 Task: Design a custom leaderboard for your chats most active users or top contributors.
Action: Mouse moved to (1094, 138)
Screenshot: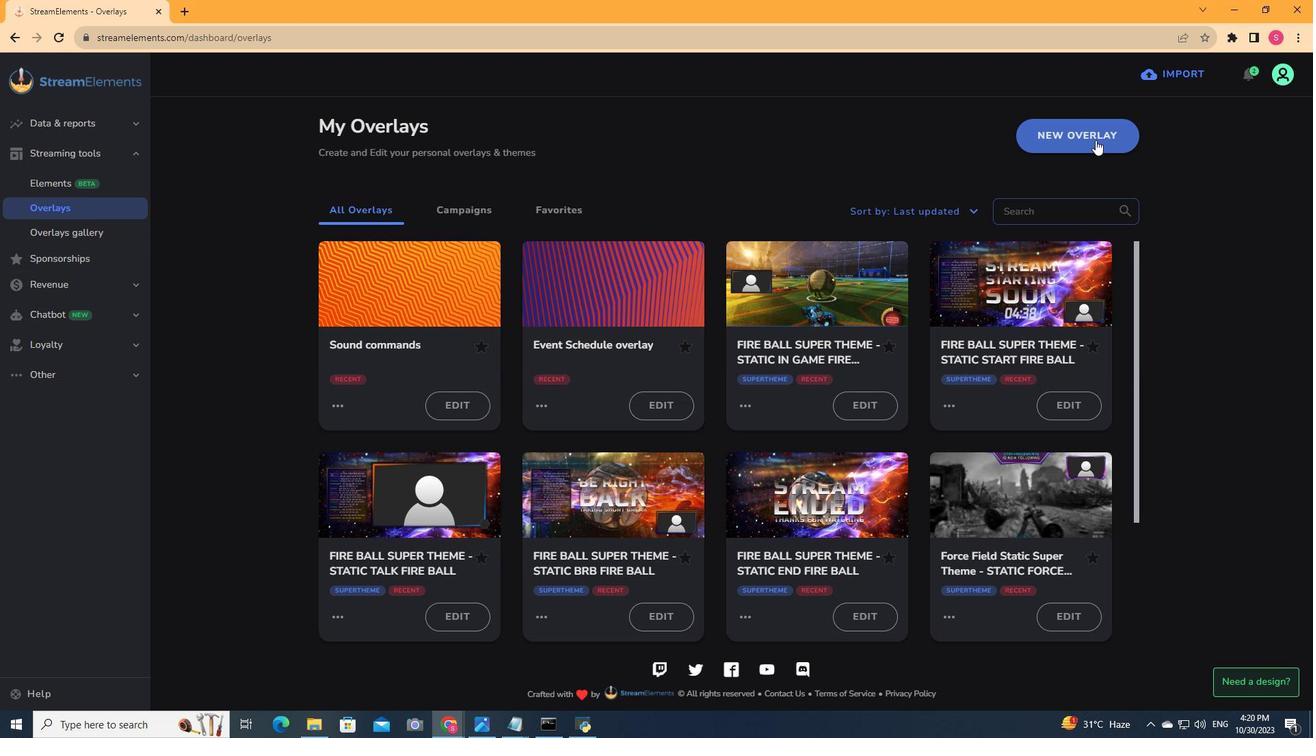 
Action: Mouse pressed left at (1094, 138)
Screenshot: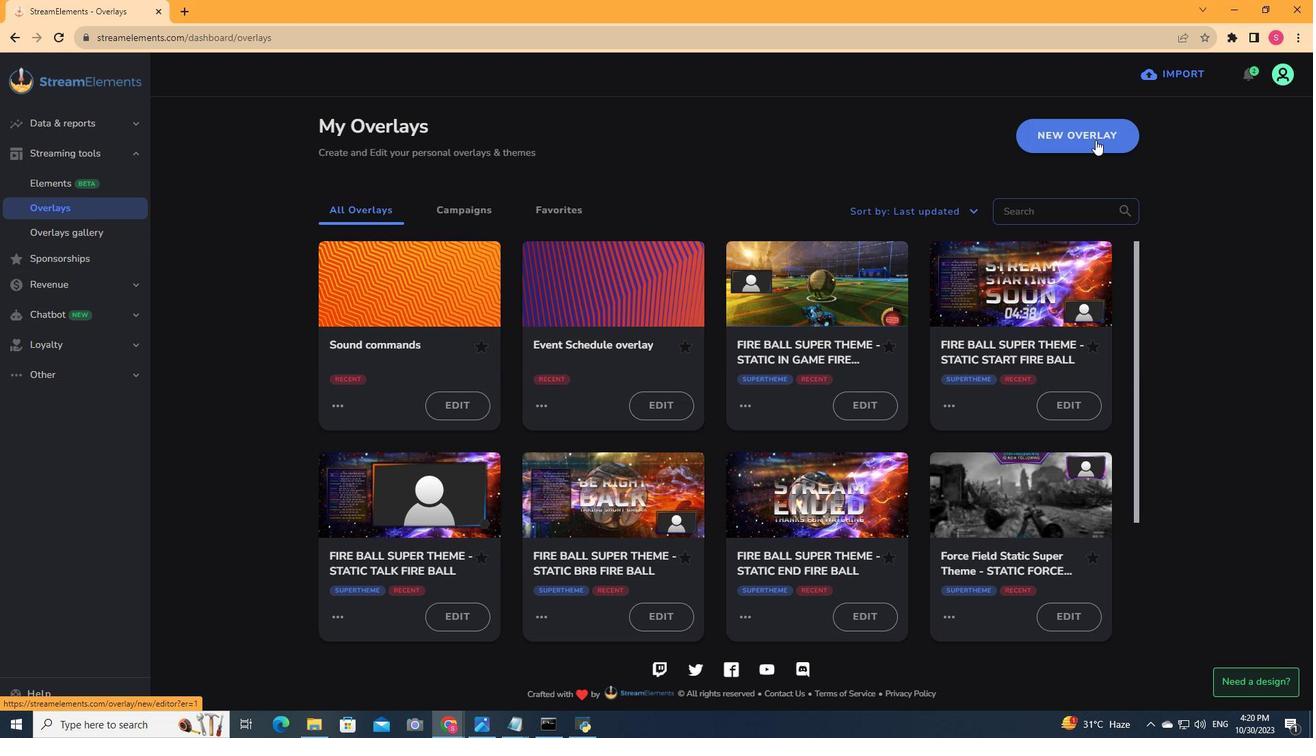 
Action: Mouse moved to (825, 431)
Screenshot: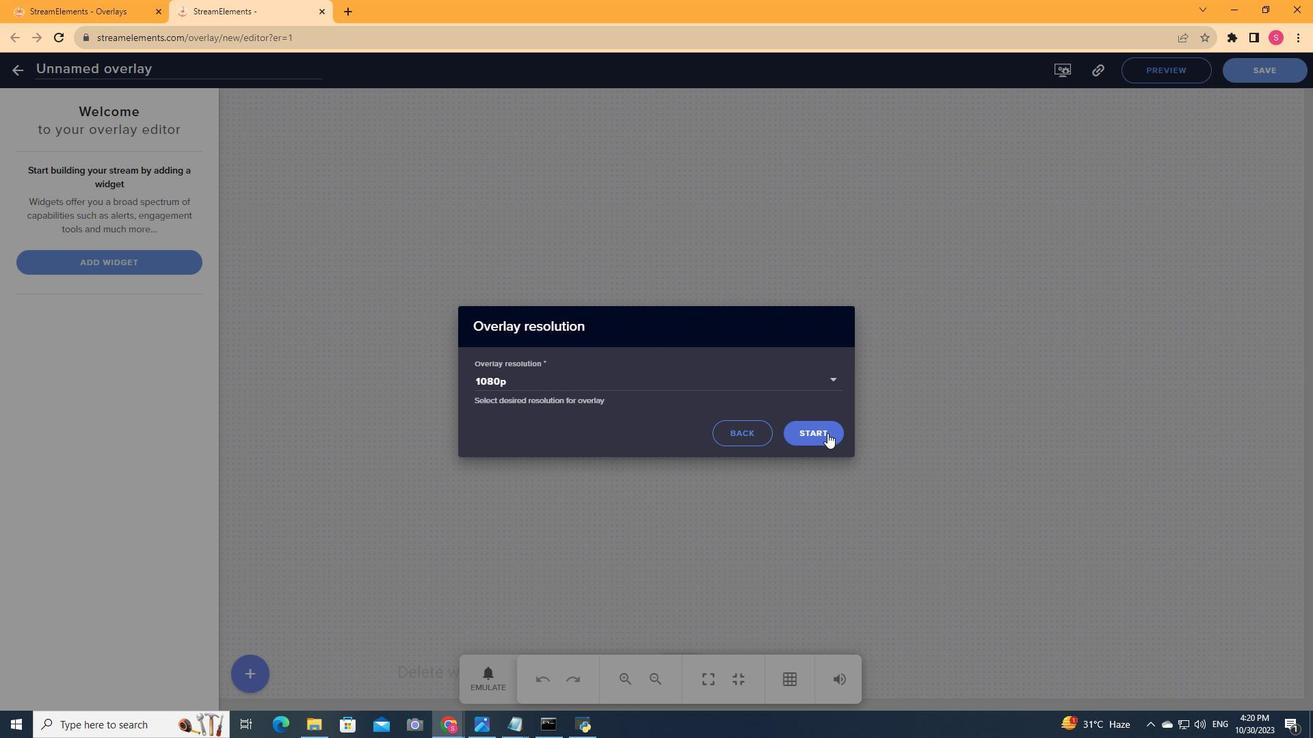 
Action: Mouse pressed left at (825, 431)
Screenshot: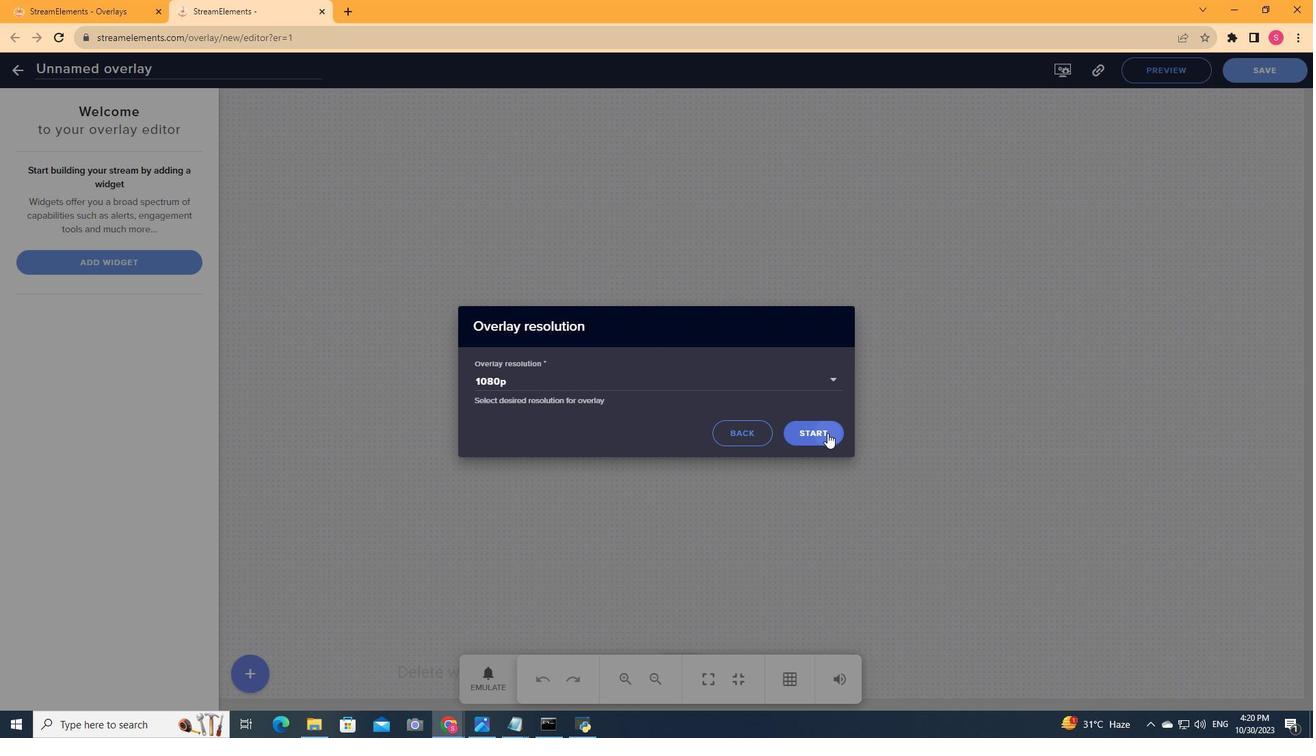 
Action: Mouse moved to (246, 669)
Screenshot: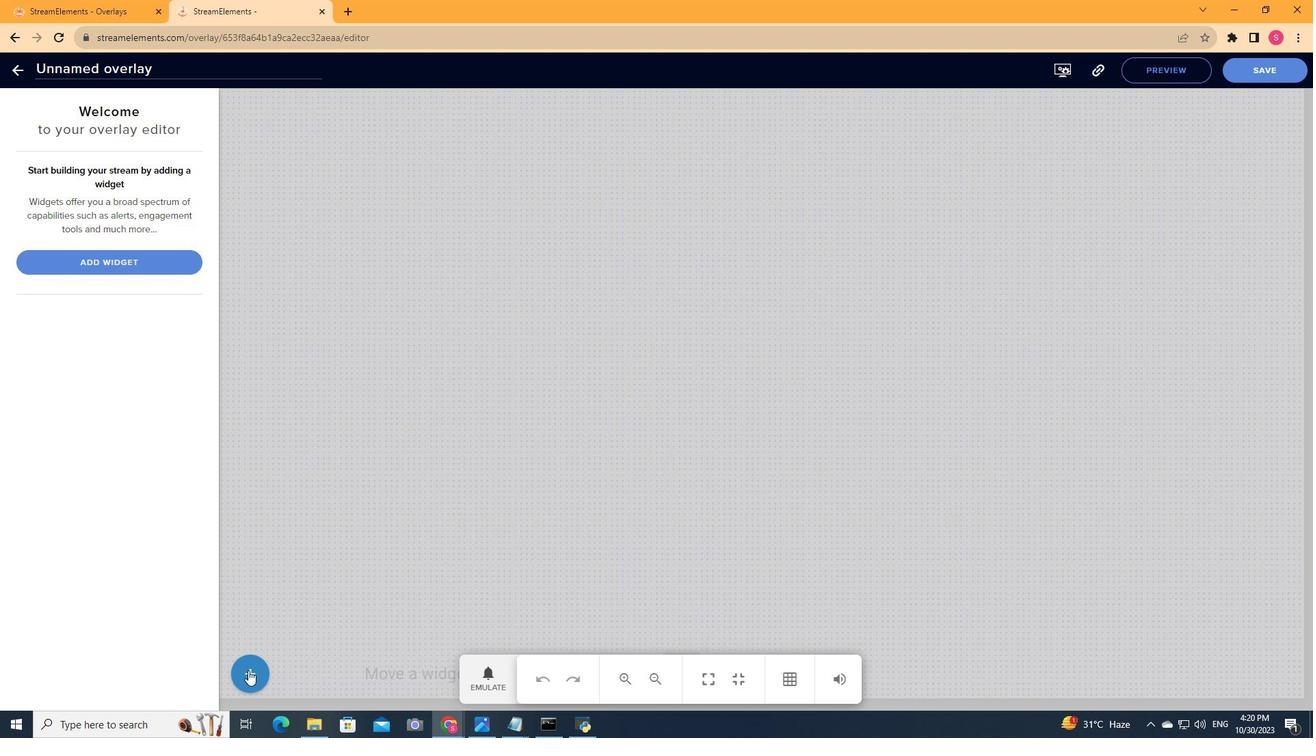 
Action: Mouse pressed left at (246, 669)
Screenshot: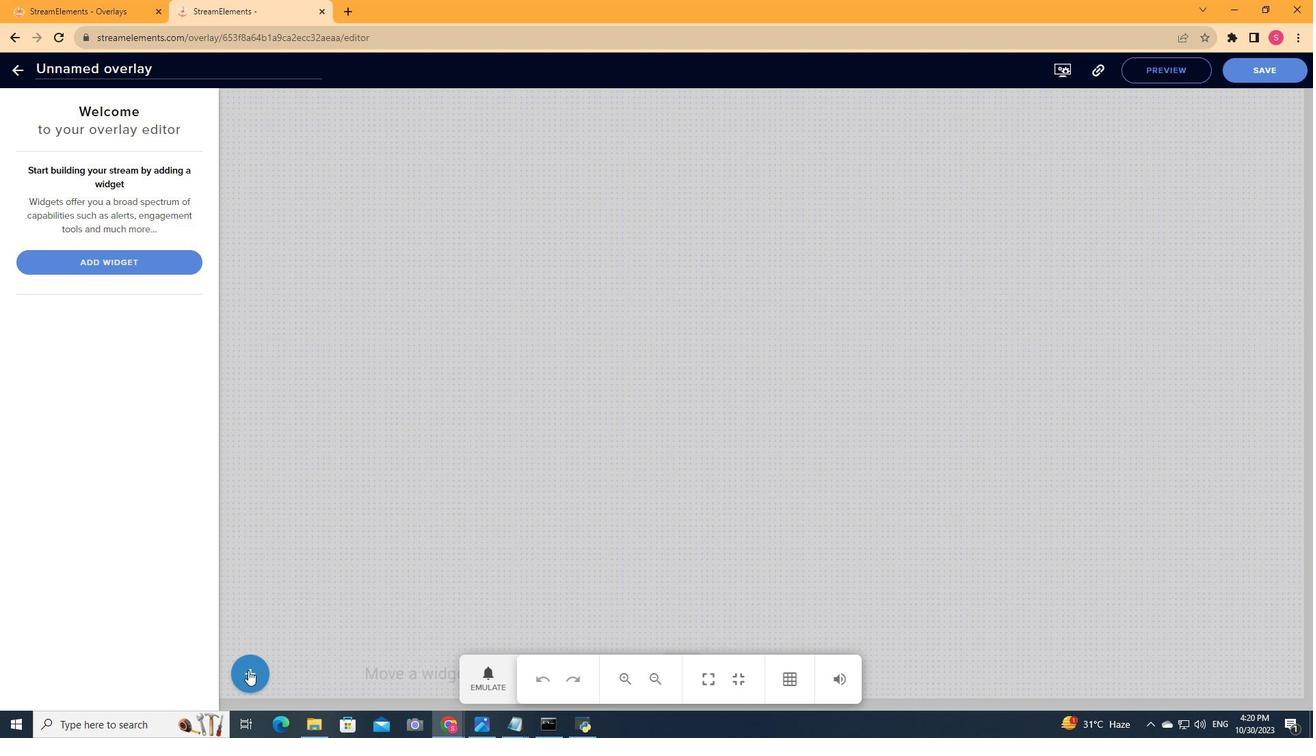 
Action: Mouse moved to (415, 619)
Screenshot: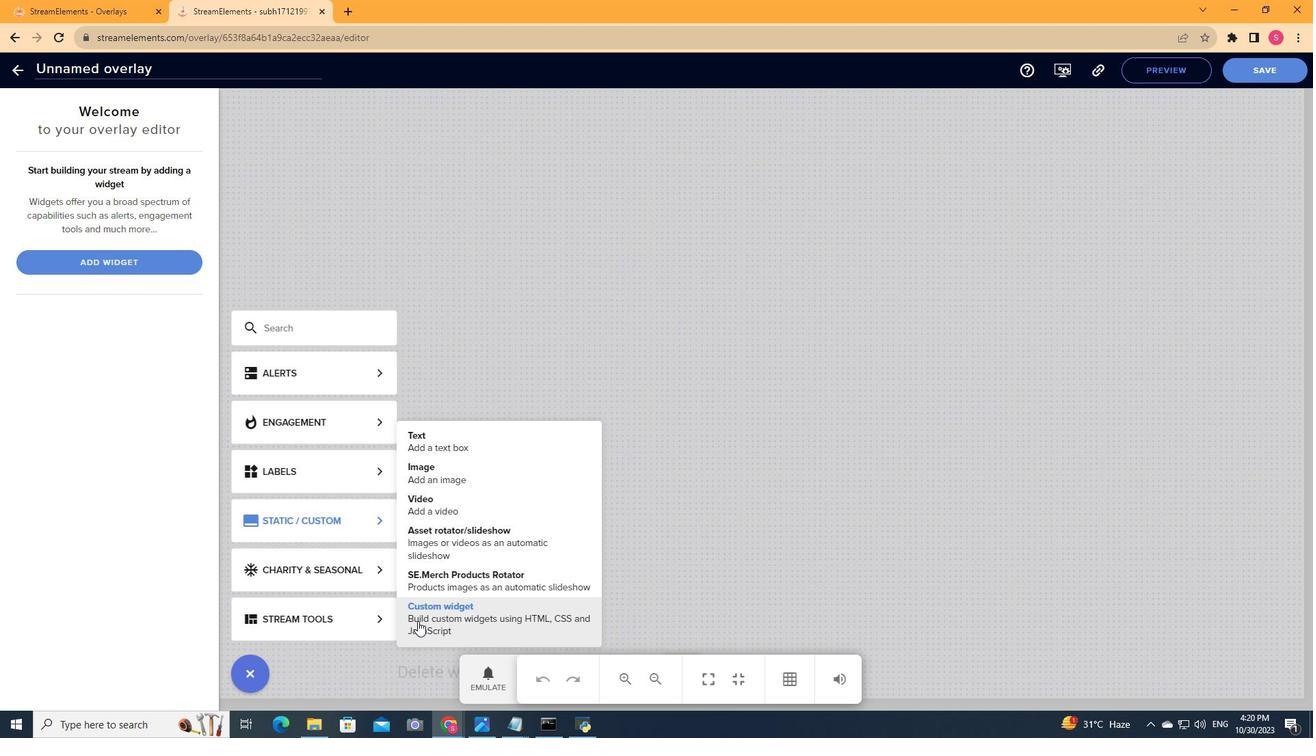 
Action: Mouse pressed left at (415, 619)
Screenshot: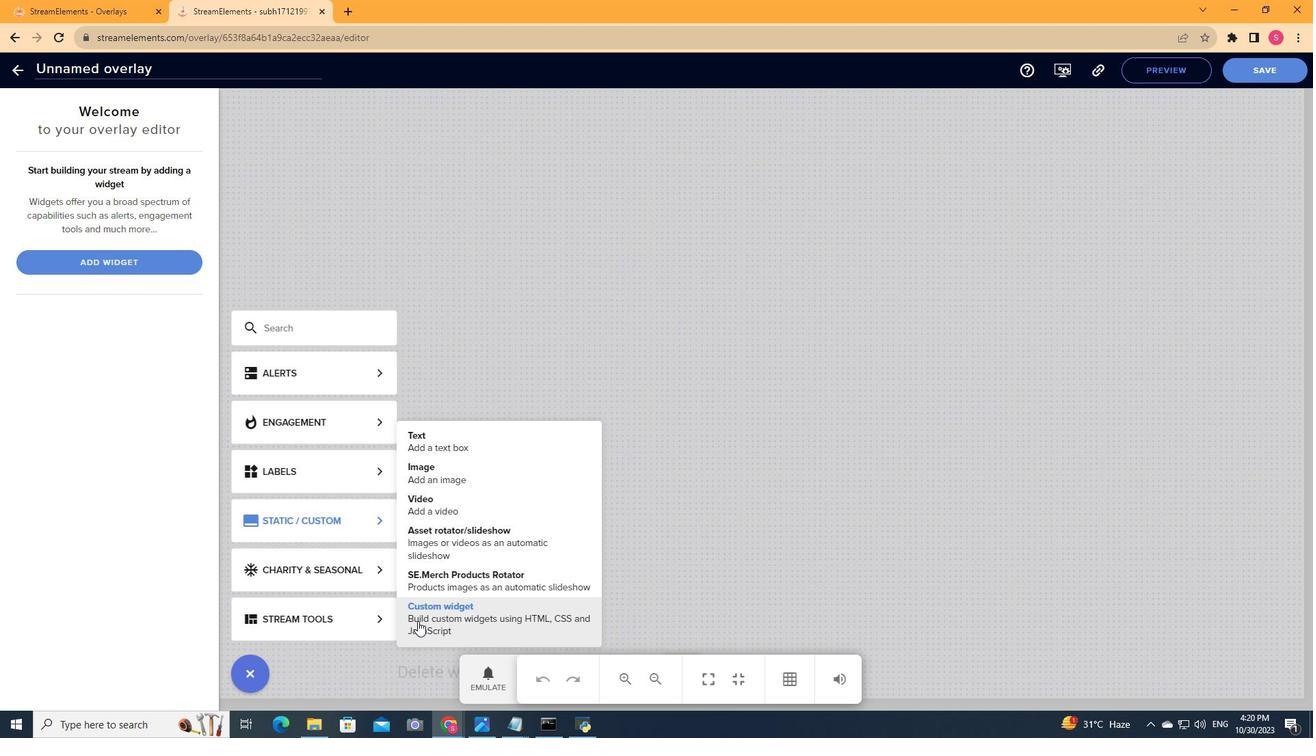 
Action: Mouse moved to (375, 187)
Screenshot: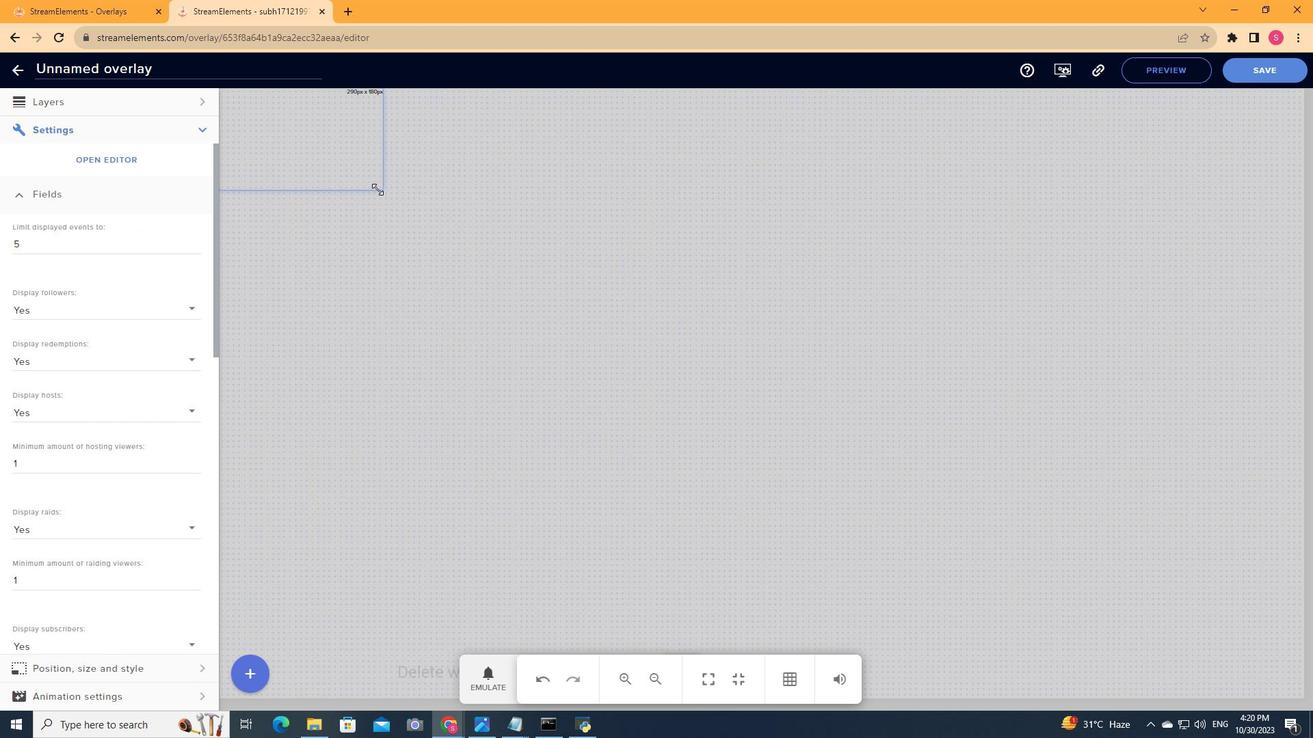 
Action: Mouse pressed left at (375, 187)
Screenshot: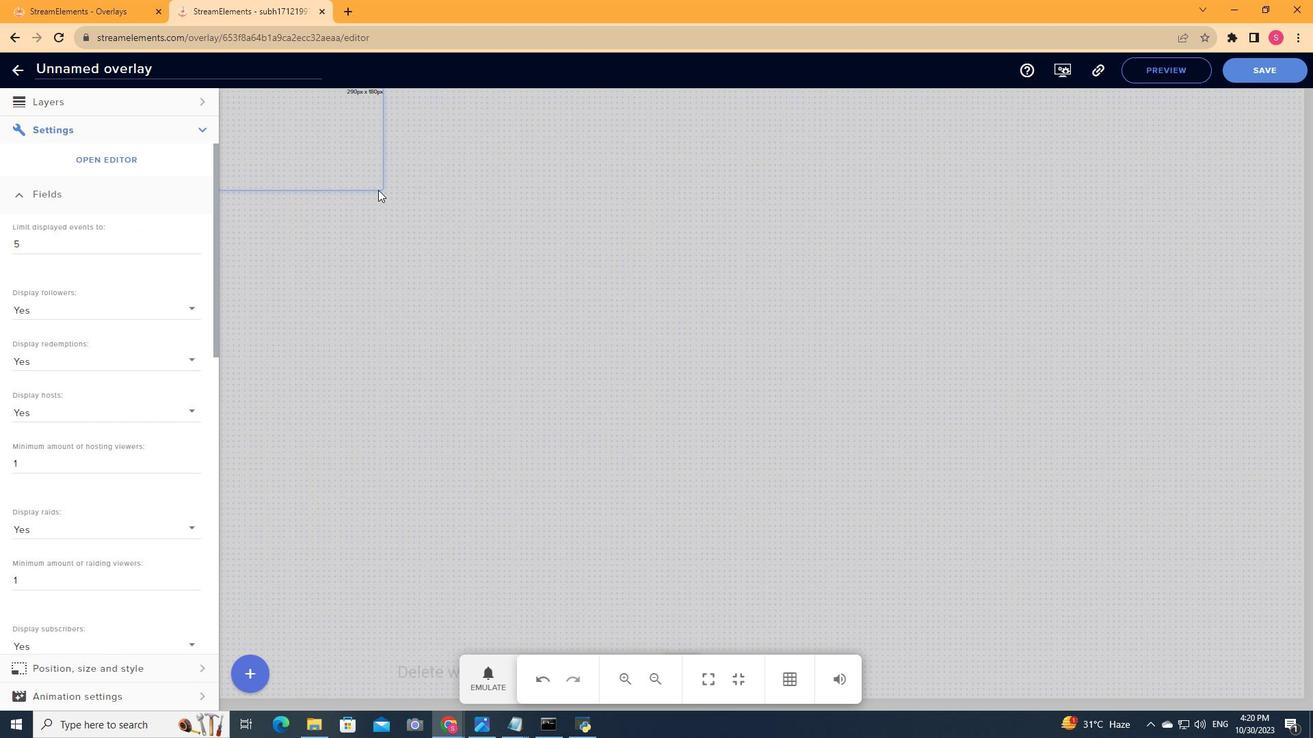 
Action: Mouse moved to (376, 315)
Screenshot: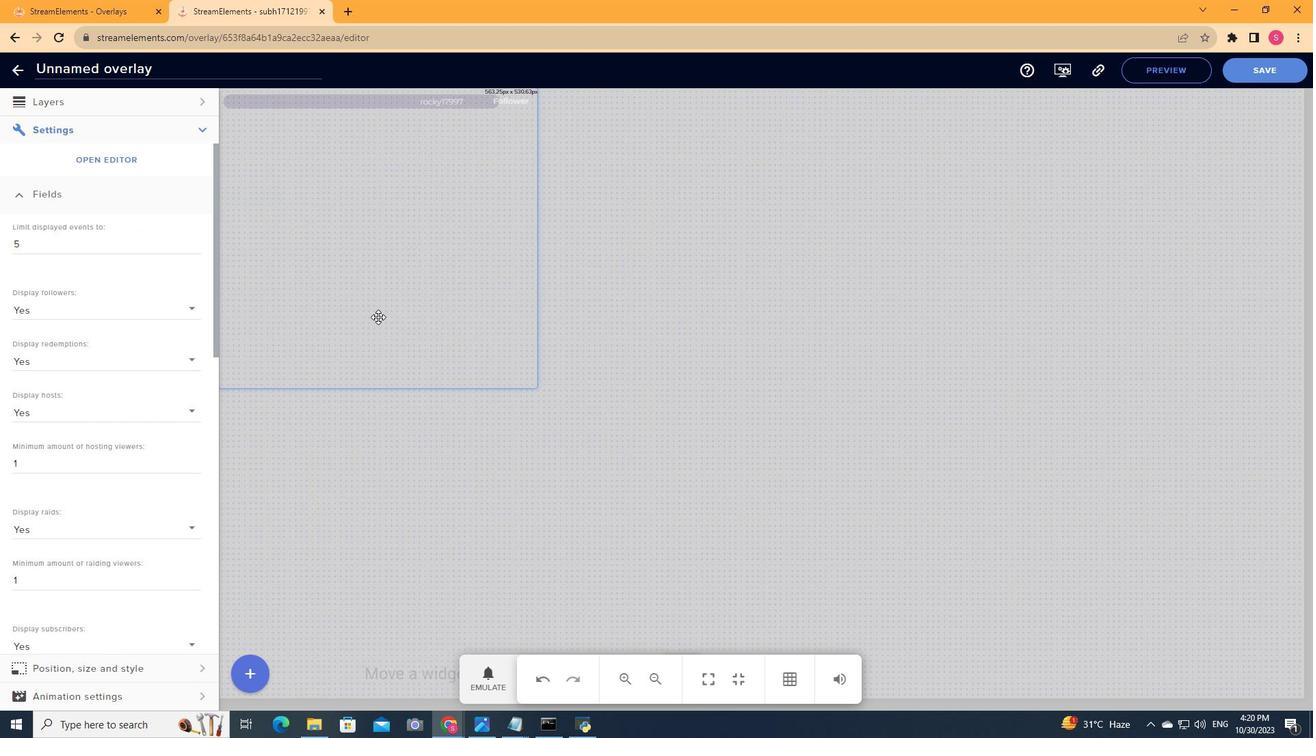
Action: Mouse pressed left at (376, 315)
Screenshot: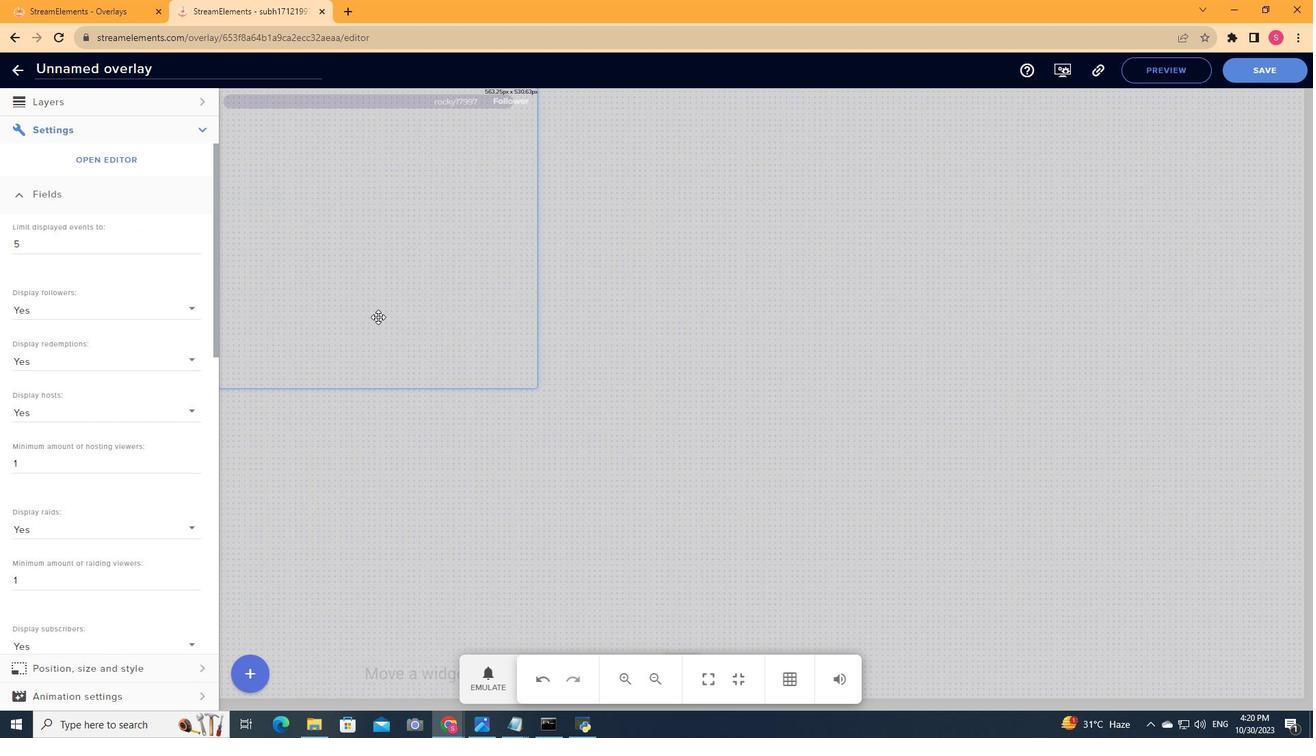 
Action: Mouse moved to (118, 154)
Screenshot: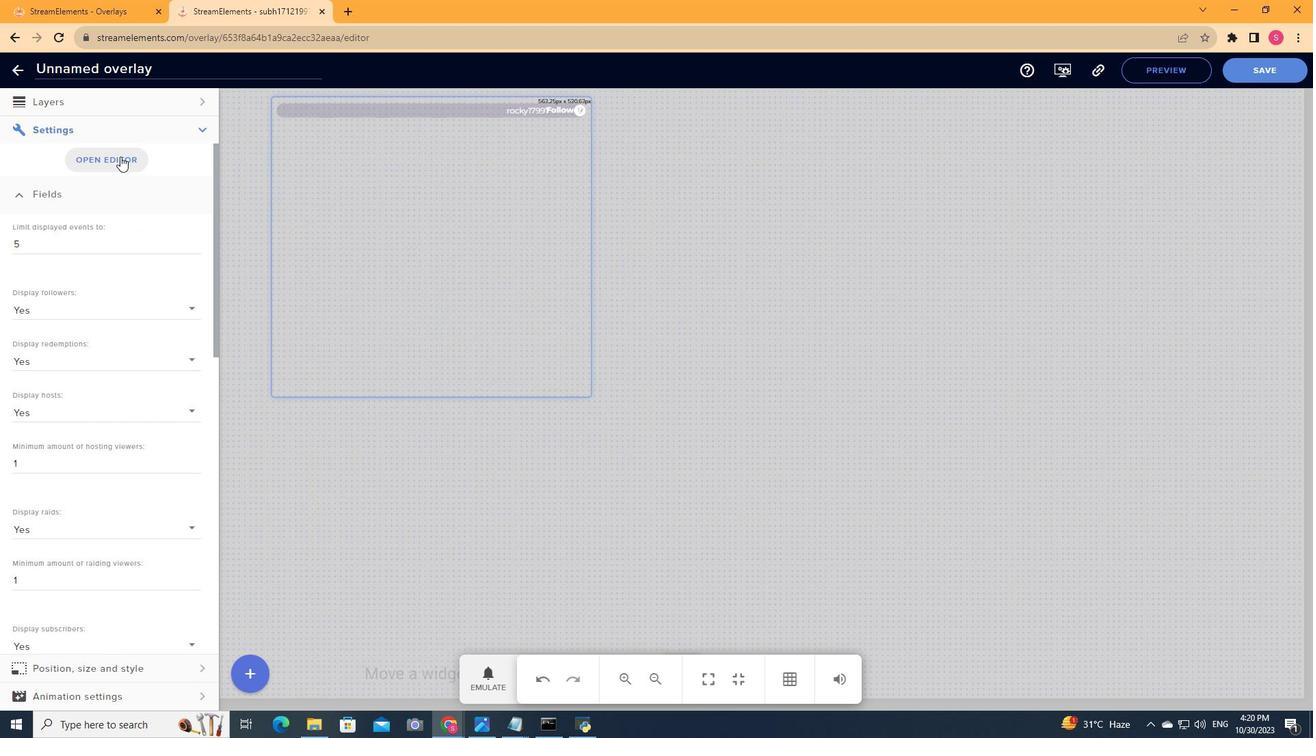 
Action: Mouse pressed left at (118, 154)
Screenshot: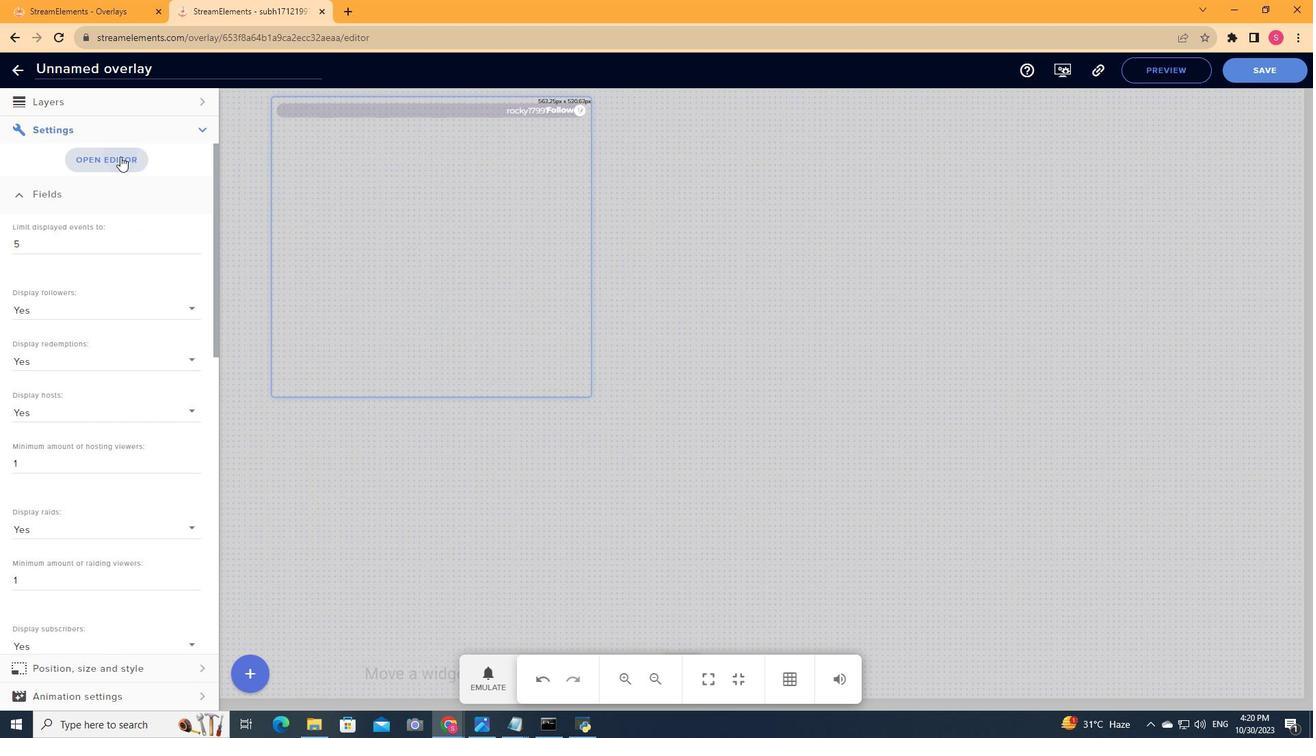 
Action: Mouse moved to (288, 678)
Screenshot: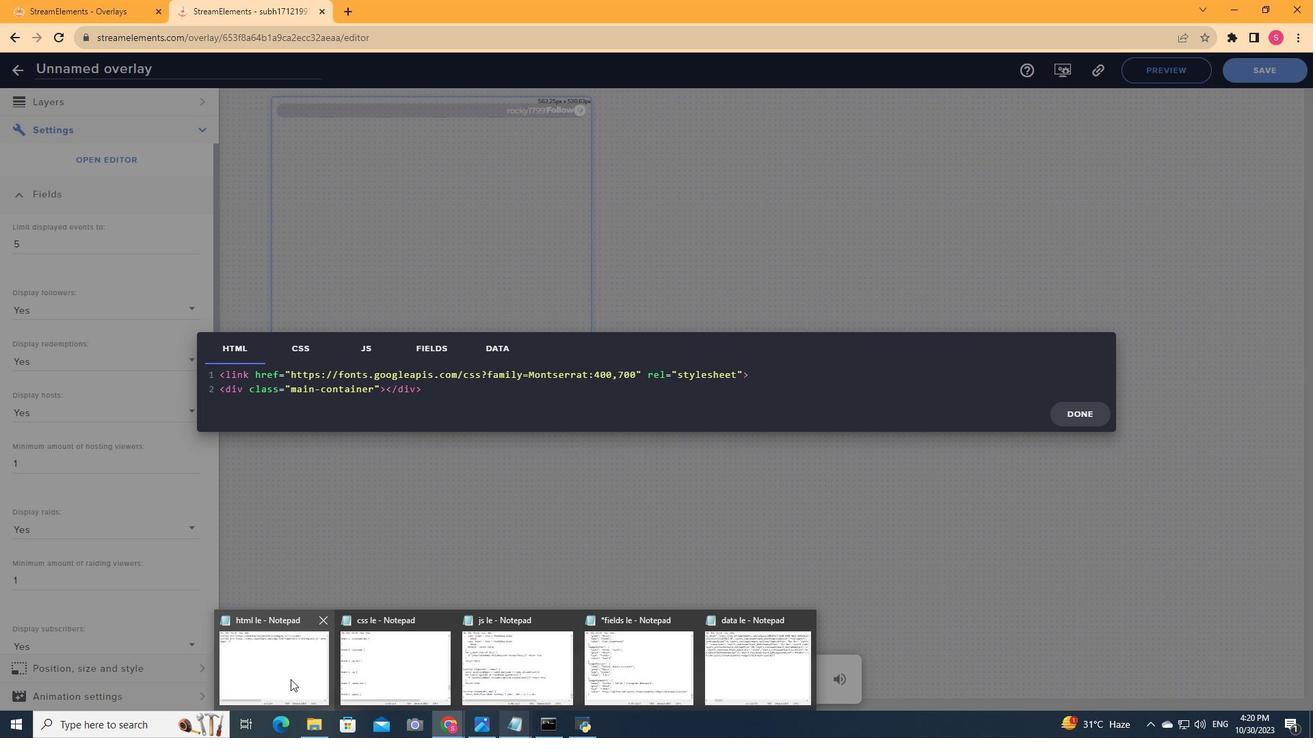
Action: Mouse pressed left at (288, 678)
Screenshot: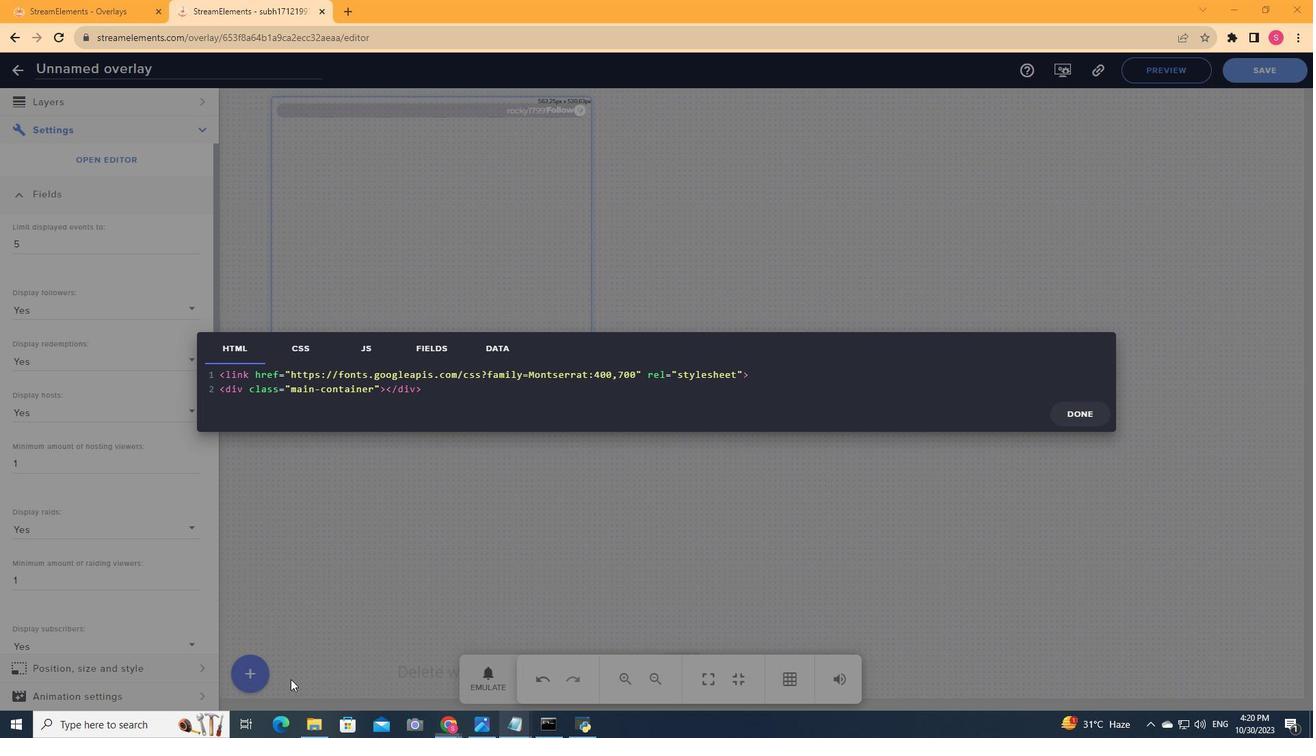 
Action: Mouse moved to (736, 310)
Screenshot: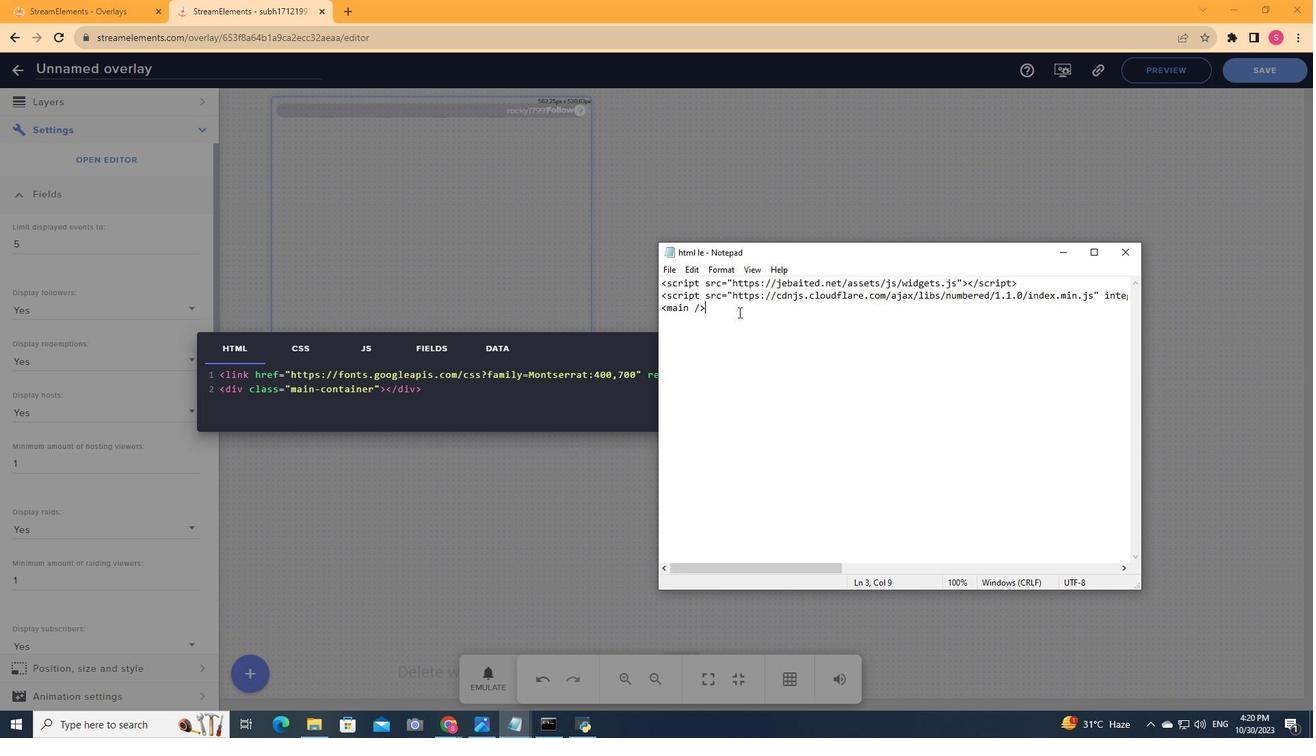
Action: Mouse pressed left at (736, 310)
Screenshot: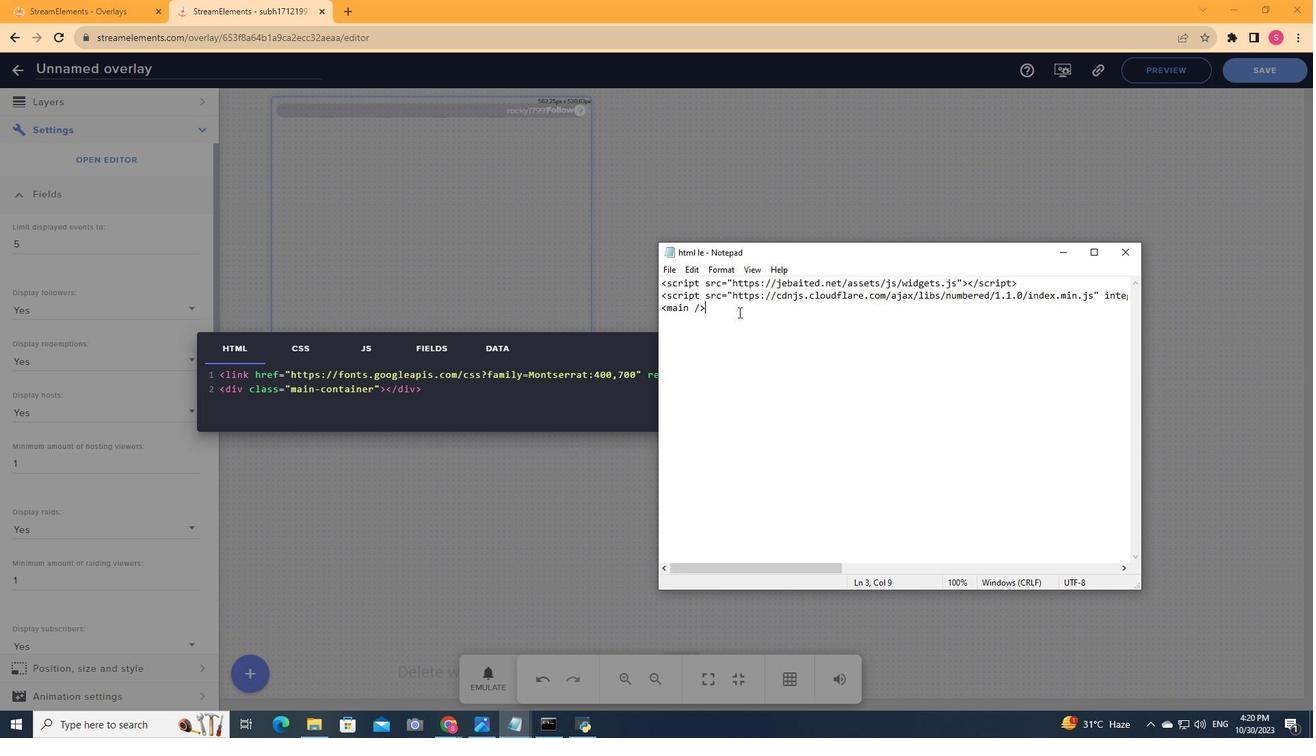 
Action: Key pressed ctrl+A<'\x03'><'\x03'>
Screenshot: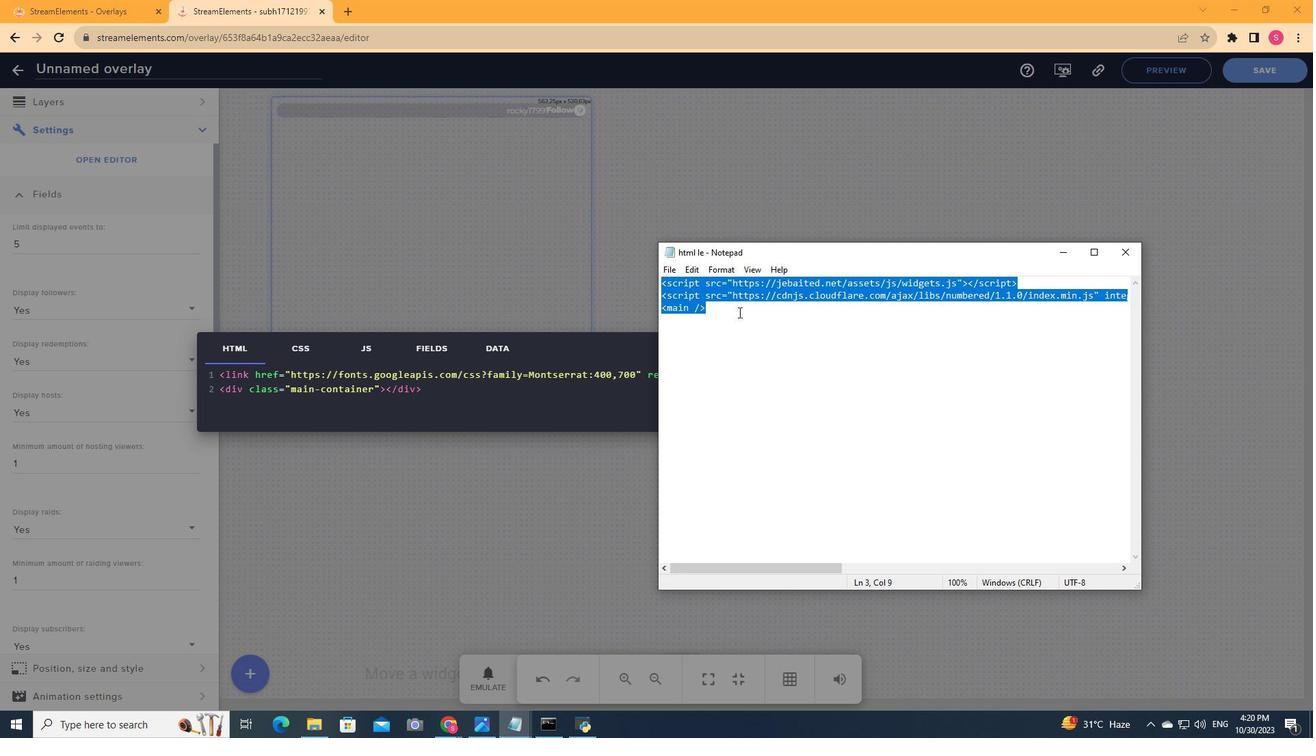 
Action: Mouse moved to (1061, 253)
Screenshot: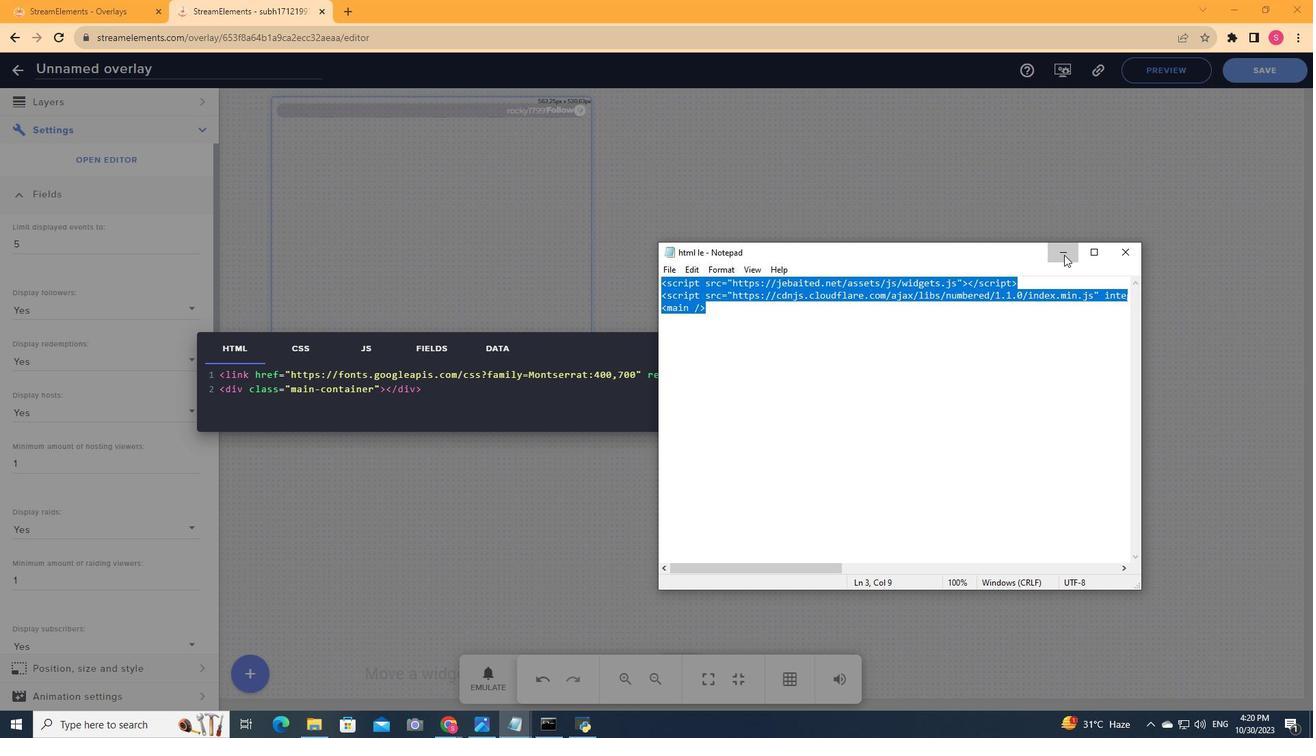 
Action: Mouse pressed left at (1061, 253)
Screenshot: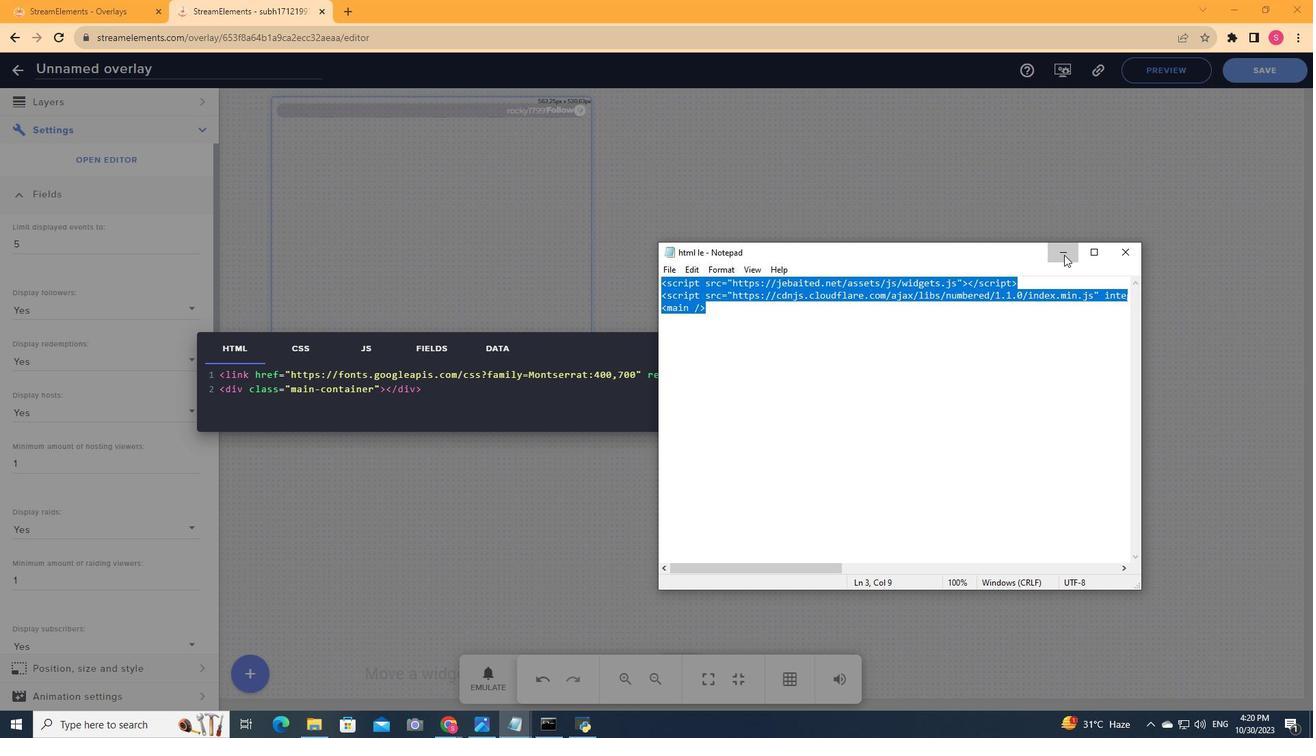 
Action: Mouse moved to (439, 387)
Screenshot: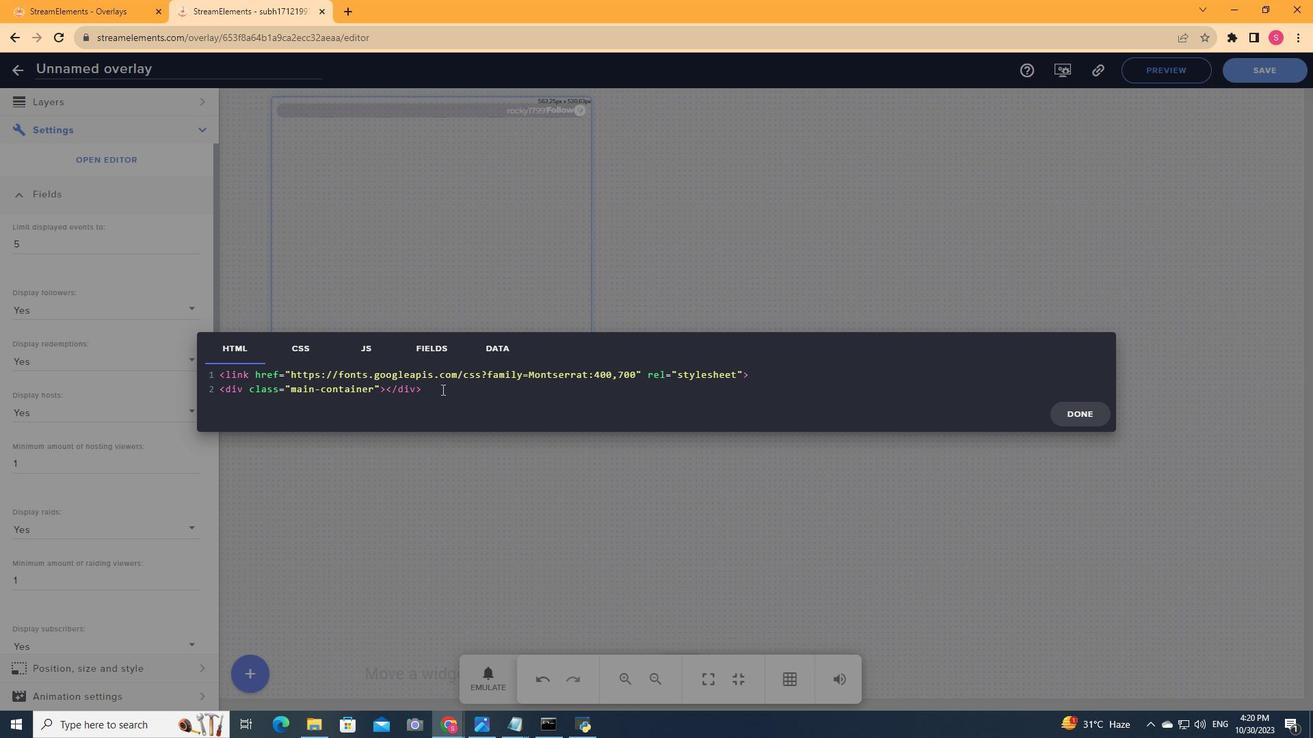 
Action: Mouse pressed left at (439, 387)
Screenshot: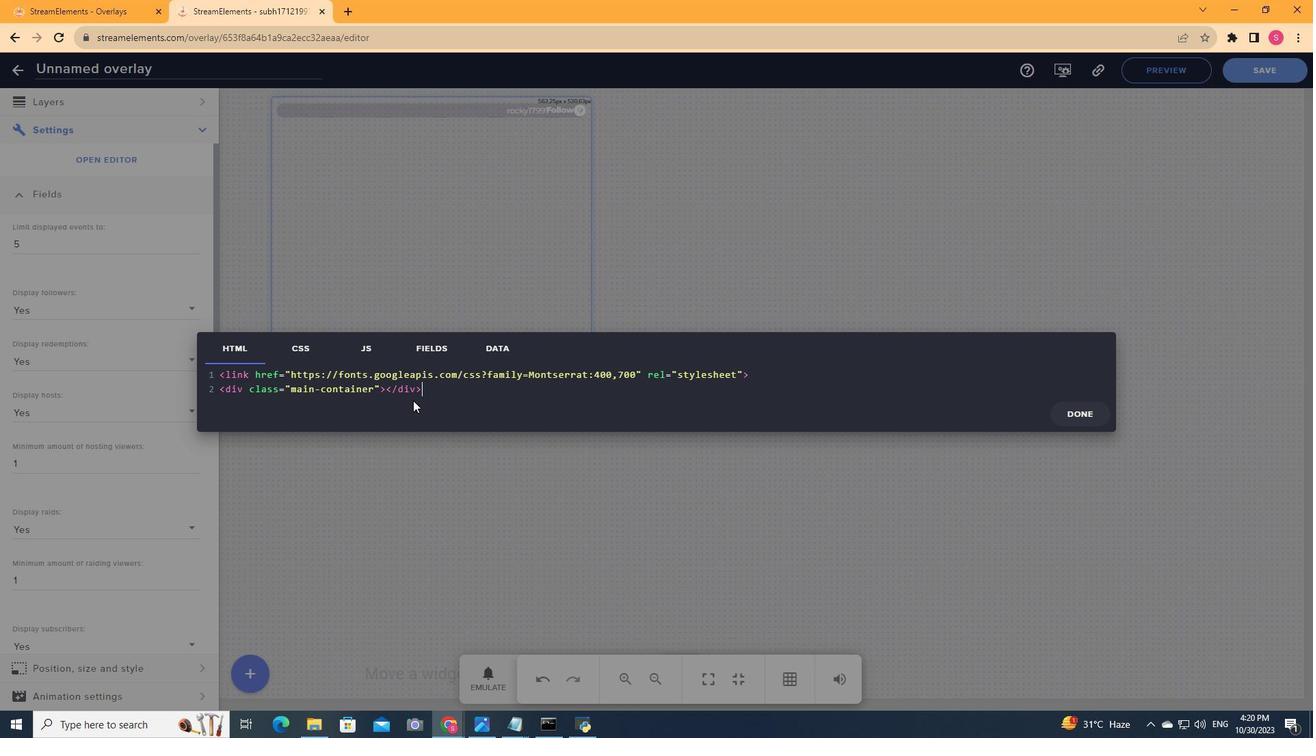 
Action: Mouse moved to (197, 363)
Screenshot: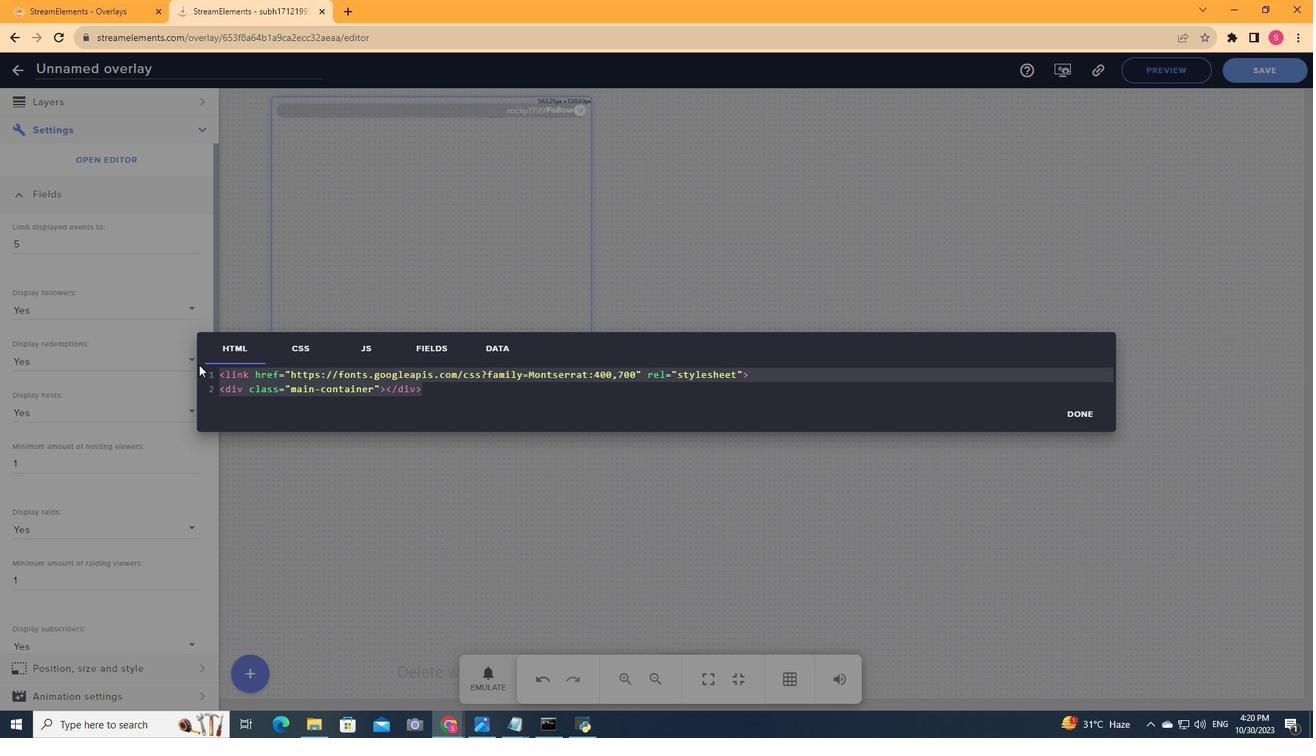 
Action: Key pressed ctrl+V
Screenshot: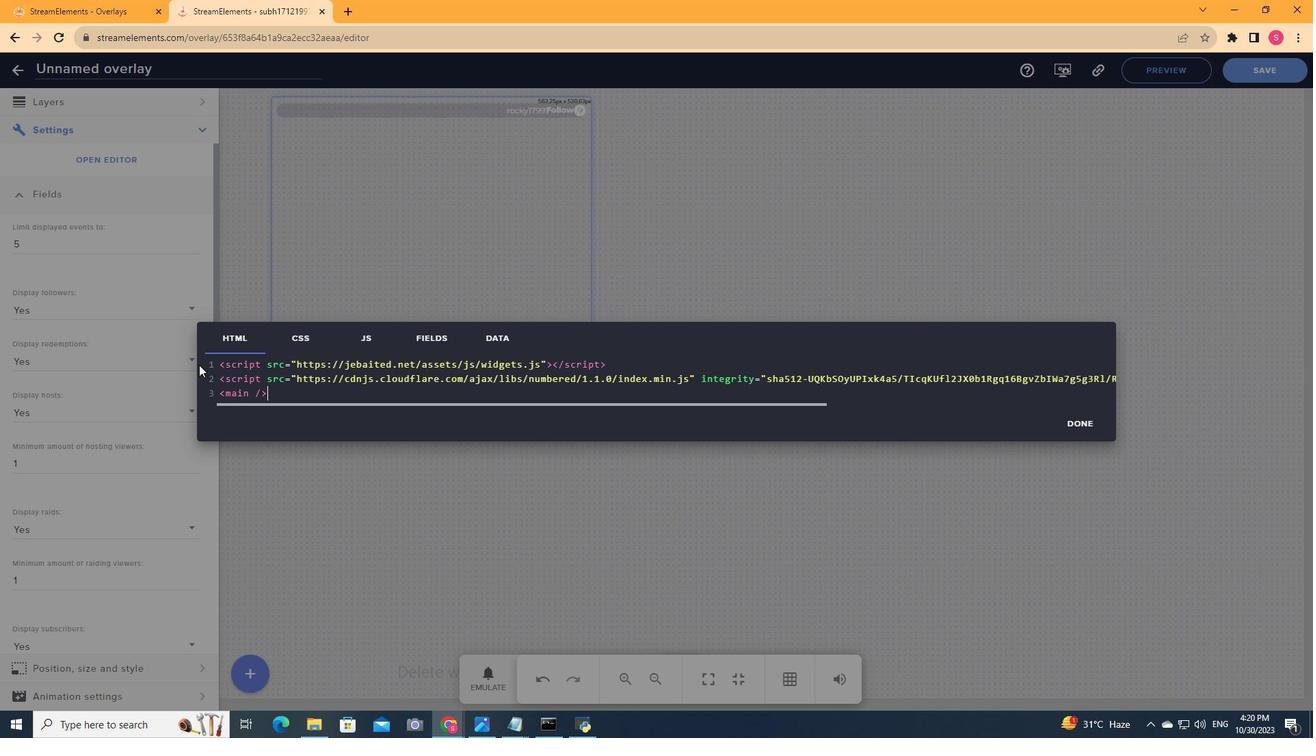 
Action: Mouse moved to (1092, 419)
Screenshot: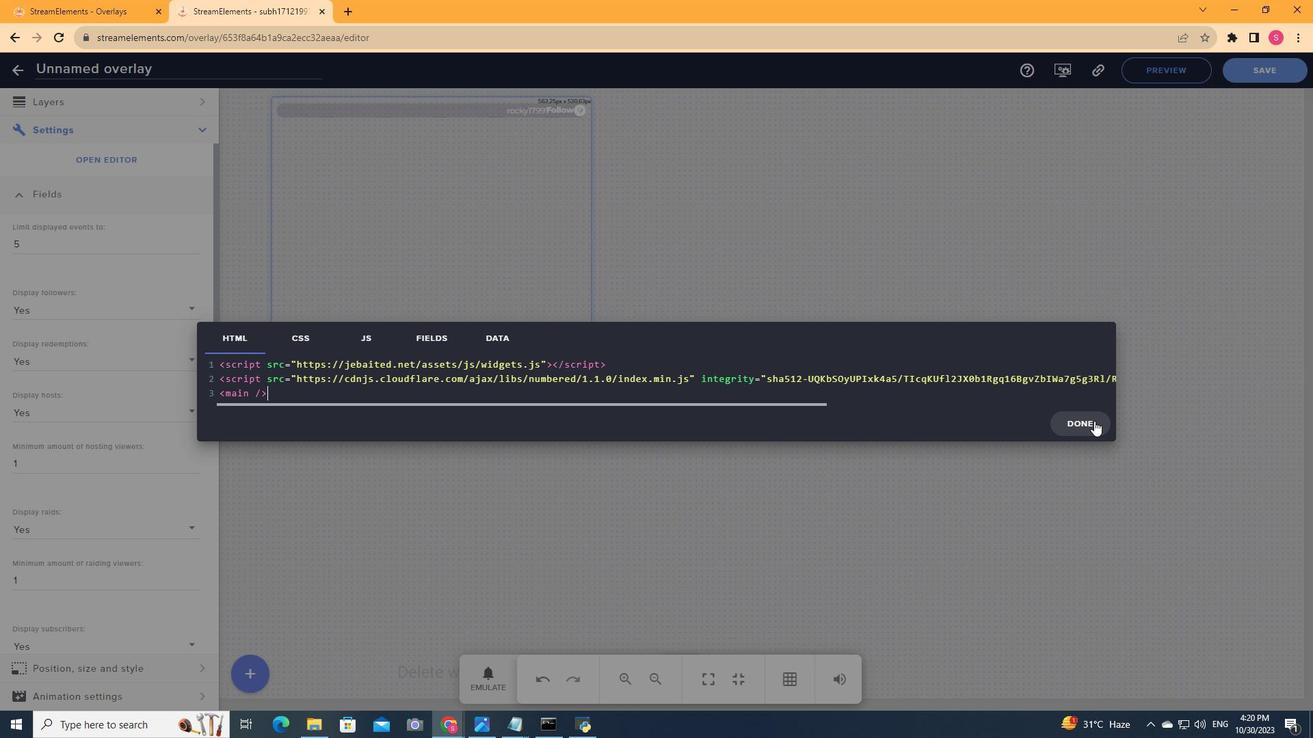 
Action: Mouse pressed left at (1092, 419)
Screenshot: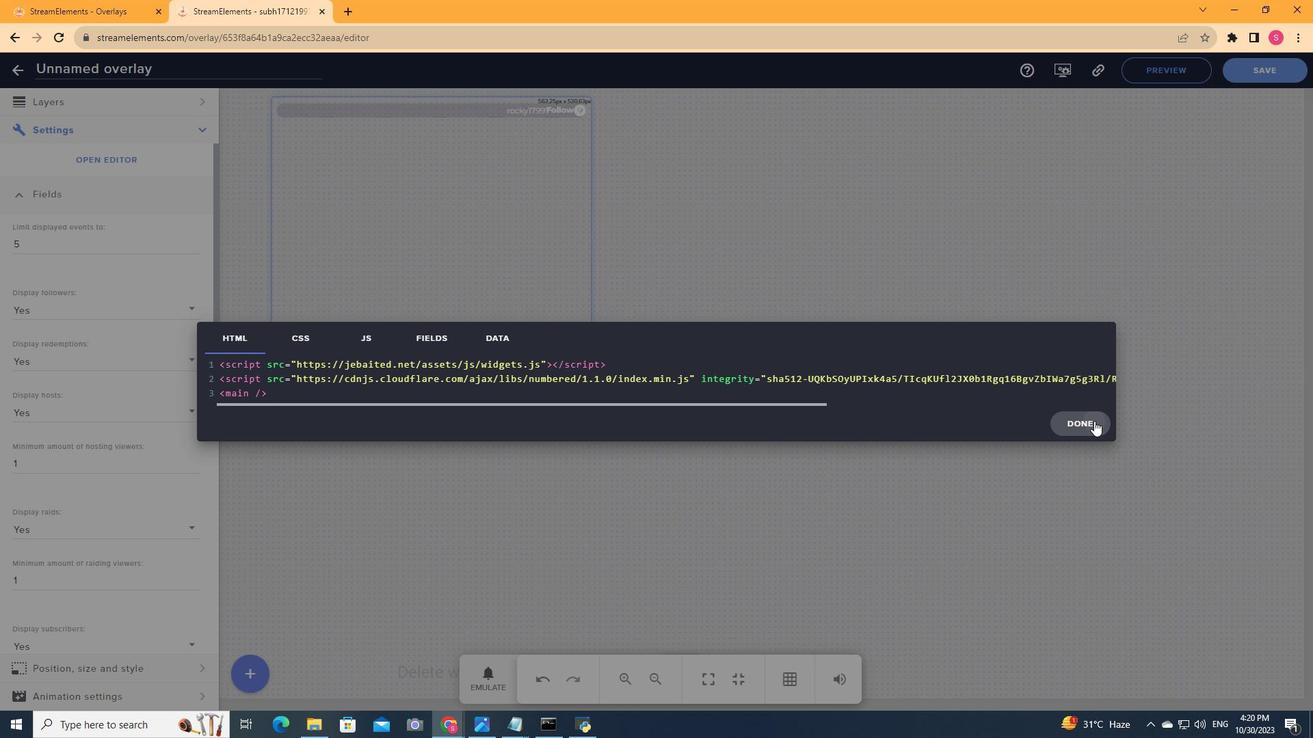 
Action: Mouse moved to (136, 158)
Screenshot: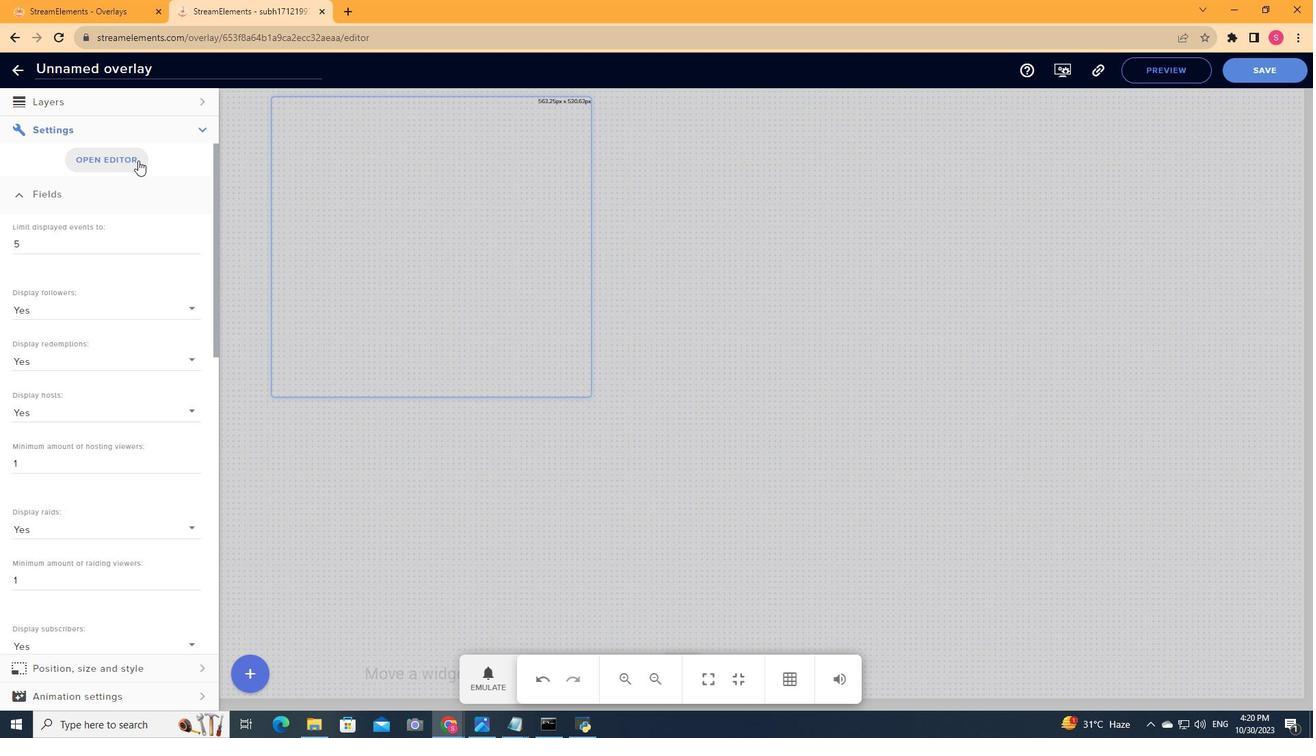 
Action: Mouse pressed left at (136, 158)
Screenshot: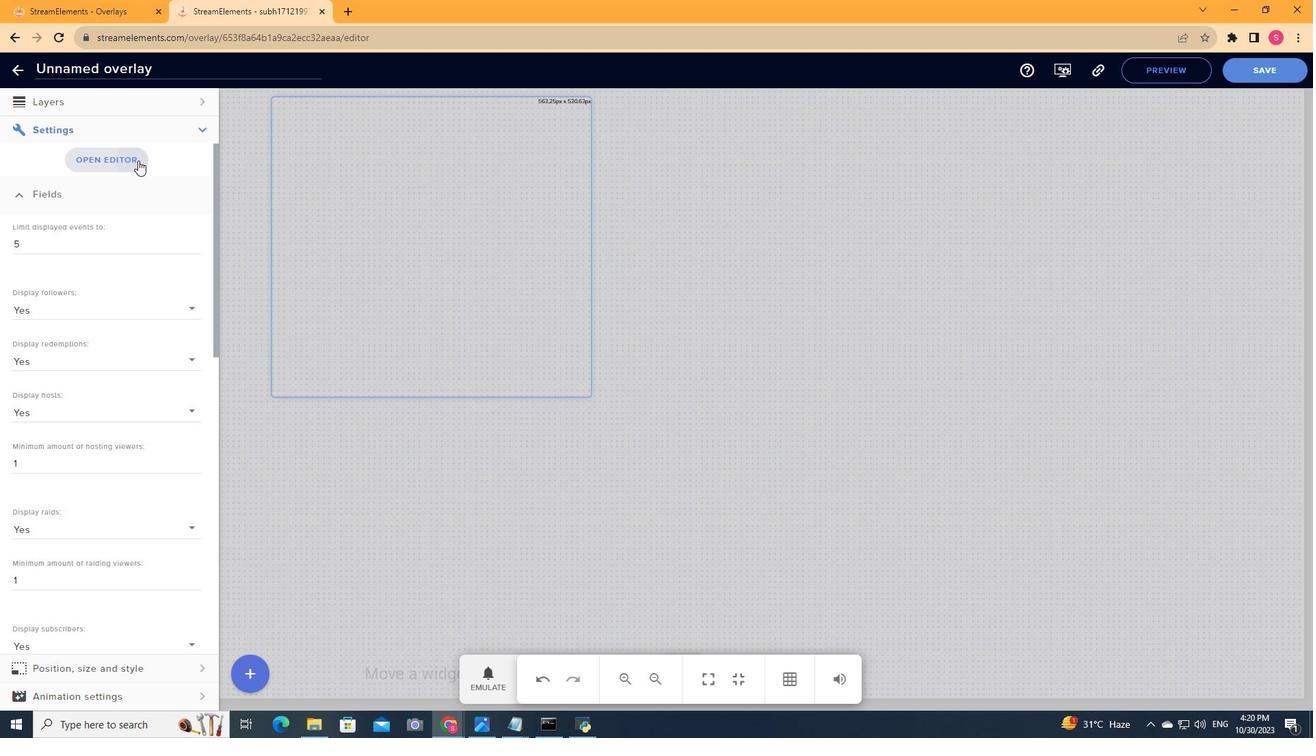 
Action: Mouse moved to (298, 333)
Screenshot: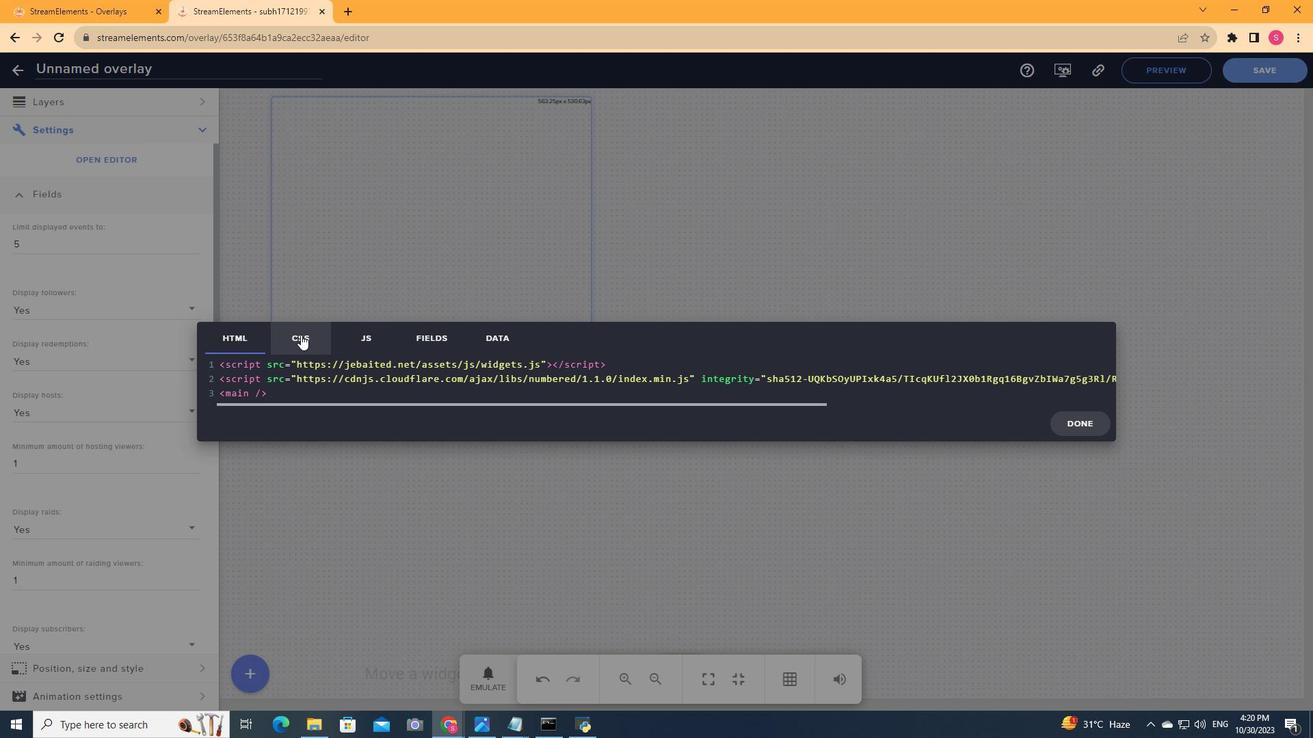 
Action: Mouse pressed left at (298, 333)
Screenshot: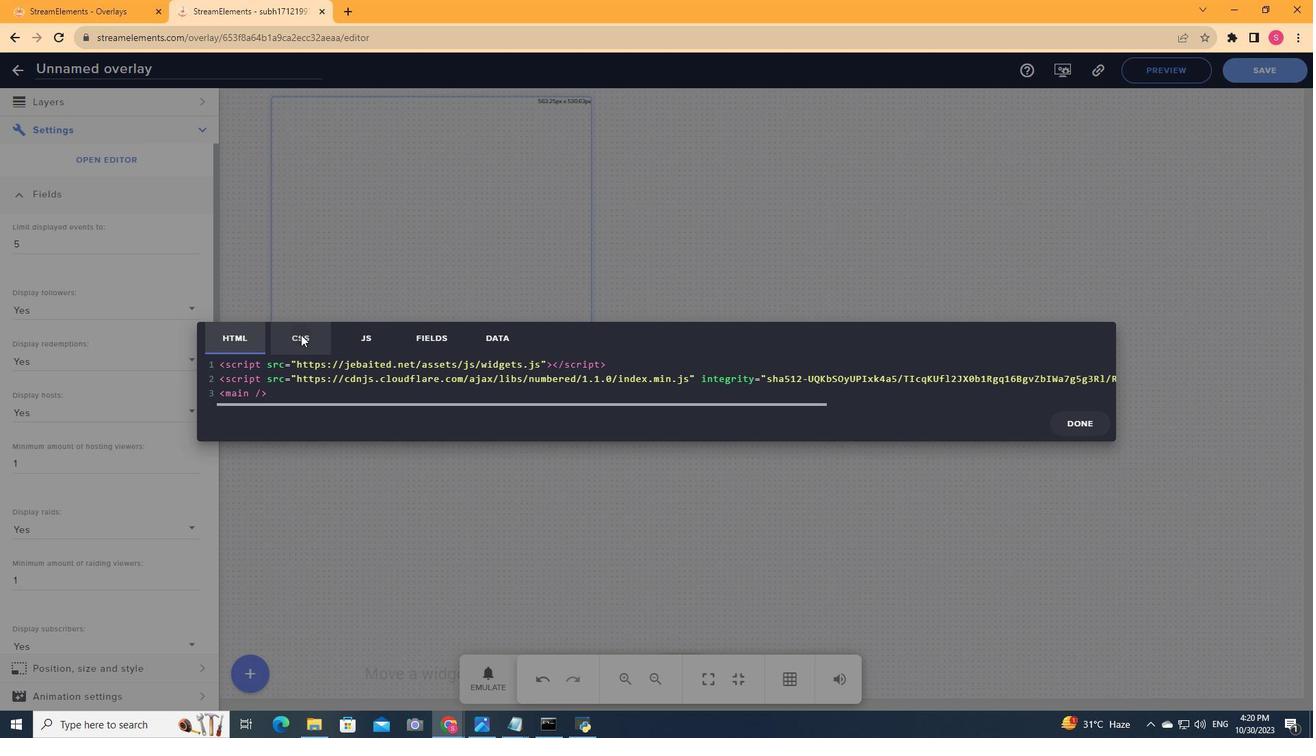 
Action: Mouse moved to (401, 668)
Screenshot: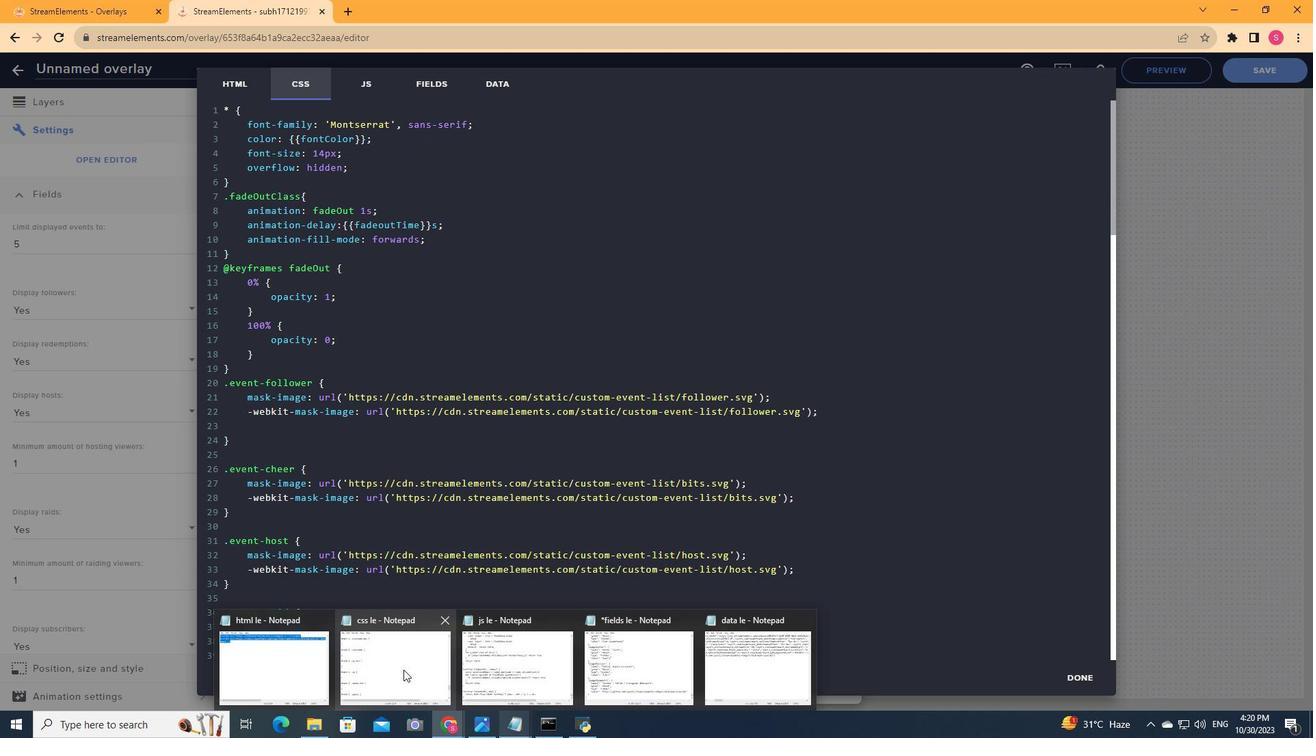 
Action: Mouse pressed left at (401, 668)
Screenshot: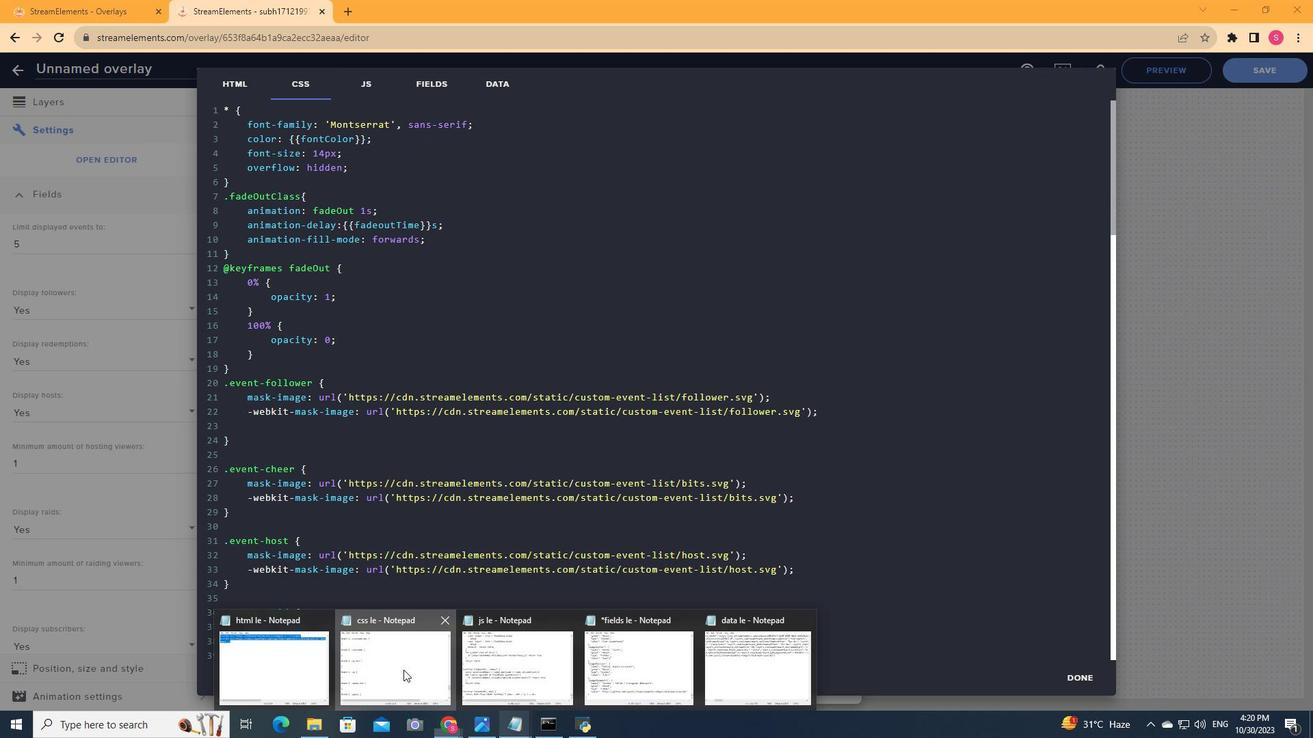 
Action: Mouse moved to (798, 427)
Screenshot: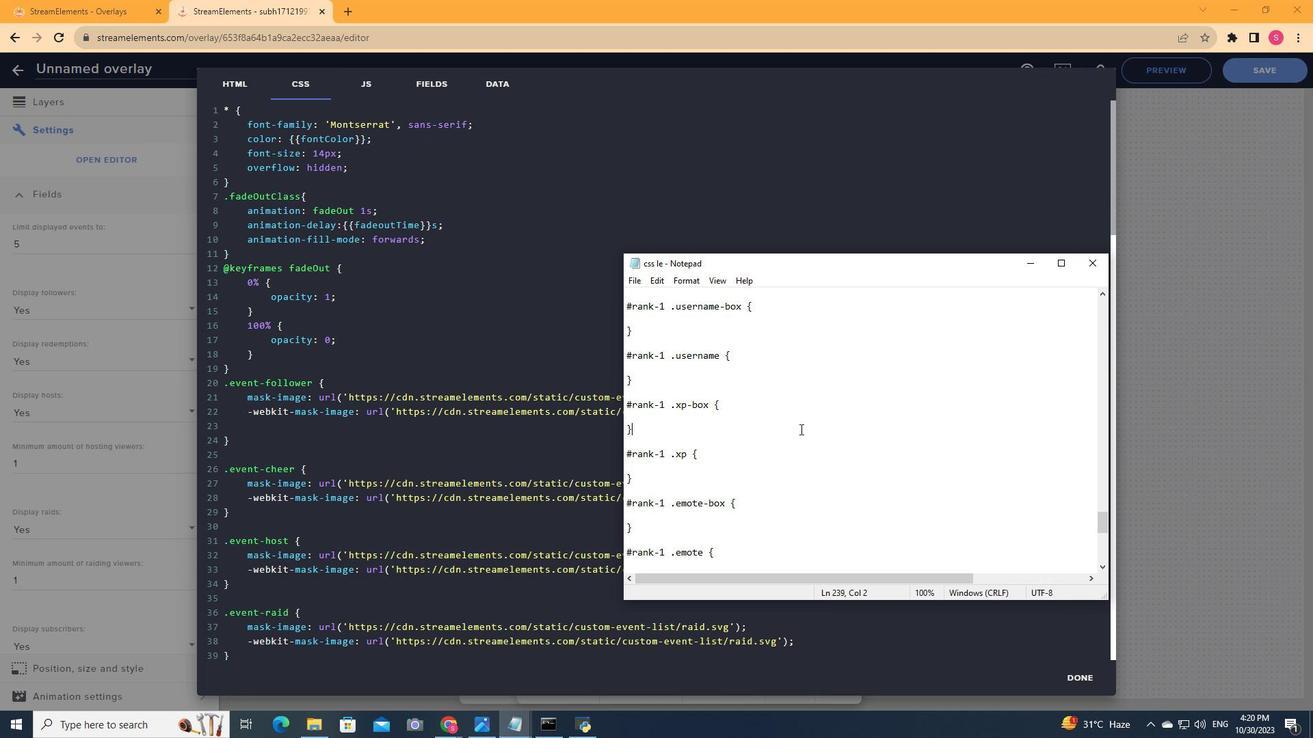 
Action: Mouse pressed left at (798, 427)
Screenshot: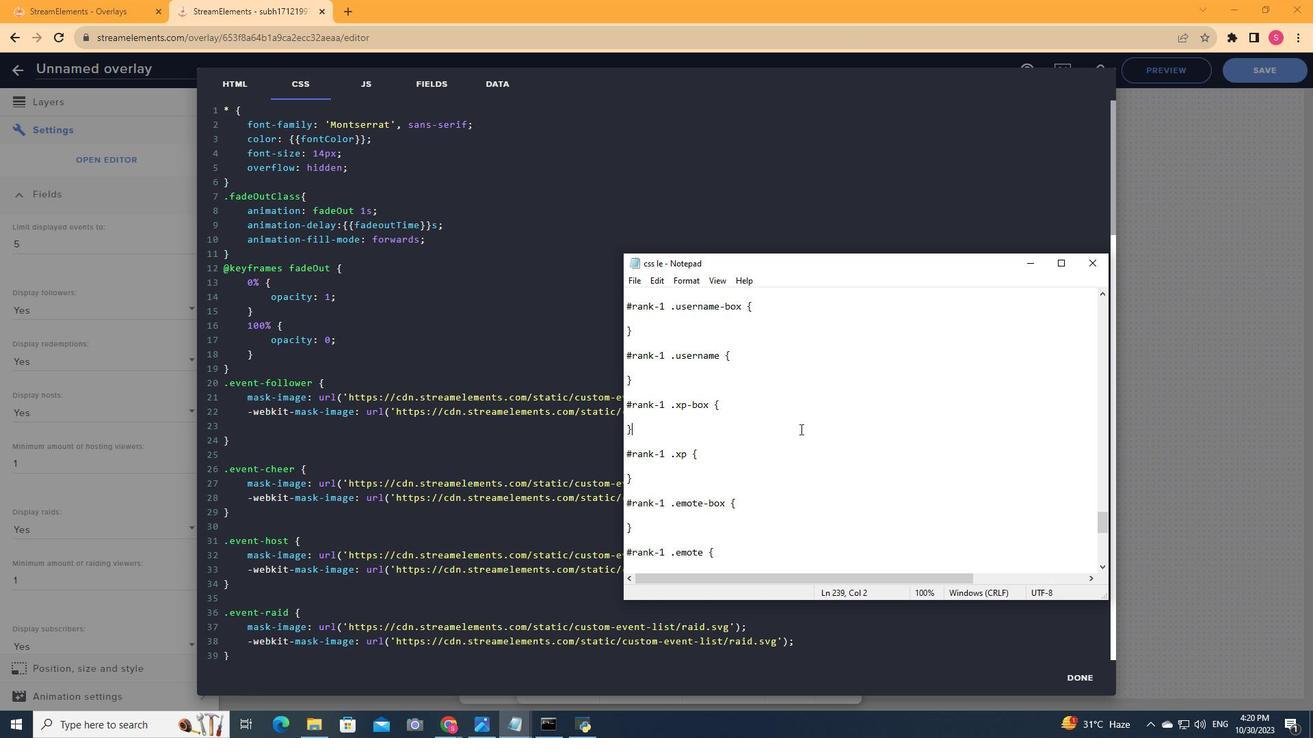 
Action: Key pressed ctrl+A<'\x03'>
Screenshot: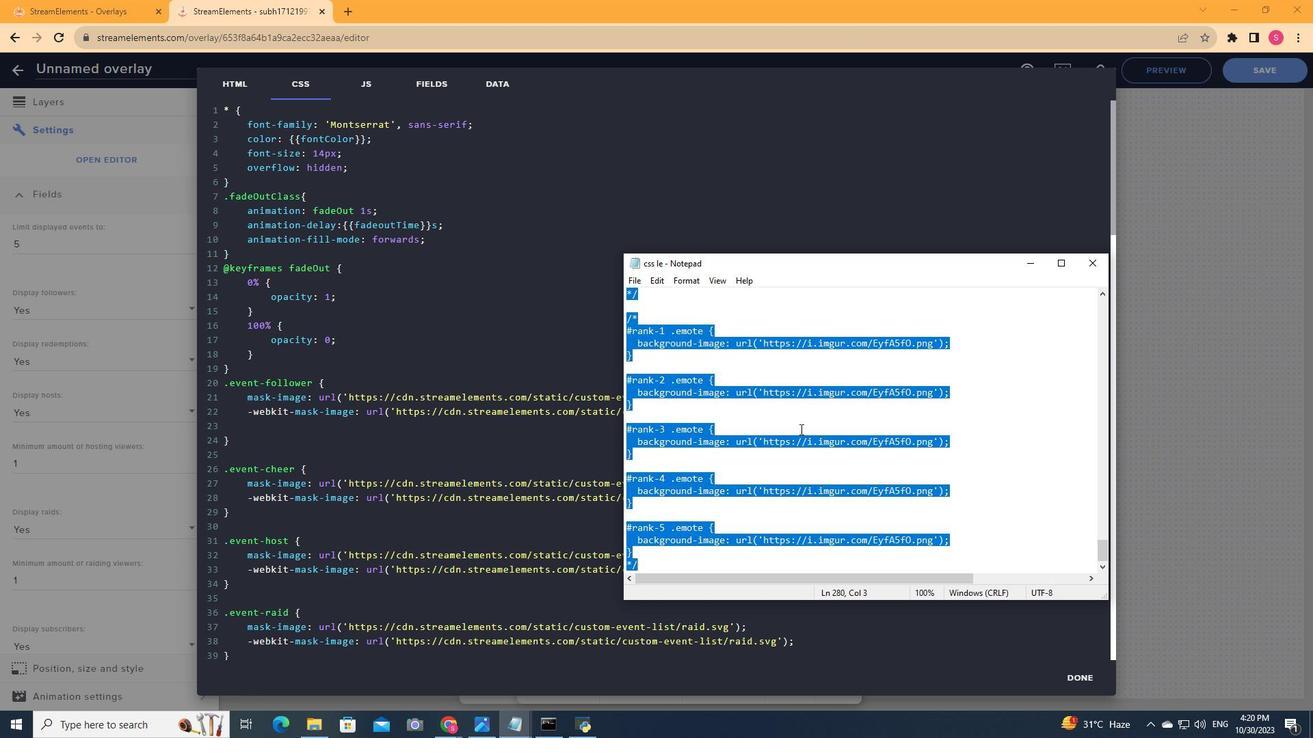 
Action: Mouse moved to (794, 428)
Screenshot: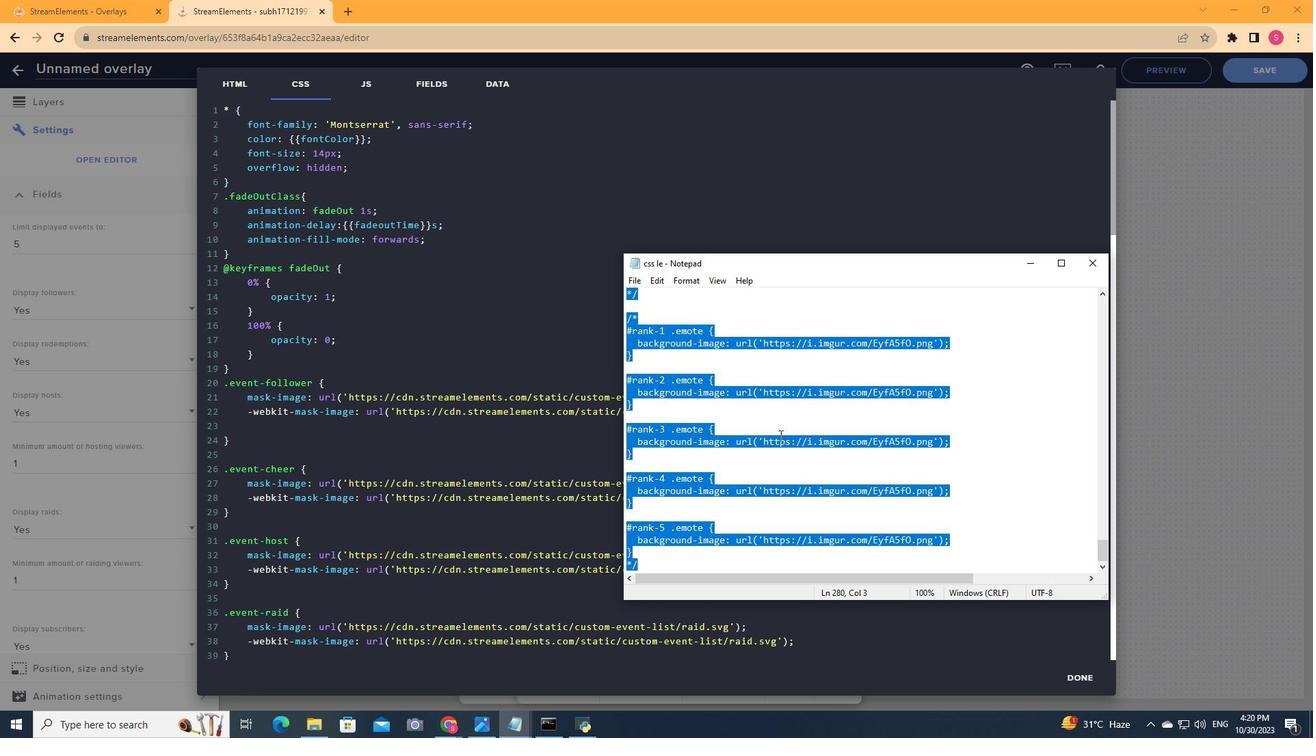 
Action: Key pressed <'\x03'>
Screenshot: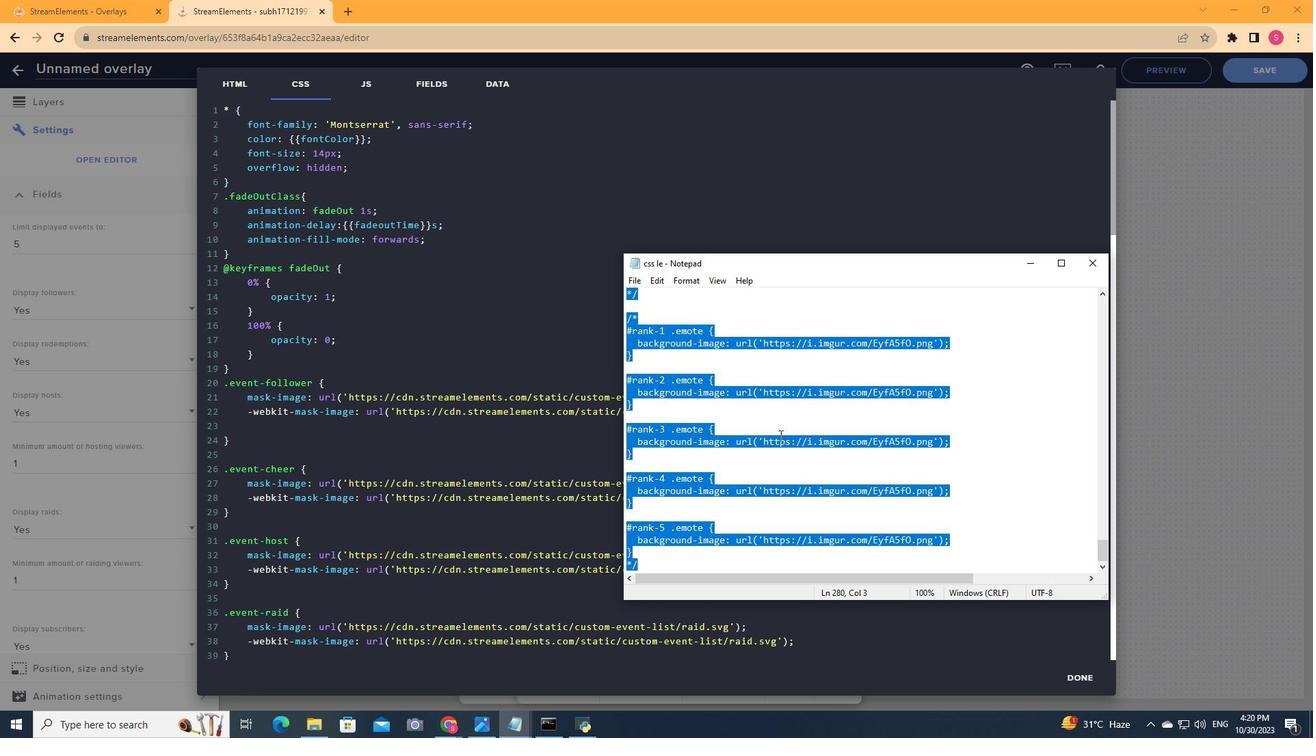 
Action: Mouse moved to (1028, 263)
Screenshot: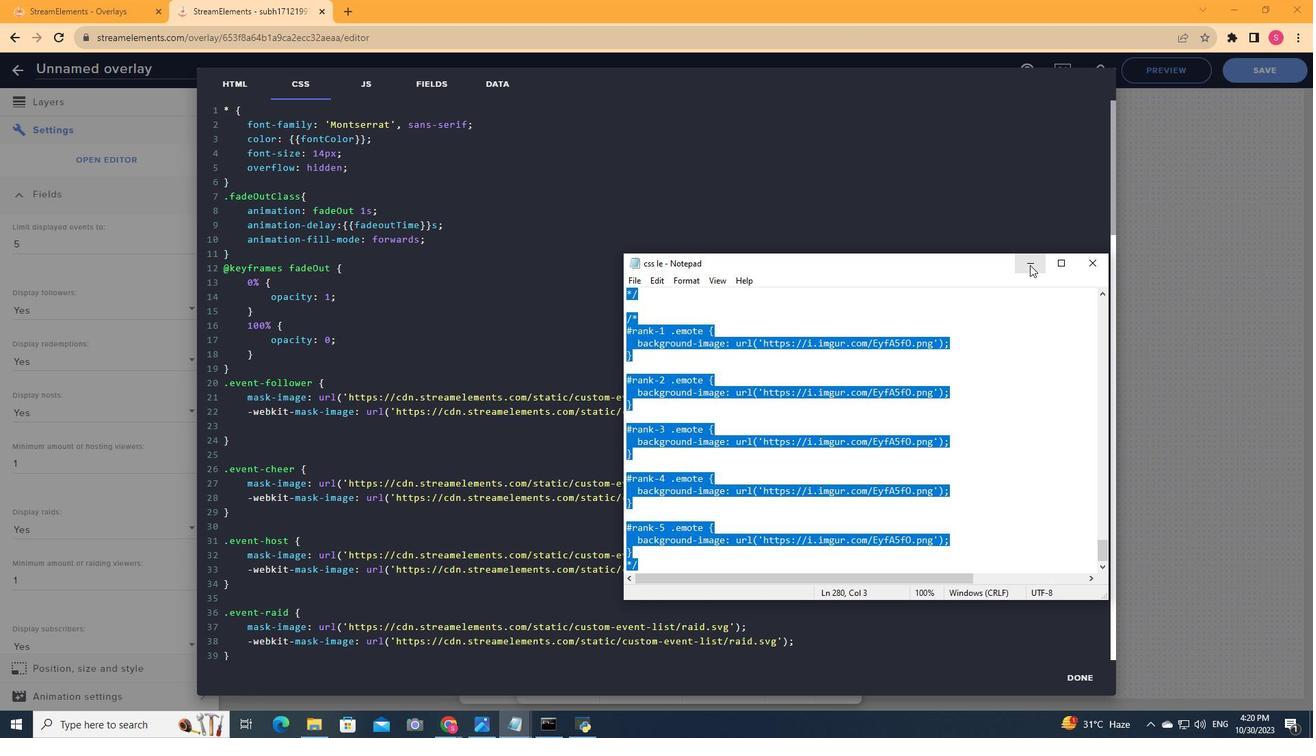 
Action: Mouse pressed left at (1028, 263)
Screenshot: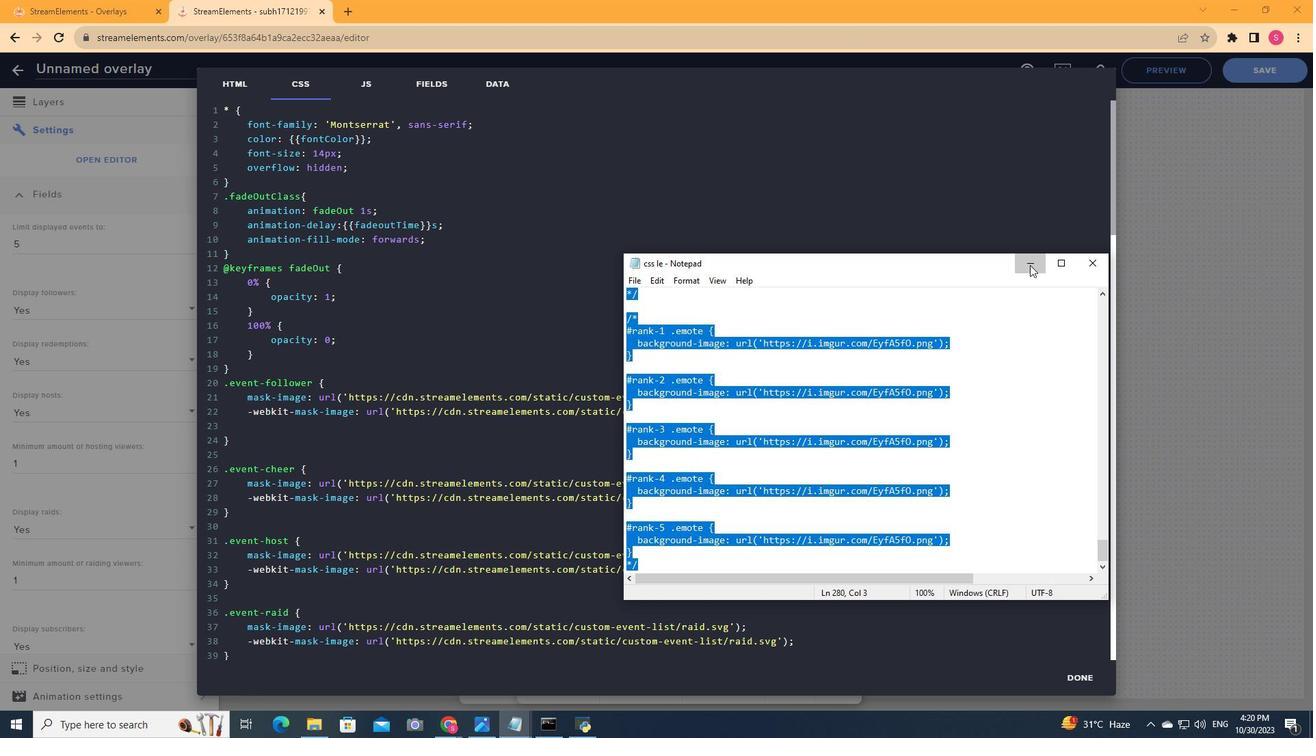 
Action: Mouse moved to (695, 282)
Screenshot: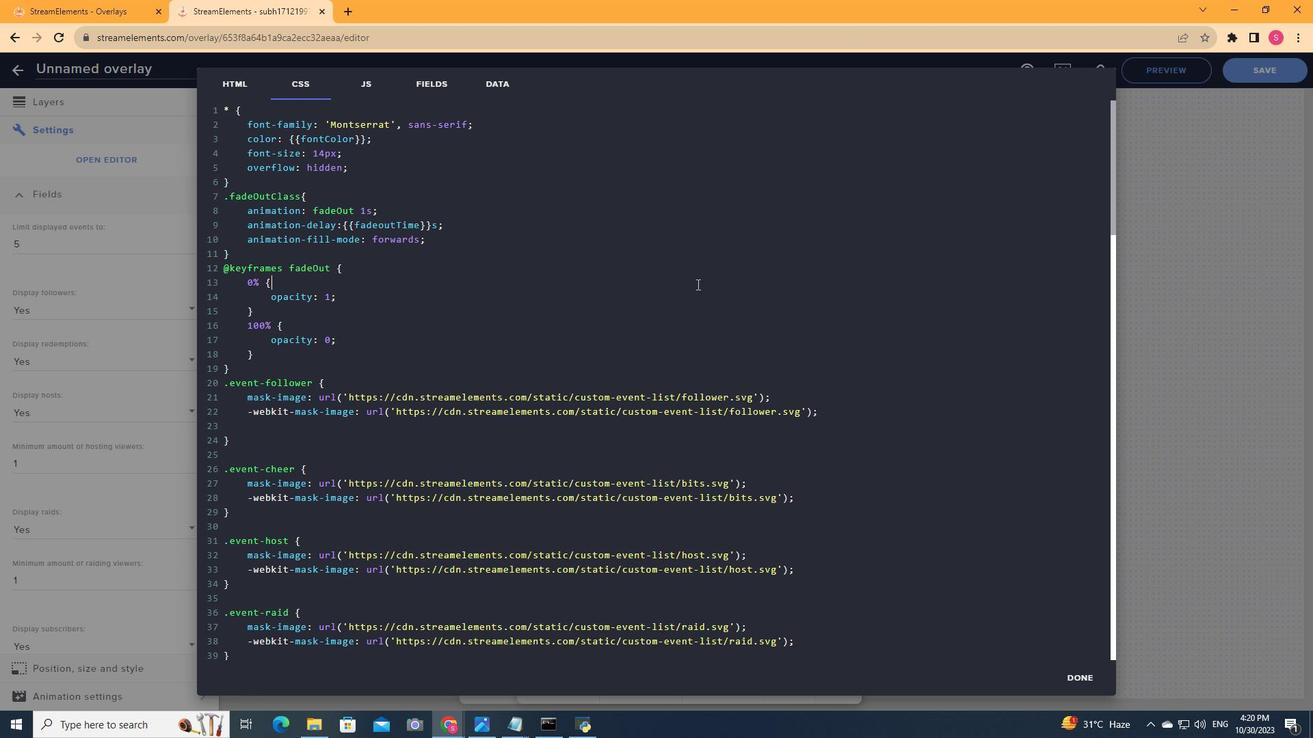 
Action: Mouse pressed left at (695, 282)
Screenshot: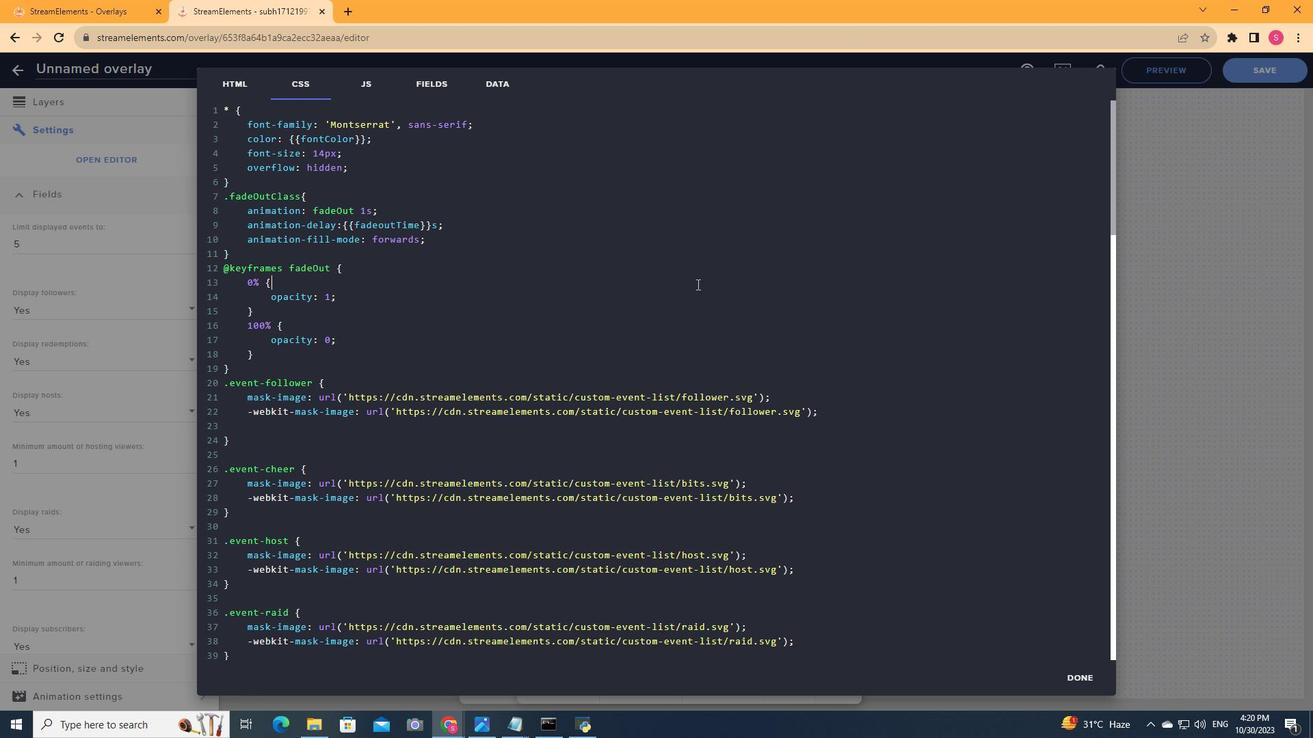 
Action: Key pressed ctrl+A<'\x16'>
Screenshot: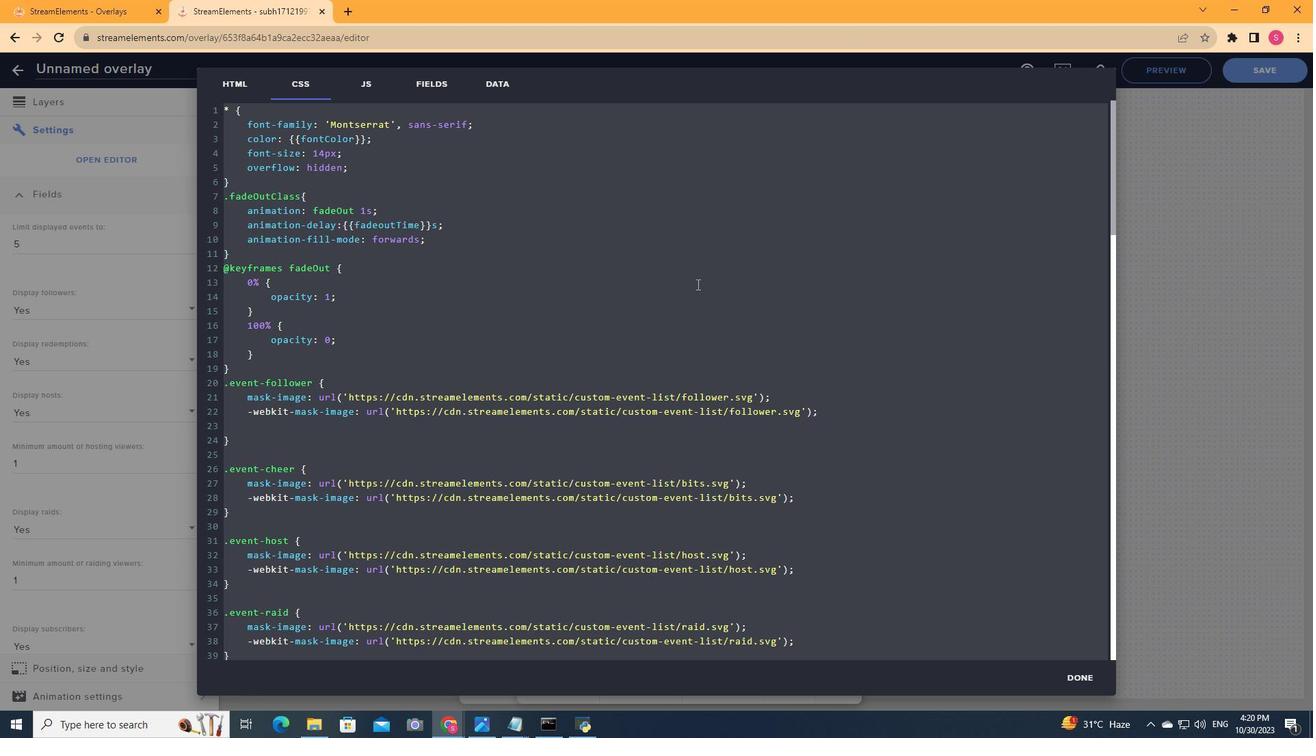 
Action: Mouse moved to (672, 290)
Screenshot: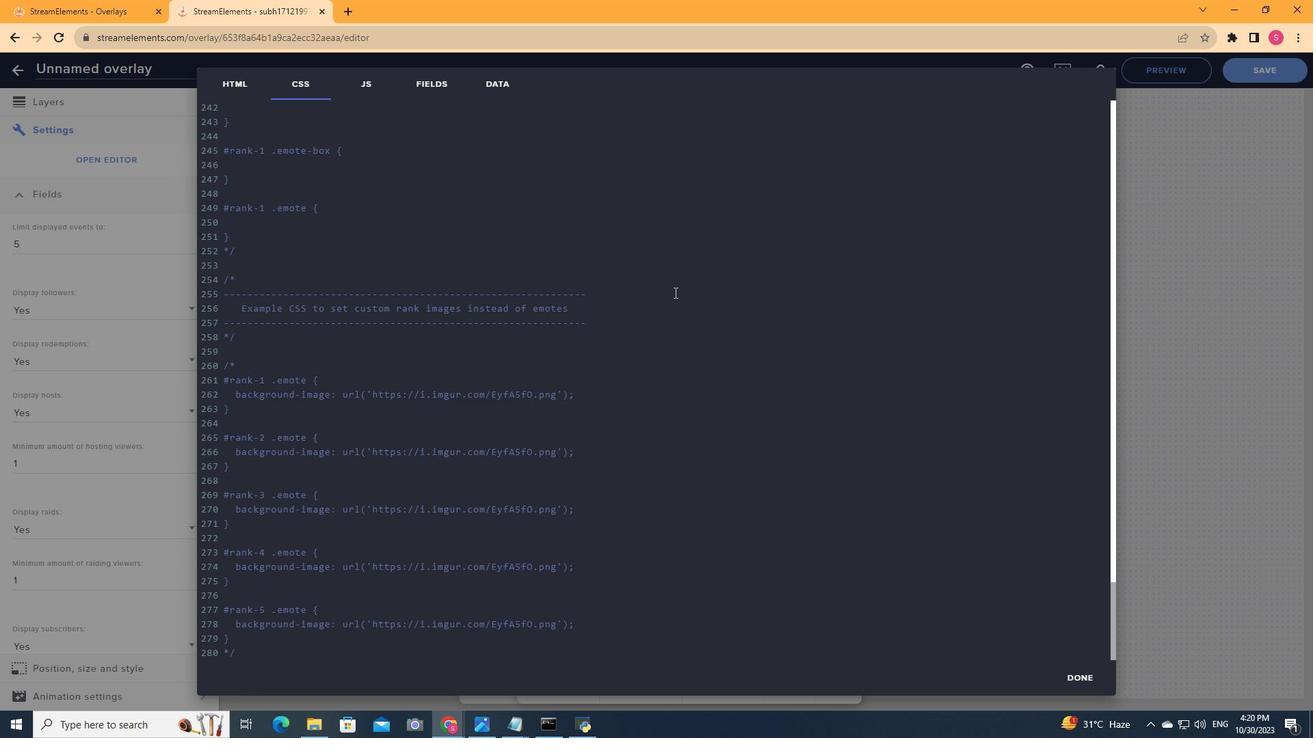 
Action: Mouse scrolled (672, 290) with delta (0, 0)
Screenshot: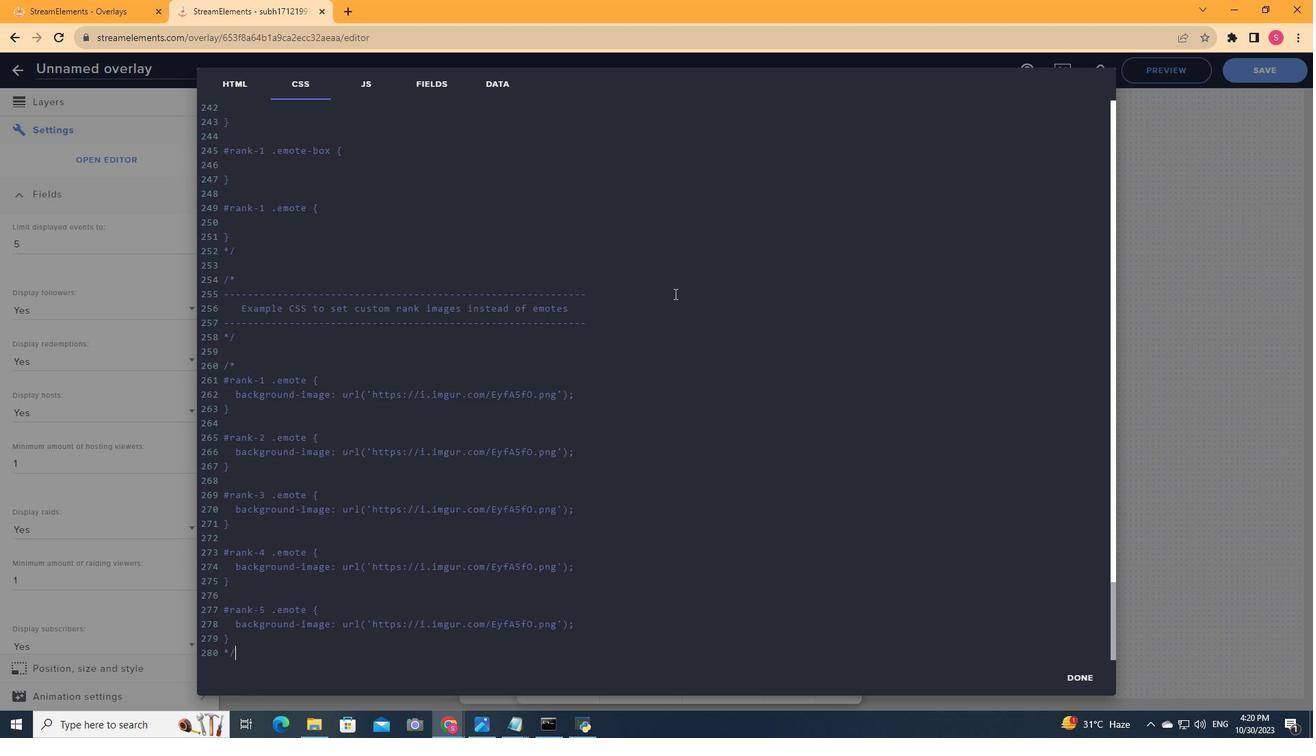 
Action: Mouse scrolled (672, 290) with delta (0, 0)
Screenshot: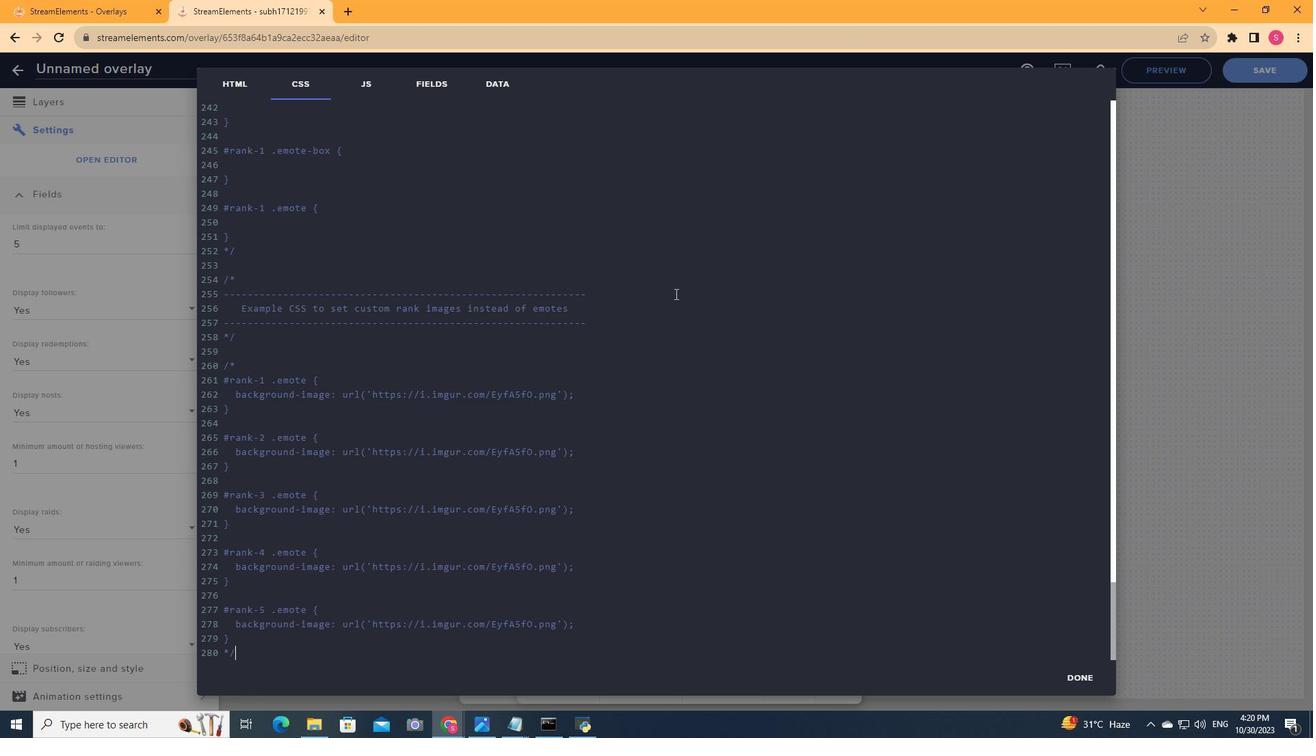 
Action: Mouse scrolled (672, 290) with delta (0, 0)
Screenshot: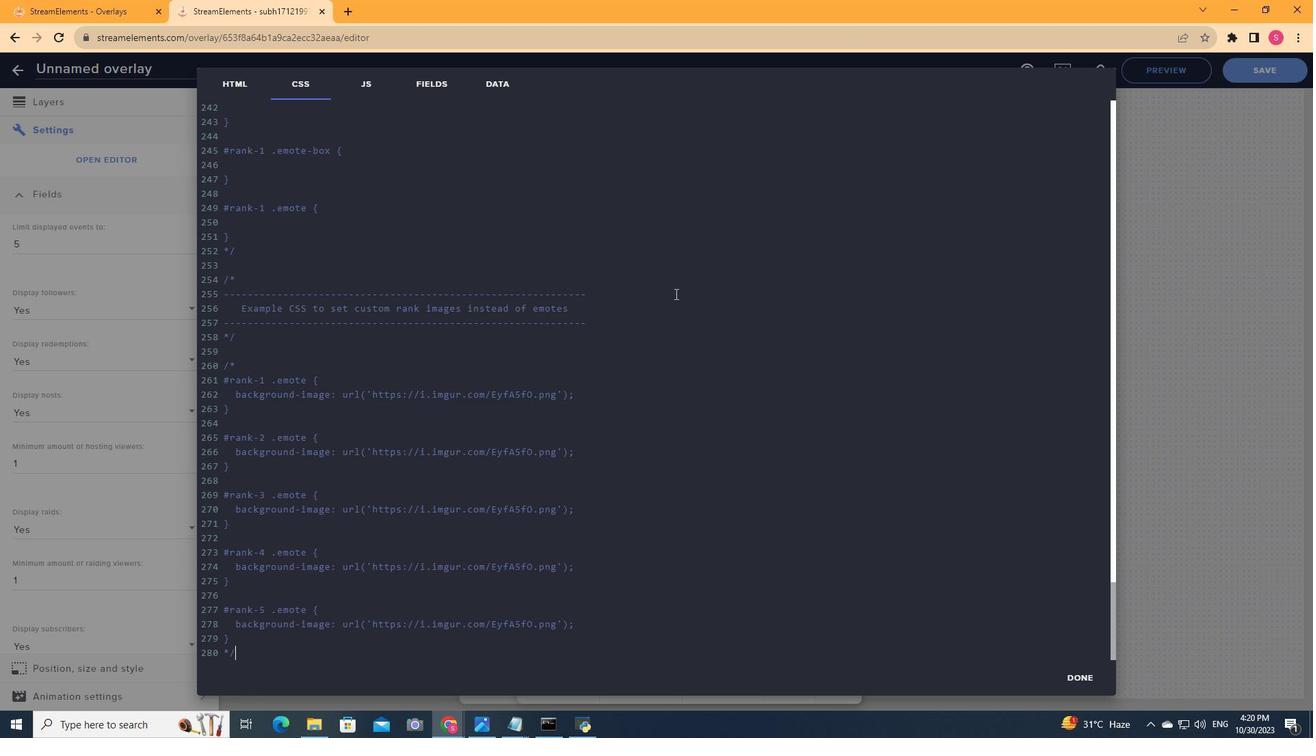 
Action: Mouse moved to (672, 292)
Screenshot: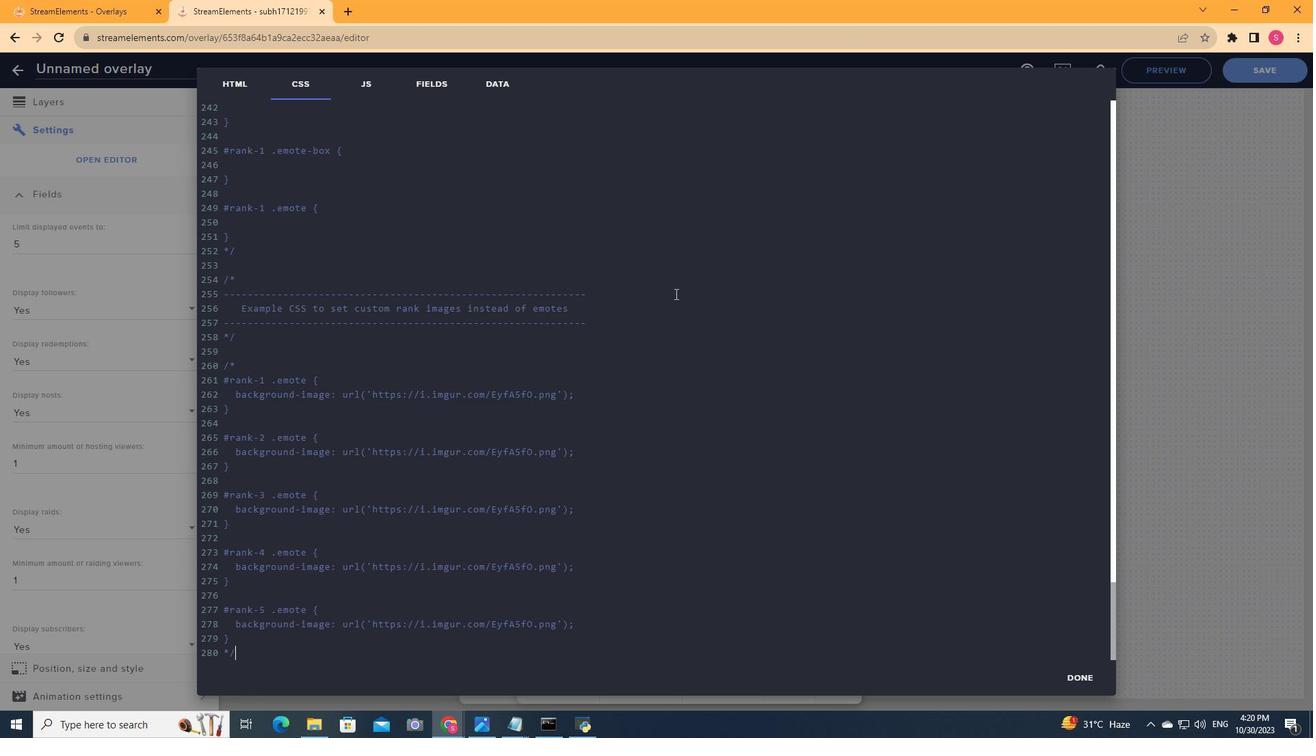 
Action: Mouse scrolled (672, 291) with delta (0, 0)
Screenshot: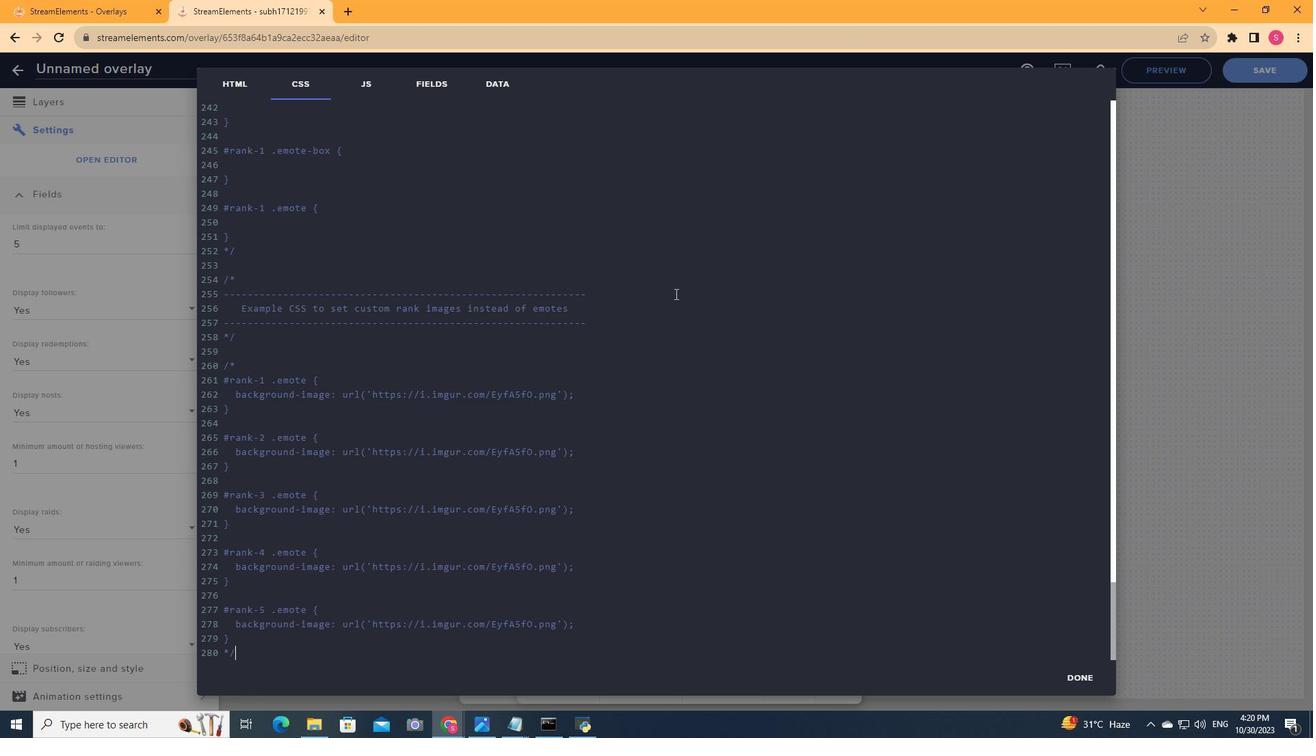 
Action: Mouse scrolled (672, 291) with delta (0, 0)
Screenshot: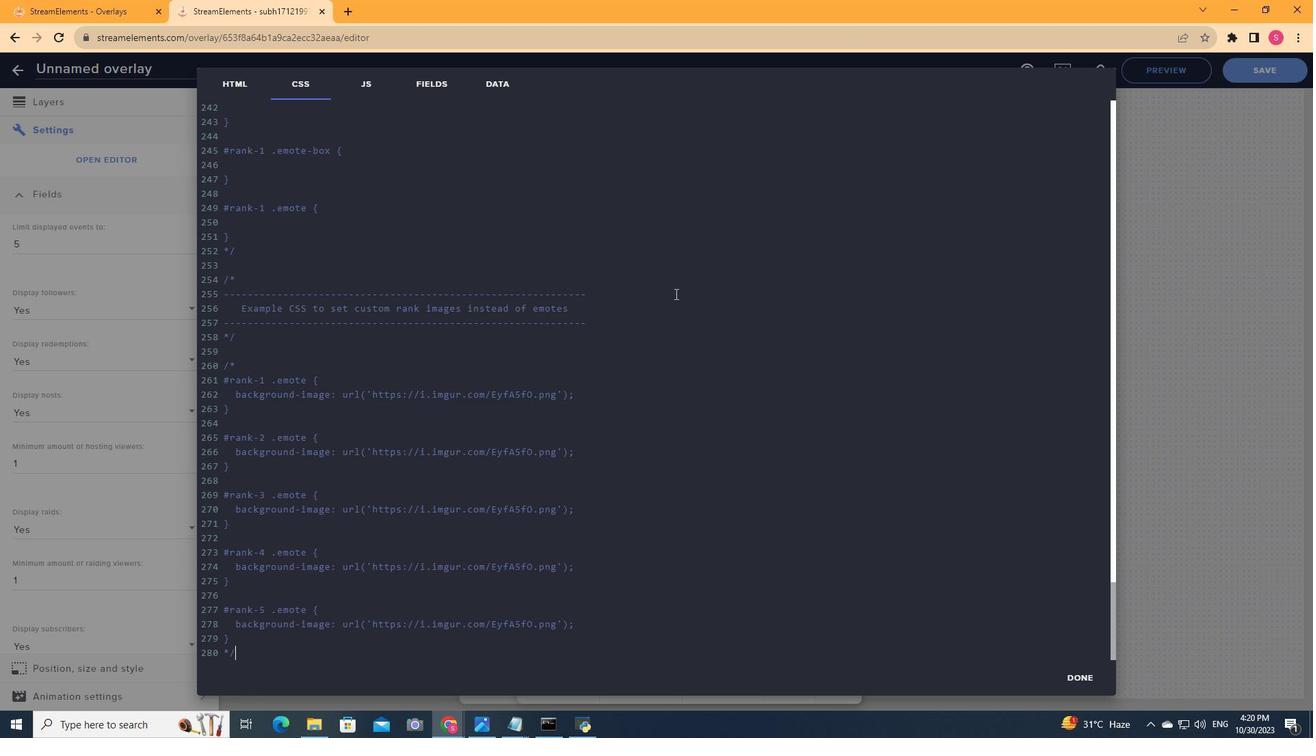 
Action: Mouse moved to (1111, 597)
Screenshot: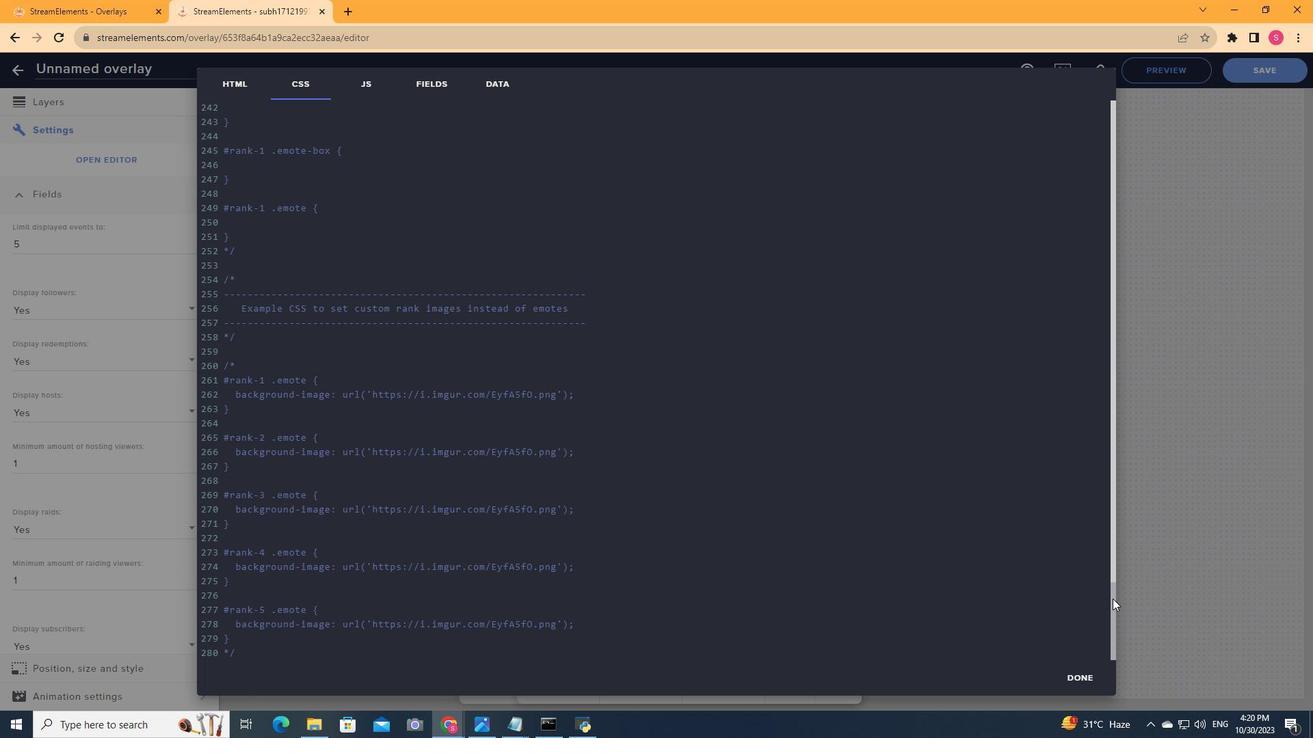 
Action: Mouse pressed left at (1111, 597)
Screenshot: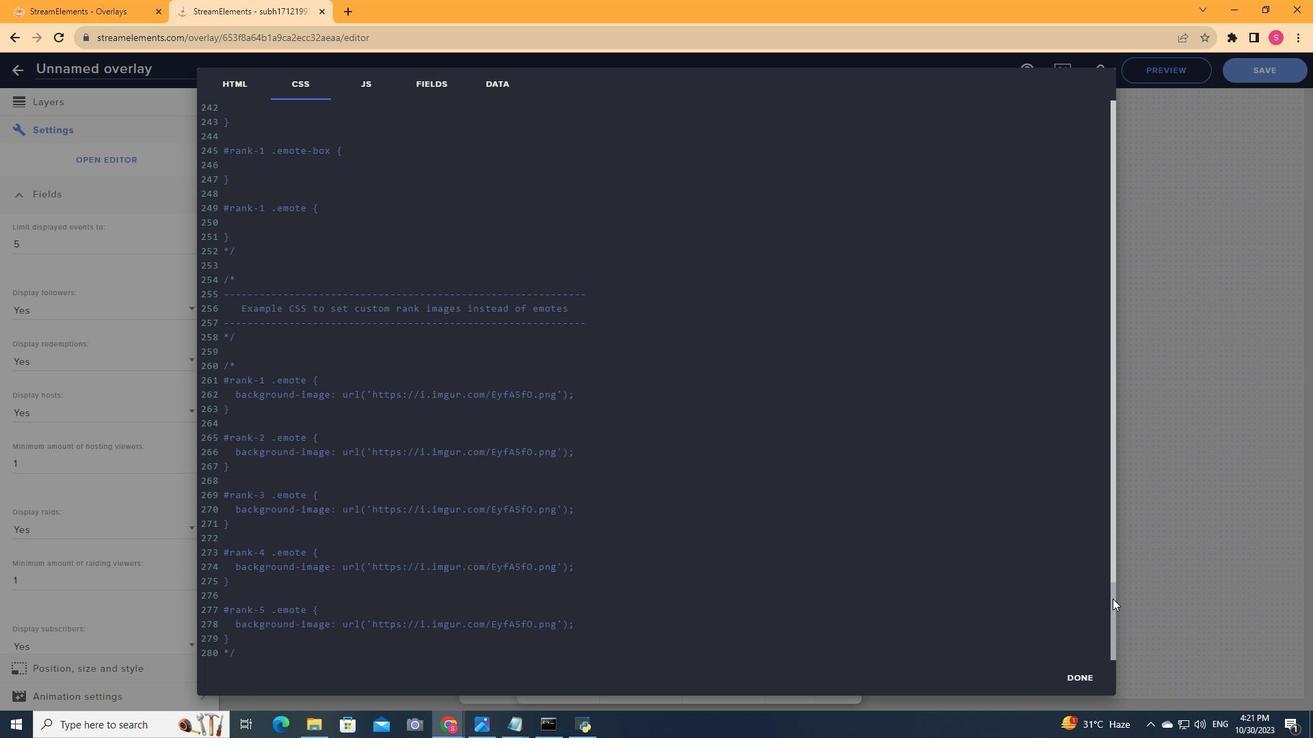 
Action: Mouse moved to (605, 353)
Screenshot: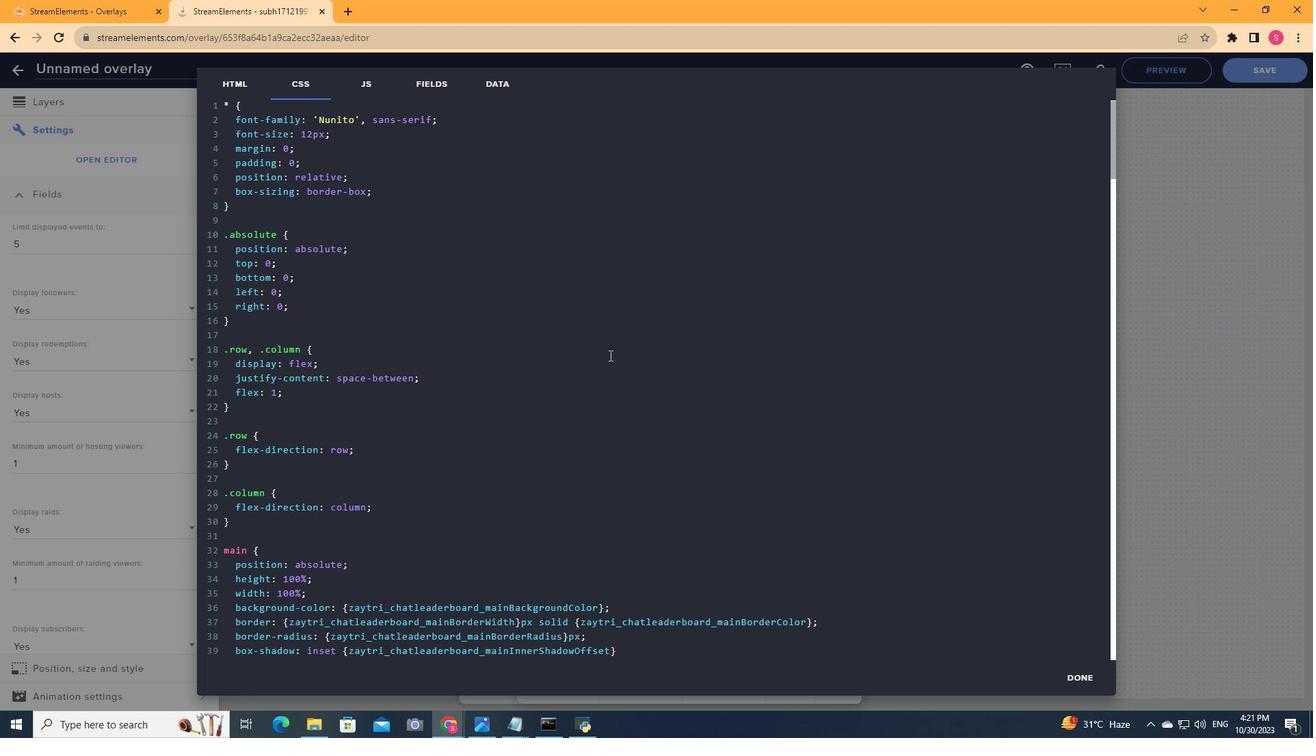 
Action: Mouse scrolled (605, 353) with delta (0, 0)
Screenshot: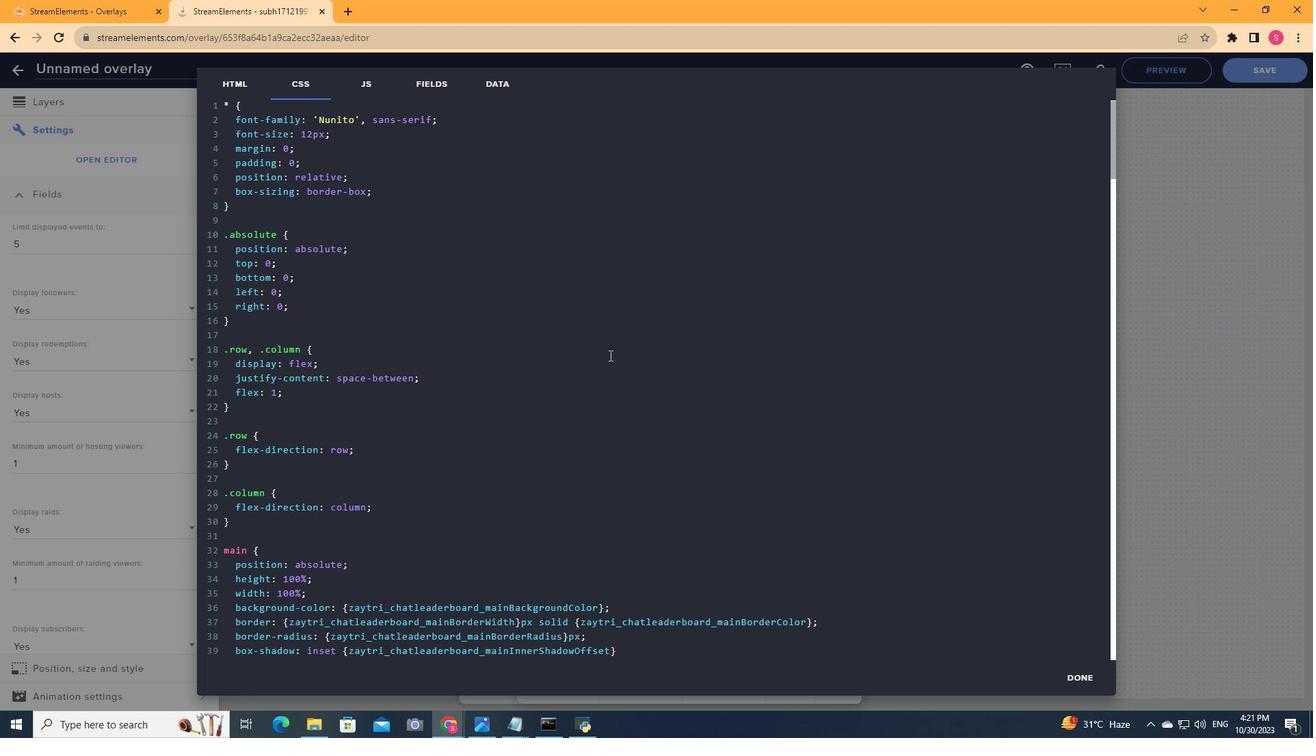
Action: Mouse moved to (606, 353)
Screenshot: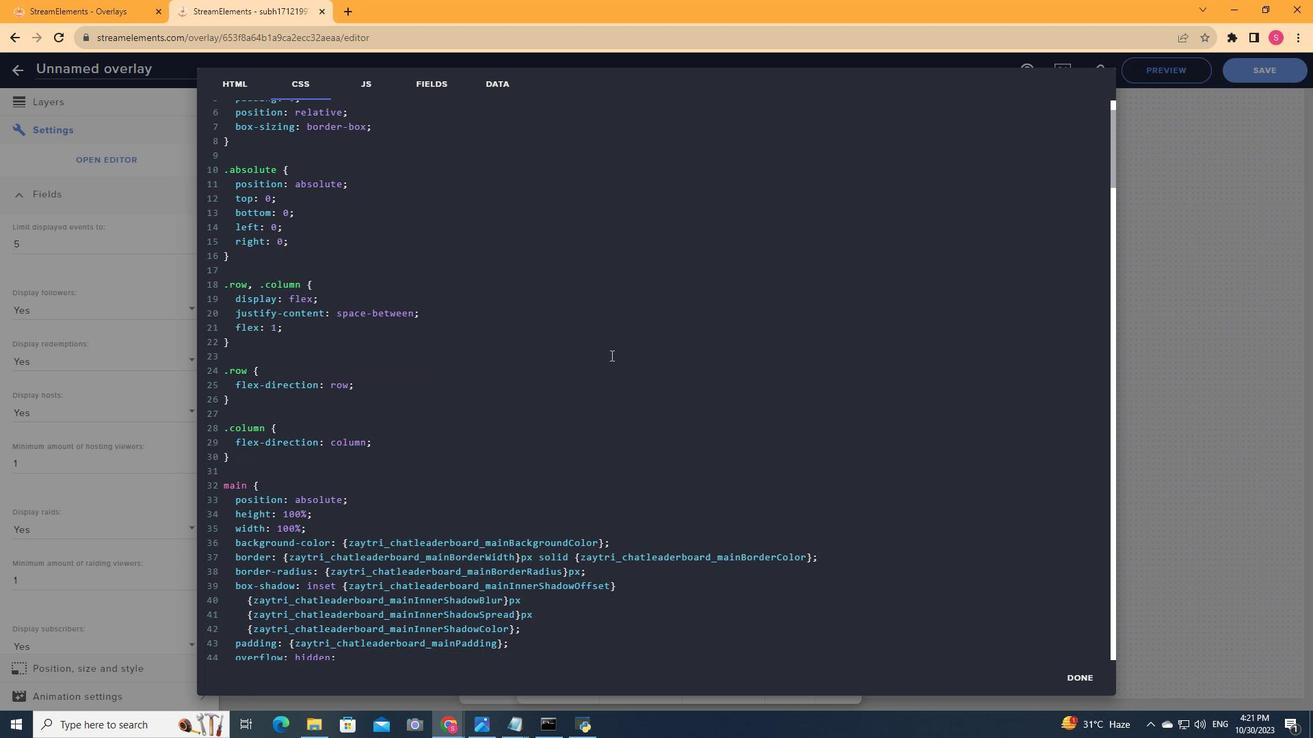 
Action: Mouse scrolled (606, 353) with delta (0, 0)
Screenshot: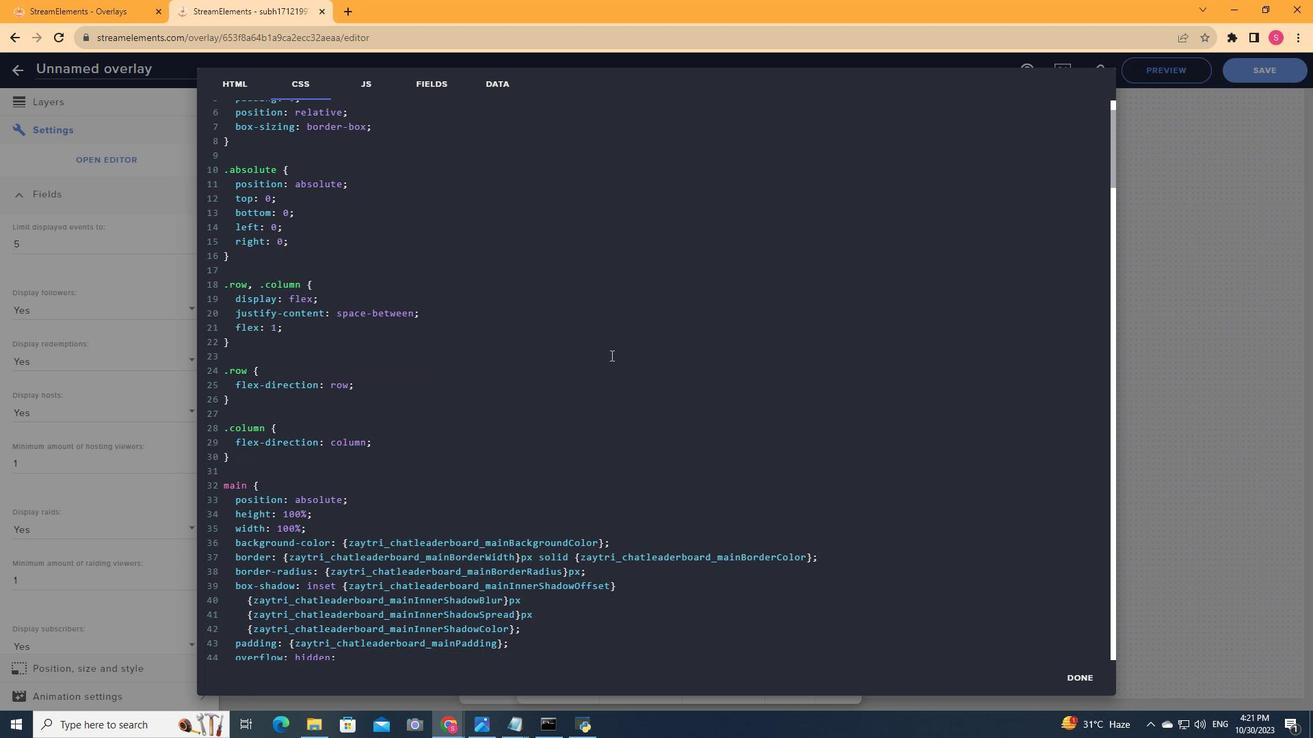 
Action: Mouse moved to (607, 353)
Screenshot: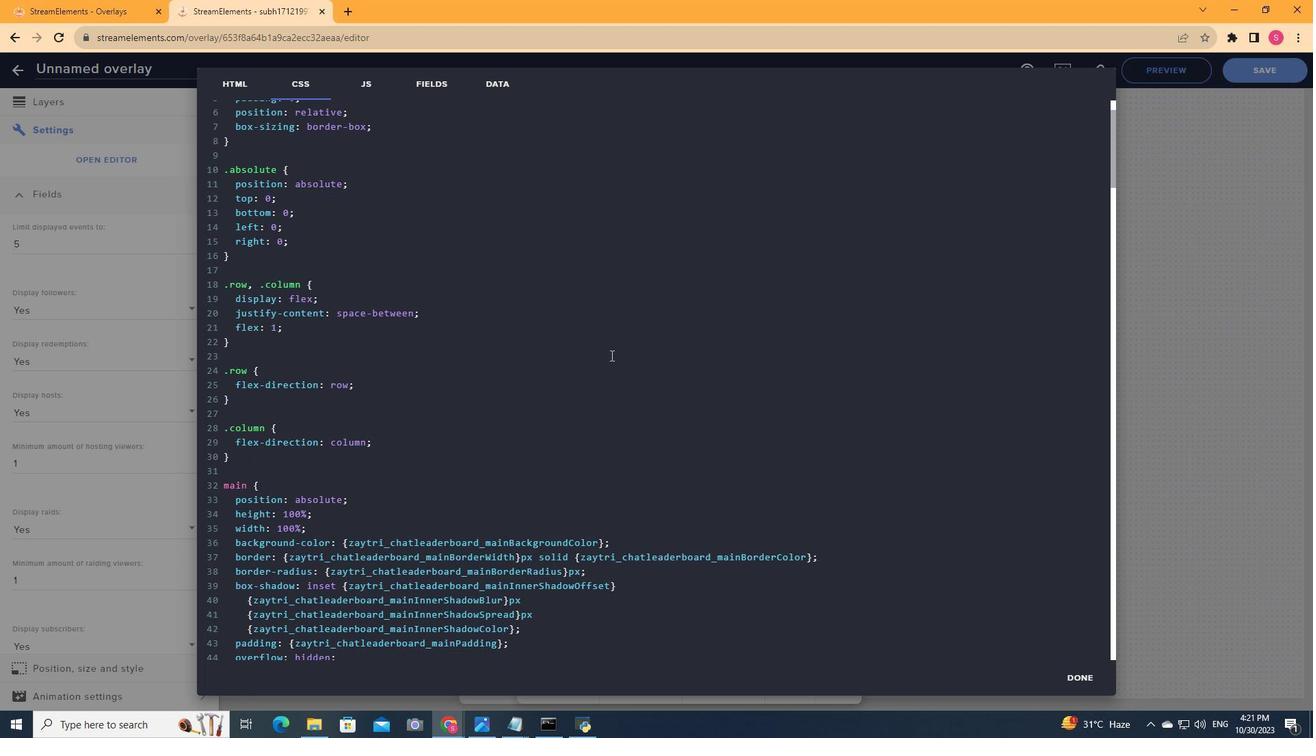 
Action: Mouse scrolled (607, 353) with delta (0, 0)
Screenshot: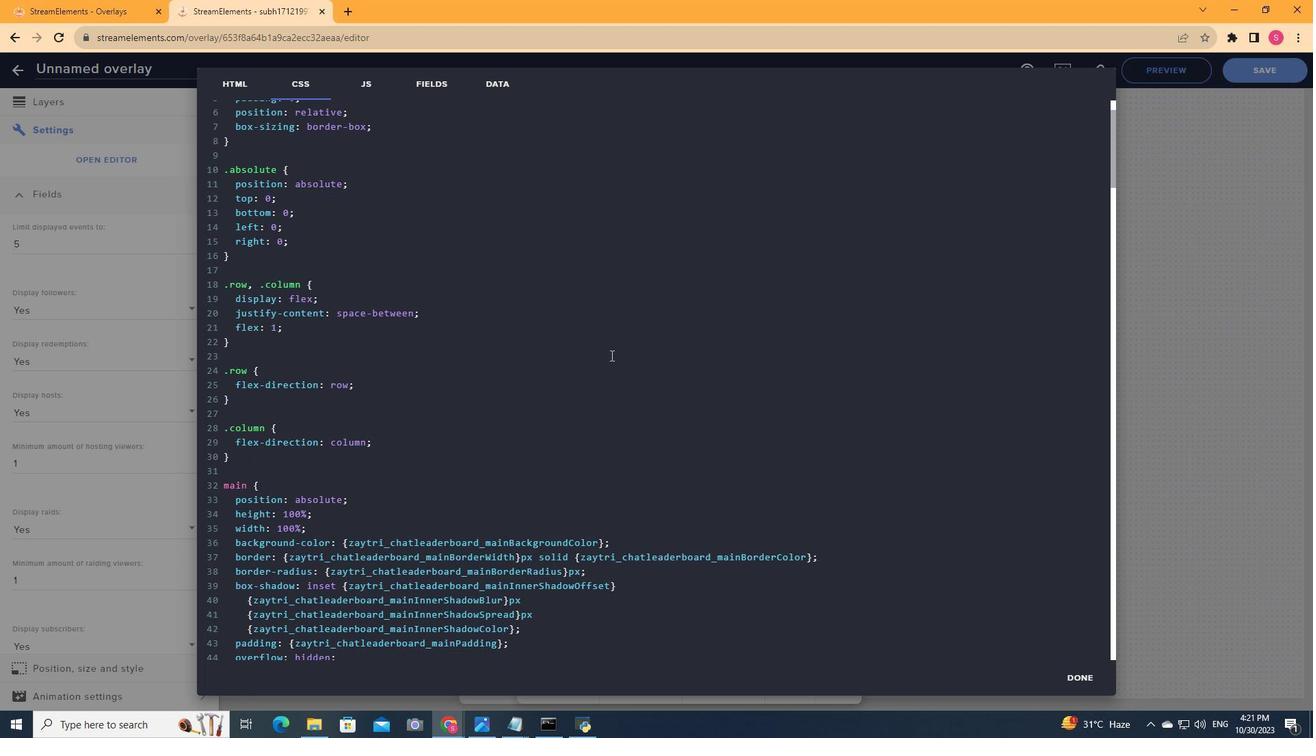 
Action: Mouse moved to (608, 353)
Screenshot: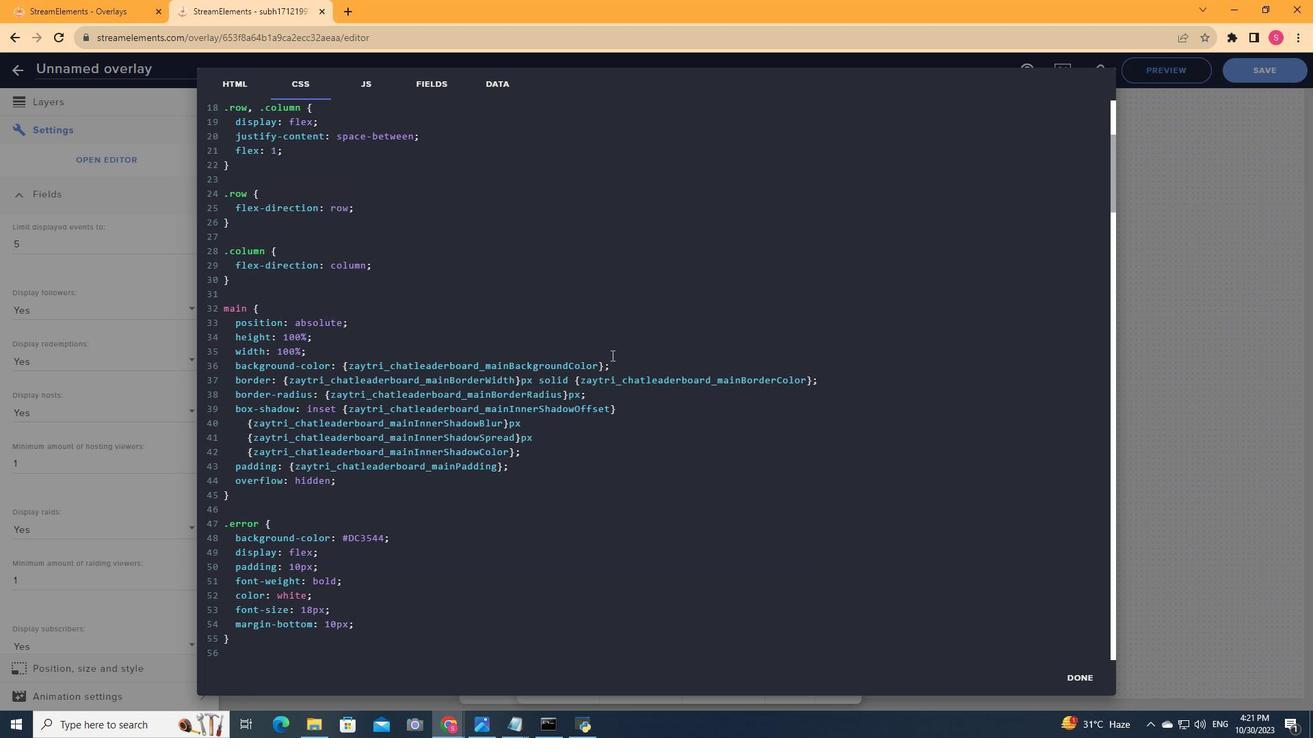 
Action: Mouse scrolled (608, 353) with delta (0, 0)
Screenshot: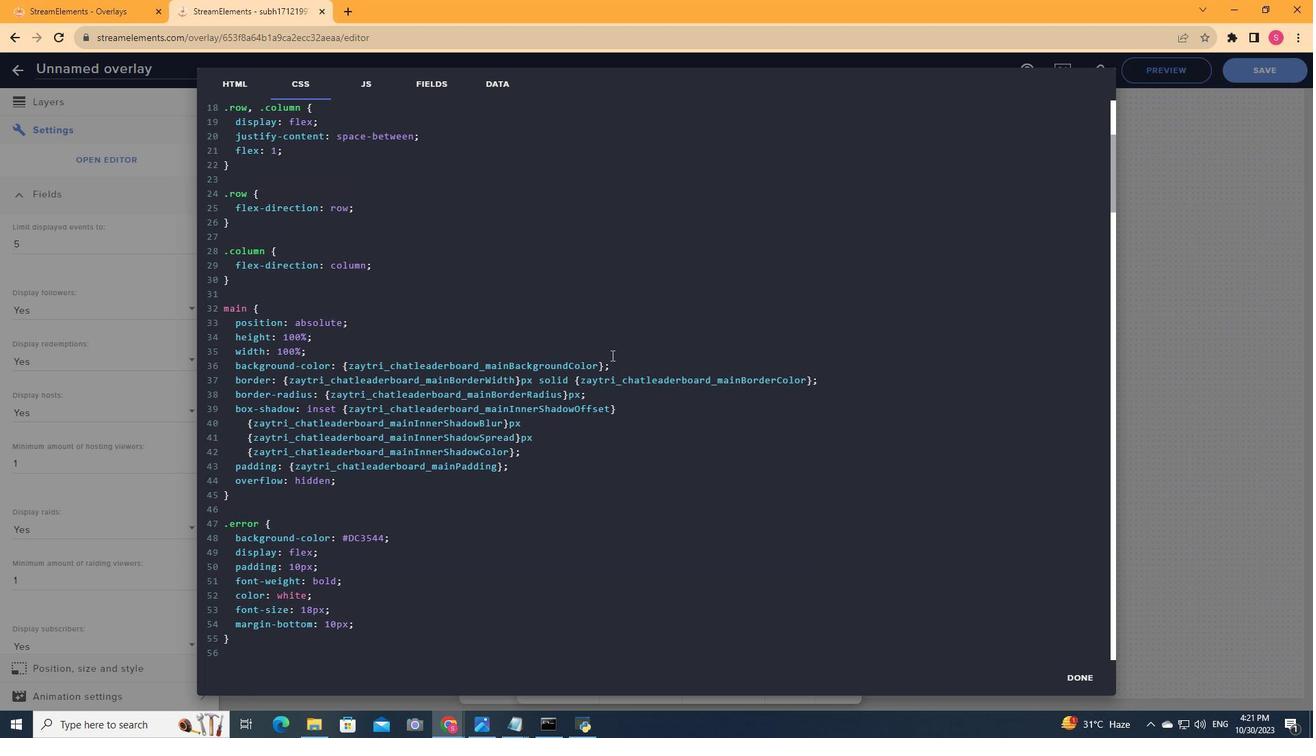 
Action: Mouse scrolled (608, 353) with delta (0, 0)
Screenshot: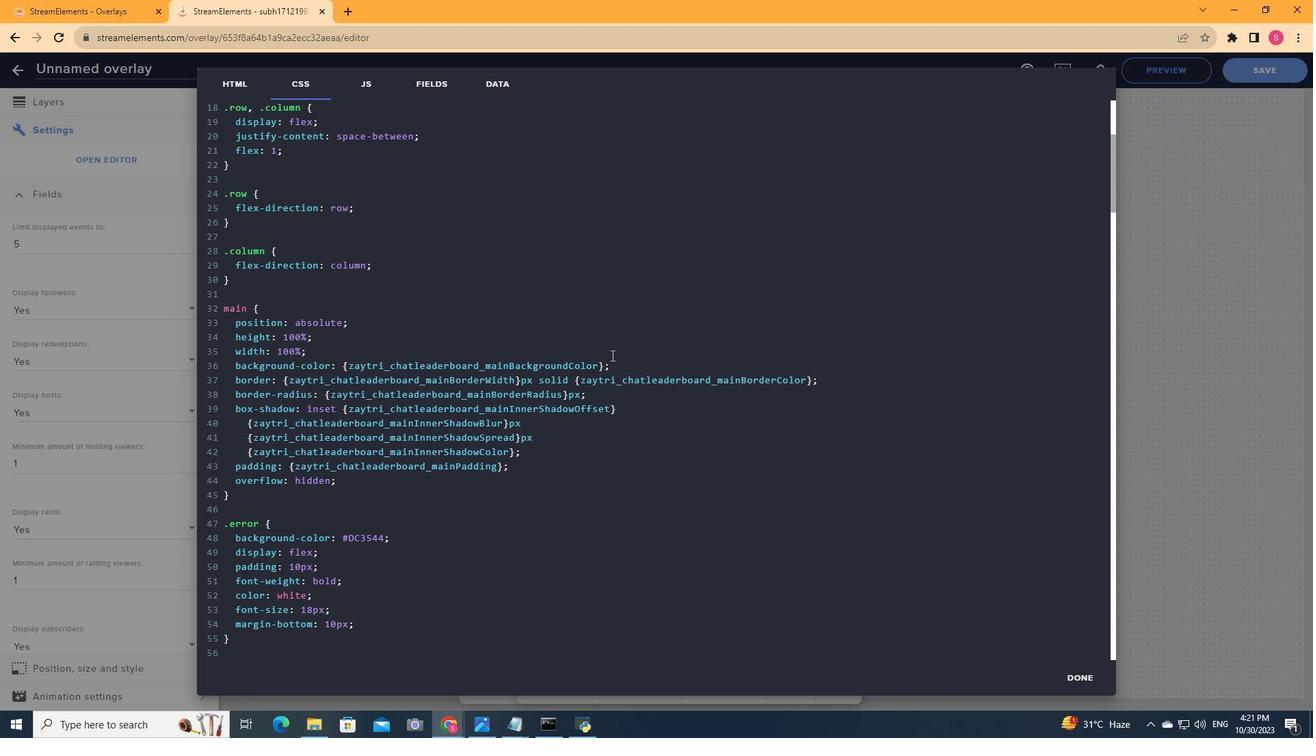 
Action: Mouse moved to (609, 353)
Screenshot: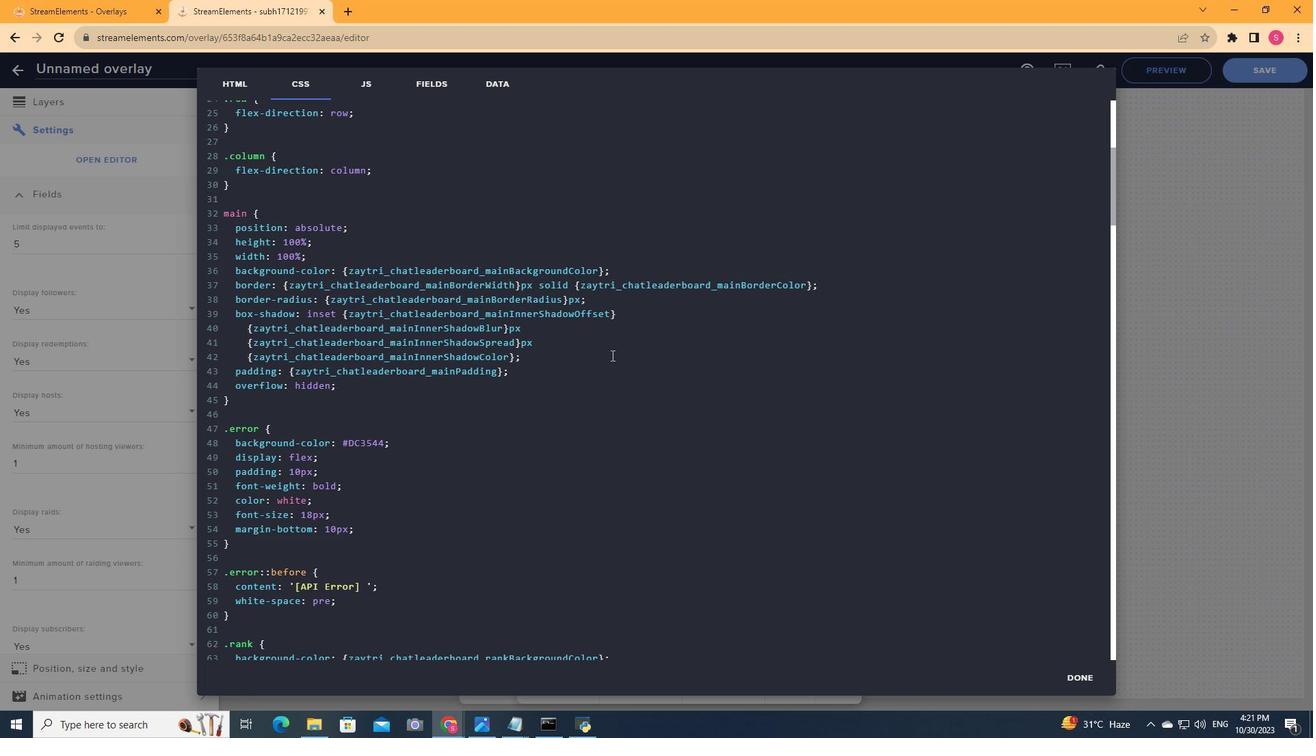 
Action: Mouse scrolled (609, 353) with delta (0, 0)
Screenshot: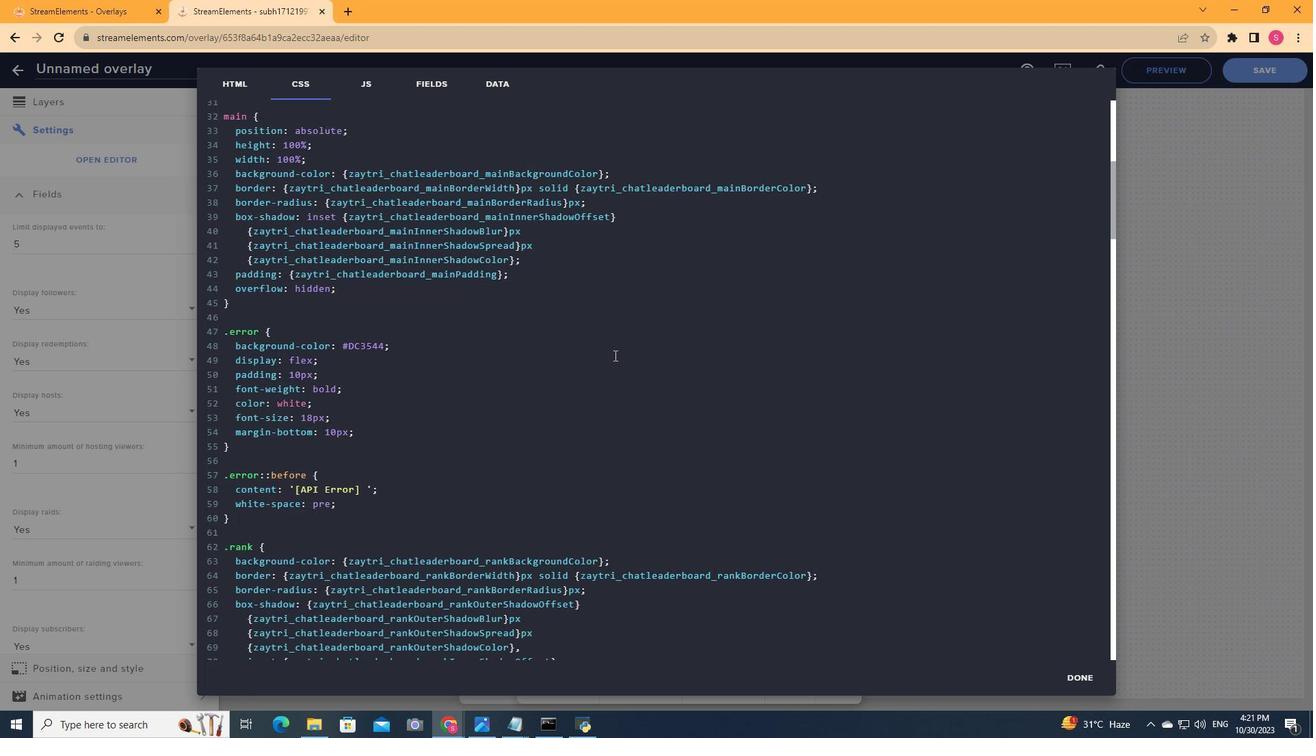 
Action: Mouse scrolled (609, 353) with delta (0, 0)
Screenshot: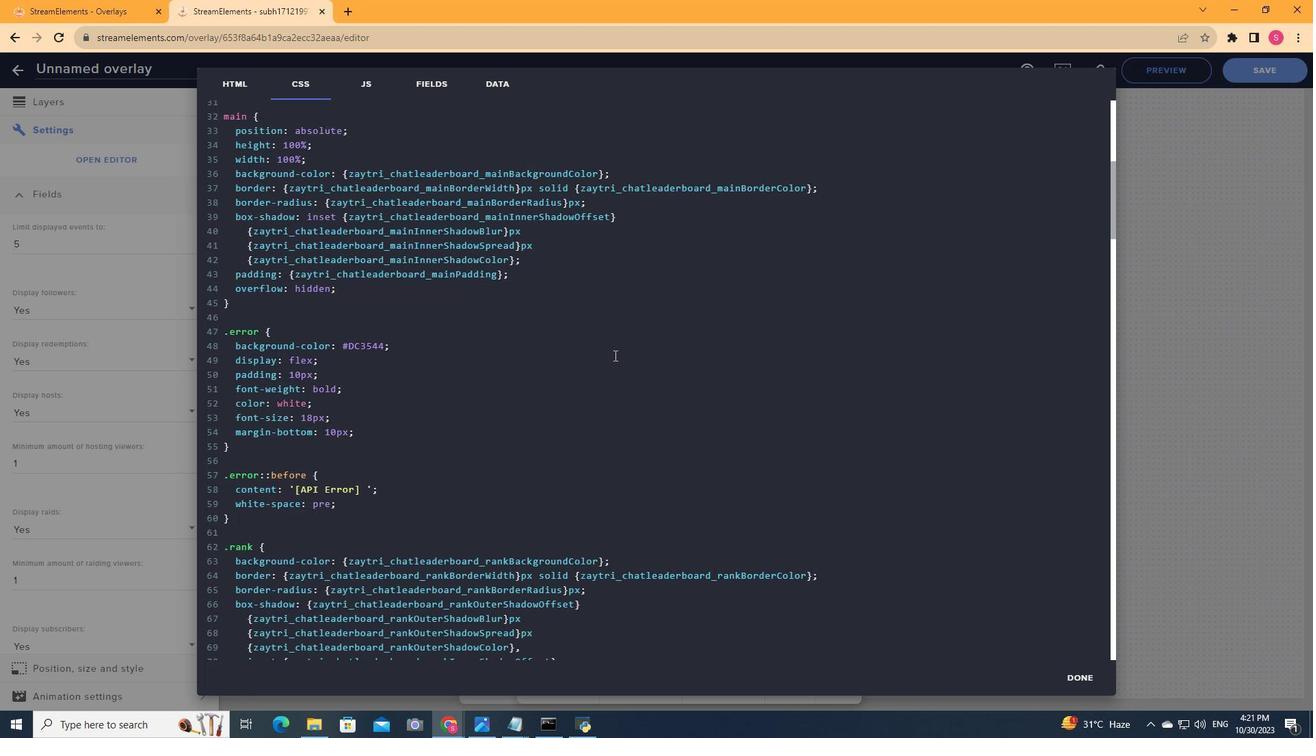 
Action: Mouse moved to (610, 353)
Screenshot: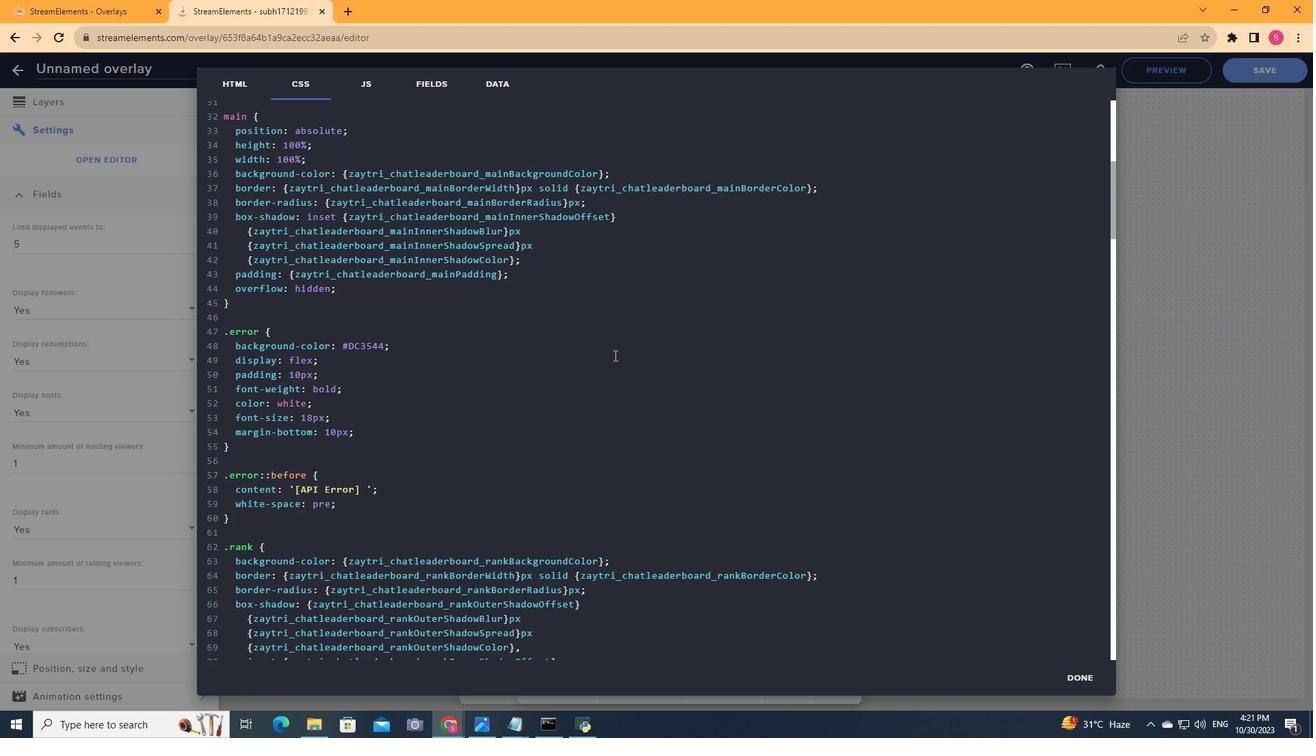 
Action: Mouse scrolled (610, 353) with delta (0, 0)
Screenshot: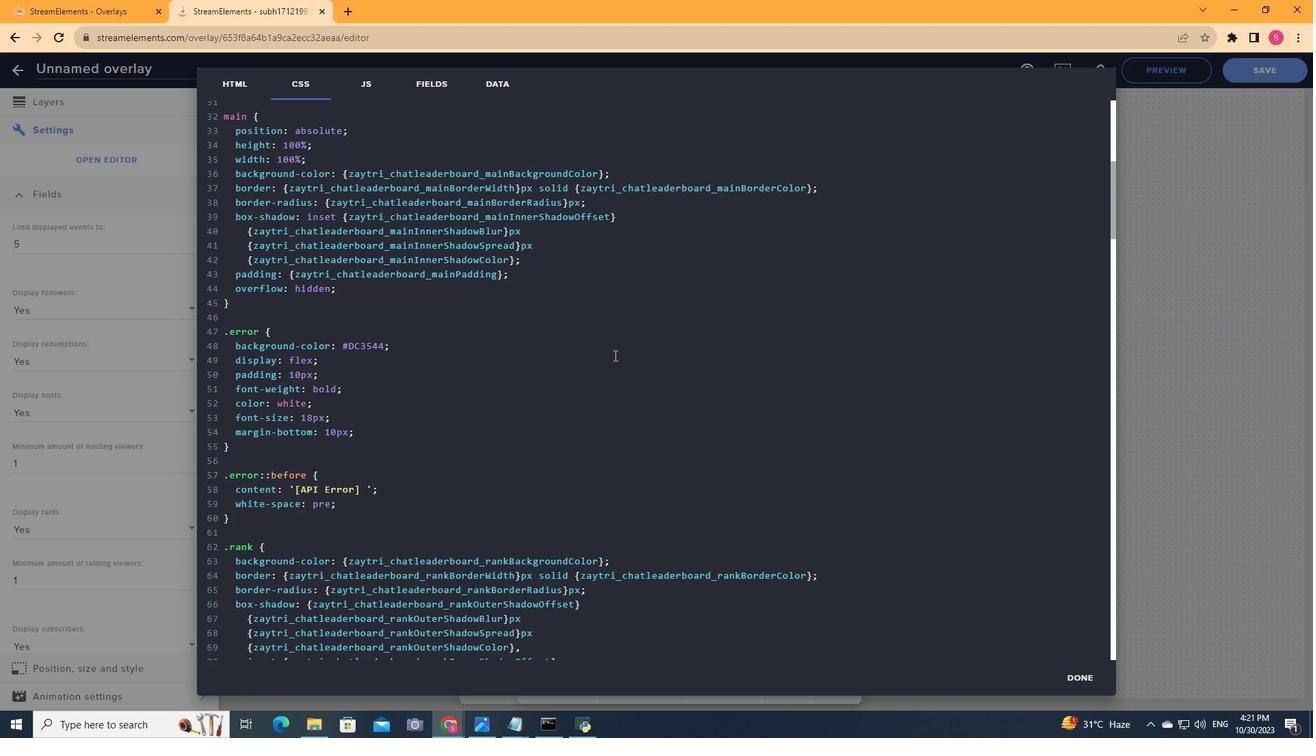 
Action: Mouse moved to (610, 353)
Screenshot: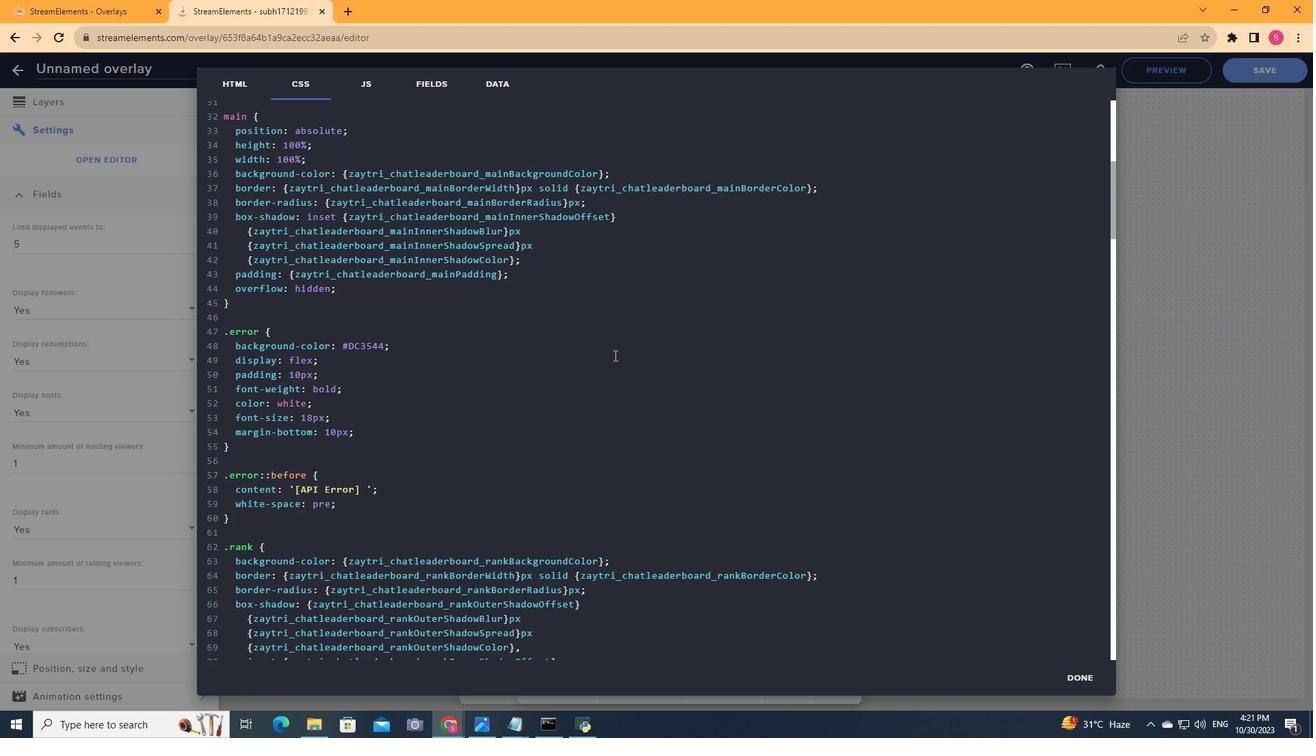 
Action: Mouse scrolled (610, 353) with delta (0, 0)
Screenshot: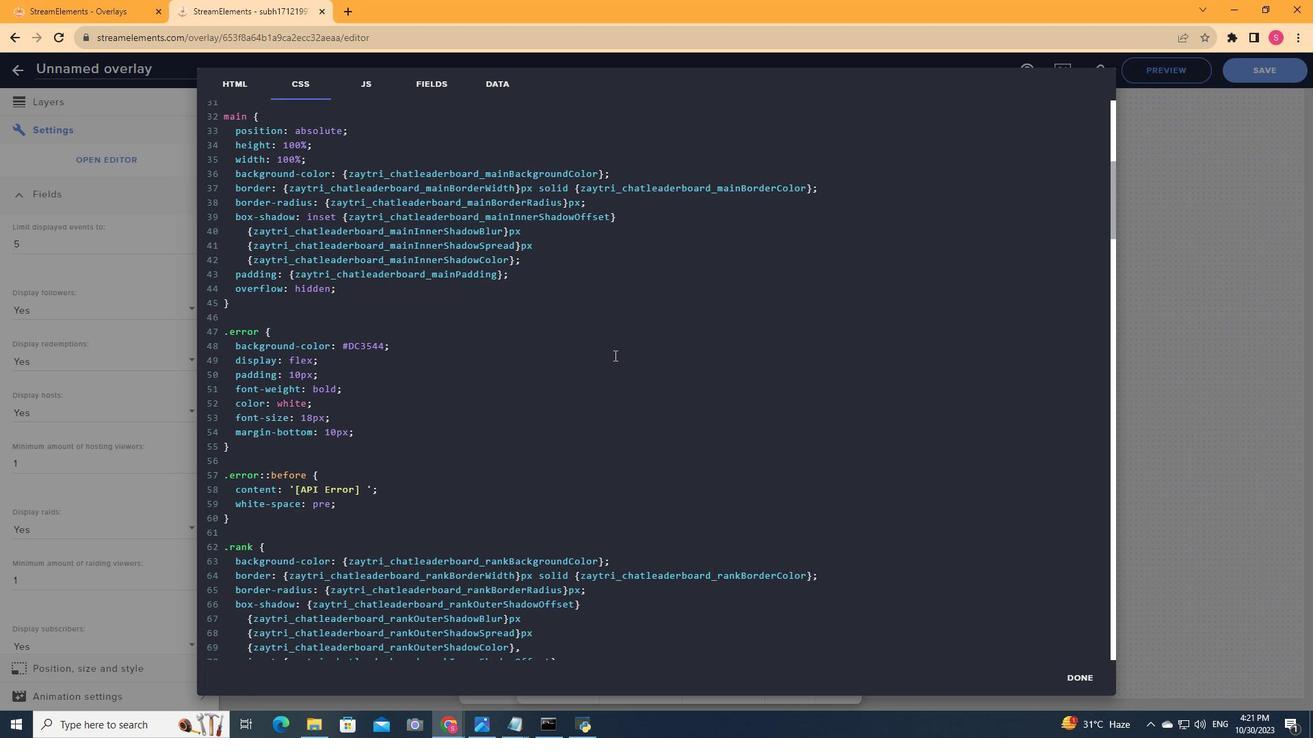
Action: Mouse scrolled (610, 353) with delta (0, 0)
Screenshot: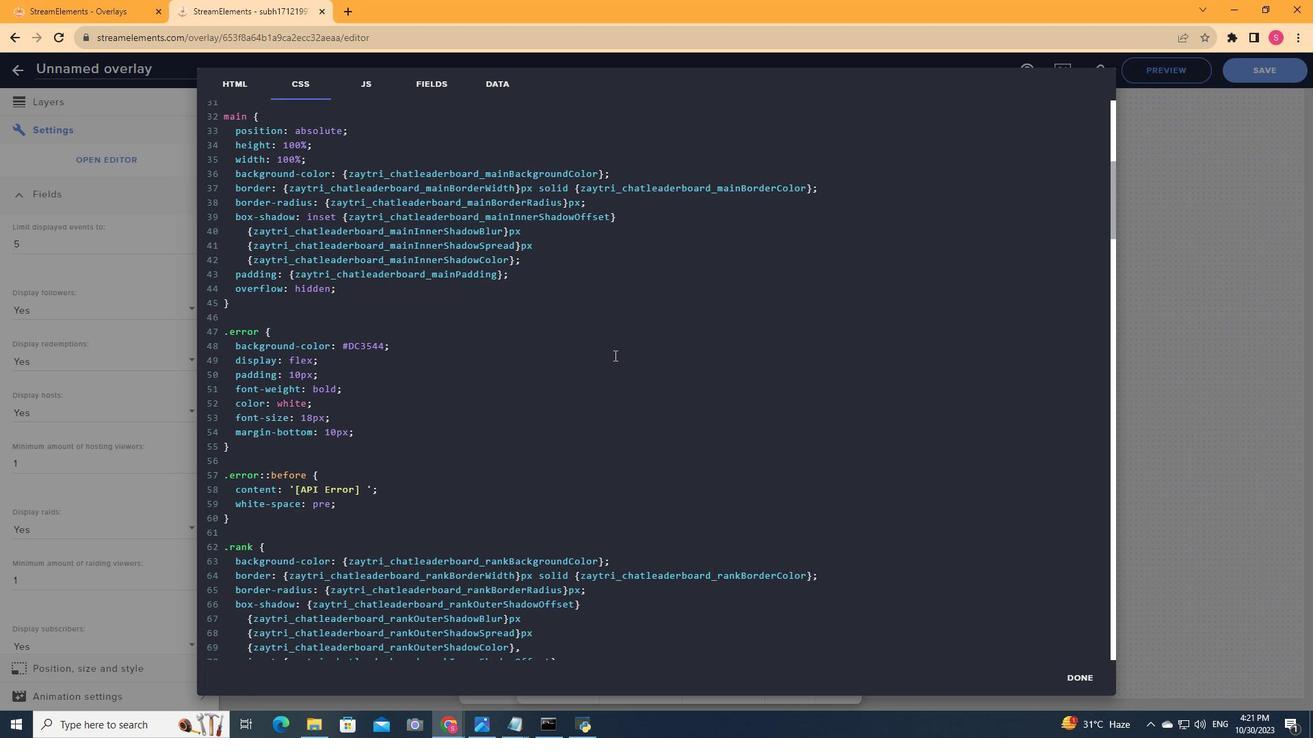 
Action: Mouse moved to (613, 353)
Screenshot: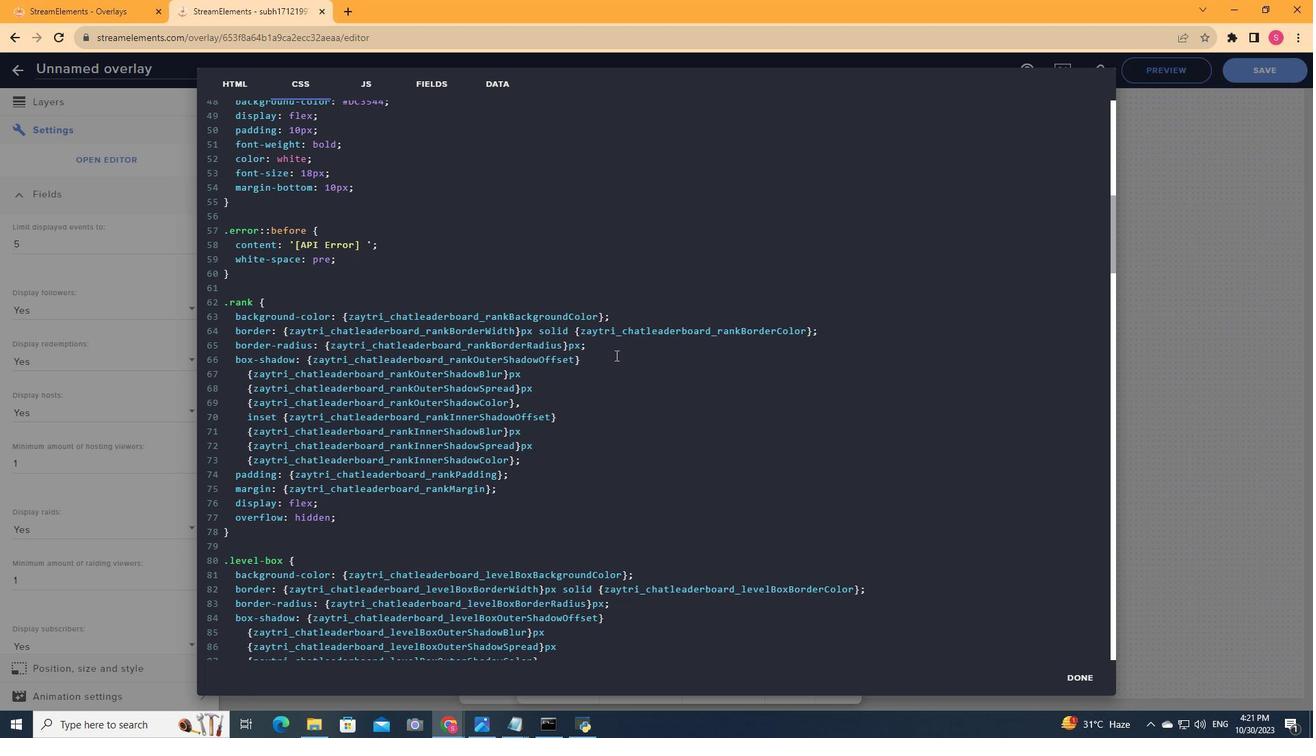 
Action: Mouse scrolled (613, 353) with delta (0, 0)
Screenshot: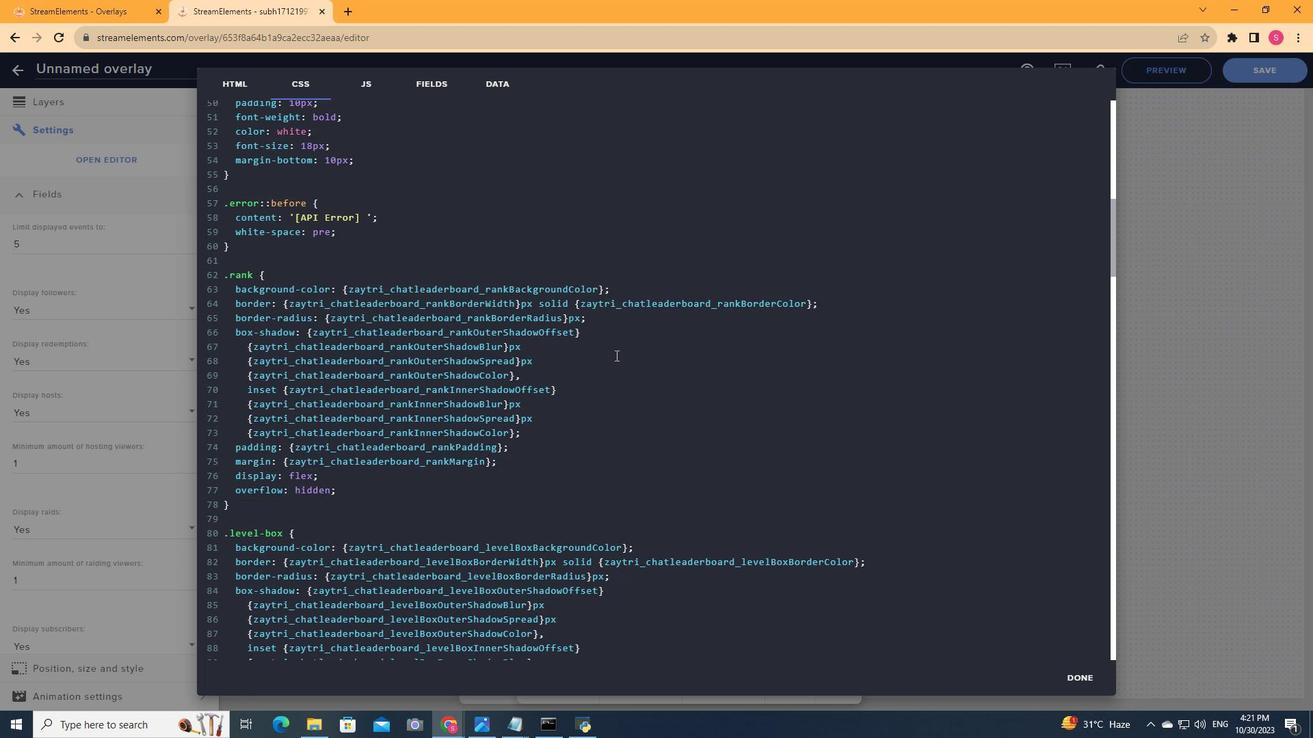 
Action: Mouse scrolled (613, 353) with delta (0, 0)
Screenshot: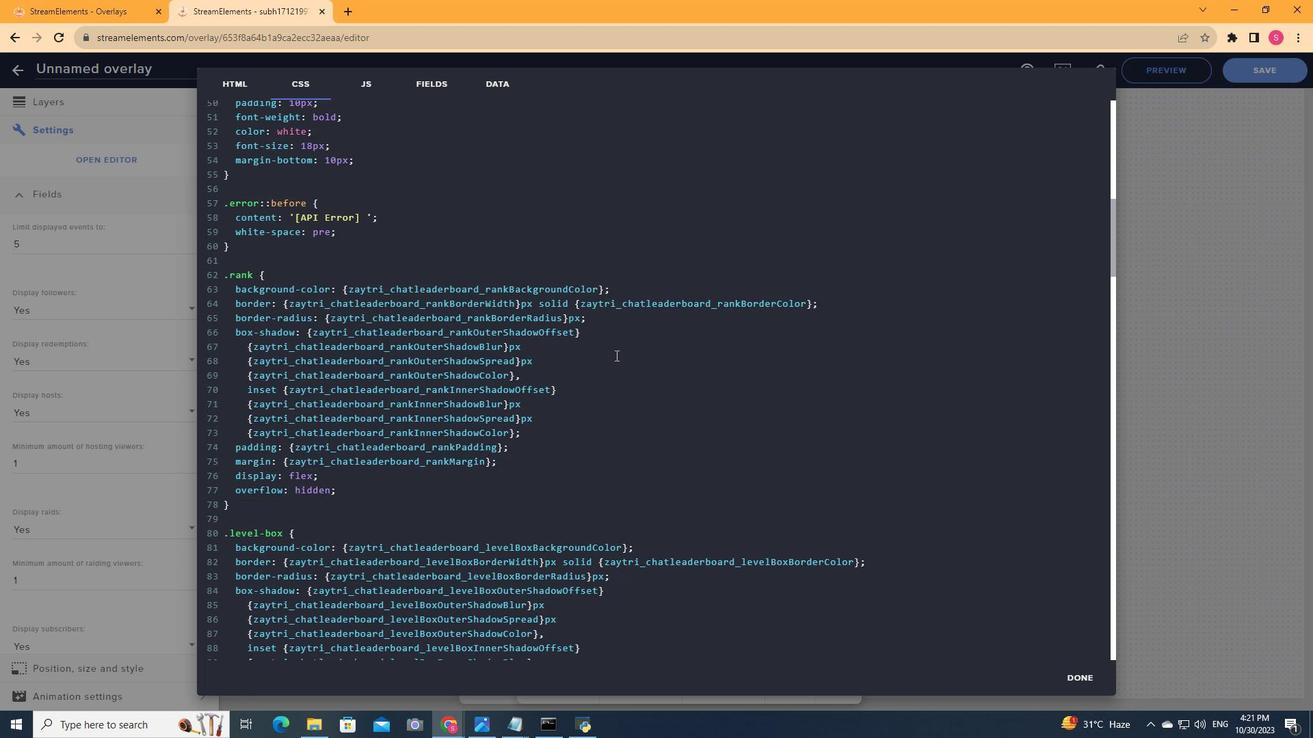 
Action: Mouse scrolled (613, 353) with delta (0, 0)
Screenshot: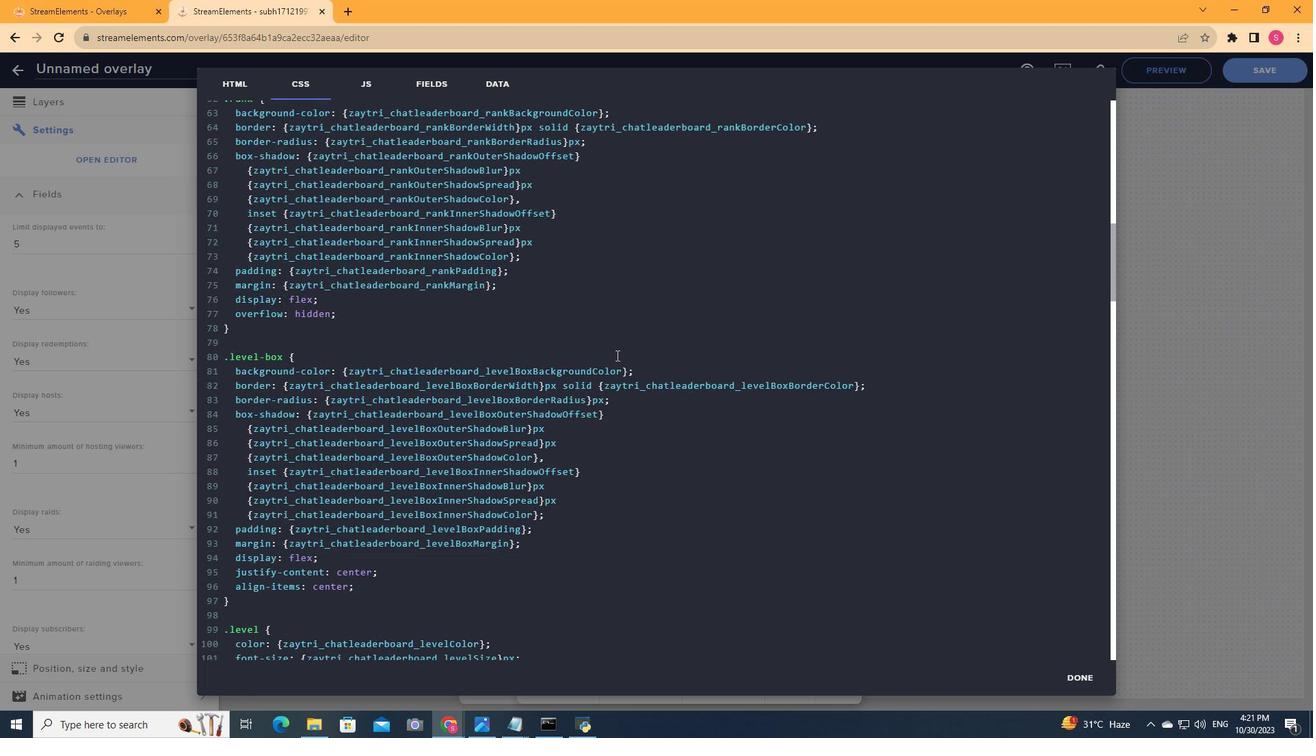 
Action: Mouse scrolled (613, 353) with delta (0, 0)
Screenshot: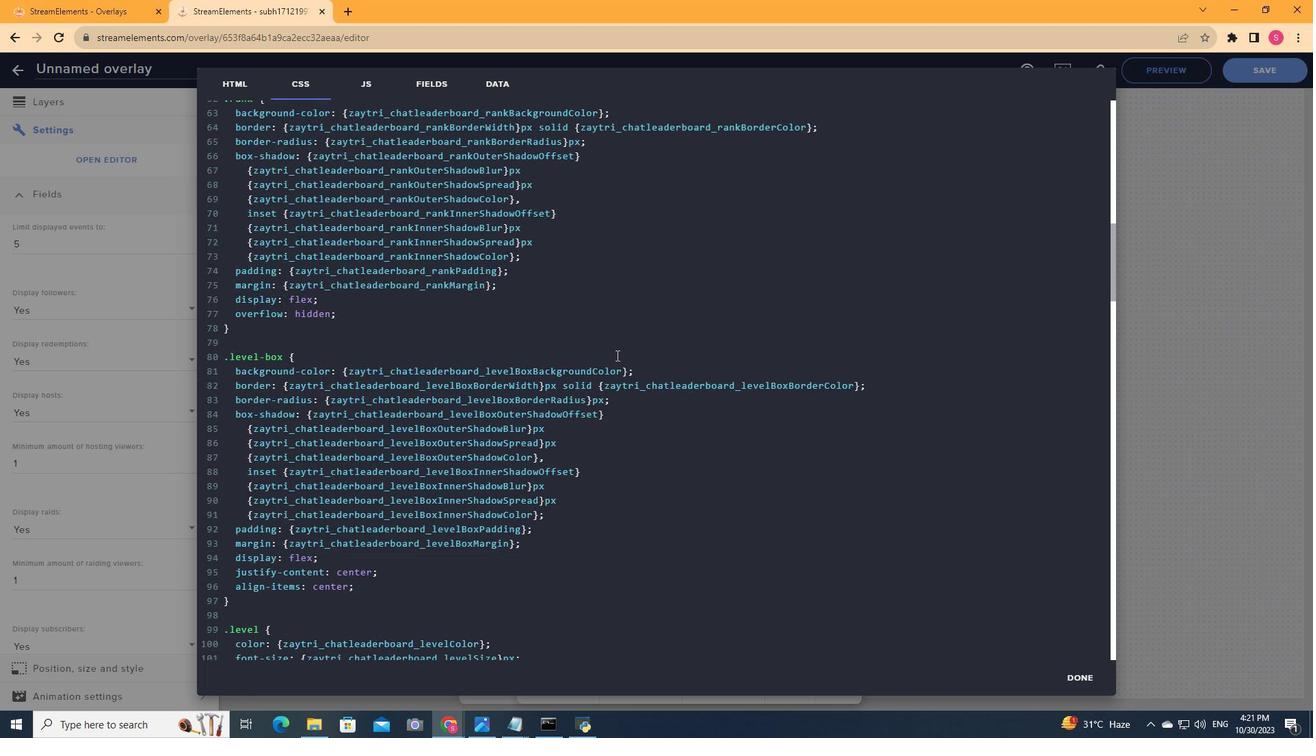 
Action: Mouse scrolled (613, 353) with delta (0, 0)
Screenshot: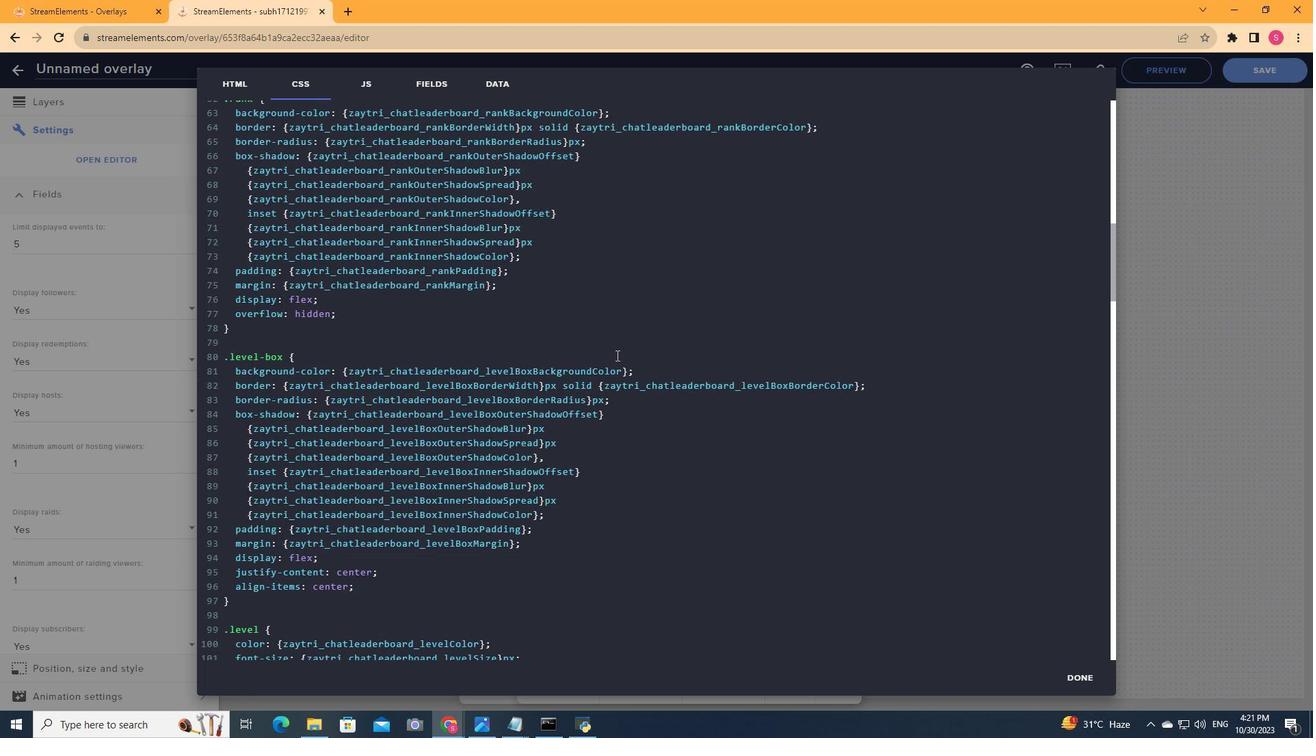 
Action: Mouse moved to (614, 353)
Screenshot: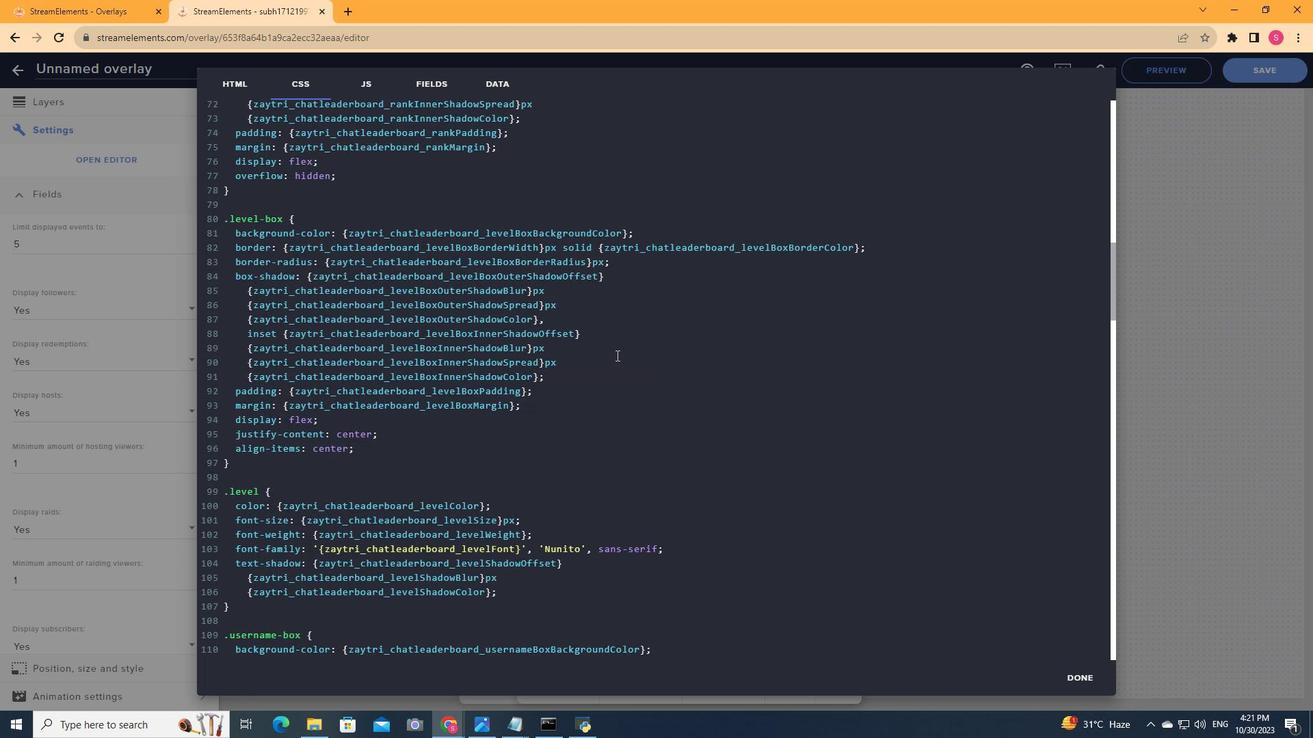 
Action: Mouse scrolled (614, 353) with delta (0, 0)
Screenshot: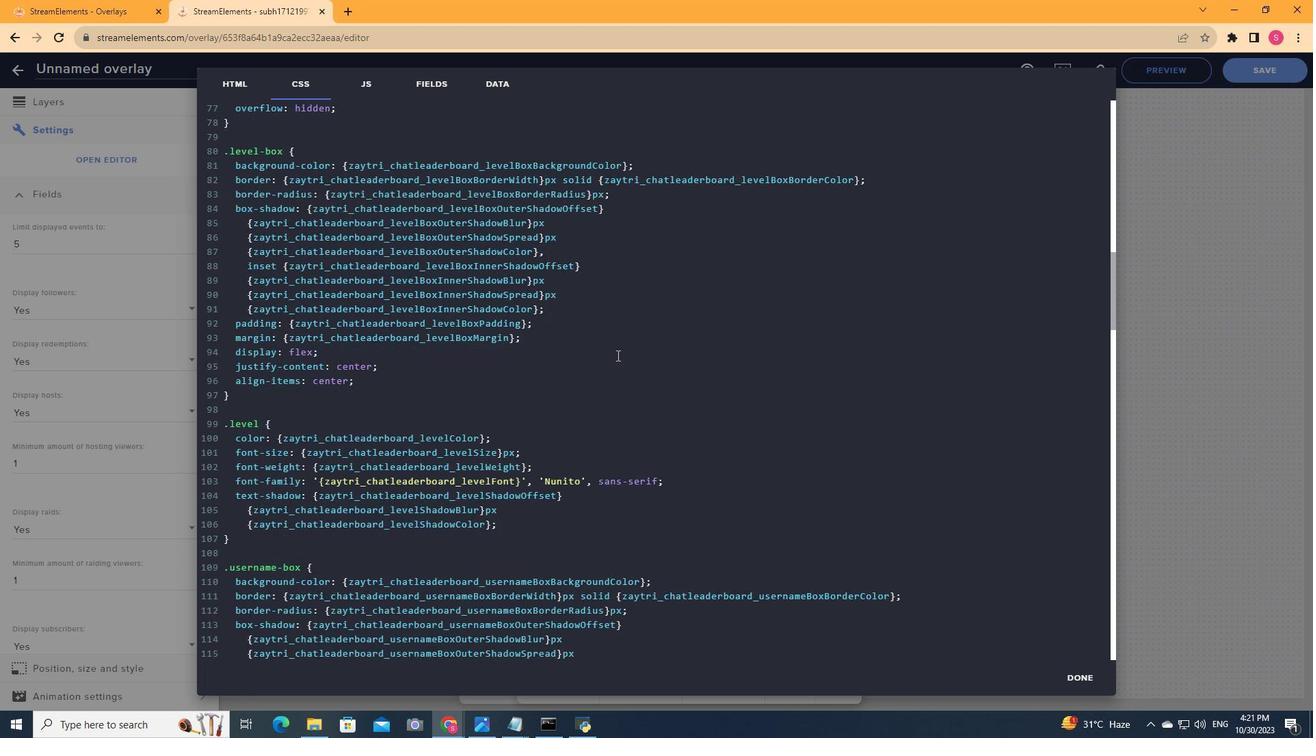 
Action: Mouse scrolled (614, 353) with delta (0, 0)
Screenshot: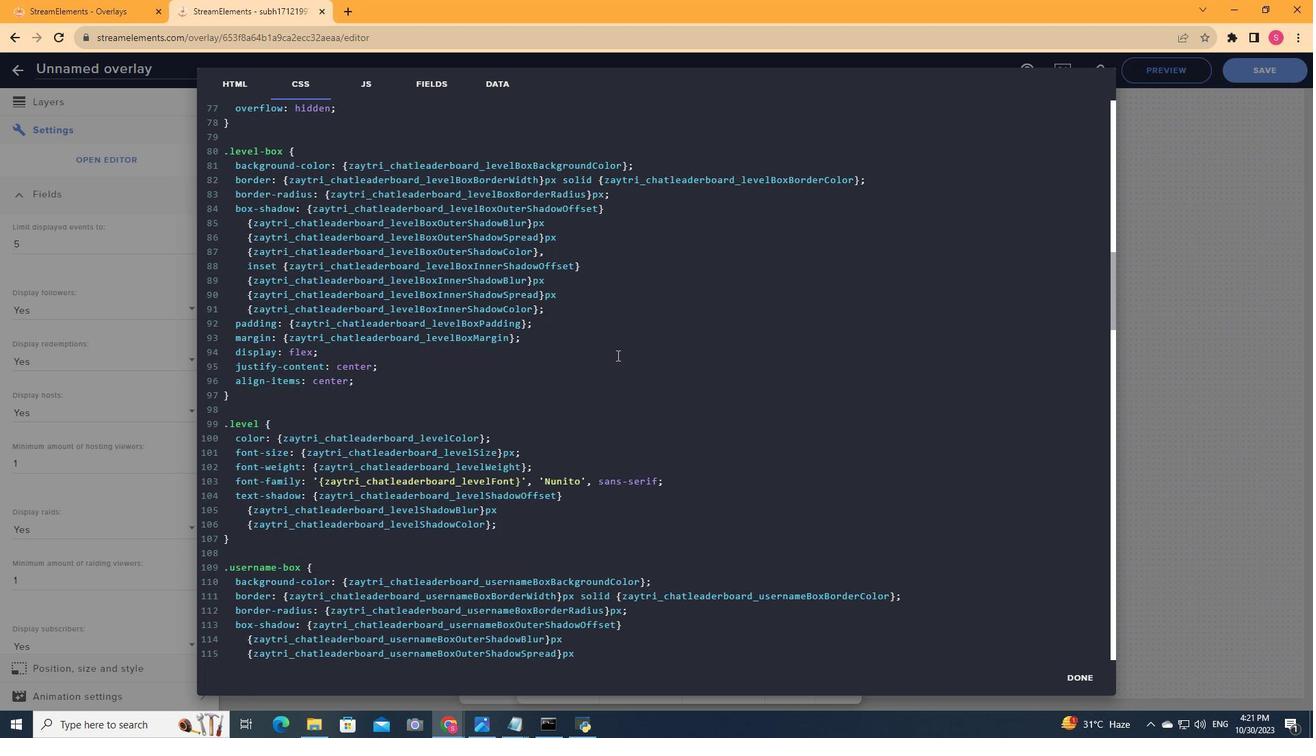 
Action: Mouse scrolled (614, 353) with delta (0, 0)
Screenshot: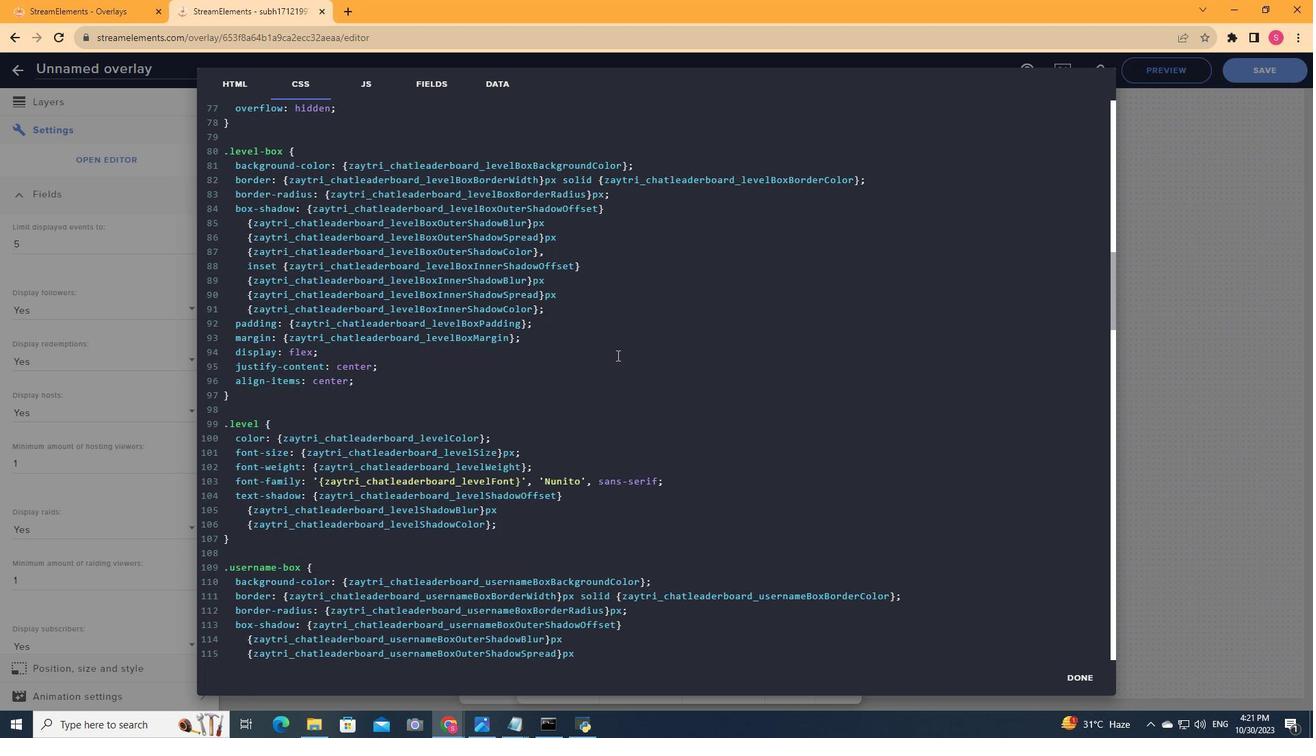 
Action: Mouse scrolled (614, 353) with delta (0, 0)
Screenshot: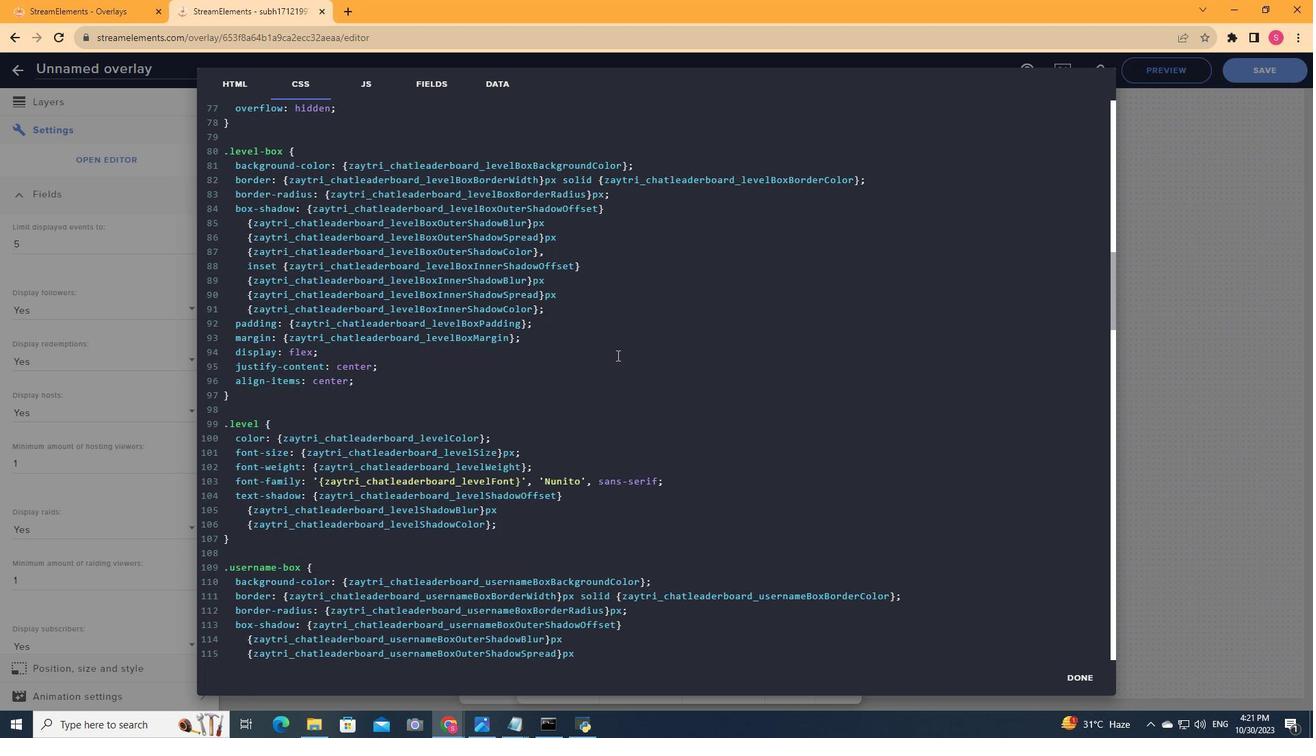
Action: Mouse scrolled (614, 353) with delta (0, 0)
Screenshot: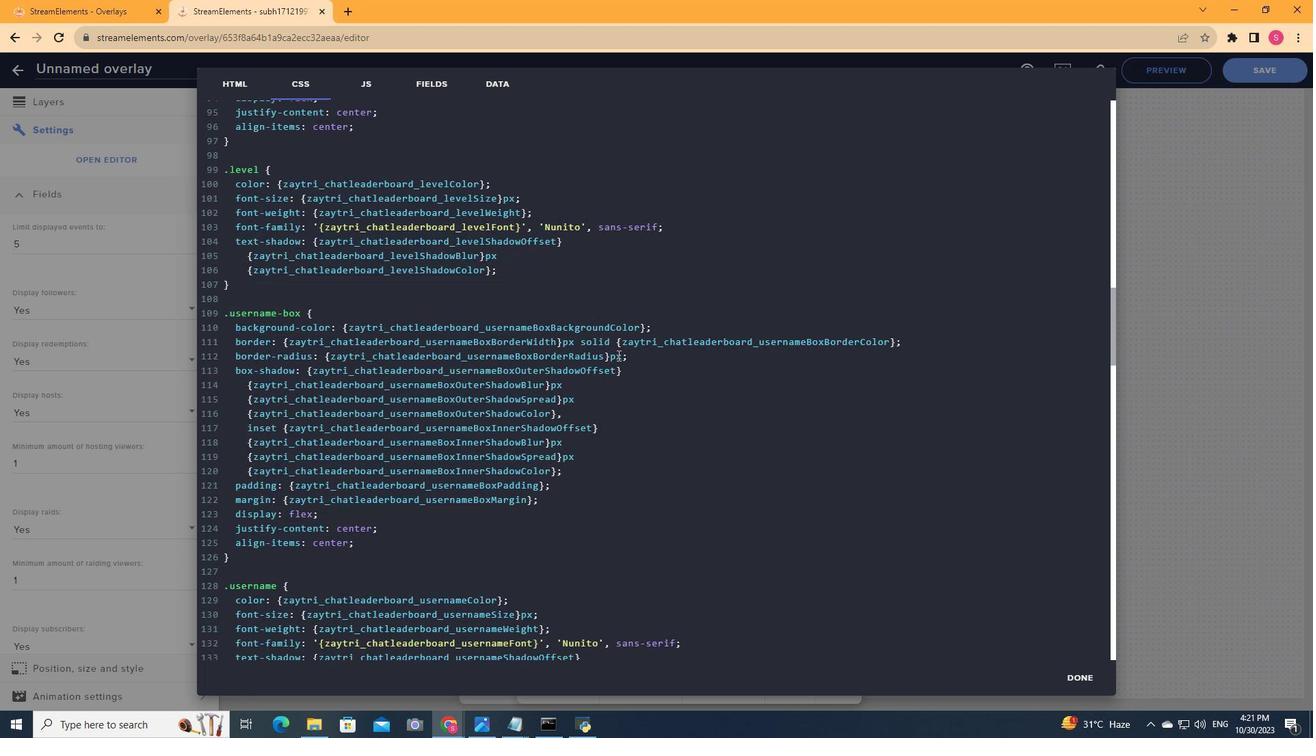 
Action: Mouse moved to (615, 353)
Screenshot: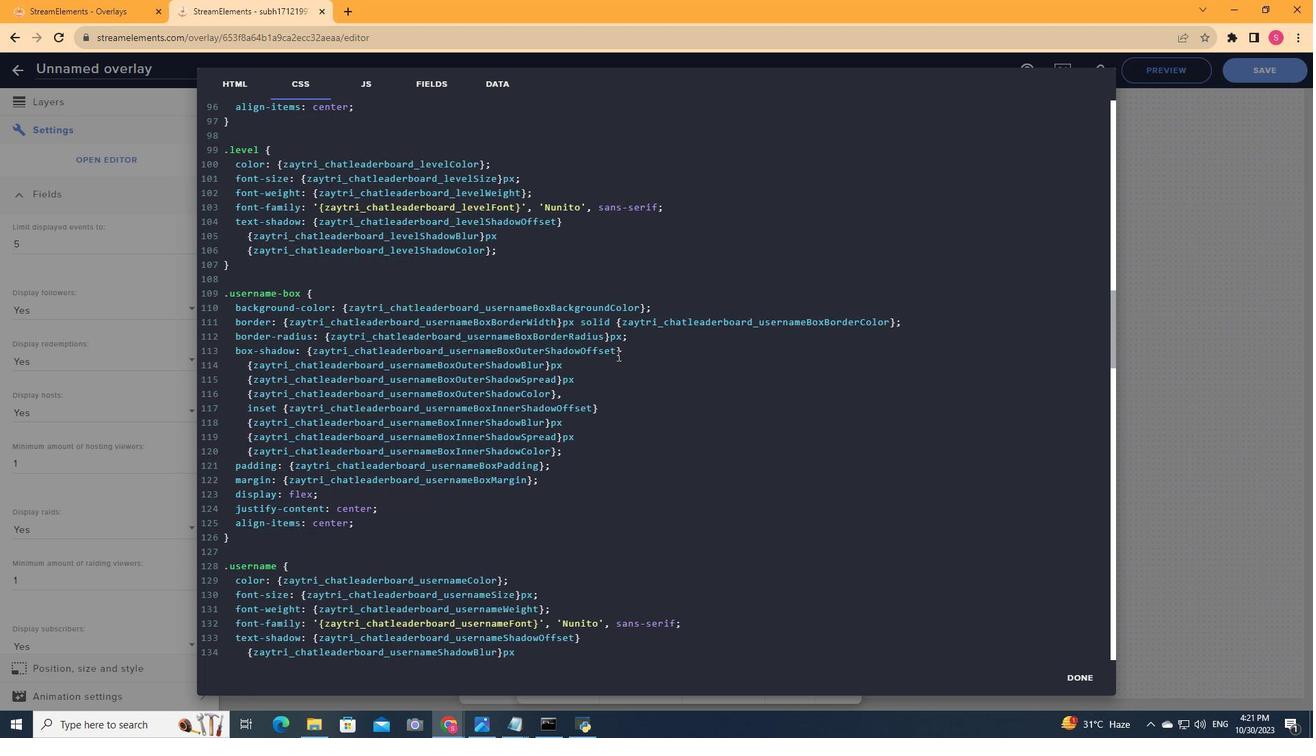 
Action: Mouse scrolled (615, 353) with delta (0, 0)
Screenshot: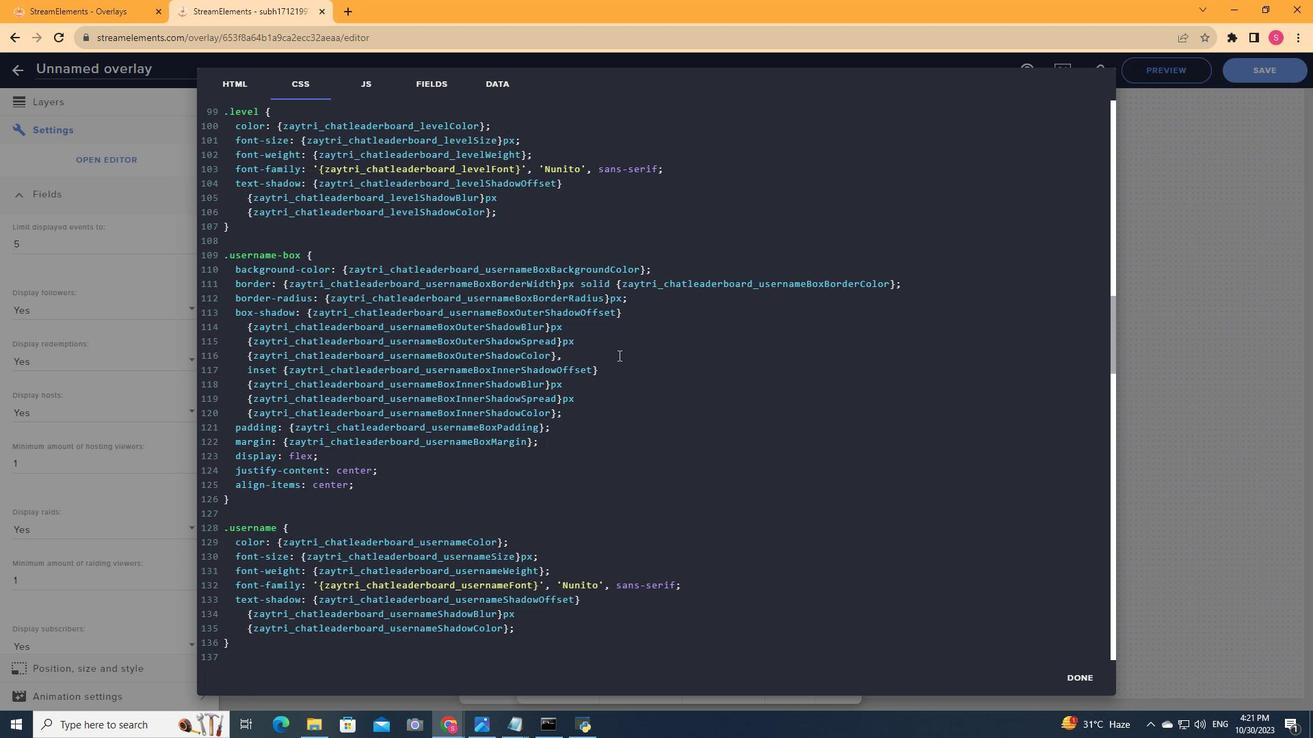 
Action: Mouse scrolled (615, 353) with delta (0, 0)
Screenshot: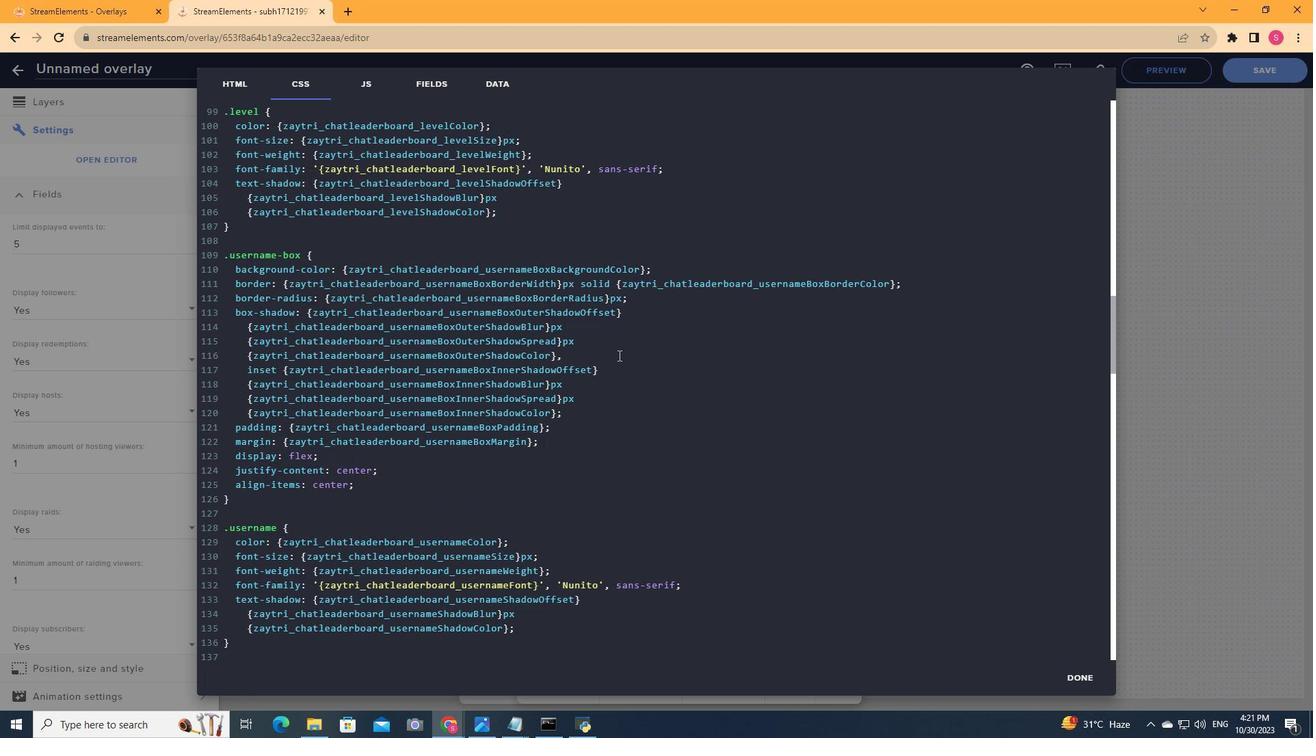 
Action: Mouse scrolled (615, 353) with delta (0, 0)
Screenshot: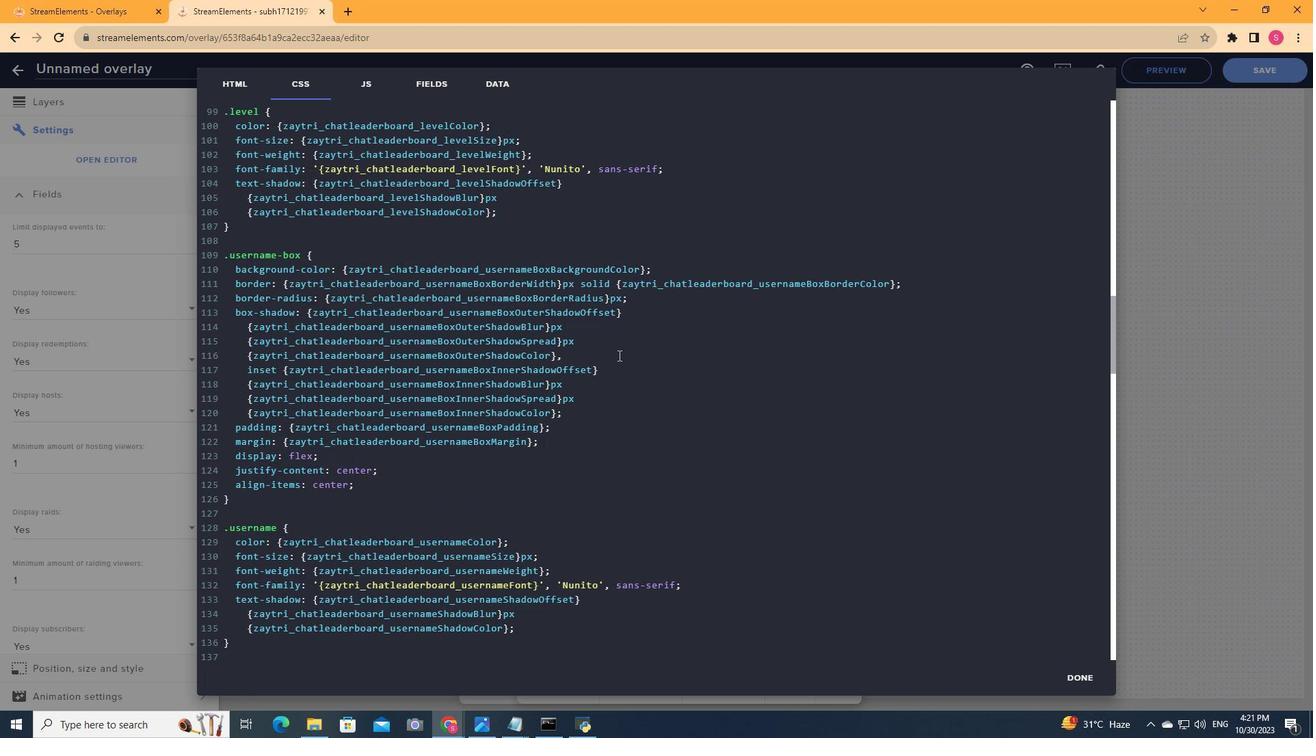 
Action: Mouse scrolled (615, 353) with delta (0, 0)
Screenshot: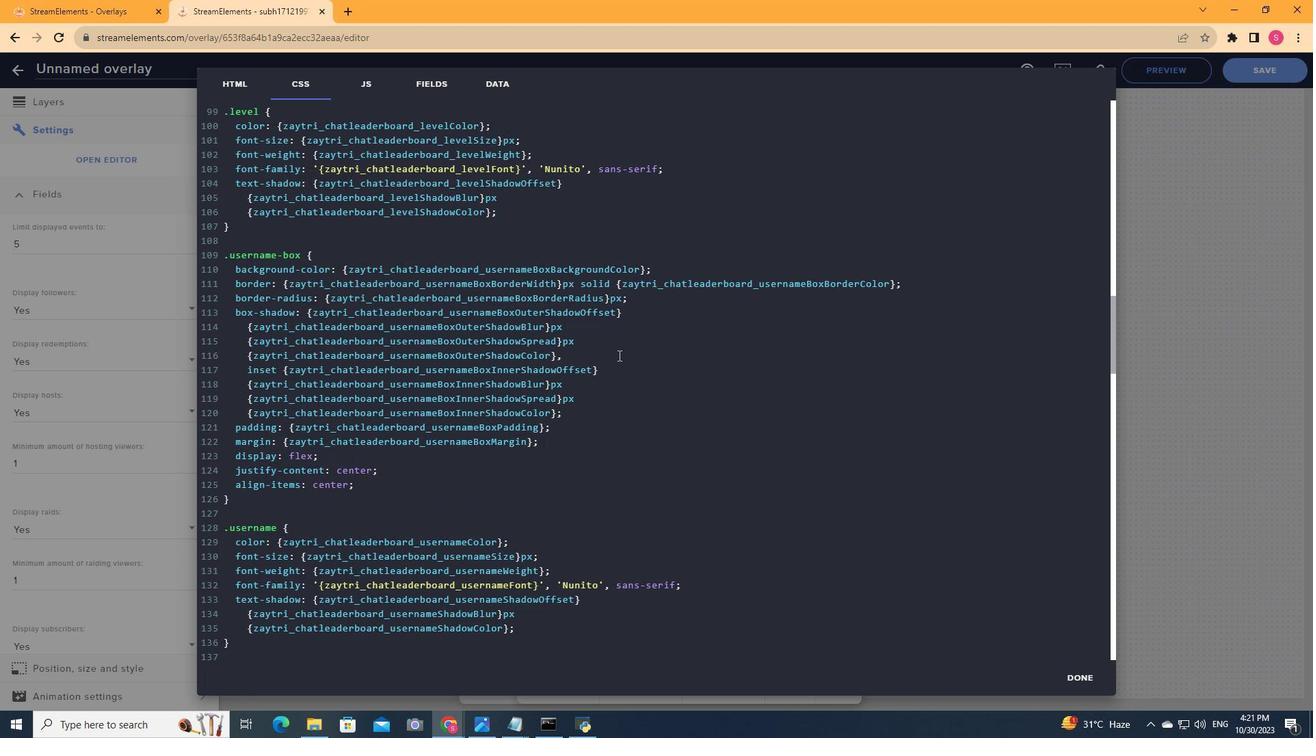 
Action: Mouse scrolled (615, 353) with delta (0, 0)
Screenshot: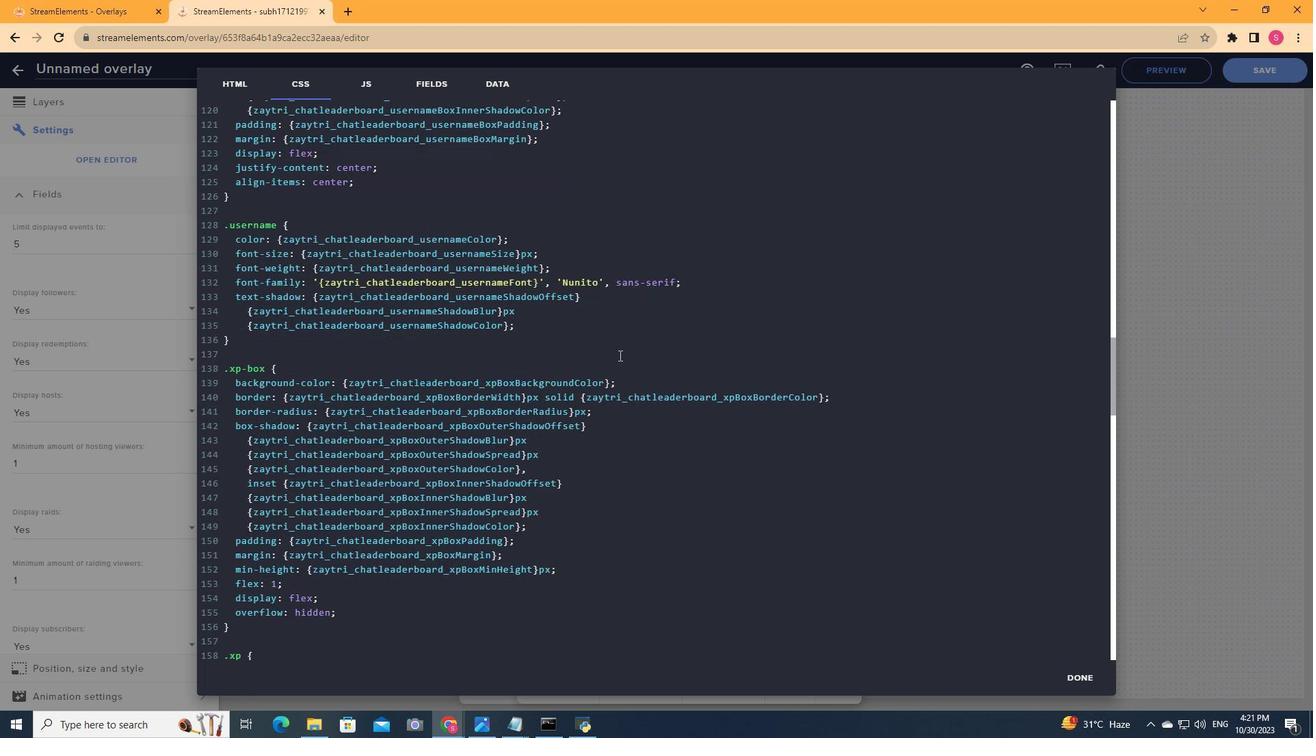 
Action: Mouse scrolled (615, 353) with delta (0, 0)
Screenshot: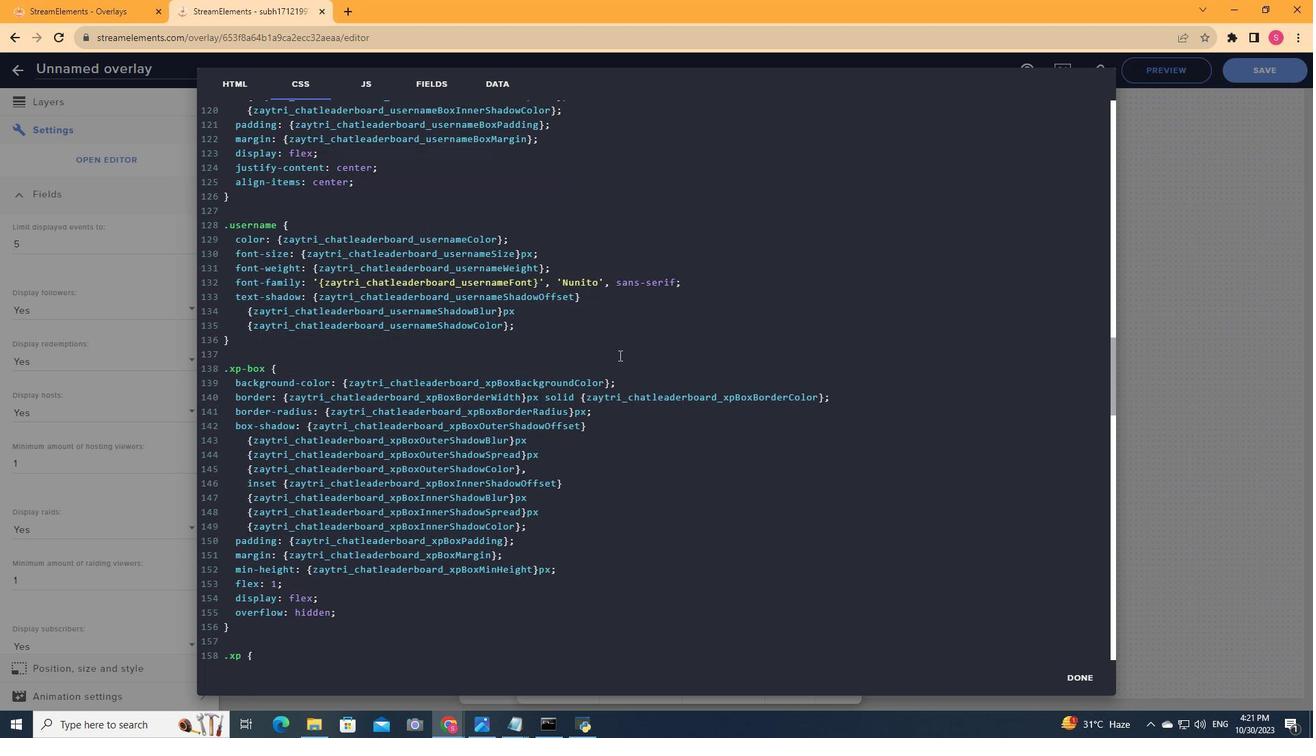 
Action: Mouse moved to (617, 353)
Screenshot: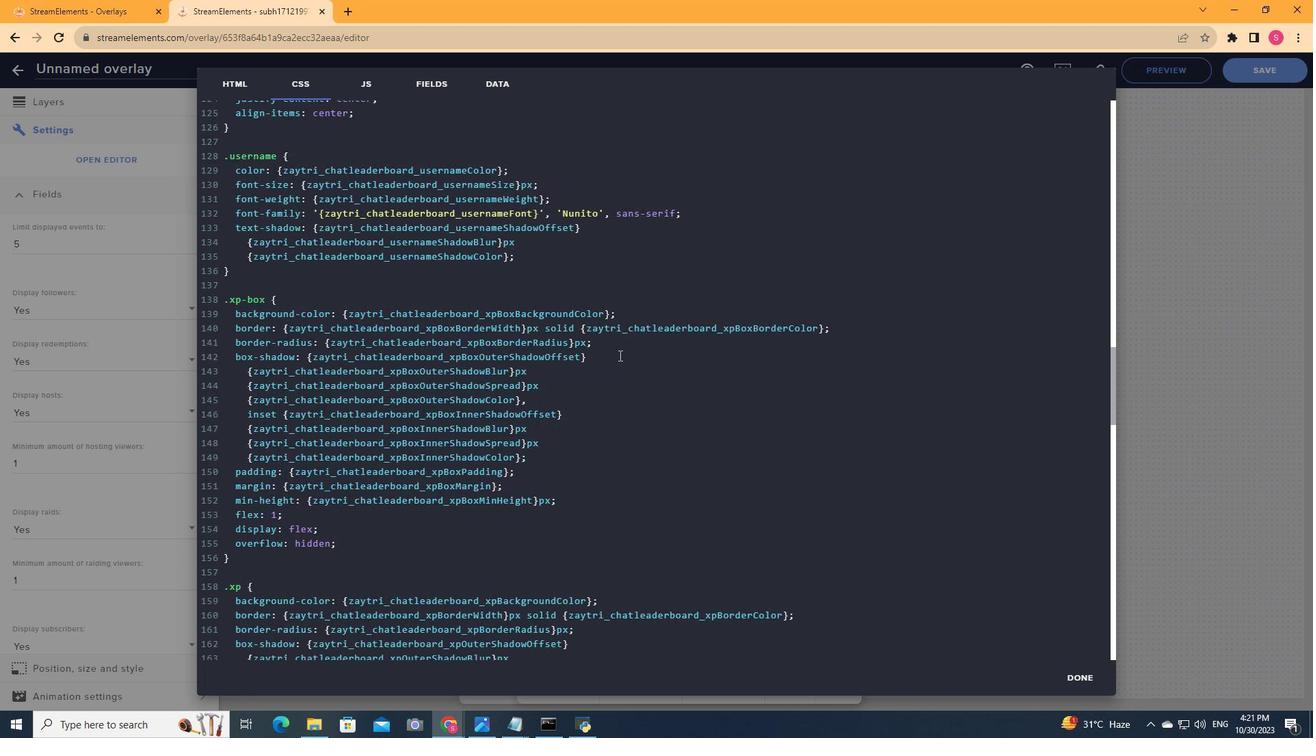 
Action: Mouse scrolled (617, 353) with delta (0, 0)
Screenshot: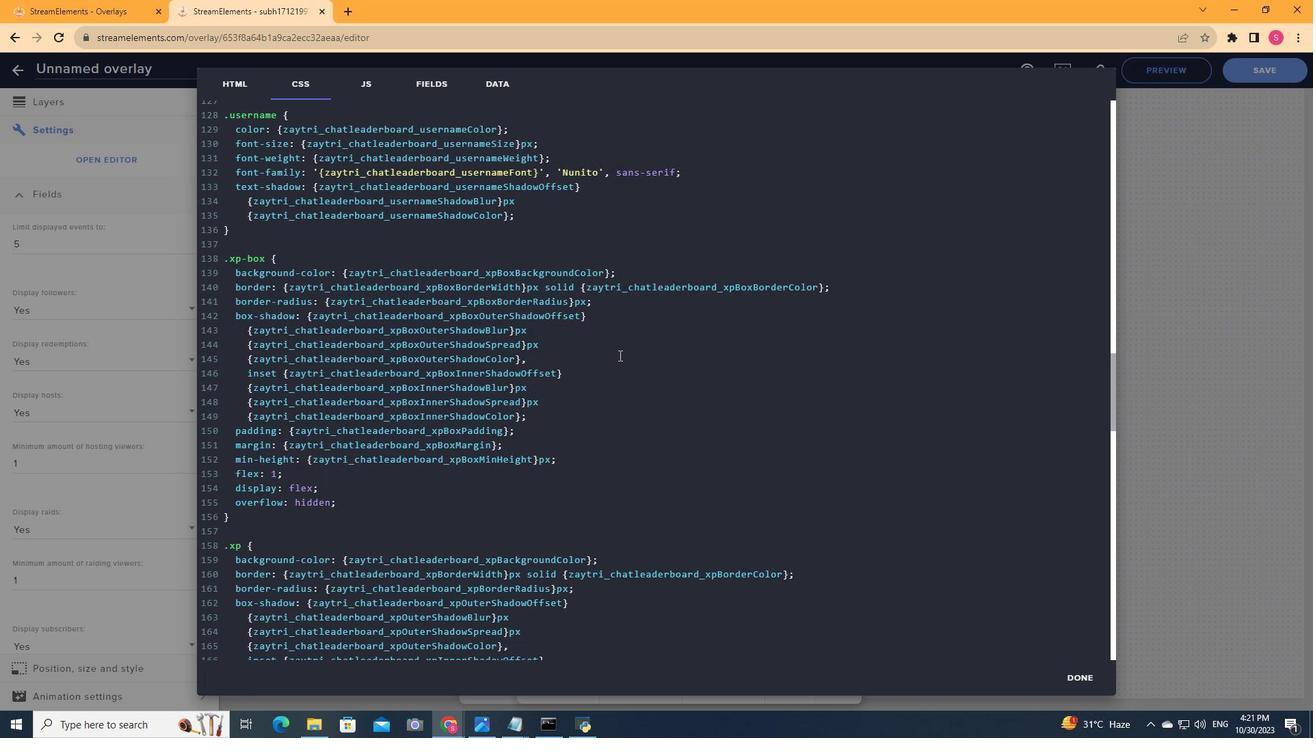 
Action: Mouse scrolled (617, 353) with delta (0, 0)
Screenshot: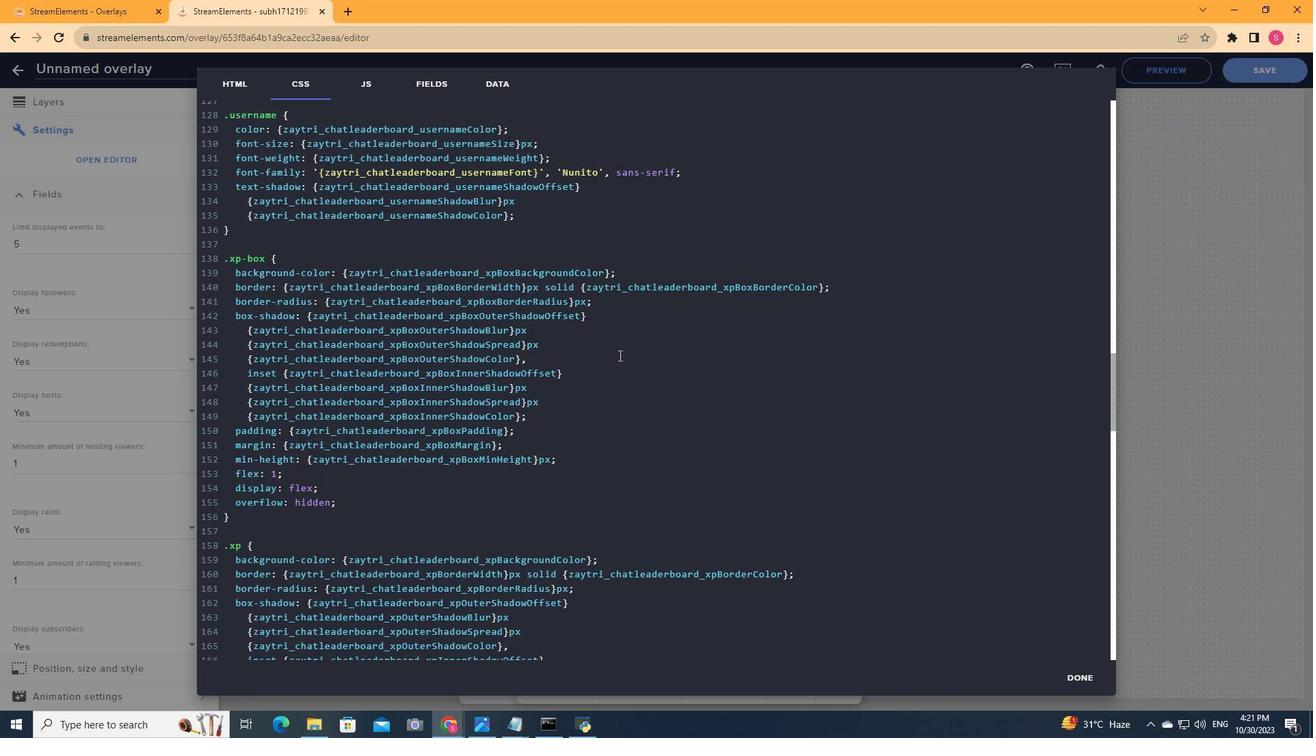 
Action: Mouse scrolled (617, 353) with delta (0, 0)
Screenshot: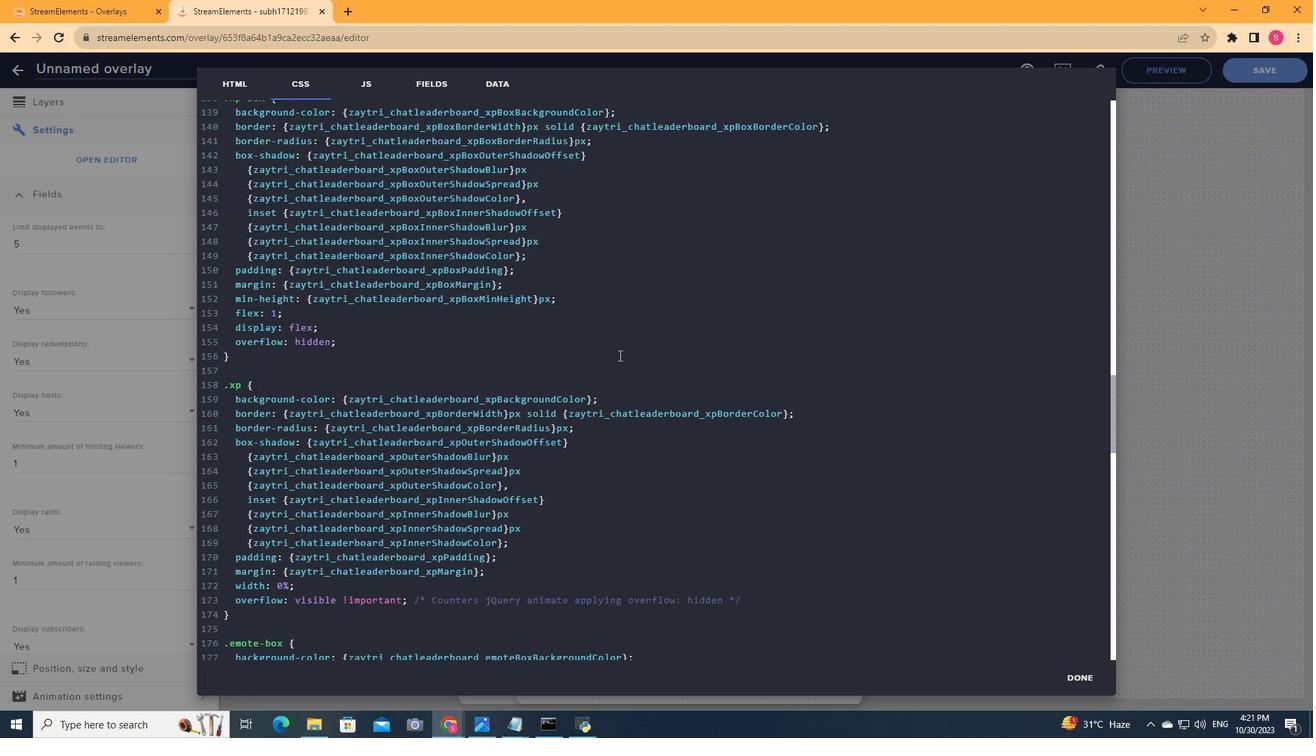 
Action: Mouse scrolled (617, 353) with delta (0, 0)
Screenshot: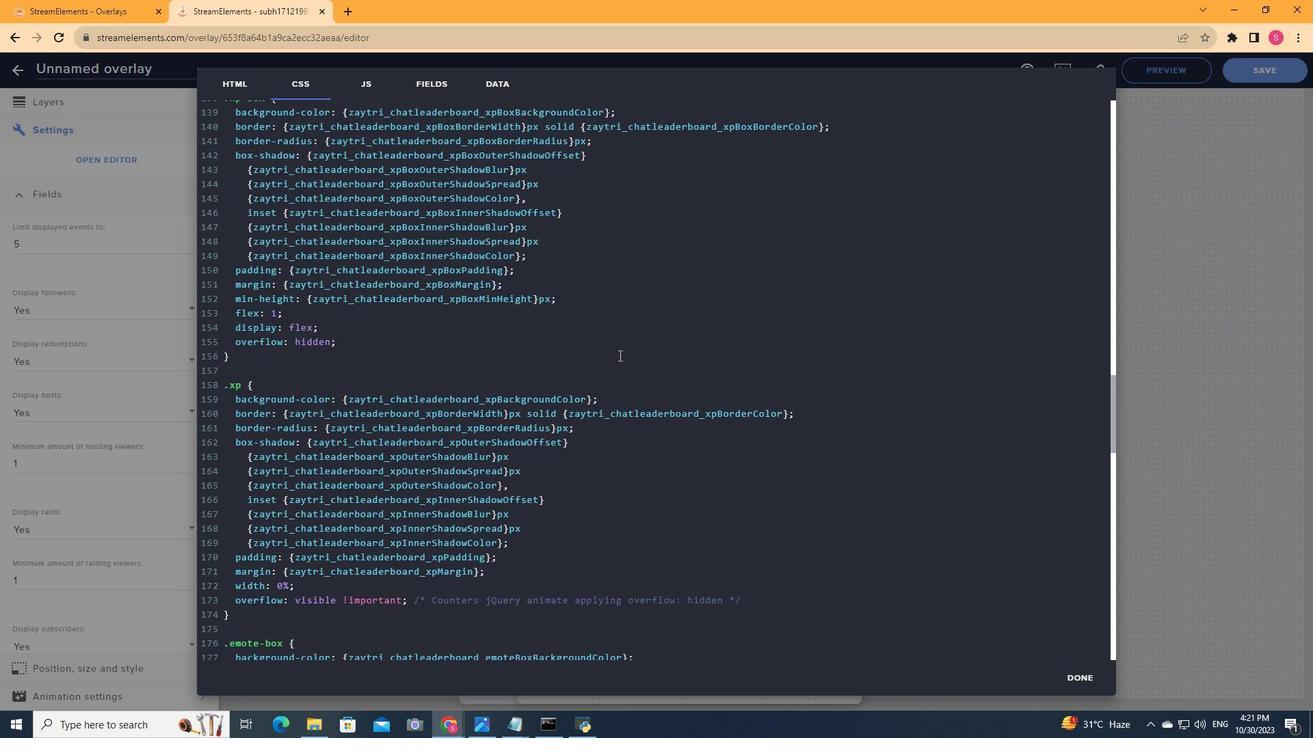
Action: Mouse moved to (618, 353)
Screenshot: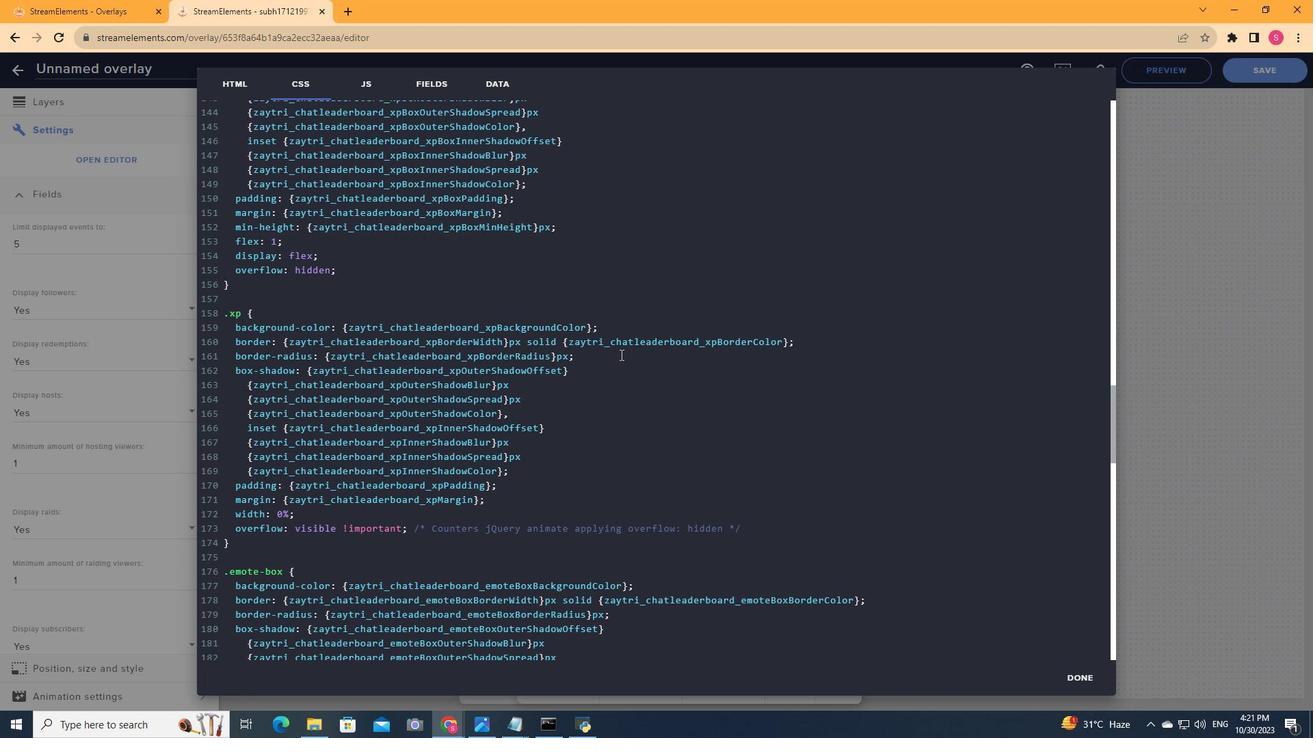 
Action: Mouse scrolled (618, 352) with delta (0, 0)
Screenshot: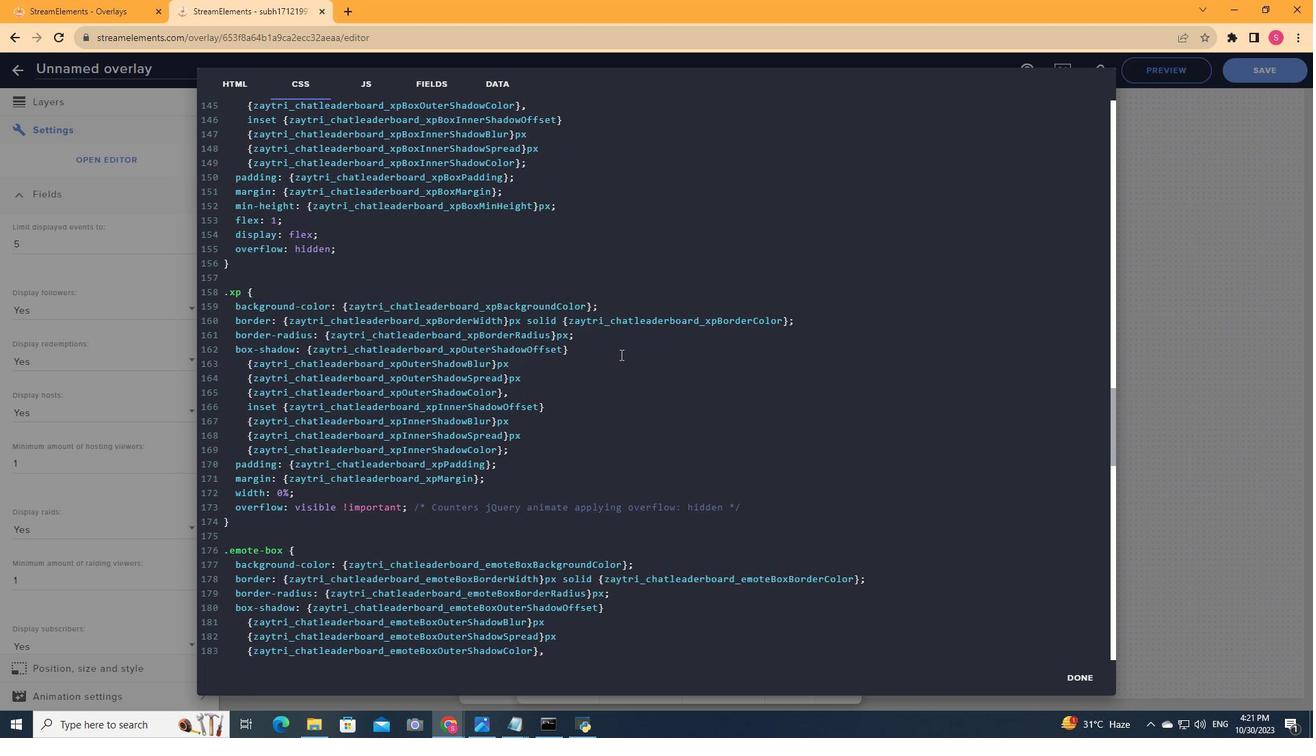
Action: Mouse scrolled (618, 352) with delta (0, 0)
Screenshot: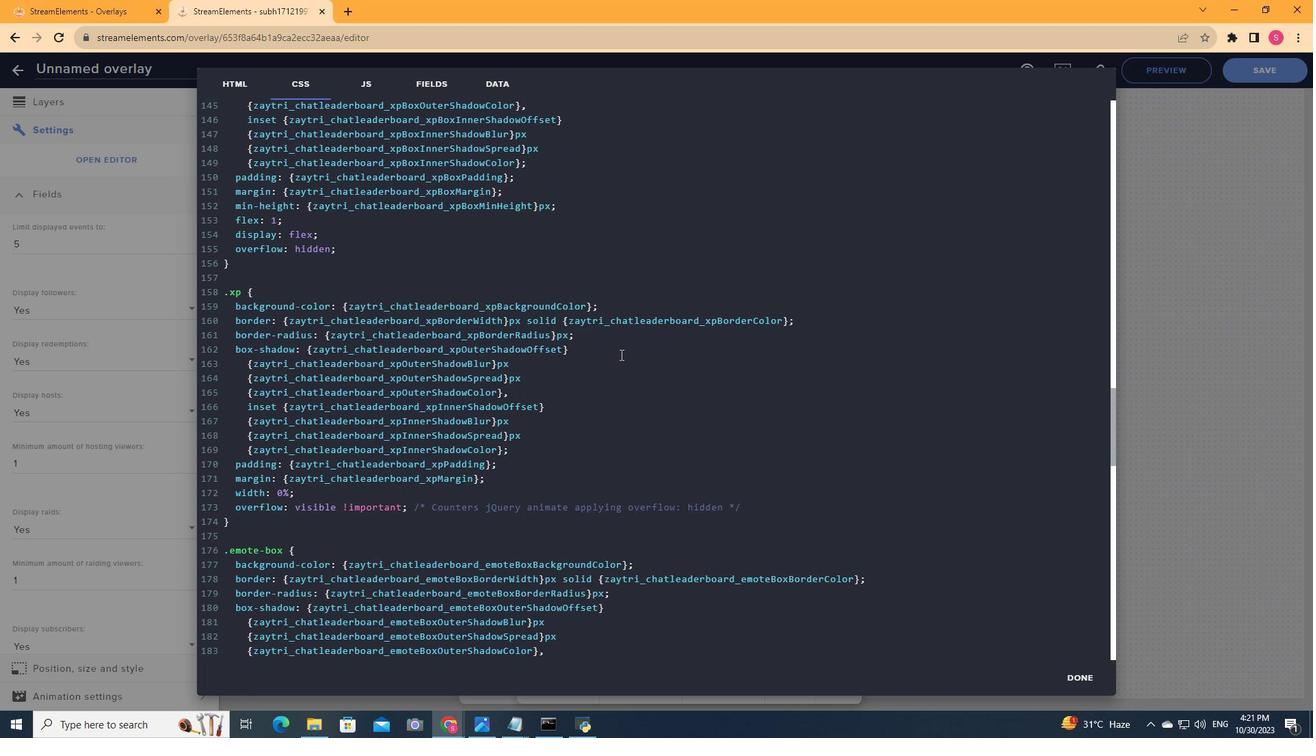
Action: Mouse scrolled (618, 352) with delta (0, 0)
Screenshot: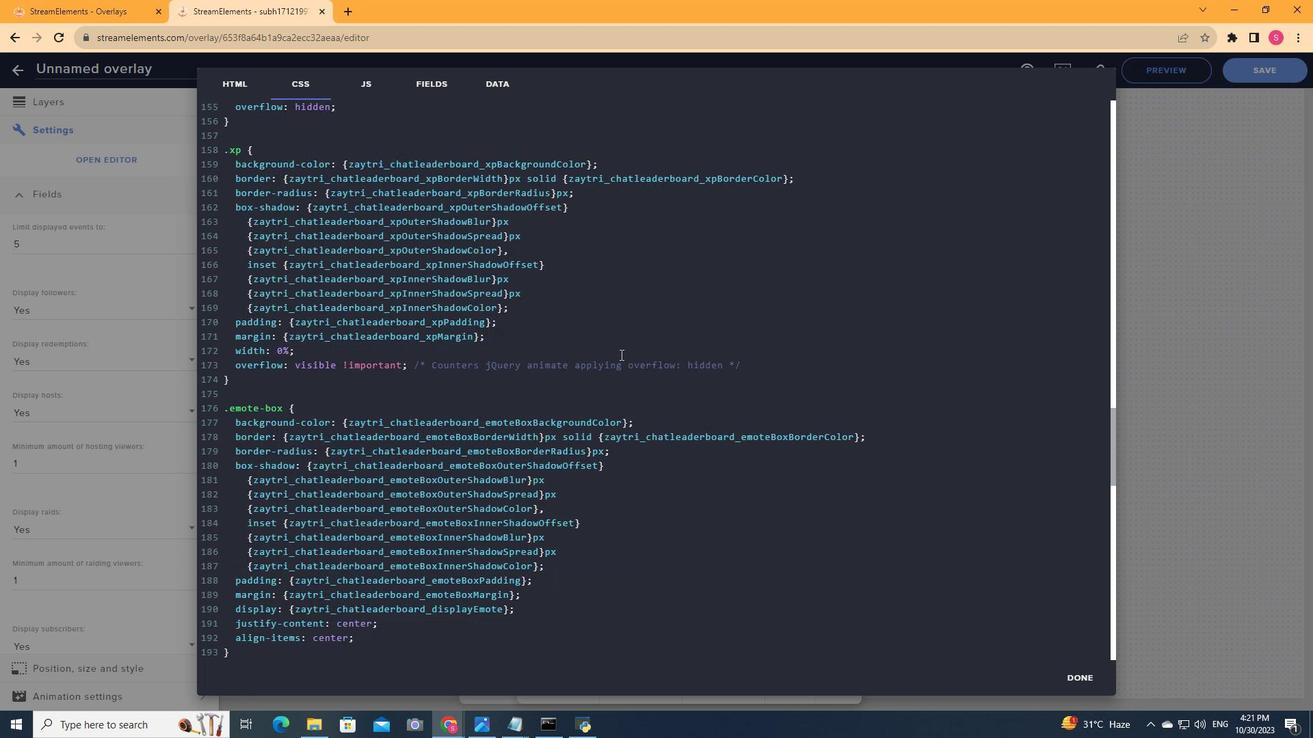 
Action: Mouse scrolled (618, 352) with delta (0, 0)
Screenshot: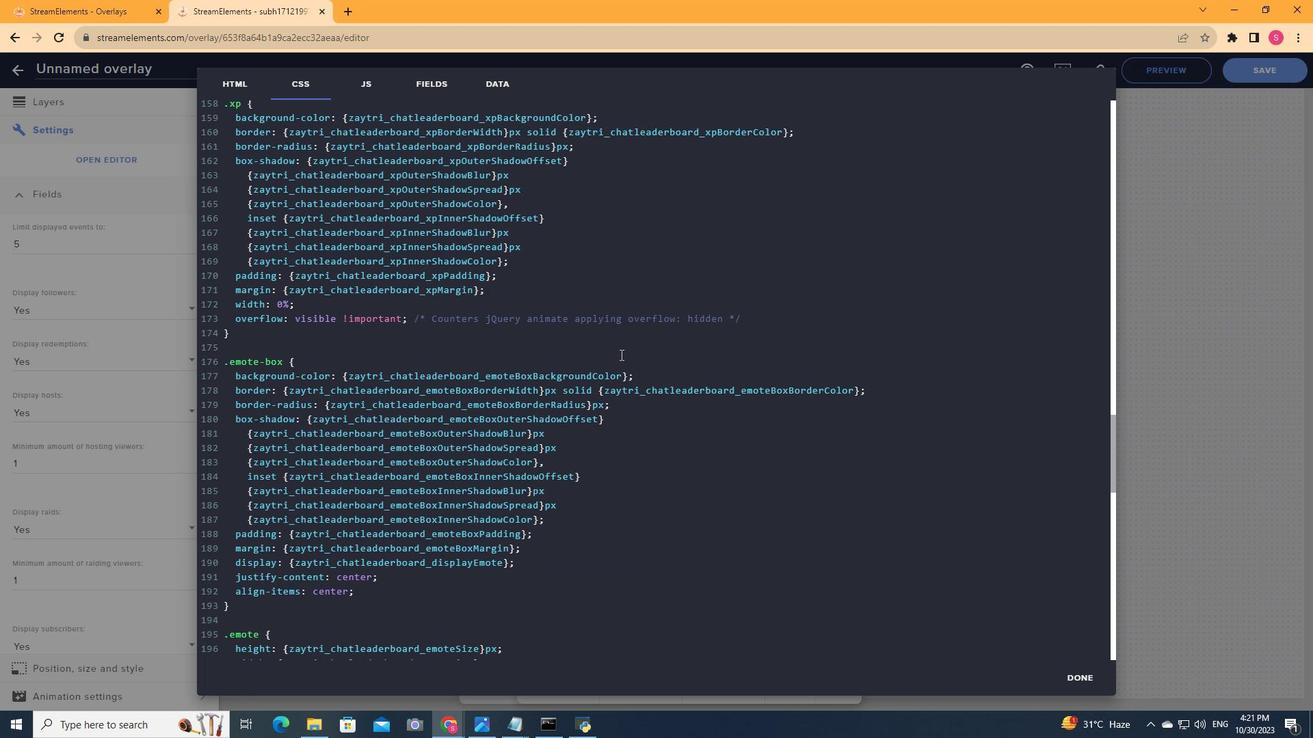 
Action: Mouse scrolled (618, 352) with delta (0, 0)
Screenshot: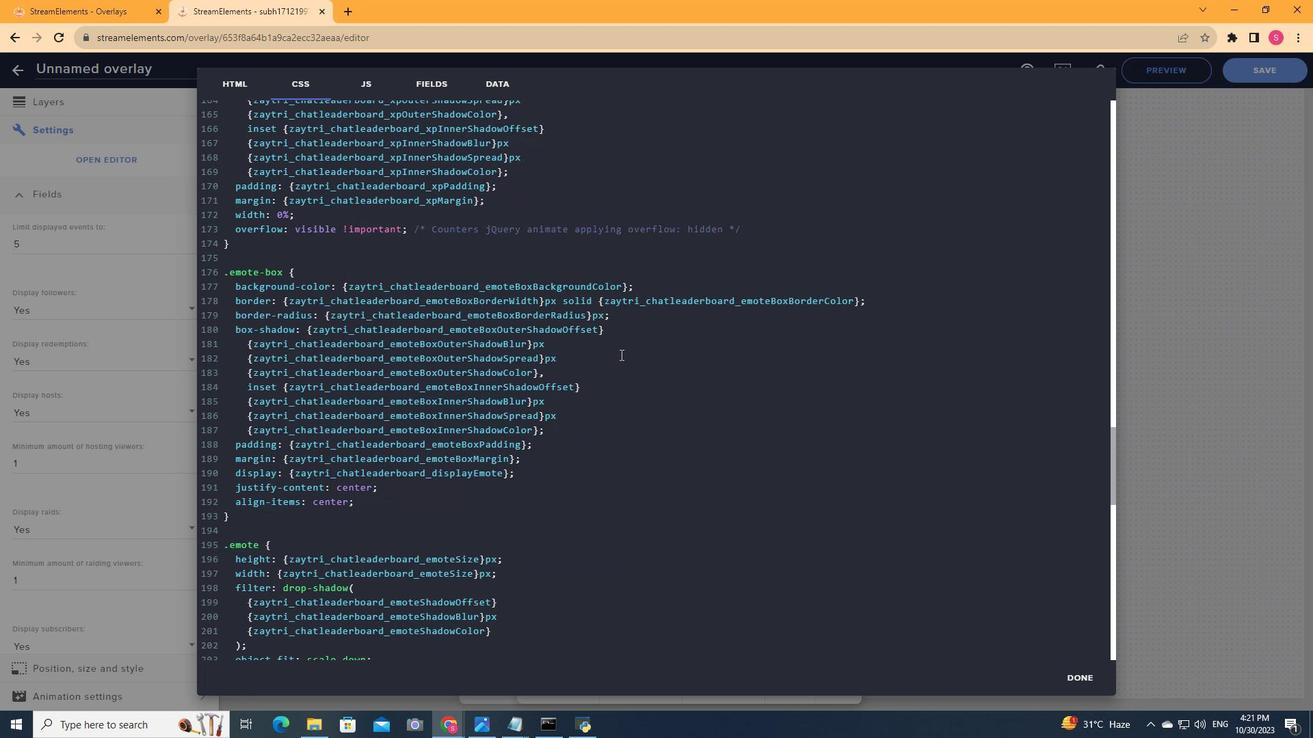 
Action: Mouse scrolled (618, 352) with delta (0, 0)
Screenshot: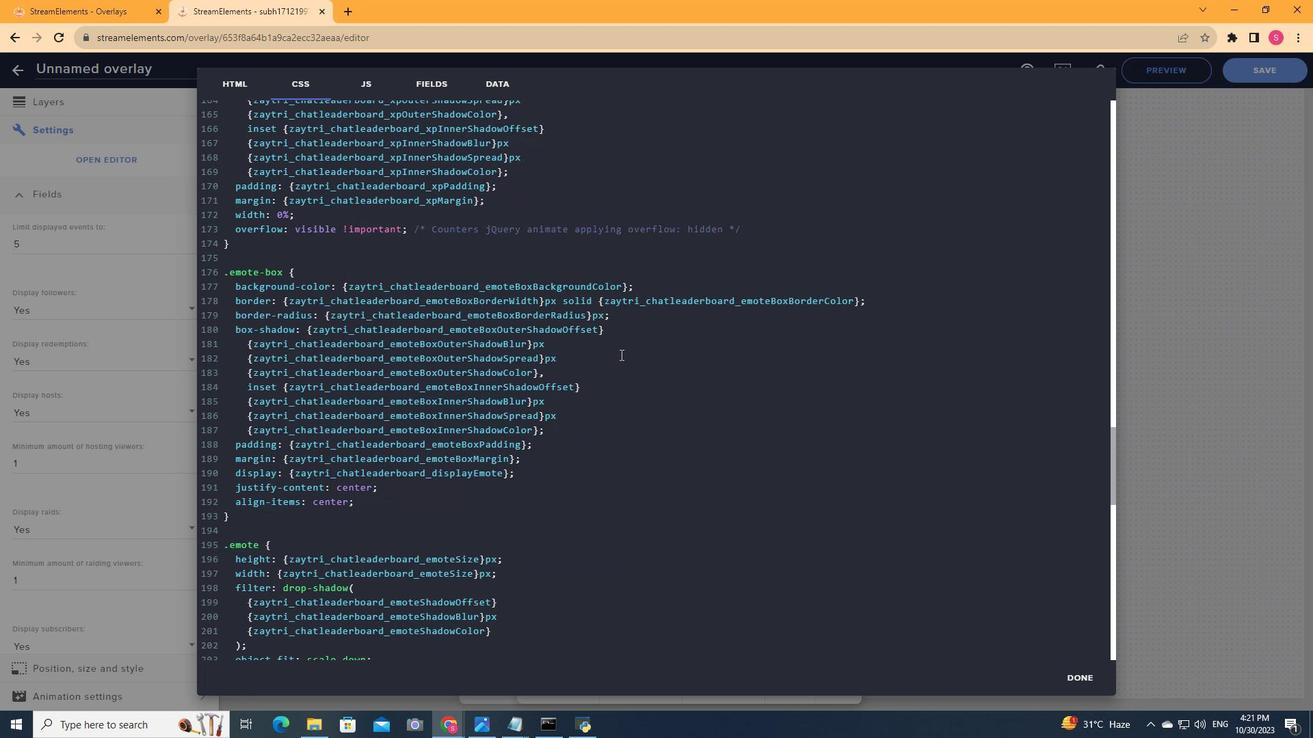 
Action: Mouse scrolled (618, 352) with delta (0, 0)
Screenshot: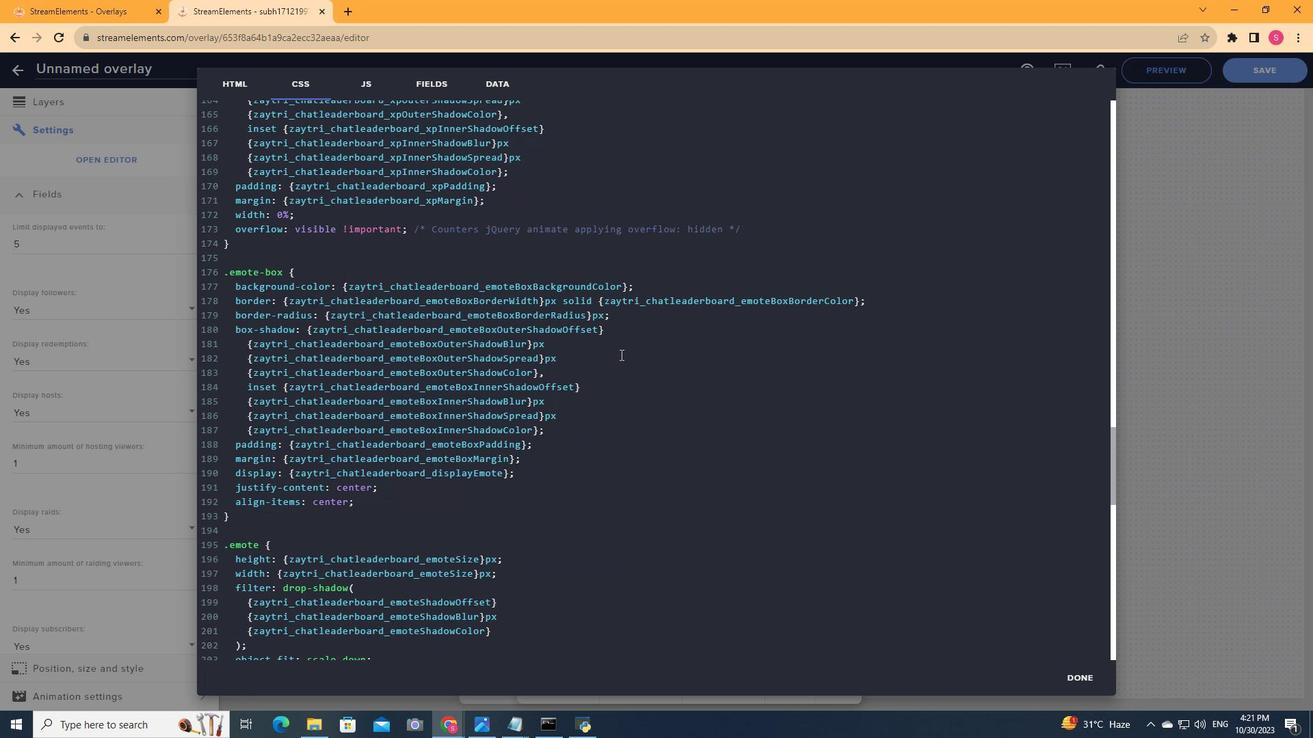 
Action: Mouse scrolled (618, 352) with delta (0, 0)
Screenshot: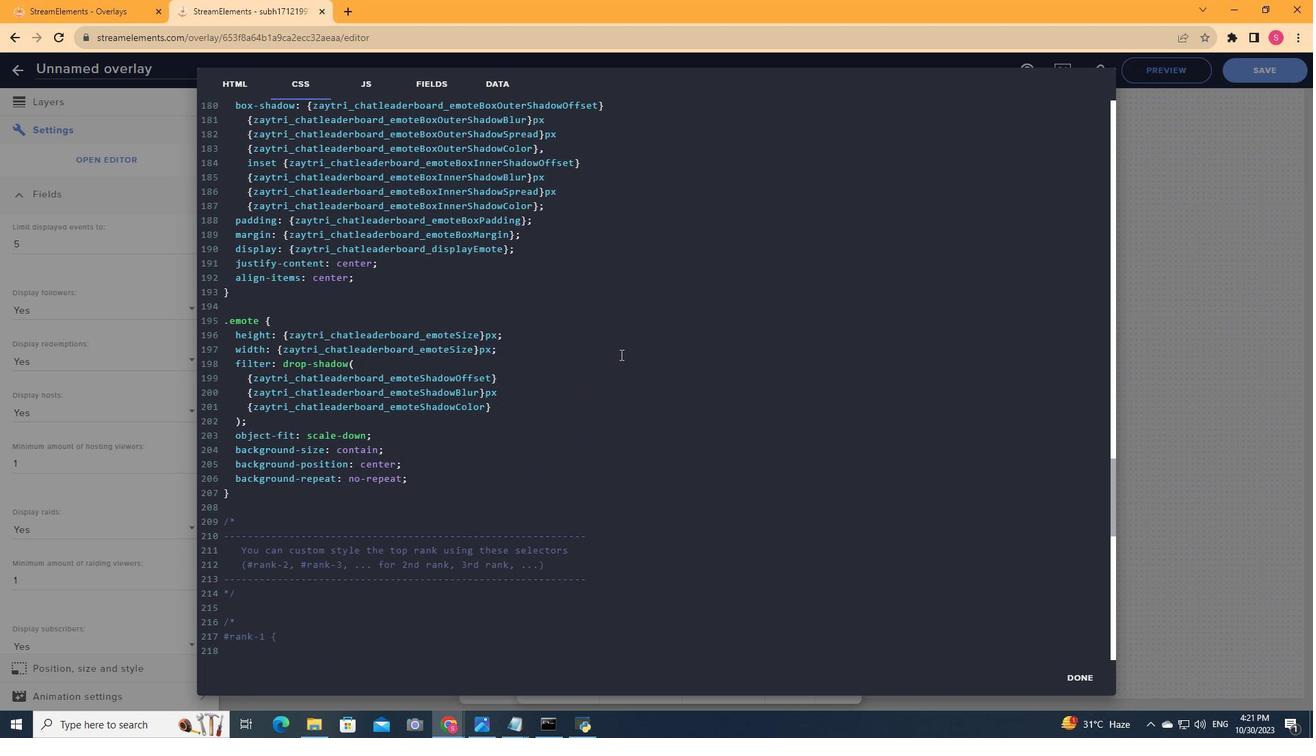 
Action: Mouse scrolled (618, 352) with delta (0, 0)
Screenshot: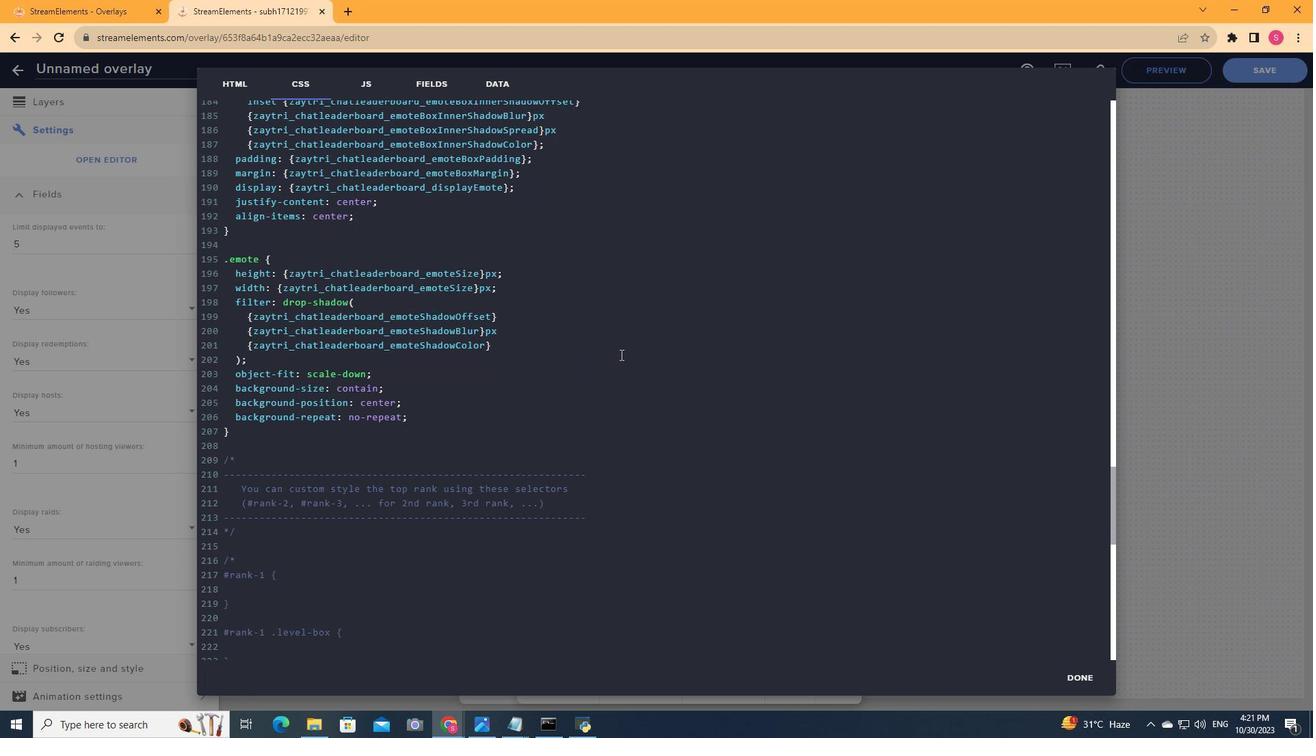 
Action: Mouse scrolled (618, 352) with delta (0, 0)
Screenshot: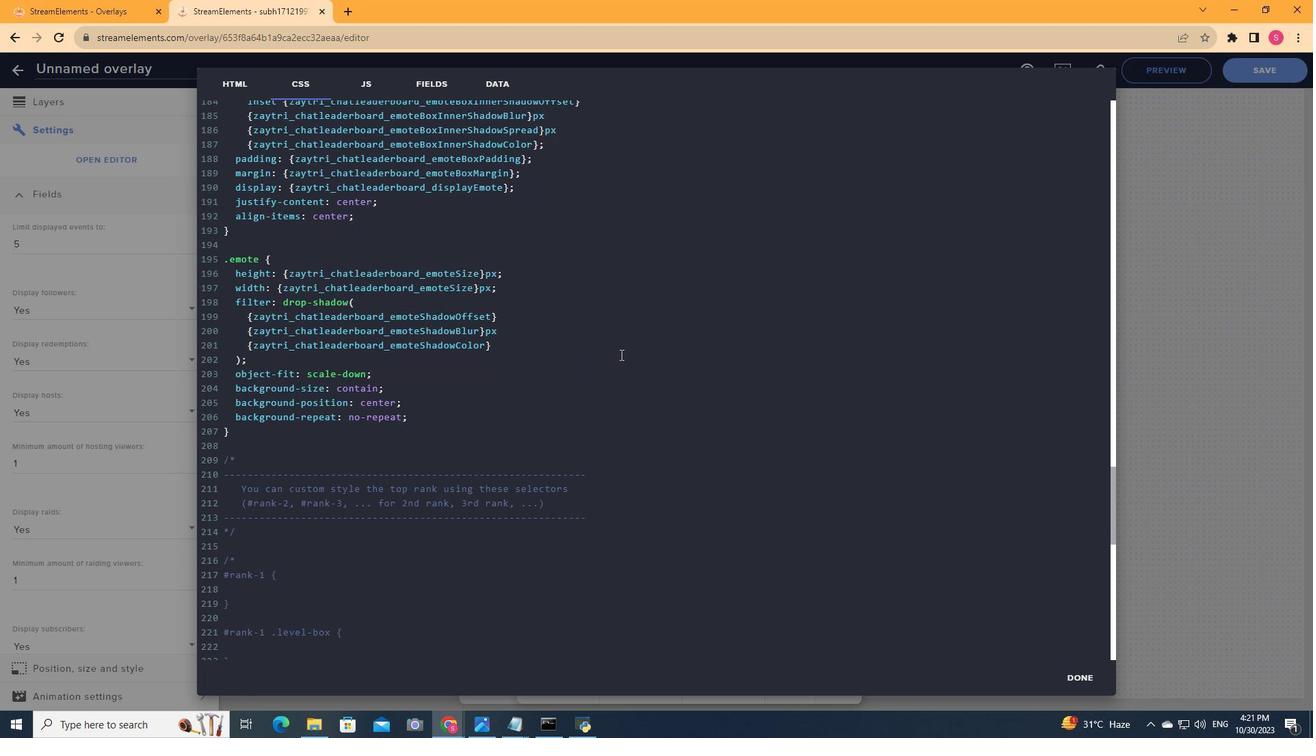 
Action: Mouse scrolled (618, 352) with delta (0, 0)
Screenshot: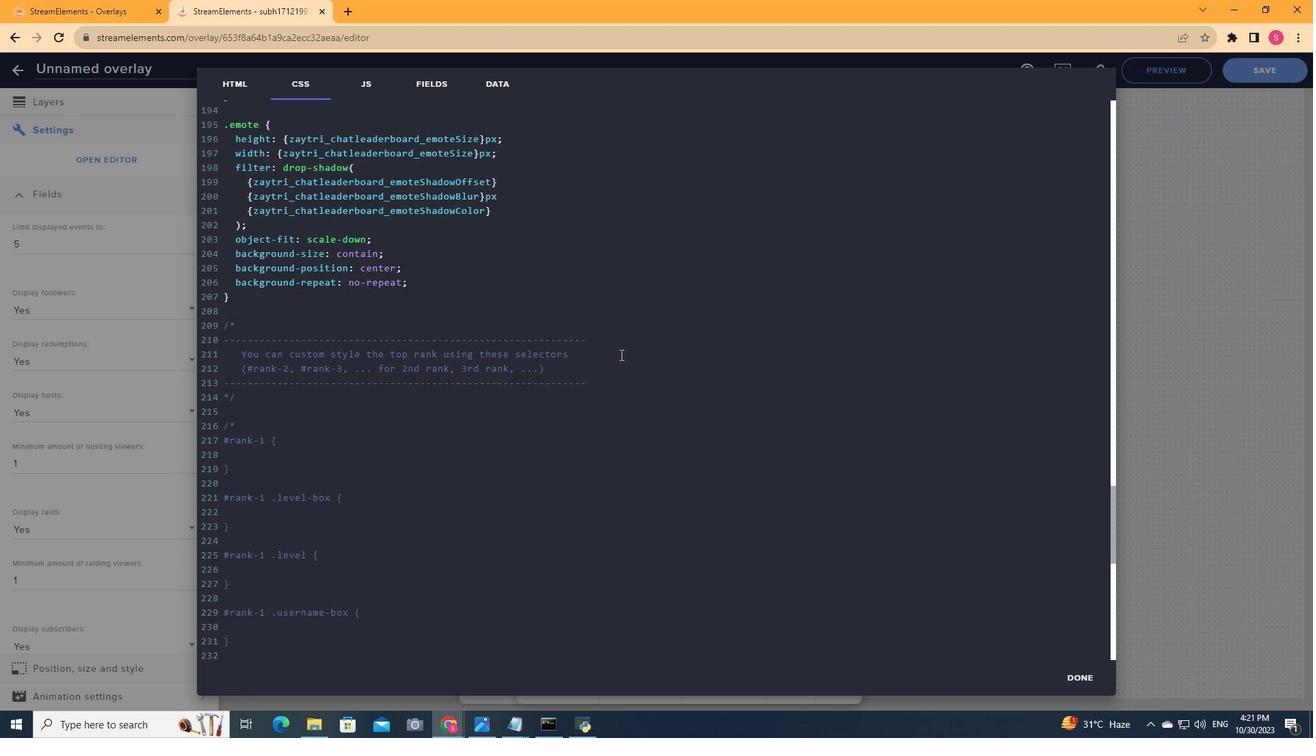
Action: Mouse scrolled (618, 352) with delta (0, 0)
Screenshot: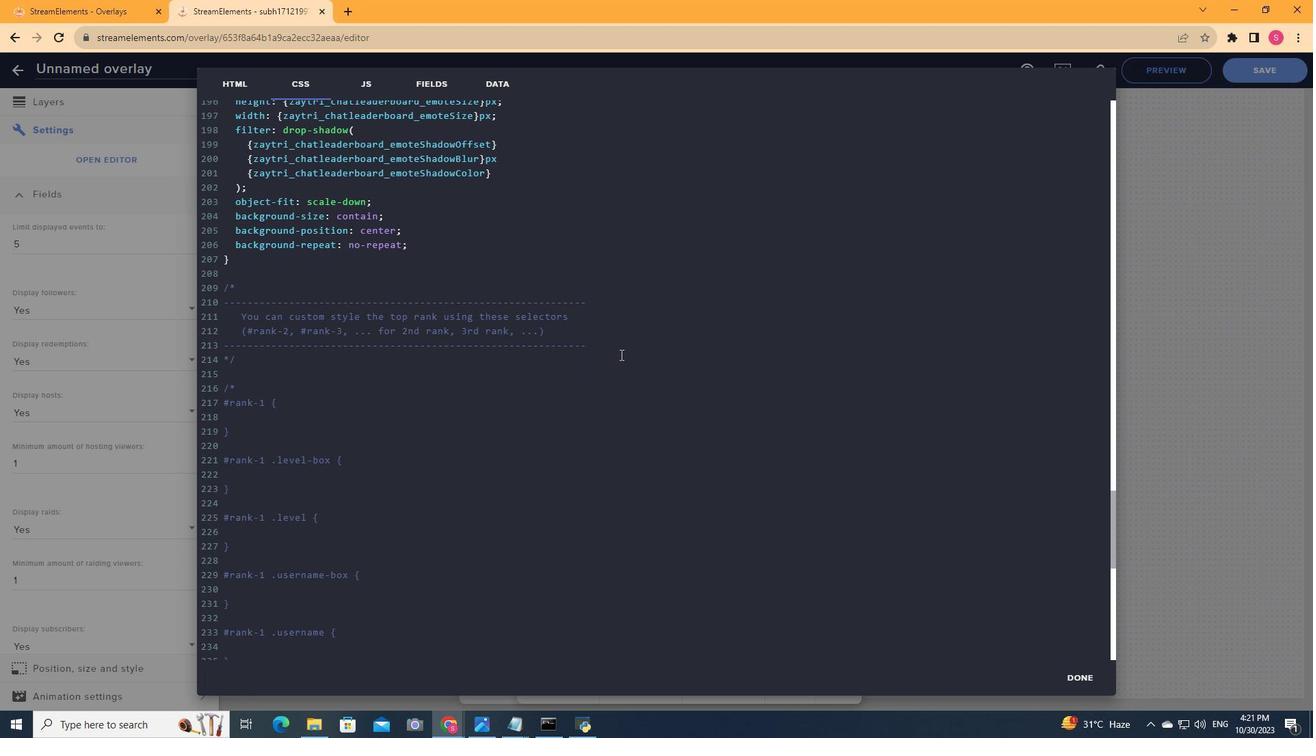
Action: Mouse scrolled (618, 352) with delta (0, 0)
Screenshot: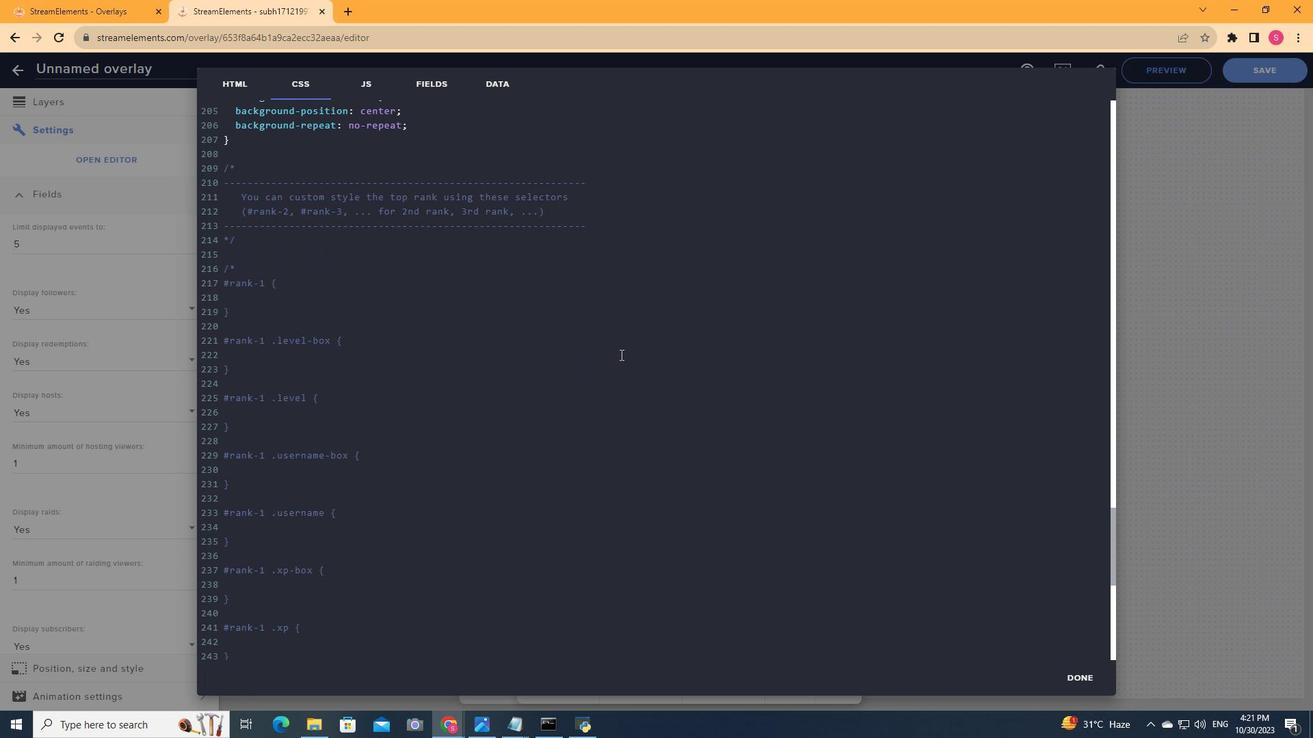 
Action: Mouse scrolled (618, 352) with delta (0, 0)
Screenshot: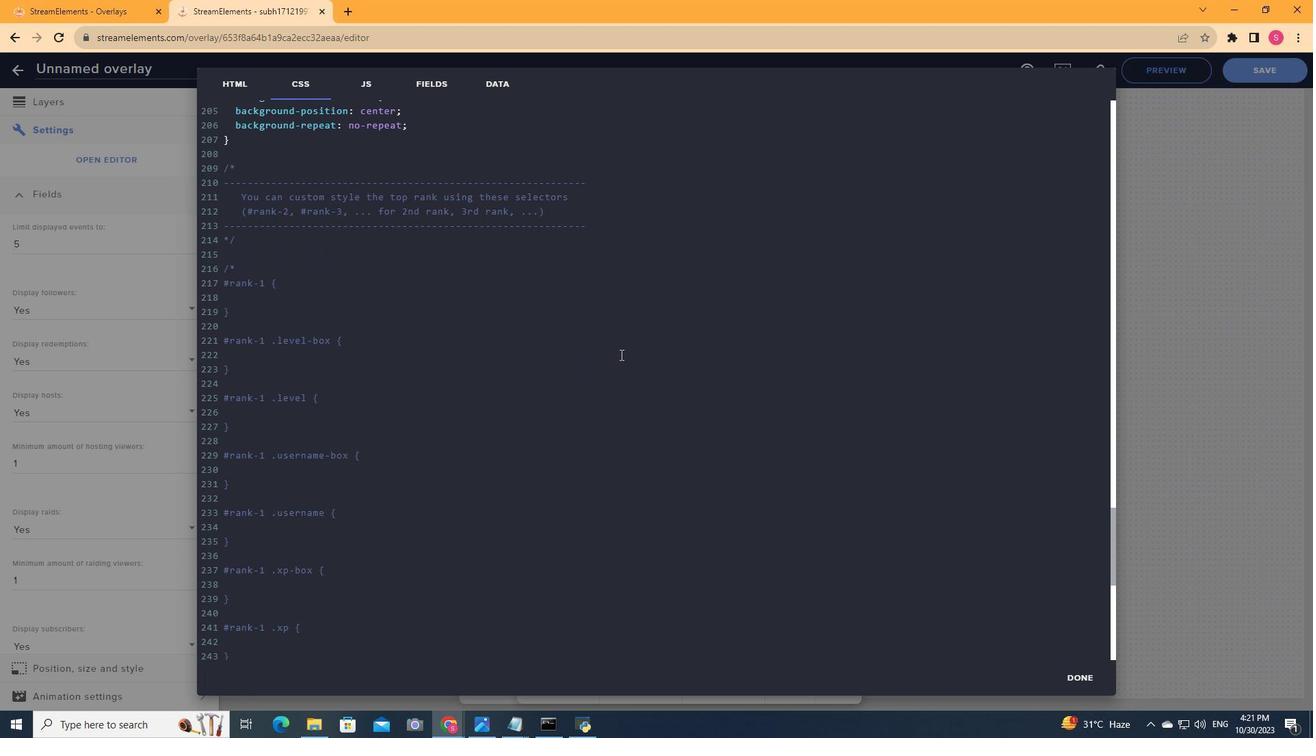 
Action: Mouse scrolled (618, 352) with delta (0, 0)
Screenshot: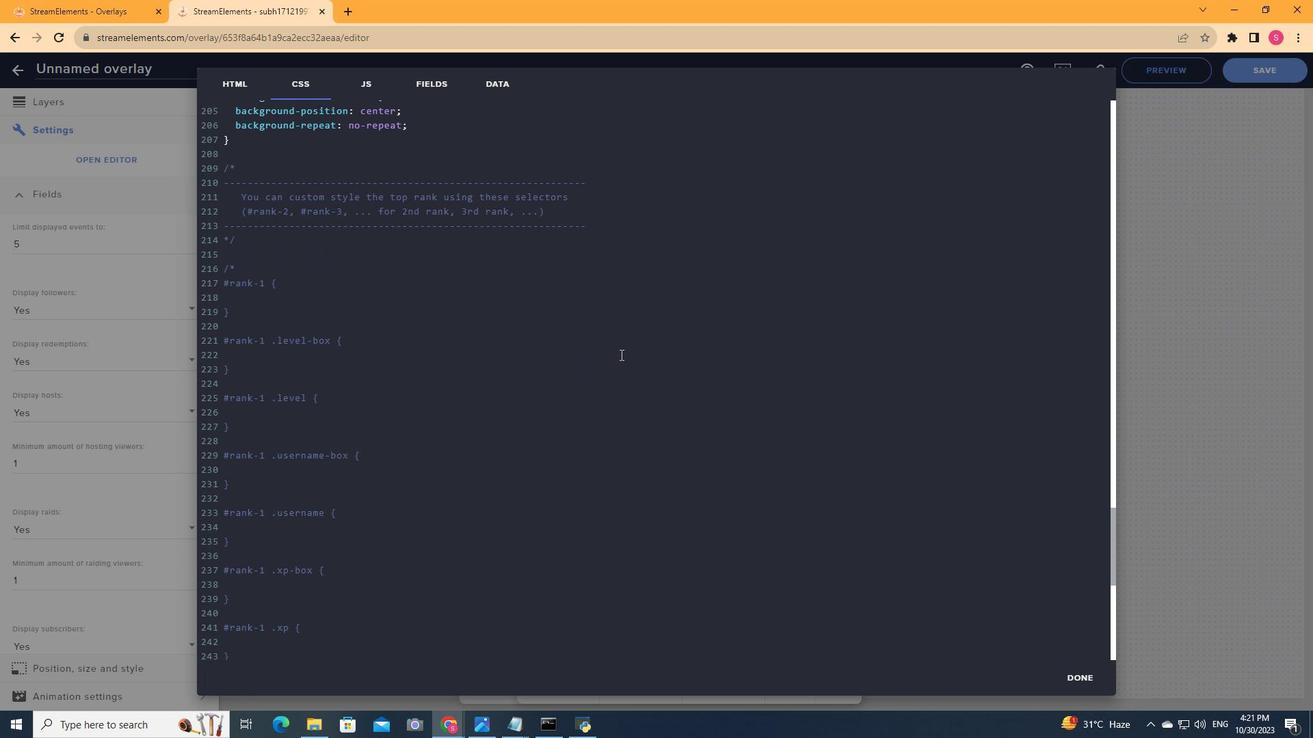 
Action: Mouse scrolled (618, 352) with delta (0, 0)
Screenshot: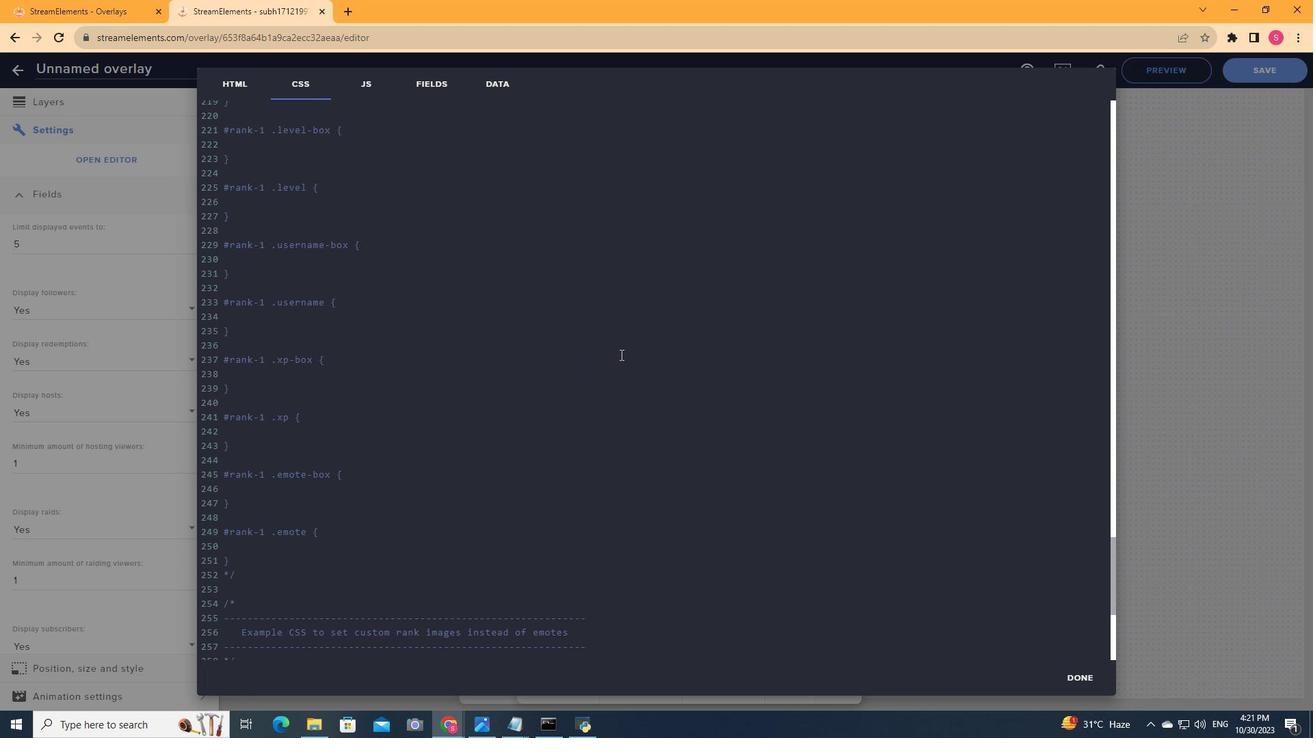 
Action: Mouse scrolled (618, 352) with delta (0, 0)
Screenshot: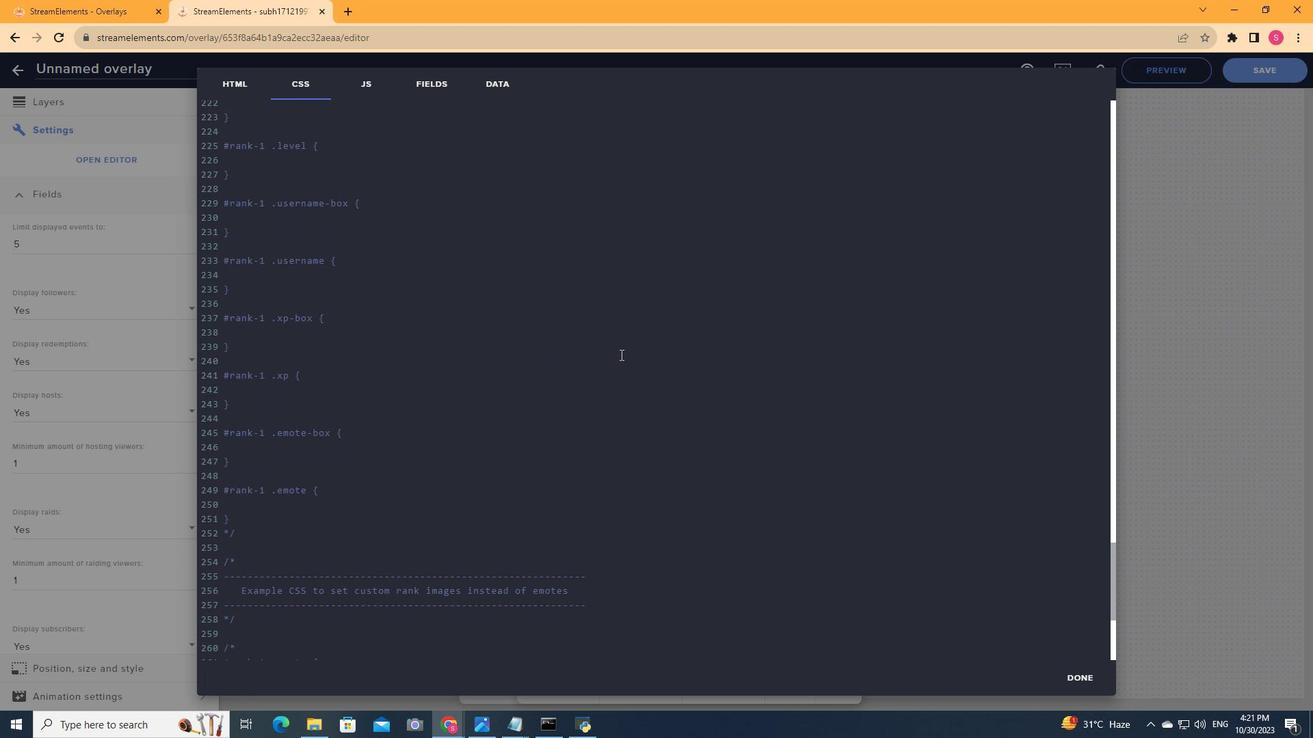 
Action: Mouse scrolled (618, 352) with delta (0, 0)
Screenshot: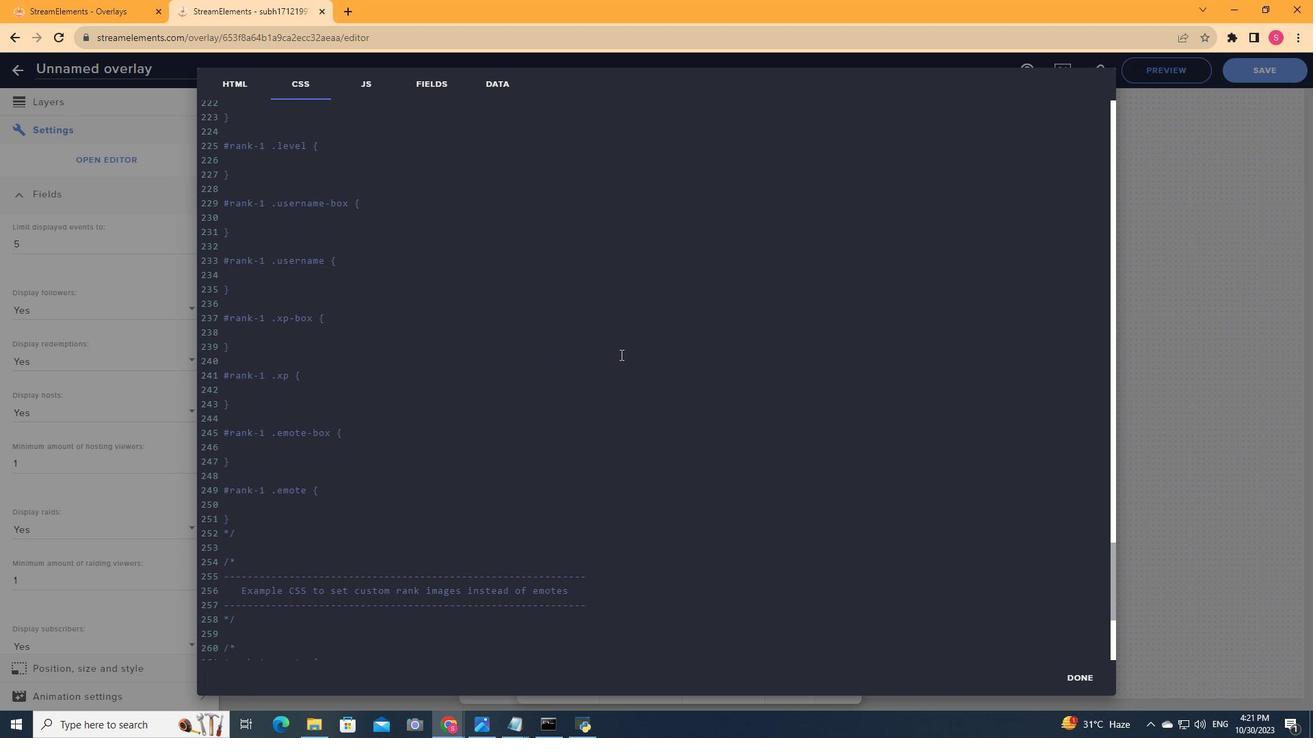 
Action: Mouse scrolled (618, 352) with delta (0, 0)
Screenshot: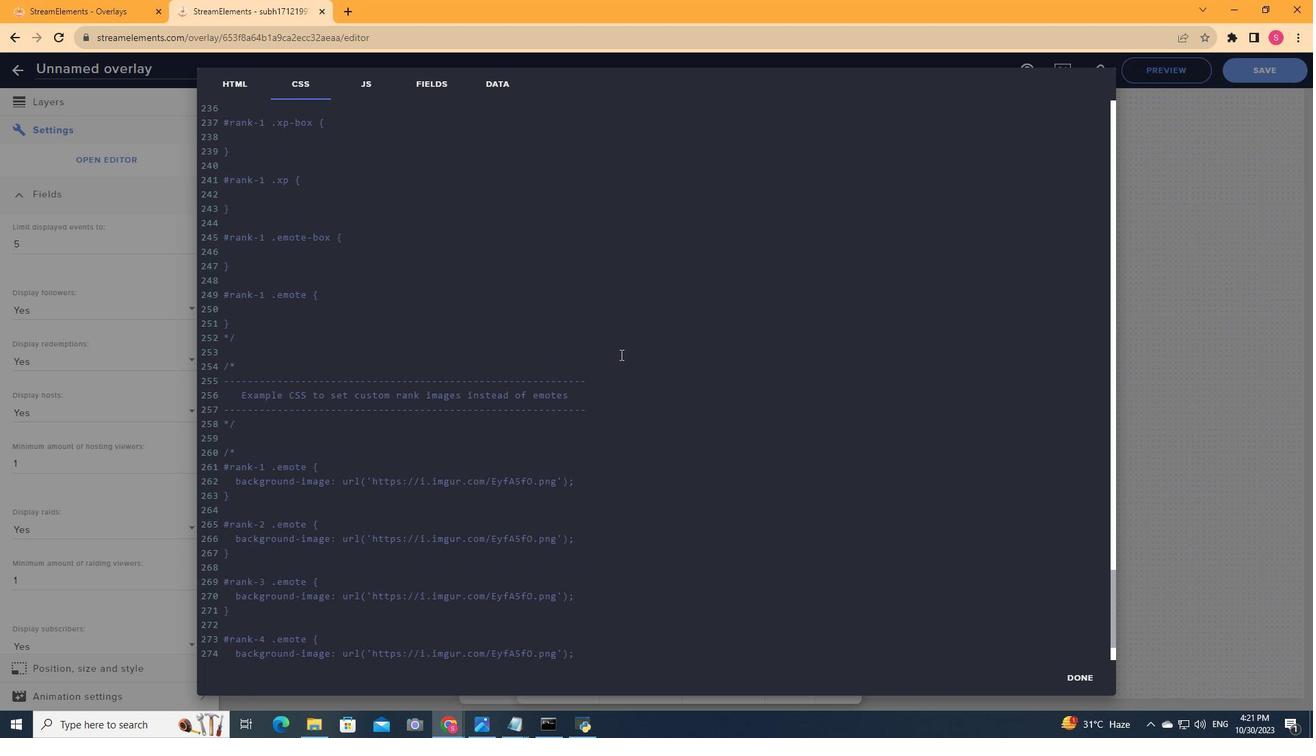
Action: Mouse scrolled (618, 352) with delta (0, 0)
Screenshot: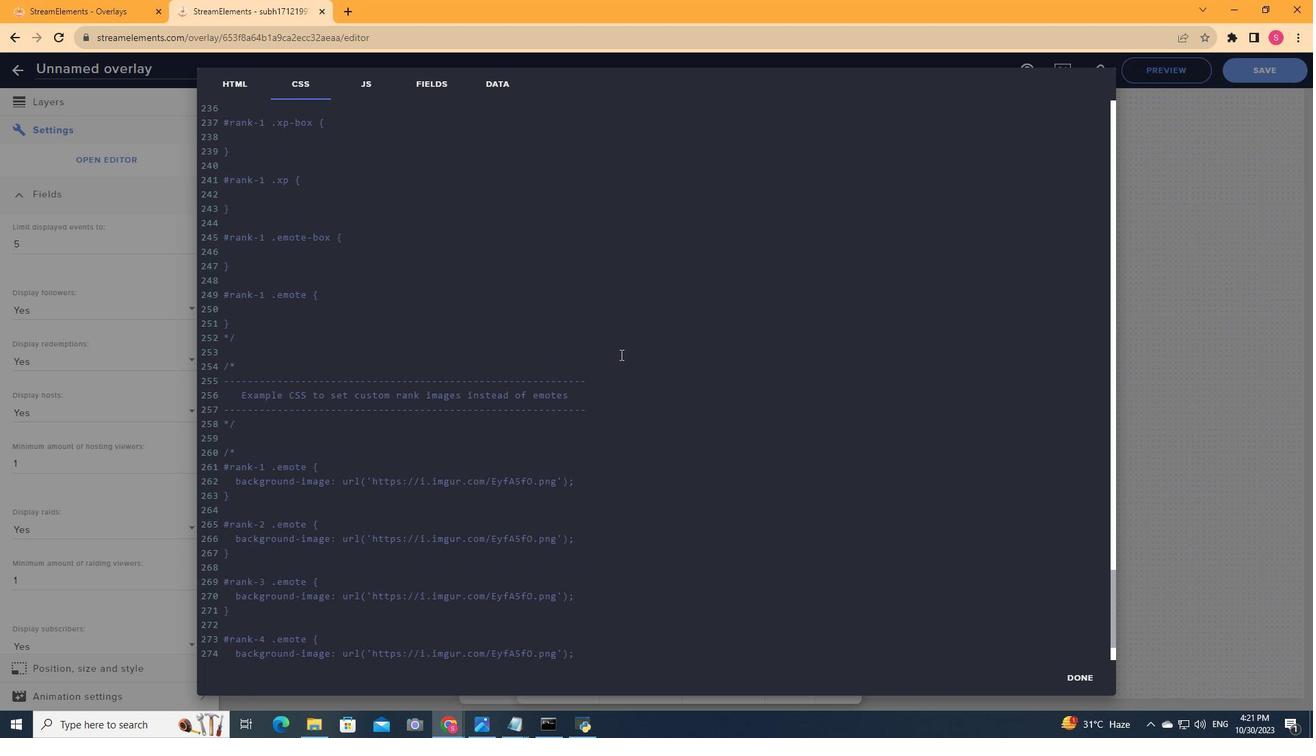 
Action: Mouse scrolled (618, 352) with delta (0, 0)
Screenshot: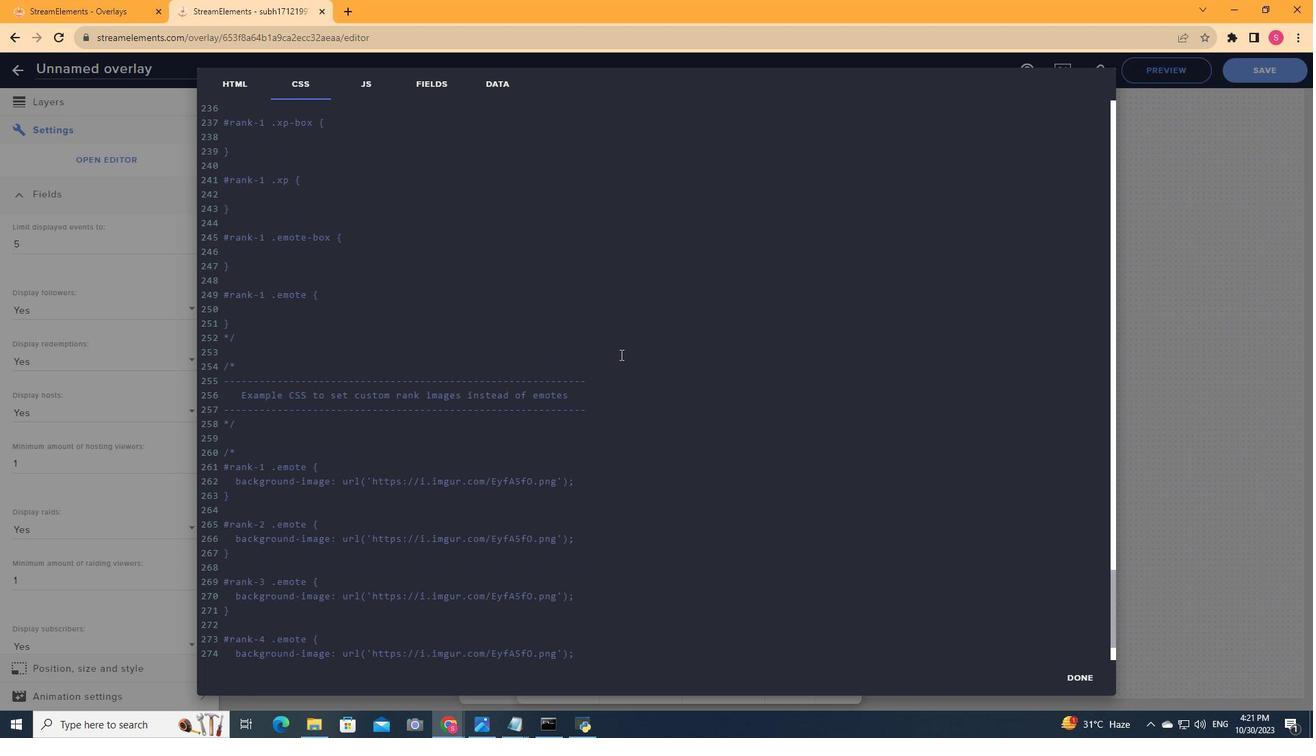 
Action: Mouse scrolled (618, 352) with delta (0, 0)
Screenshot: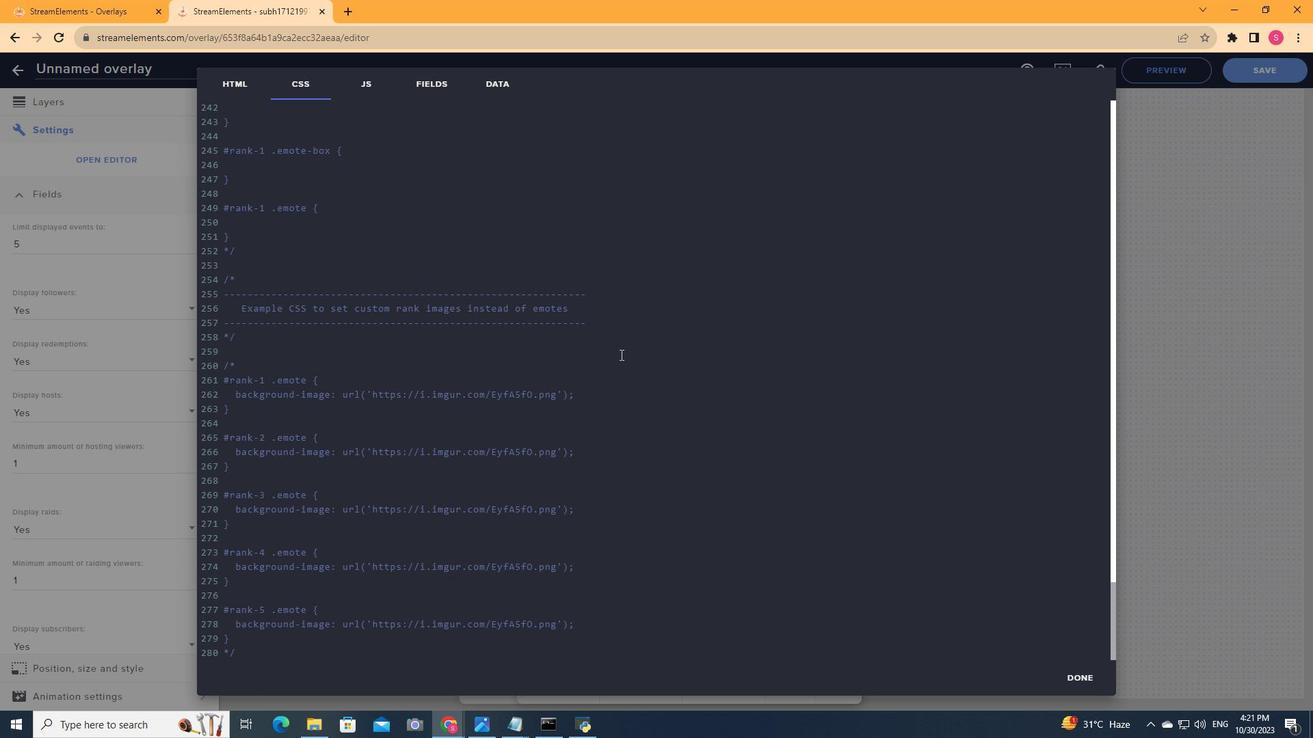 
Action: Mouse scrolled (618, 352) with delta (0, 0)
Screenshot: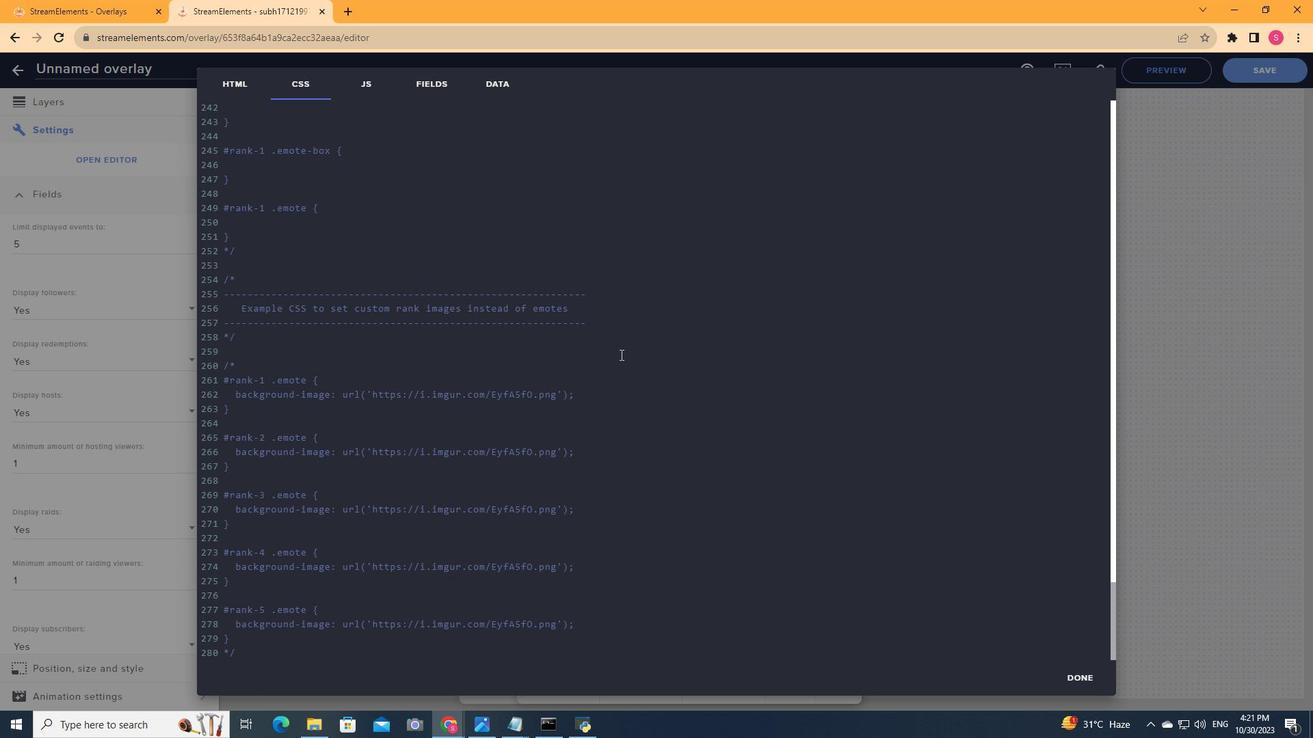 
Action: Mouse scrolled (618, 352) with delta (0, 0)
Screenshot: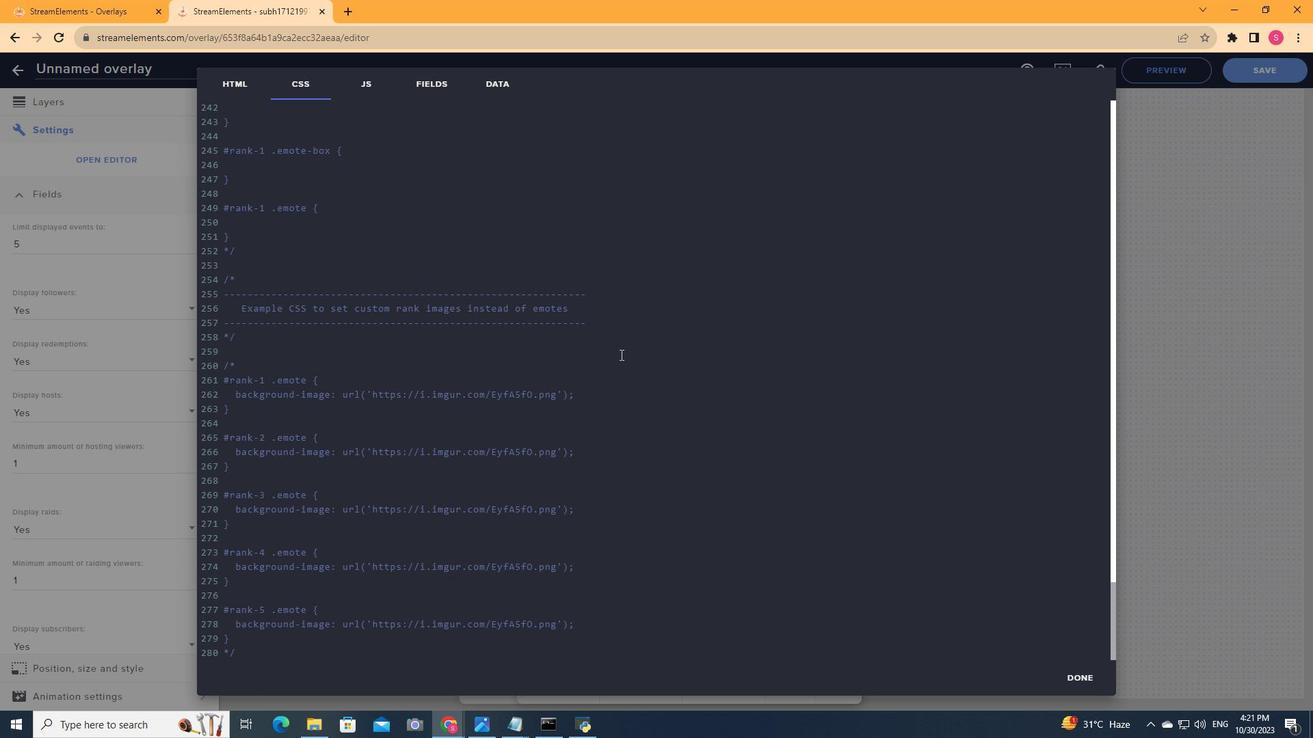 
Action: Mouse scrolled (618, 352) with delta (0, 0)
Screenshot: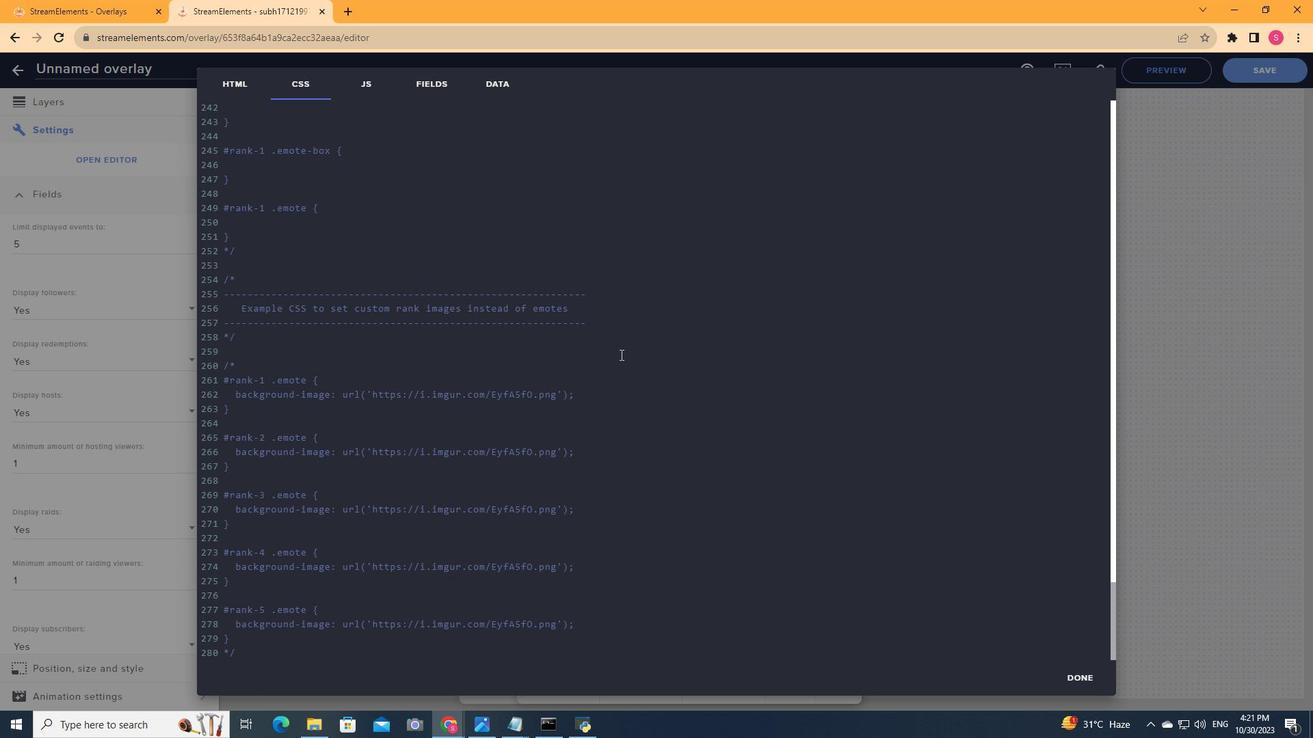 
Action: Mouse scrolled (618, 352) with delta (0, 0)
Screenshot: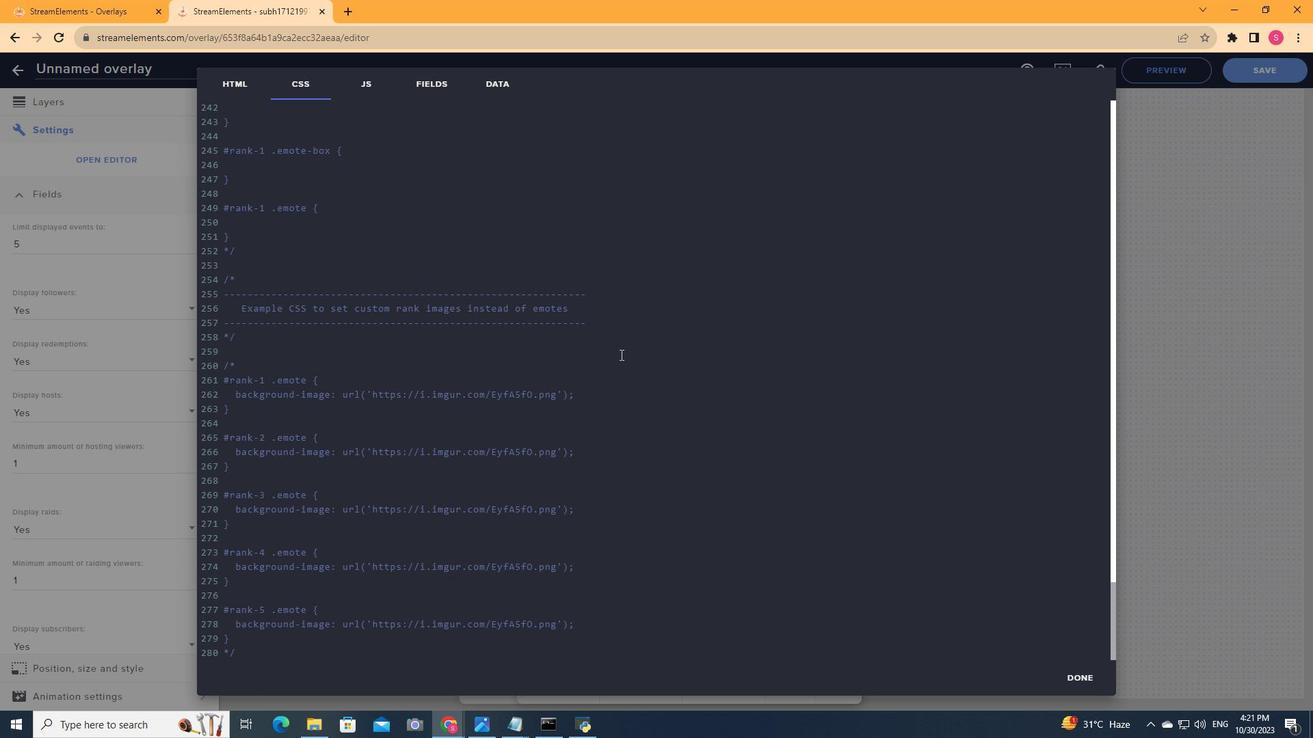 
Action: Mouse scrolled (618, 352) with delta (0, 0)
Screenshot: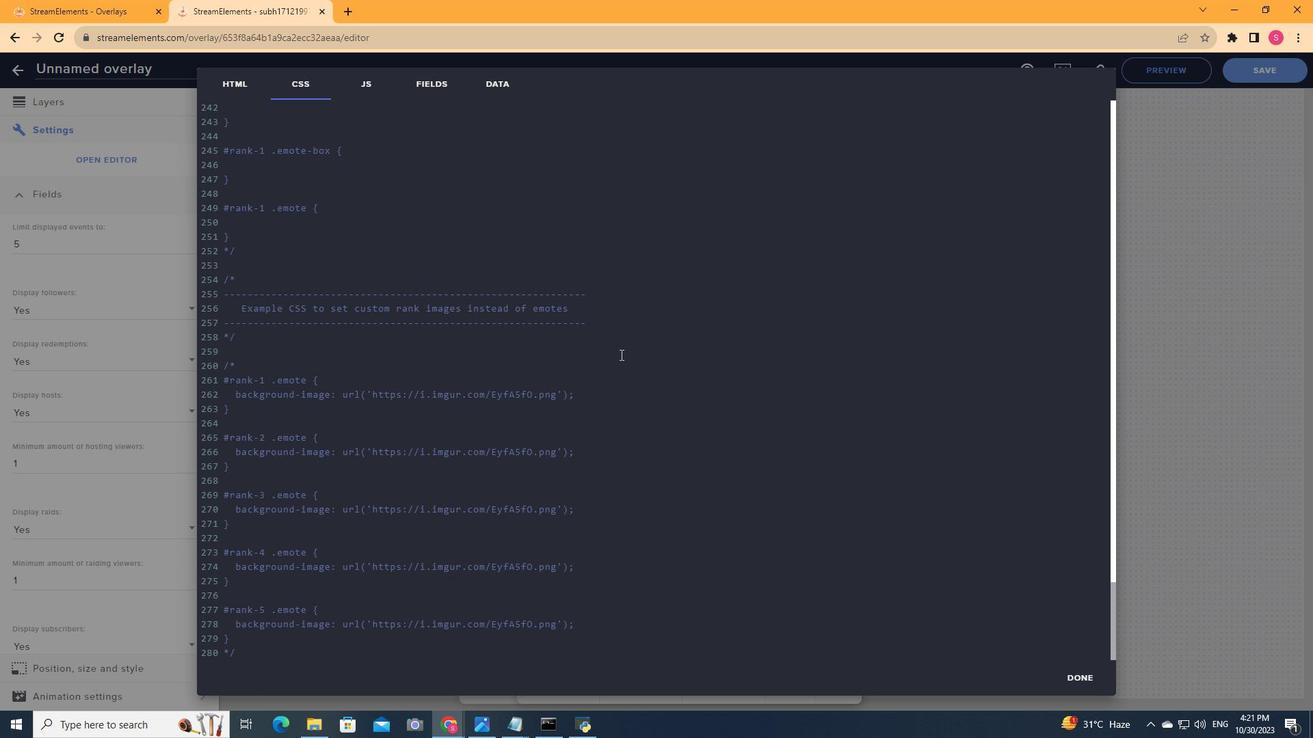 
Action: Mouse scrolled (618, 352) with delta (0, 0)
Screenshot: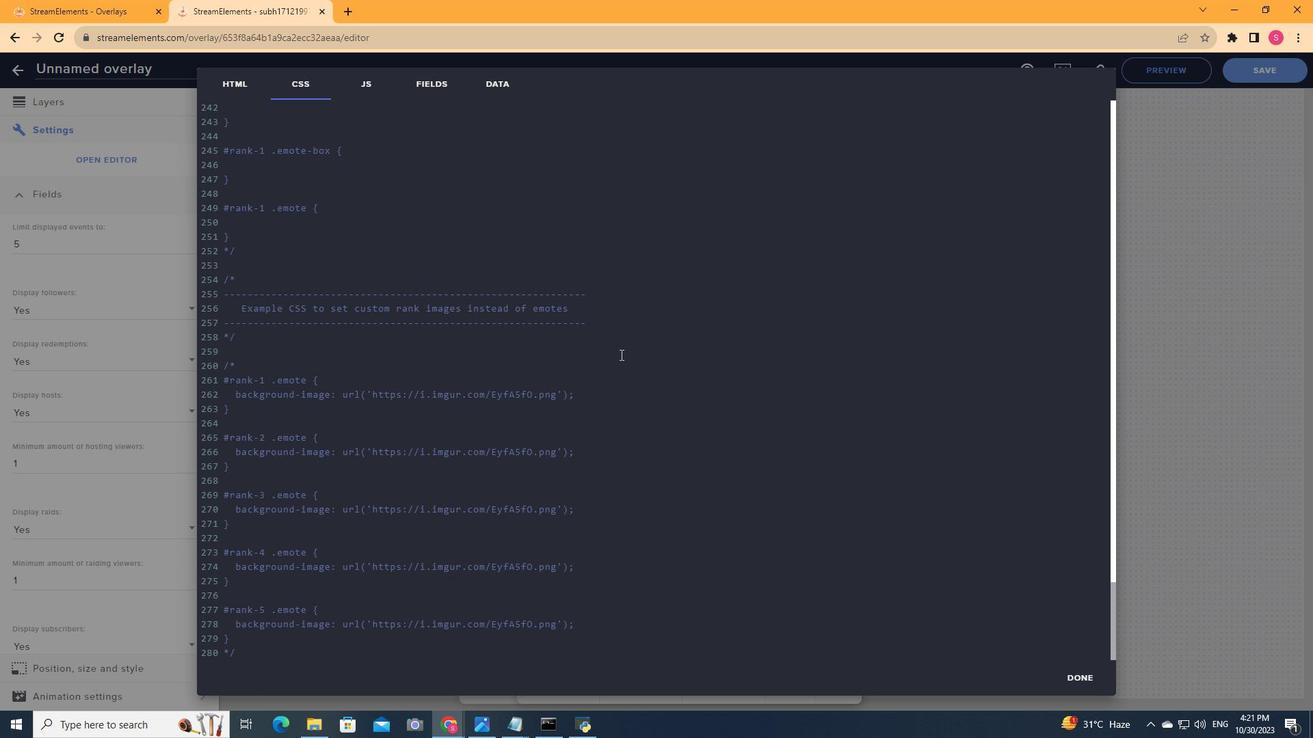 
Action: Mouse scrolled (618, 352) with delta (0, 0)
Screenshot: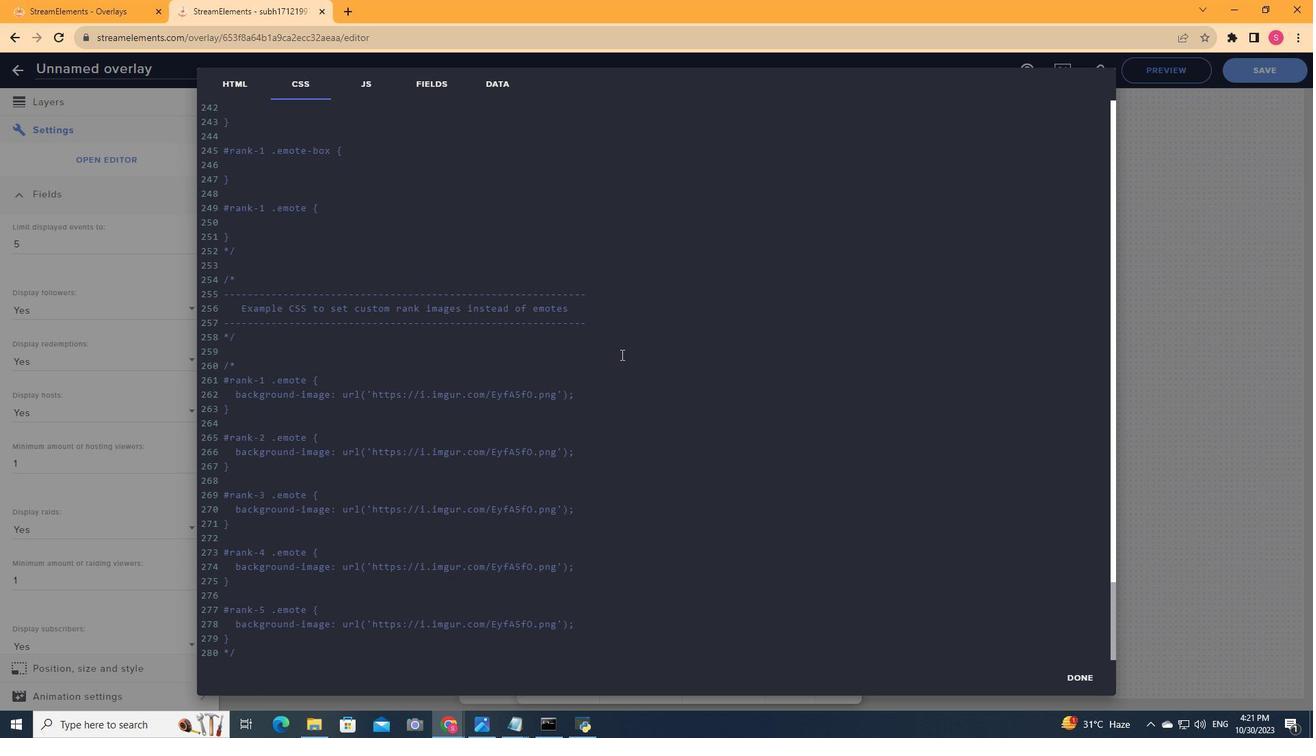 
Action: Mouse scrolled (618, 352) with delta (0, 0)
Screenshot: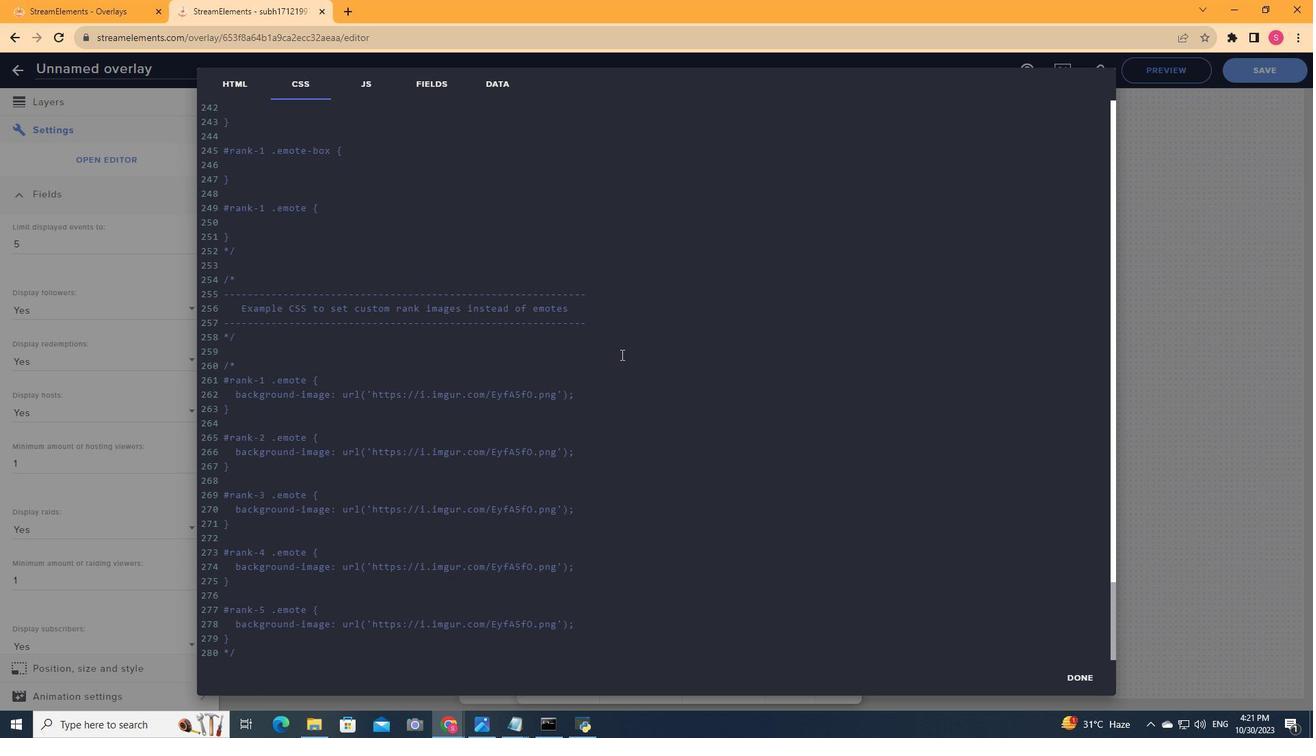 
Action: Mouse scrolled (618, 352) with delta (0, 0)
Screenshot: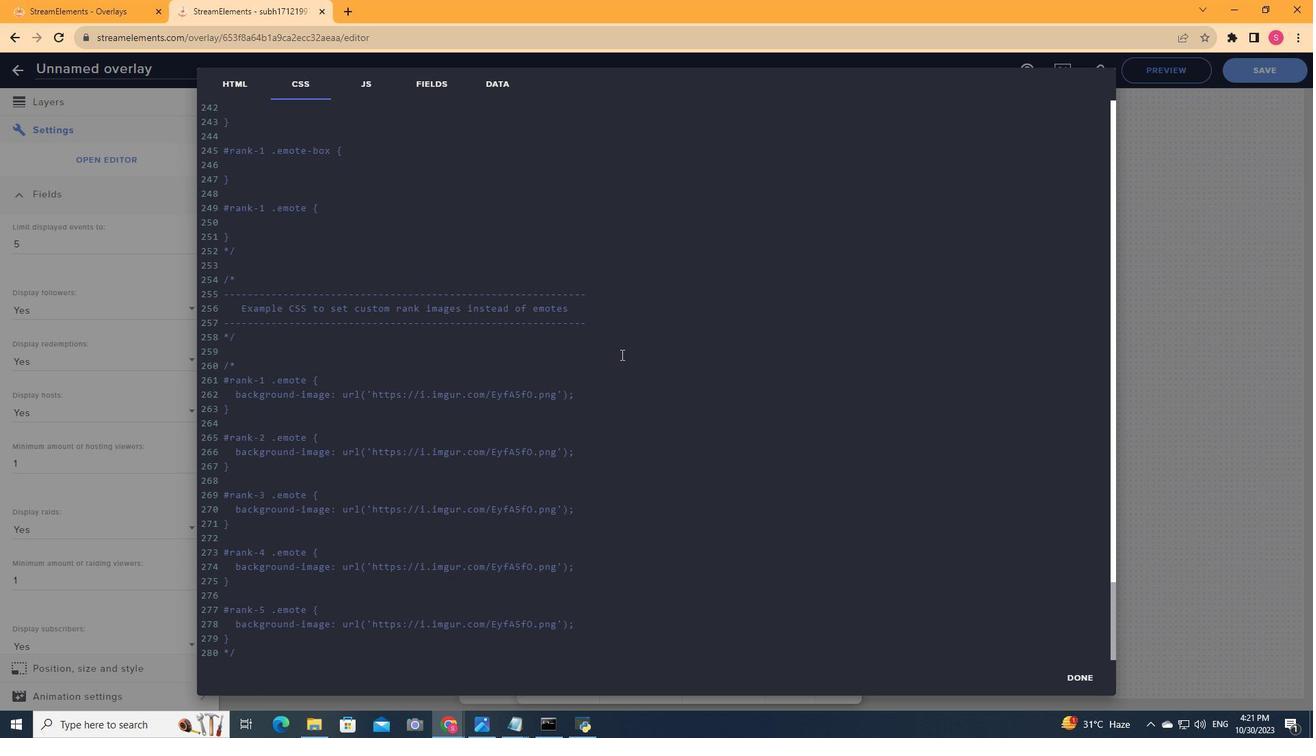 
Action: Mouse moved to (1068, 666)
Screenshot: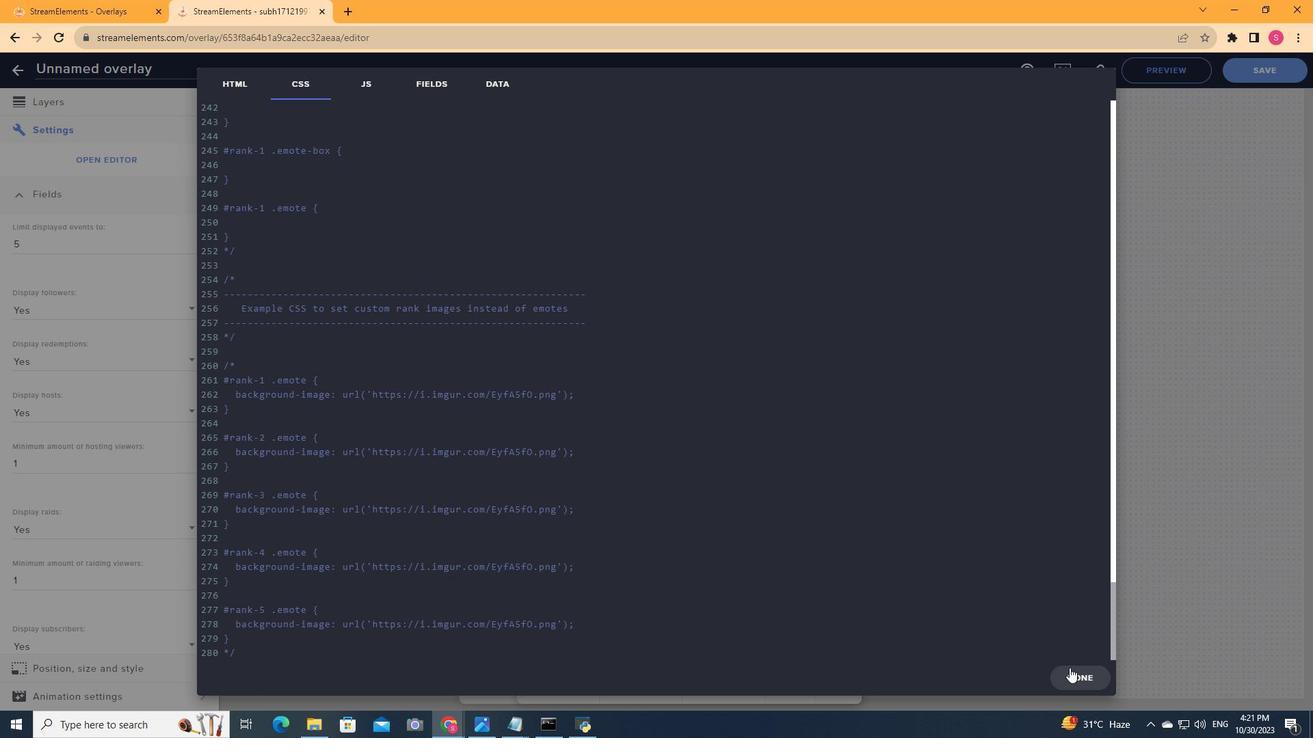 
Action: Mouse pressed left at (1068, 666)
Screenshot: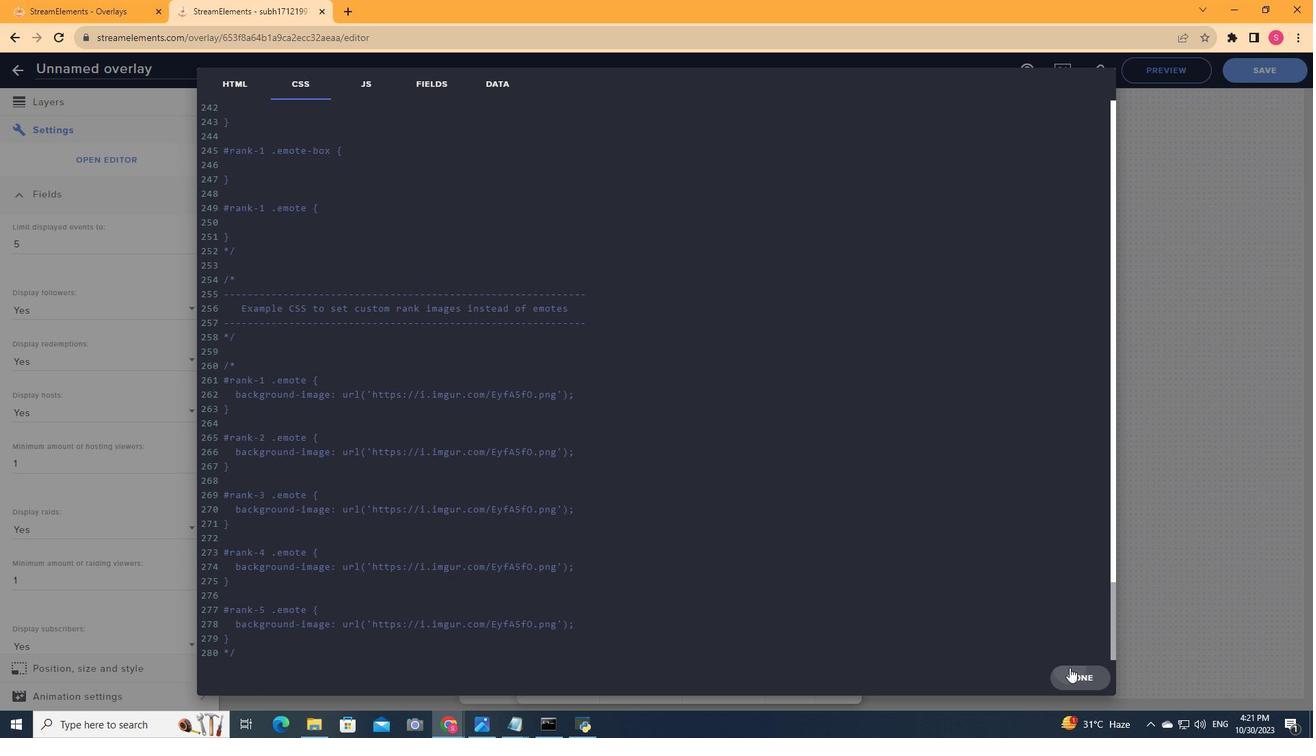 
Action: Mouse moved to (114, 155)
Screenshot: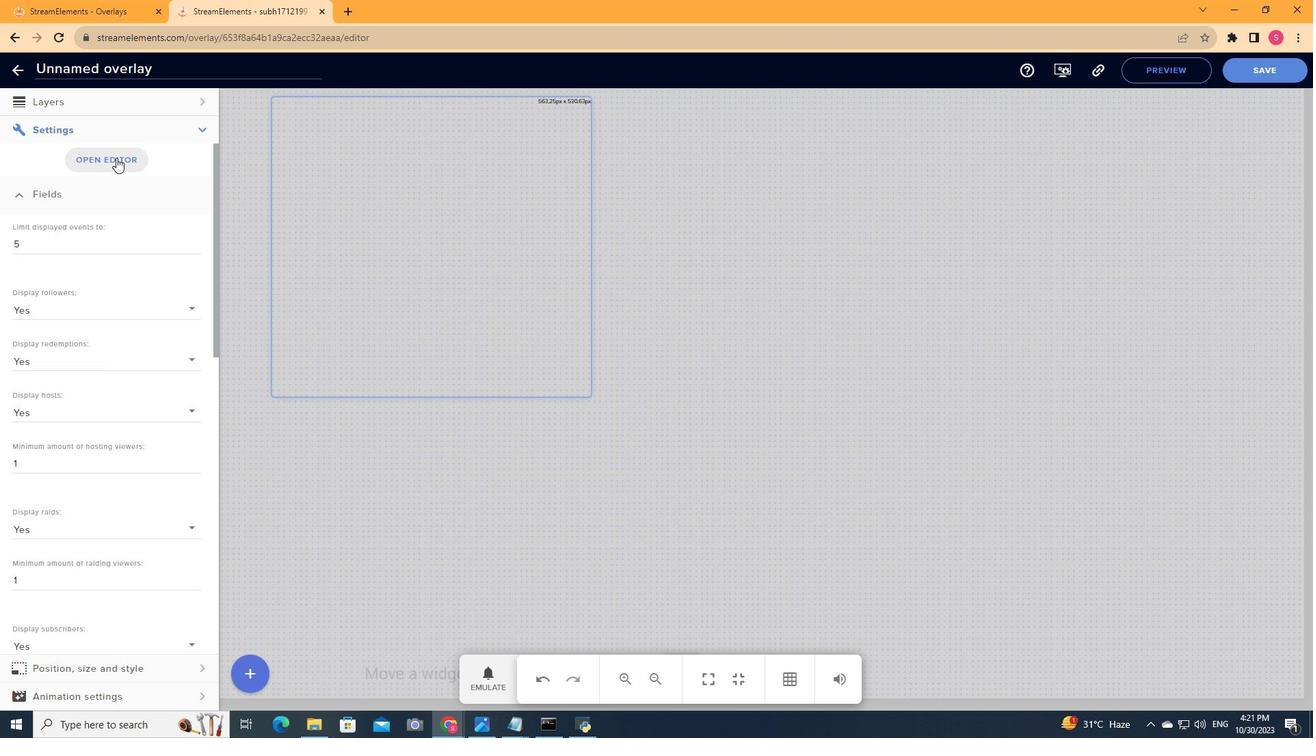 
Action: Mouse pressed left at (114, 155)
Screenshot: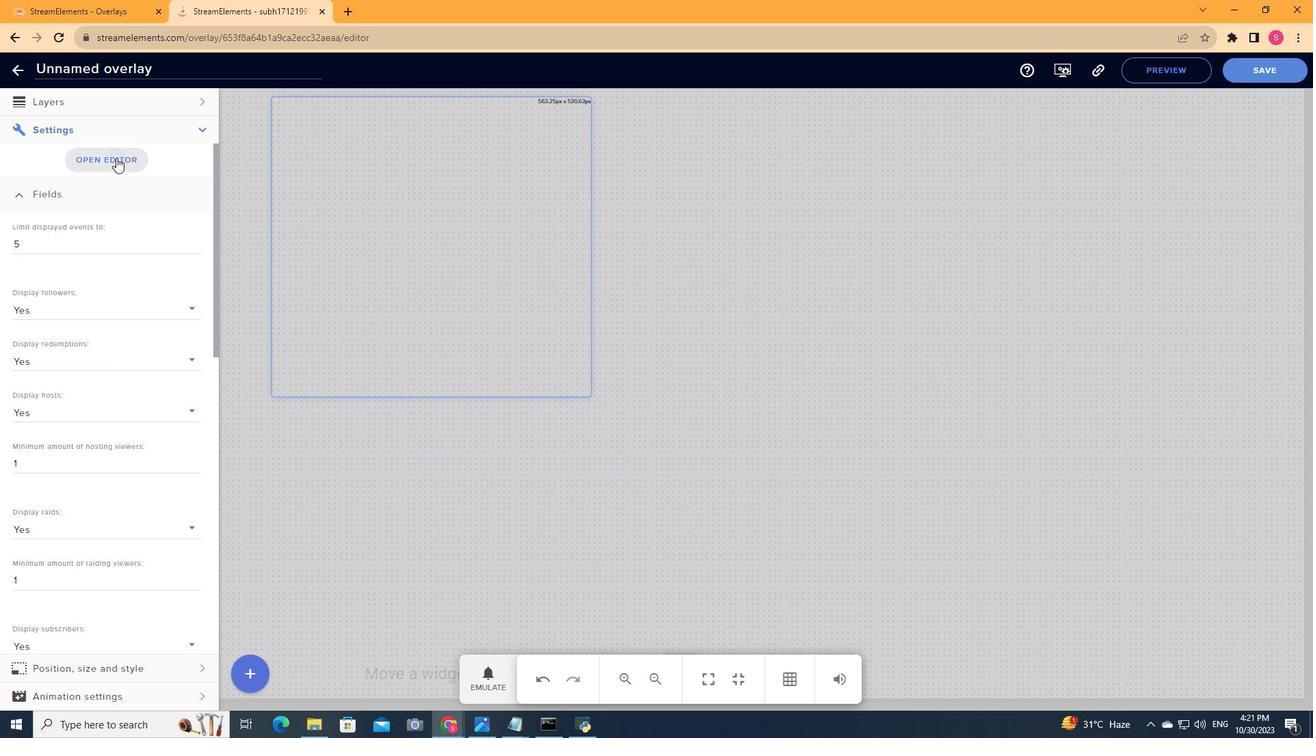
Action: Mouse moved to (367, 337)
Screenshot: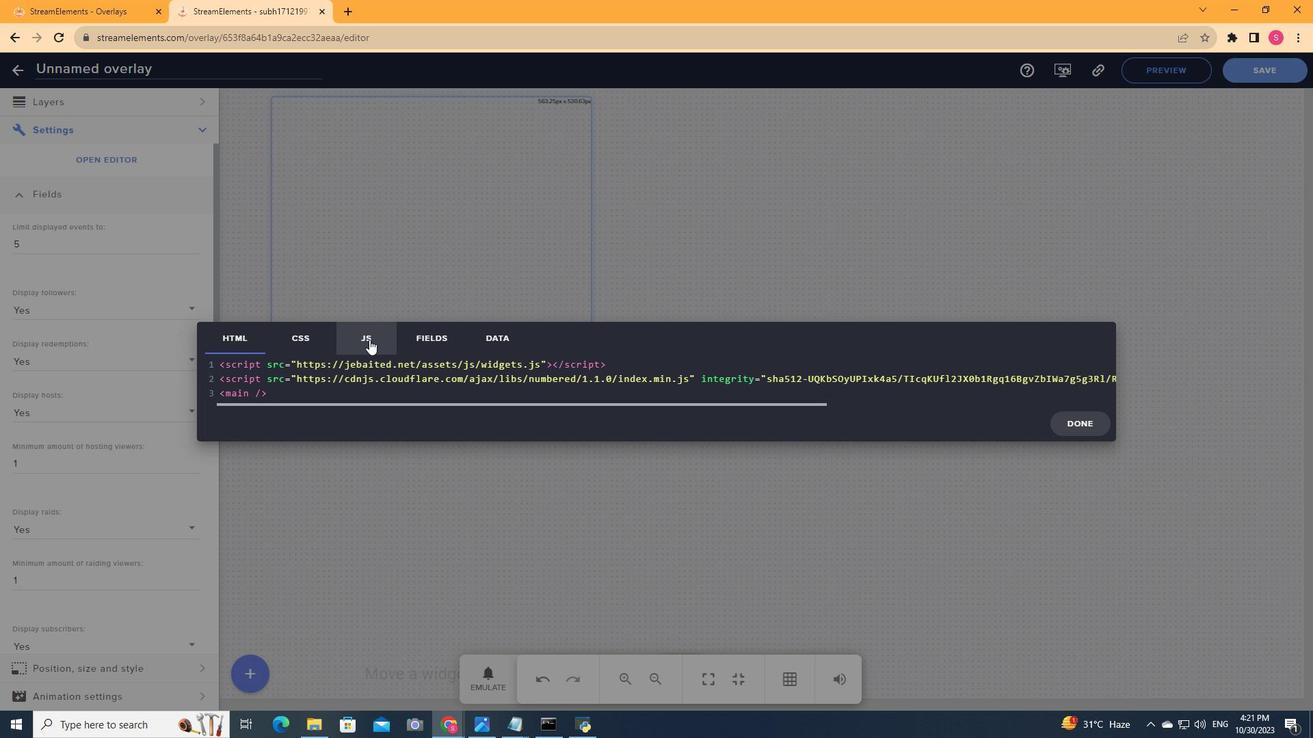 
Action: Mouse pressed left at (367, 337)
Screenshot: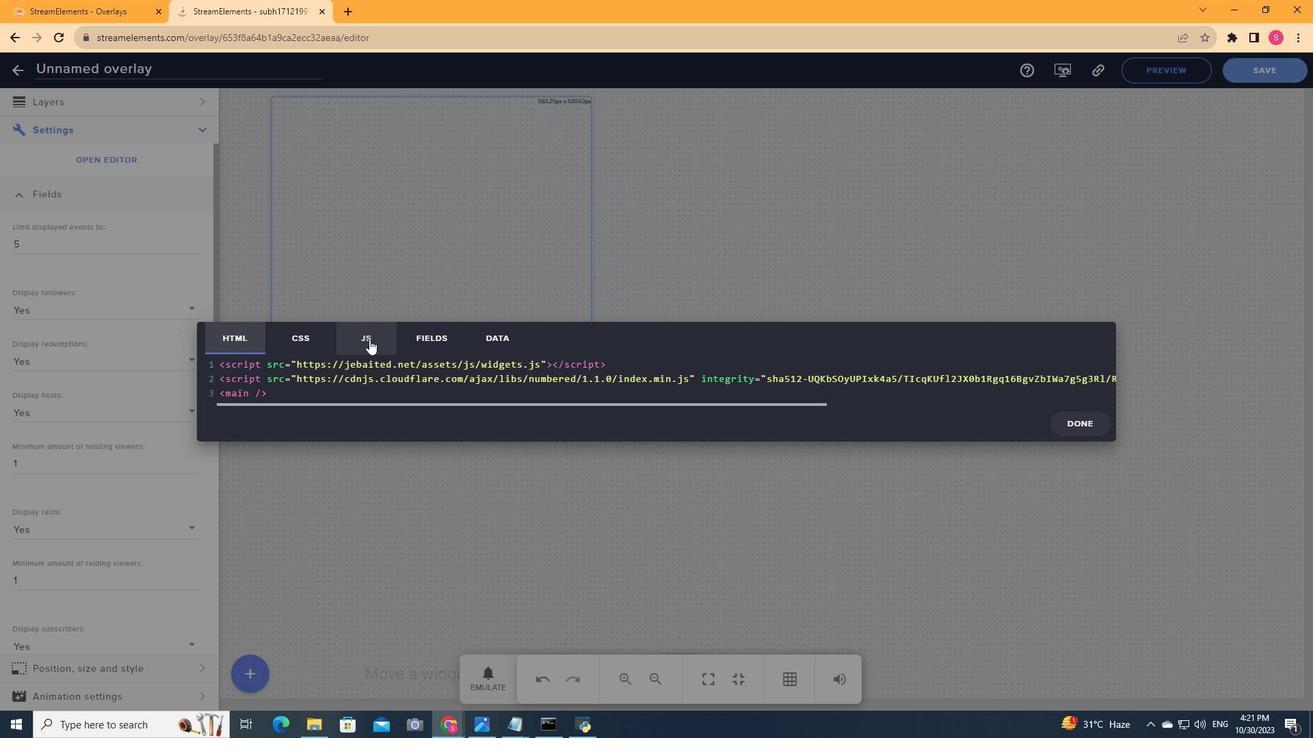 
Action: Mouse moved to (392, 336)
Screenshot: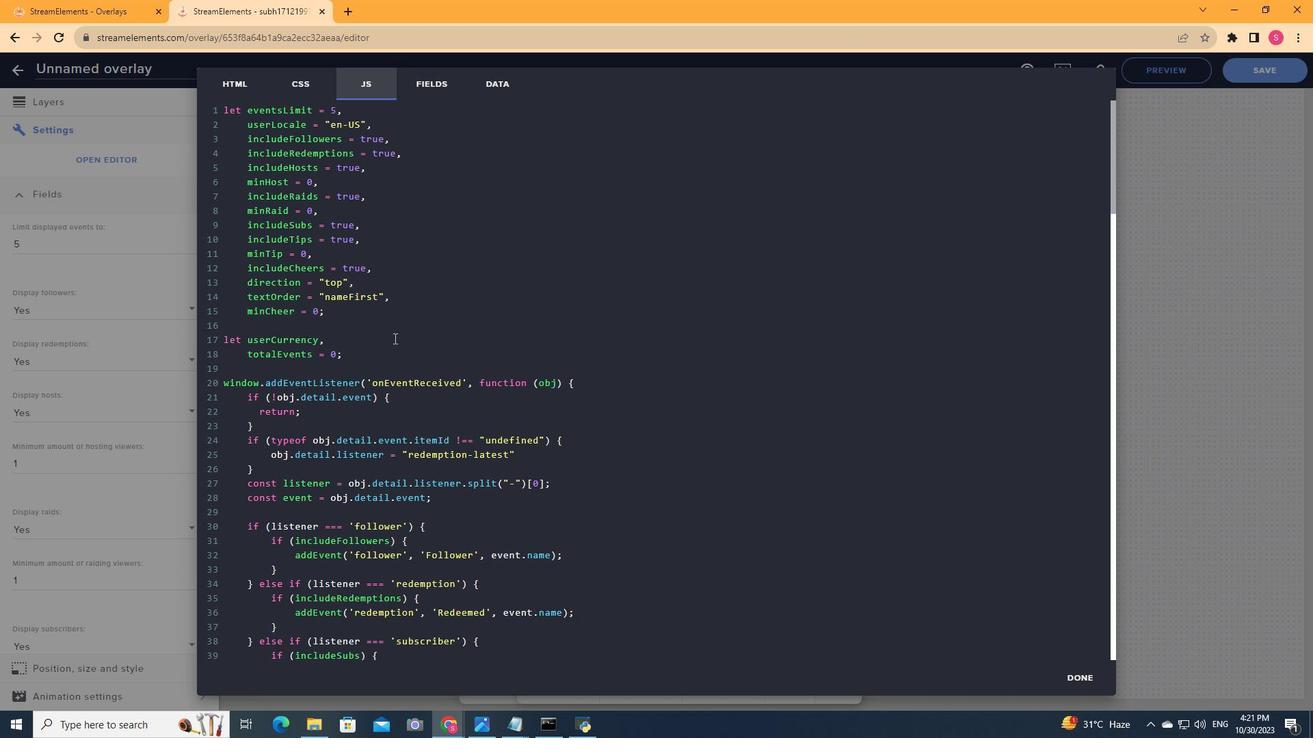 
Action: Mouse scrolled (392, 335) with delta (0, 0)
Screenshot: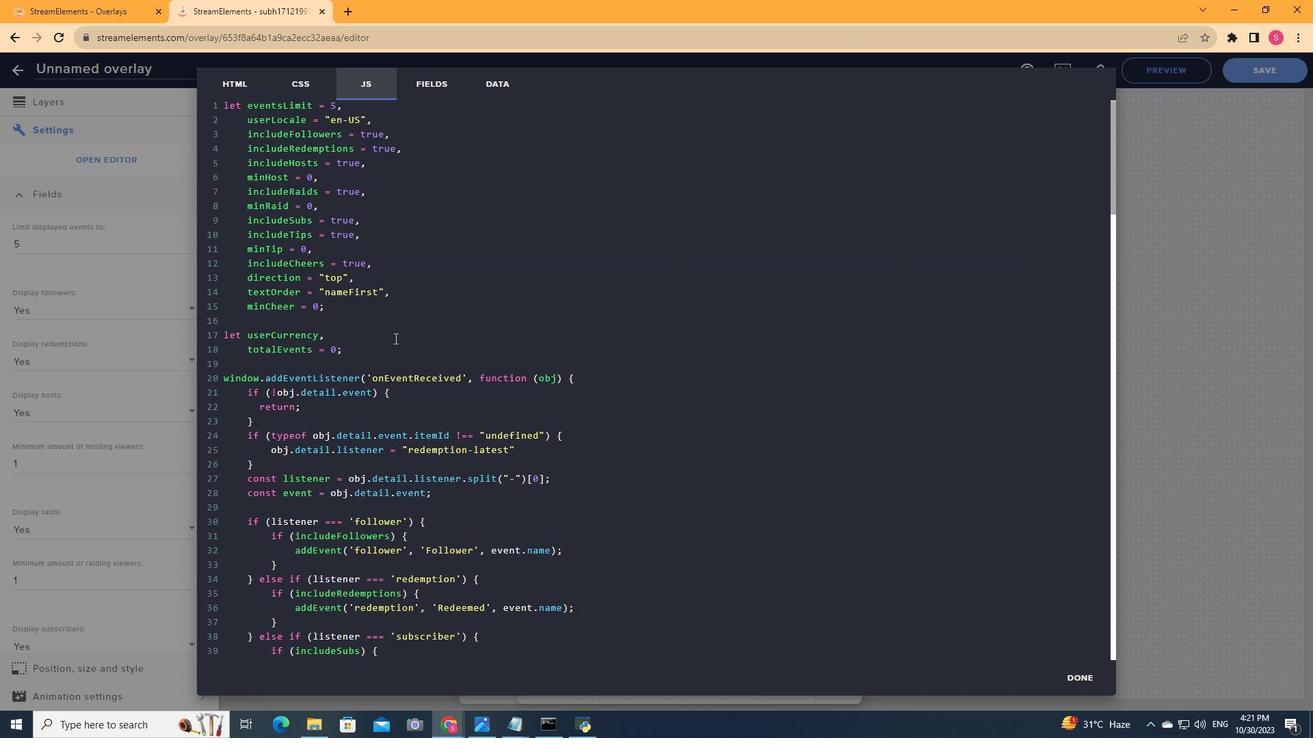 
Action: Mouse scrolled (392, 335) with delta (0, 0)
Screenshot: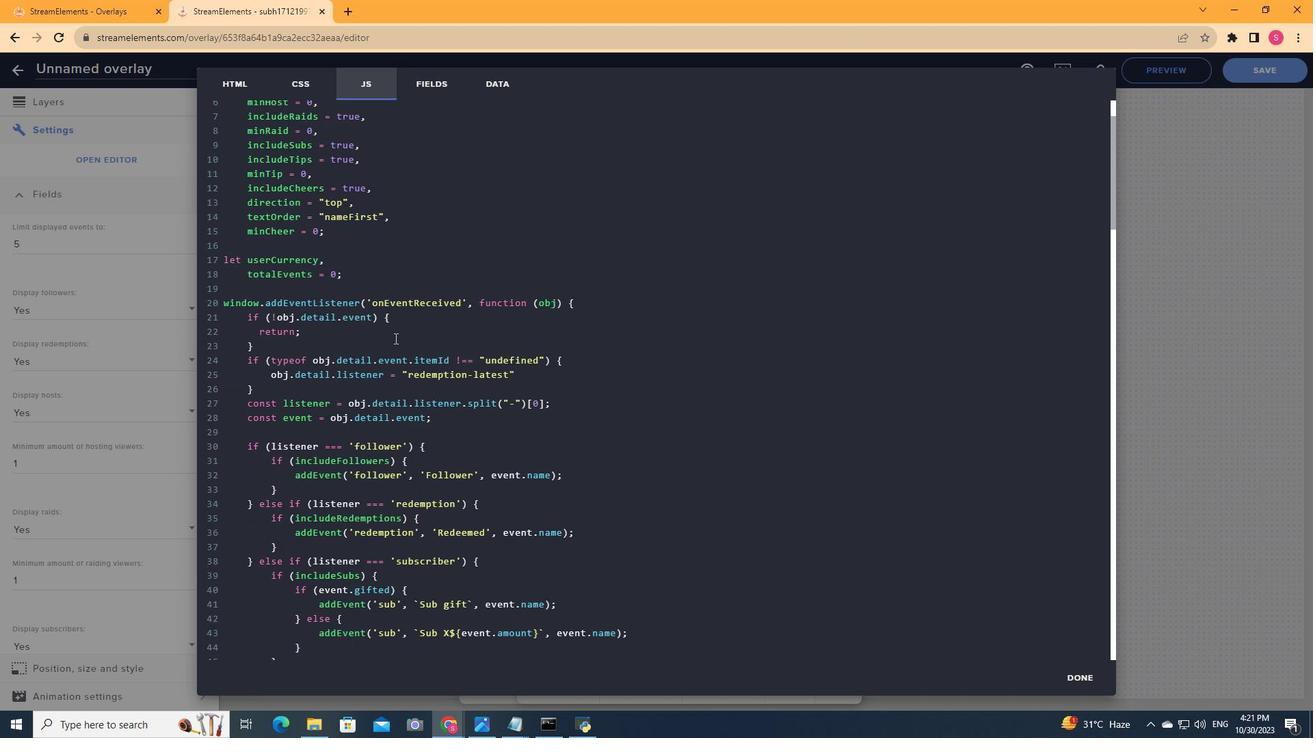 
Action: Mouse scrolled (392, 335) with delta (0, 0)
Screenshot: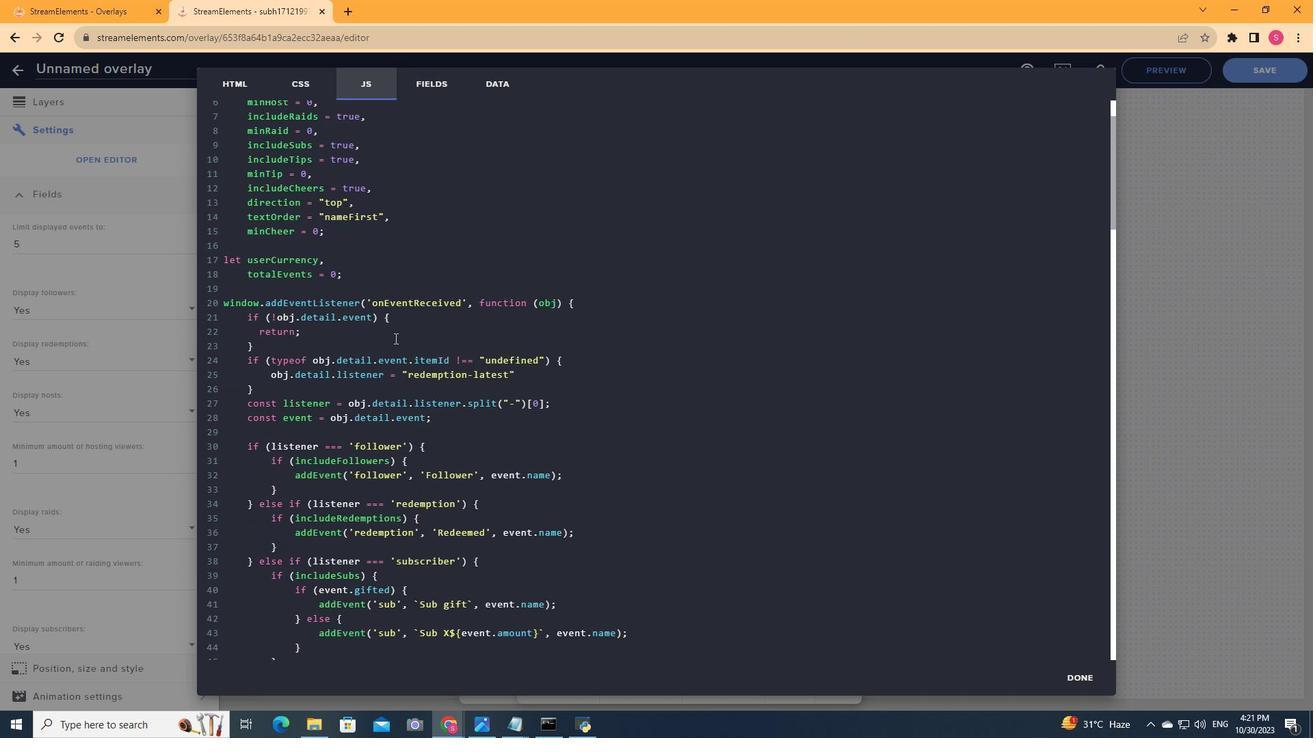 
Action: Mouse moved to (392, 336)
Screenshot: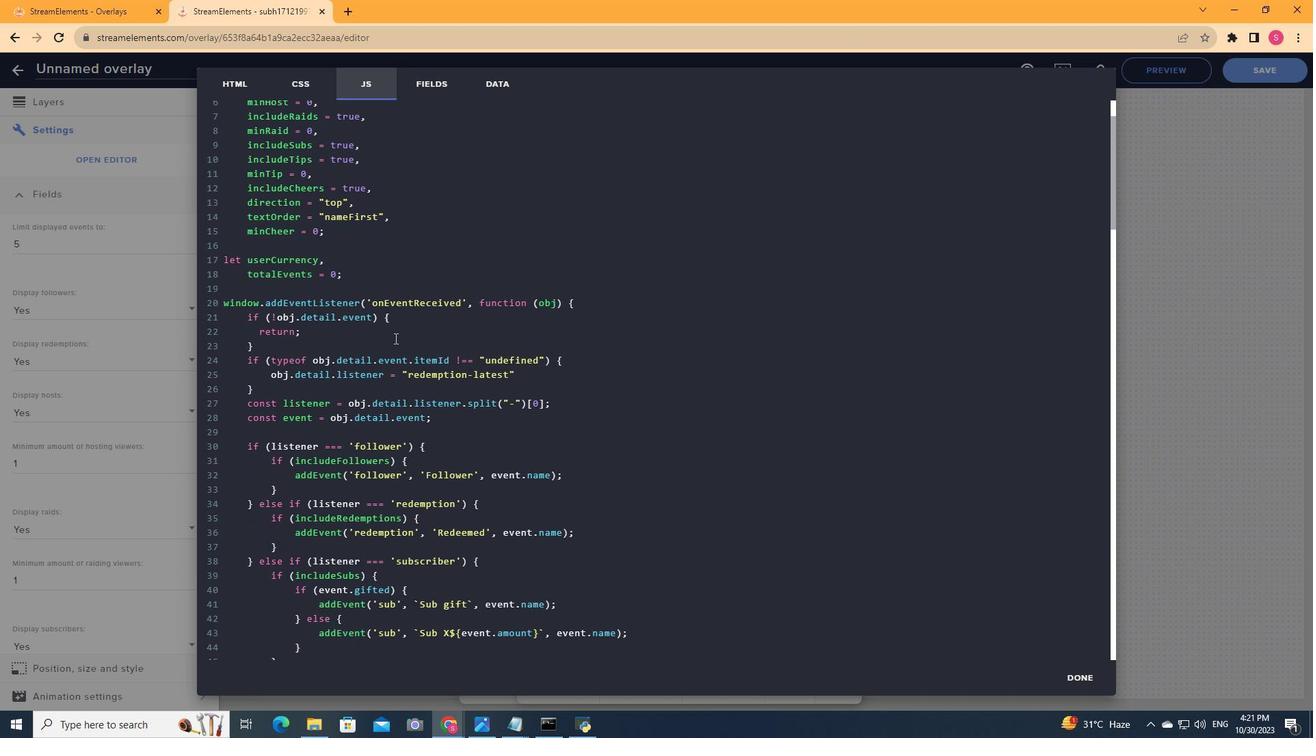
Action: Mouse scrolled (392, 335) with delta (0, 0)
Screenshot: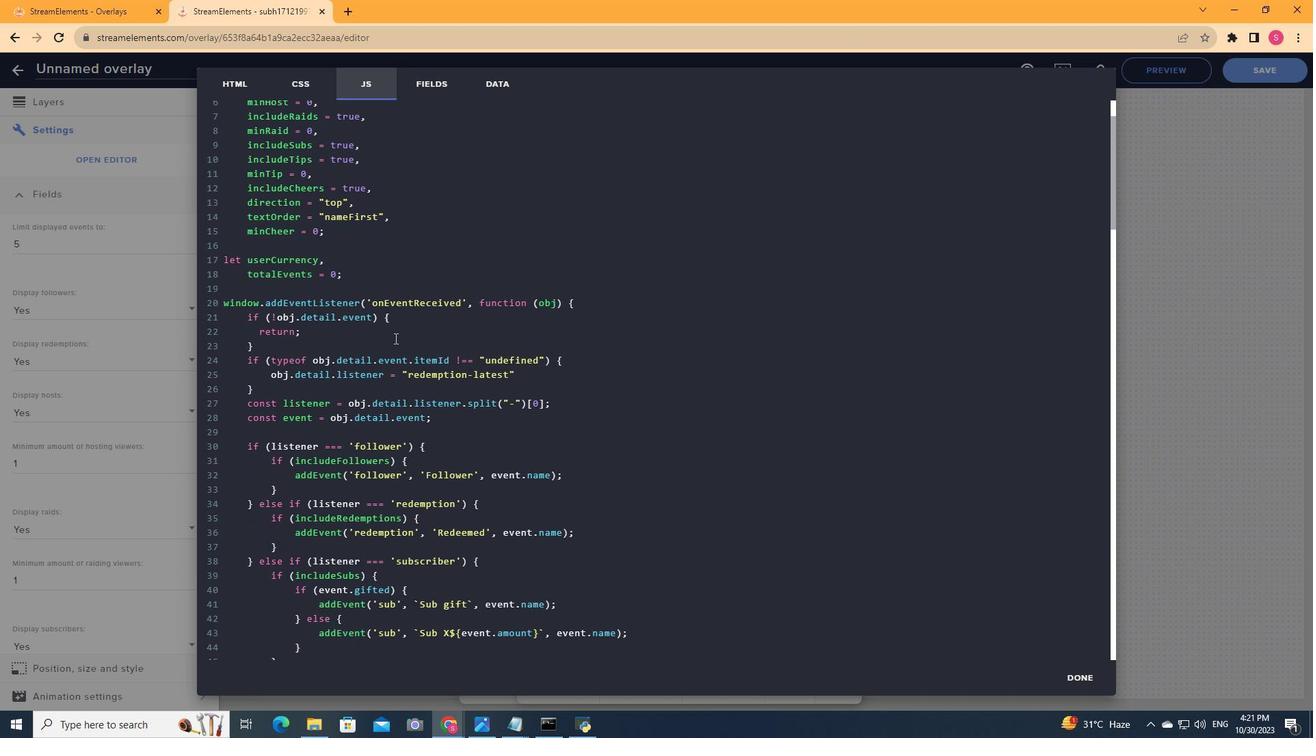 
Action: Mouse scrolled (392, 335) with delta (0, 0)
Screenshot: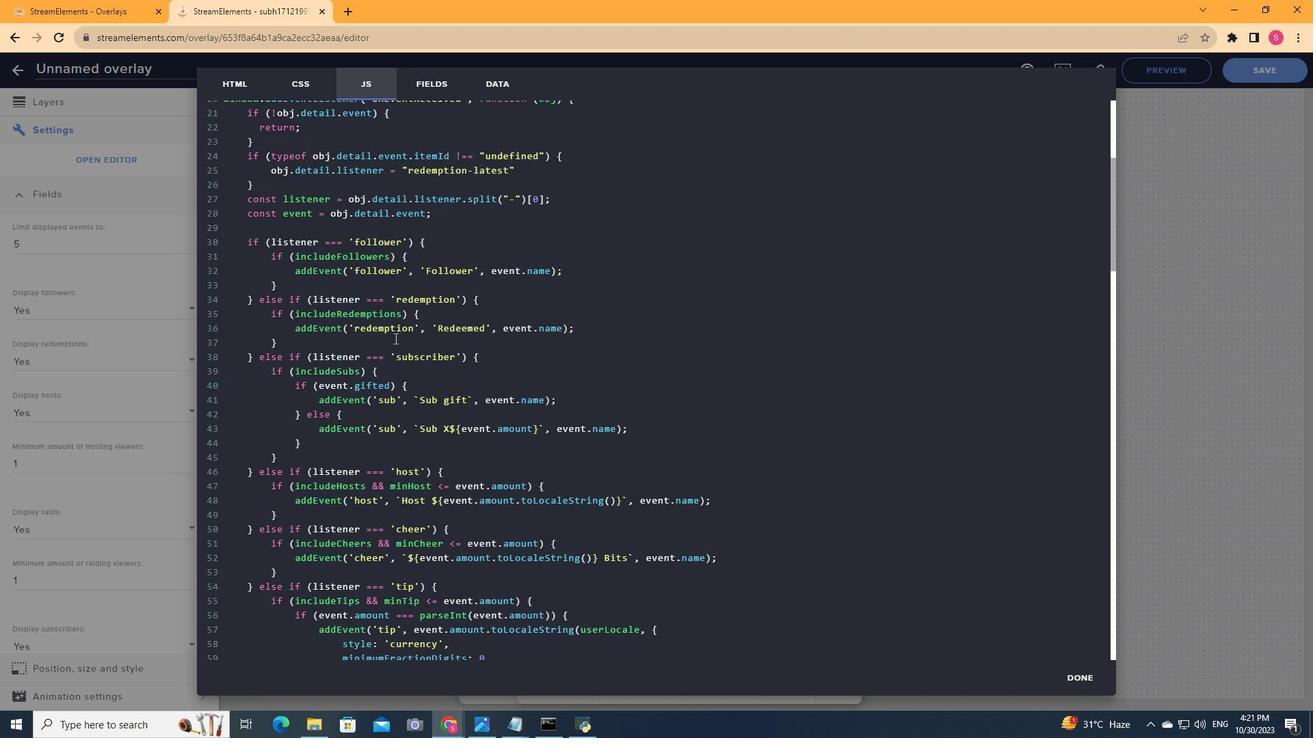 
Action: Mouse scrolled (392, 335) with delta (0, 0)
Screenshot: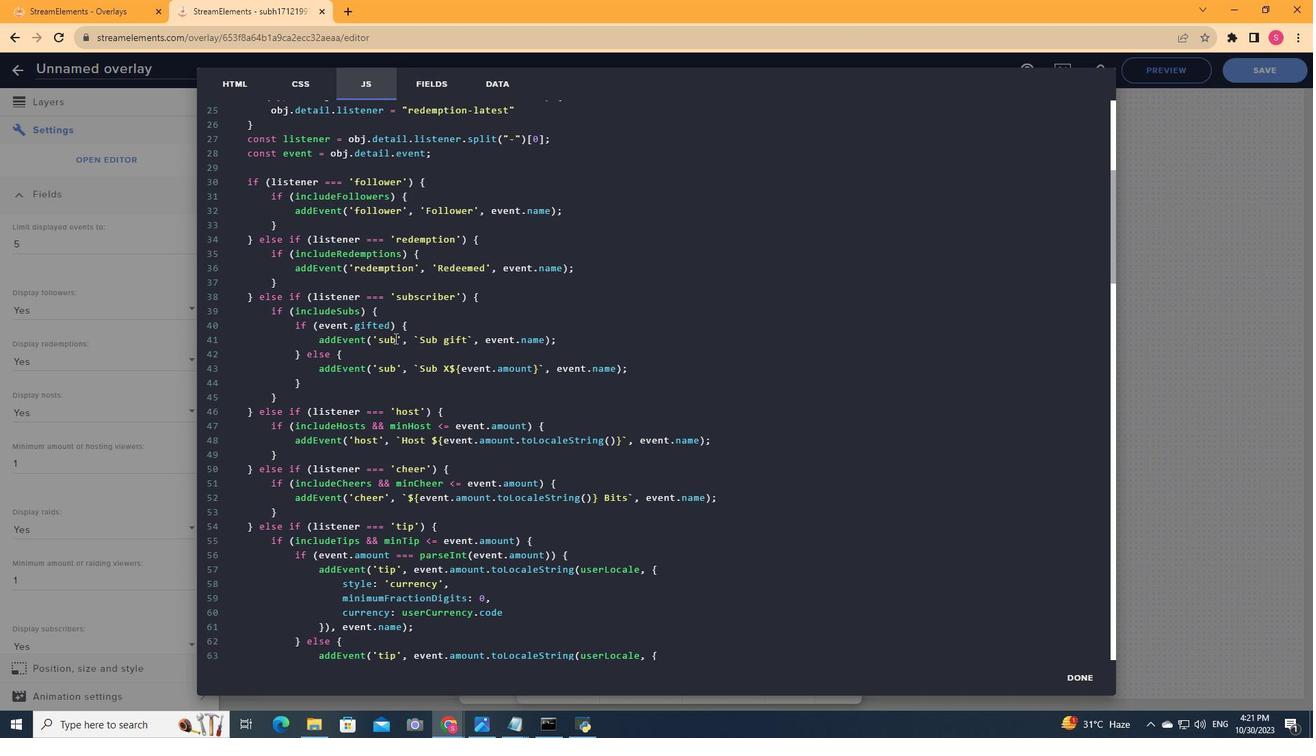 
Action: Mouse scrolled (392, 335) with delta (0, 0)
Screenshot: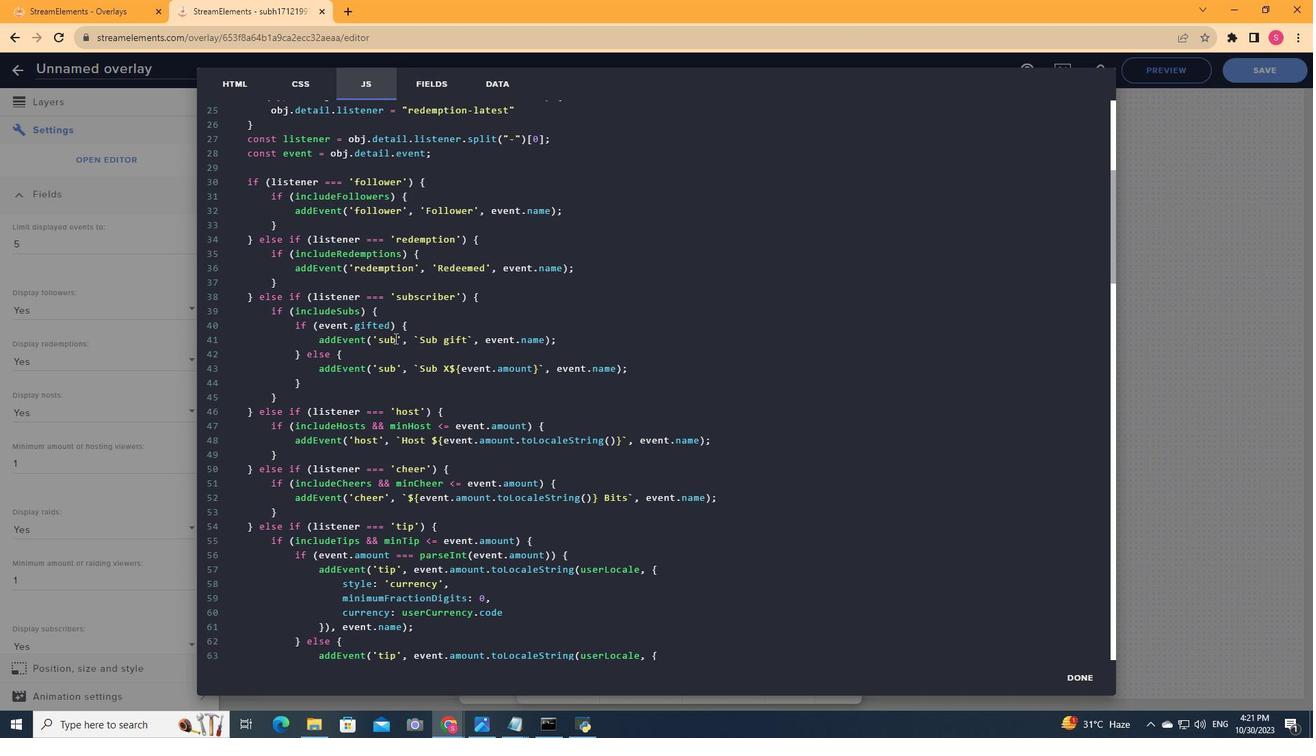 
Action: Mouse scrolled (392, 335) with delta (0, 0)
Screenshot: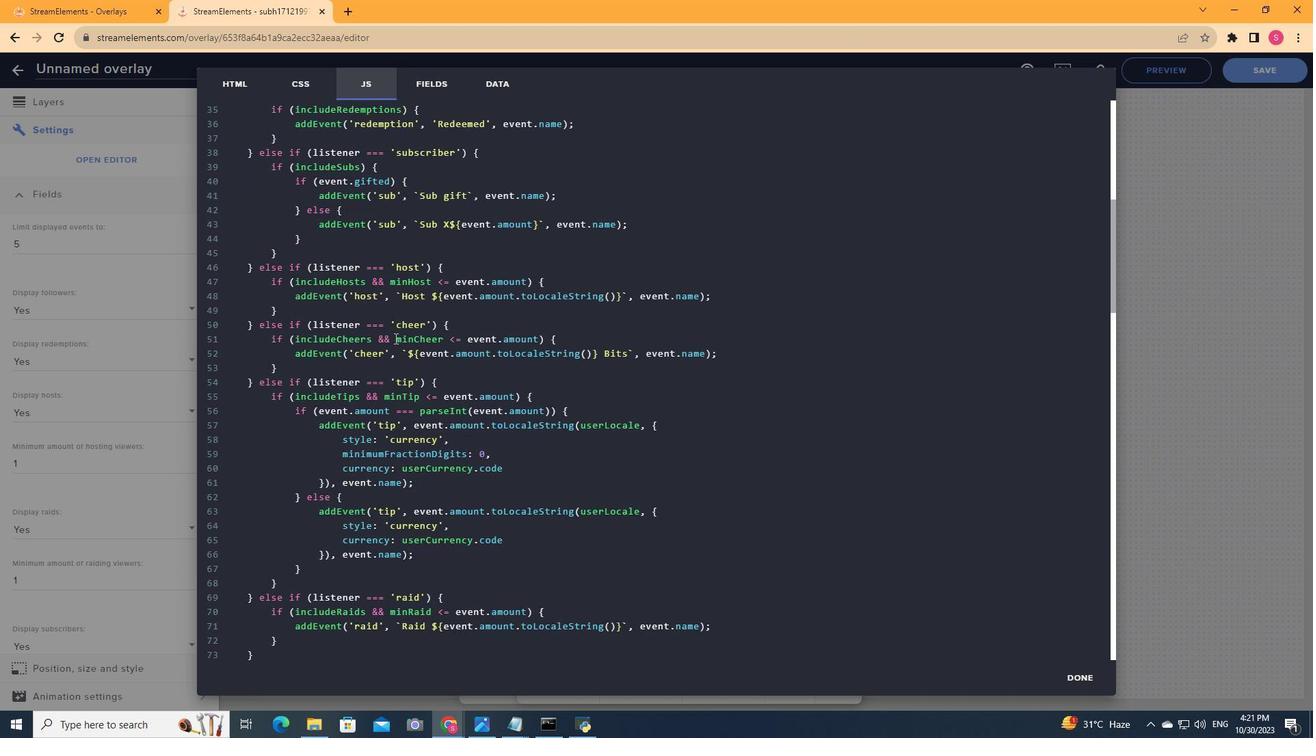 
Action: Mouse scrolled (392, 335) with delta (0, 0)
Screenshot: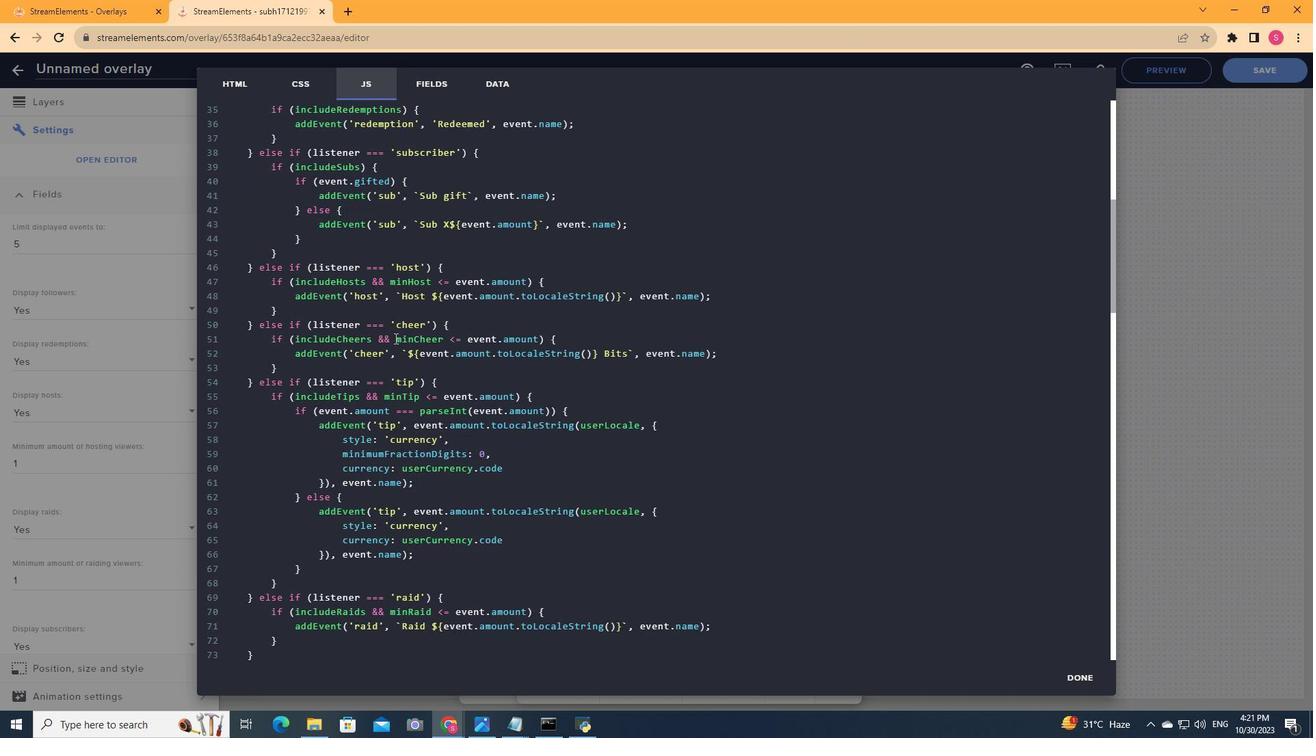 
Action: Mouse scrolled (392, 335) with delta (0, 0)
Screenshot: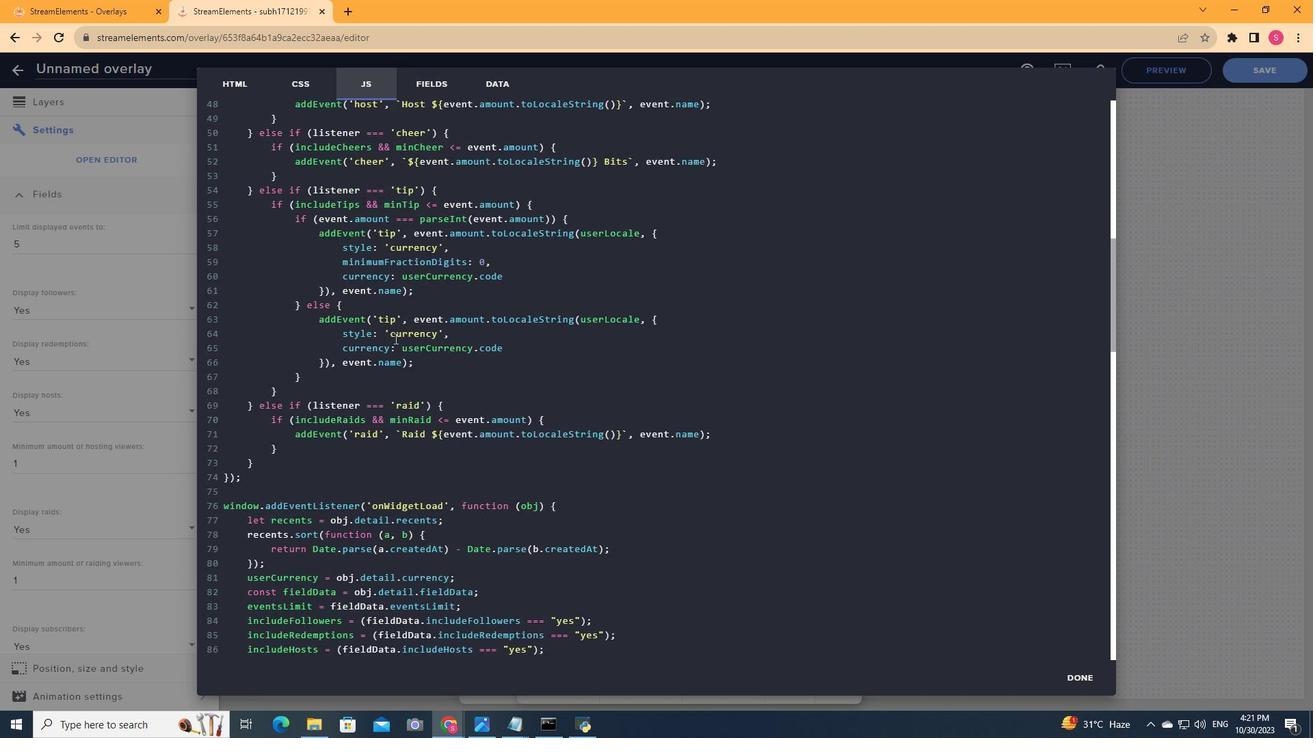 
Action: Mouse scrolled (392, 337) with delta (0, 0)
Screenshot: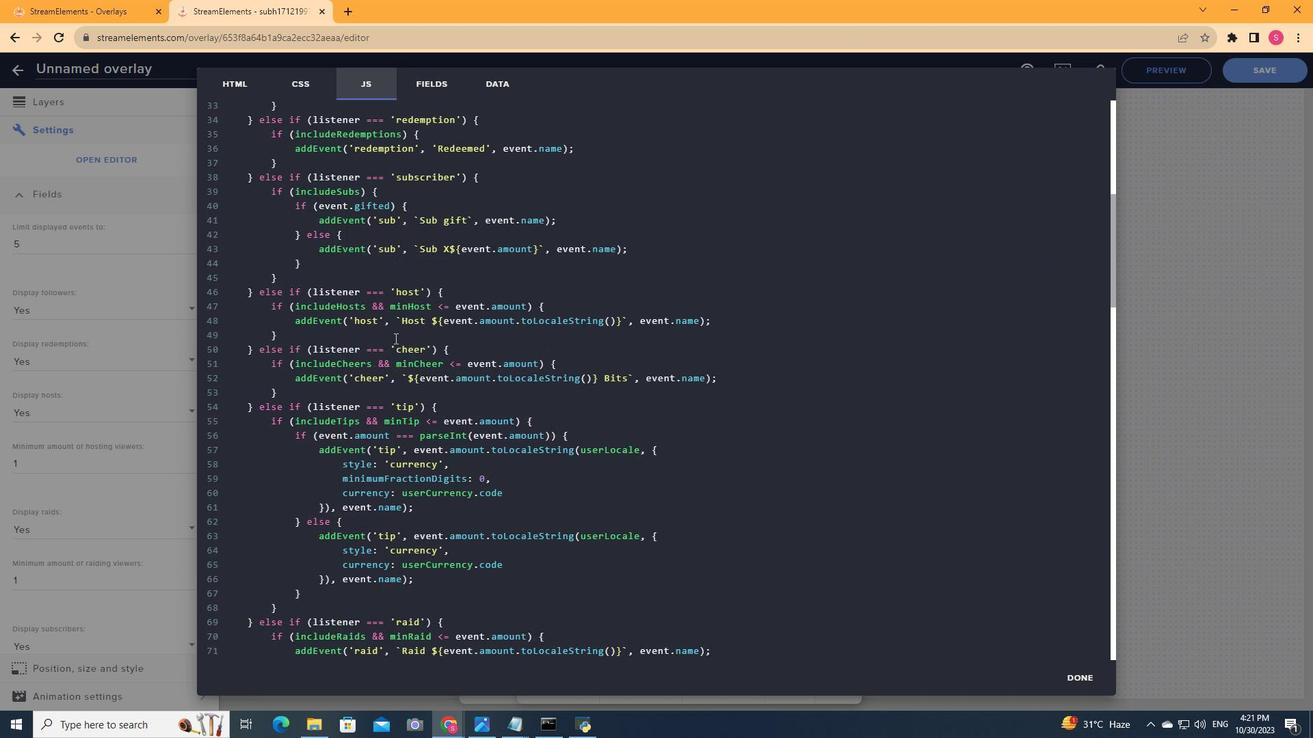 
Action: Mouse scrolled (392, 337) with delta (0, 0)
Screenshot: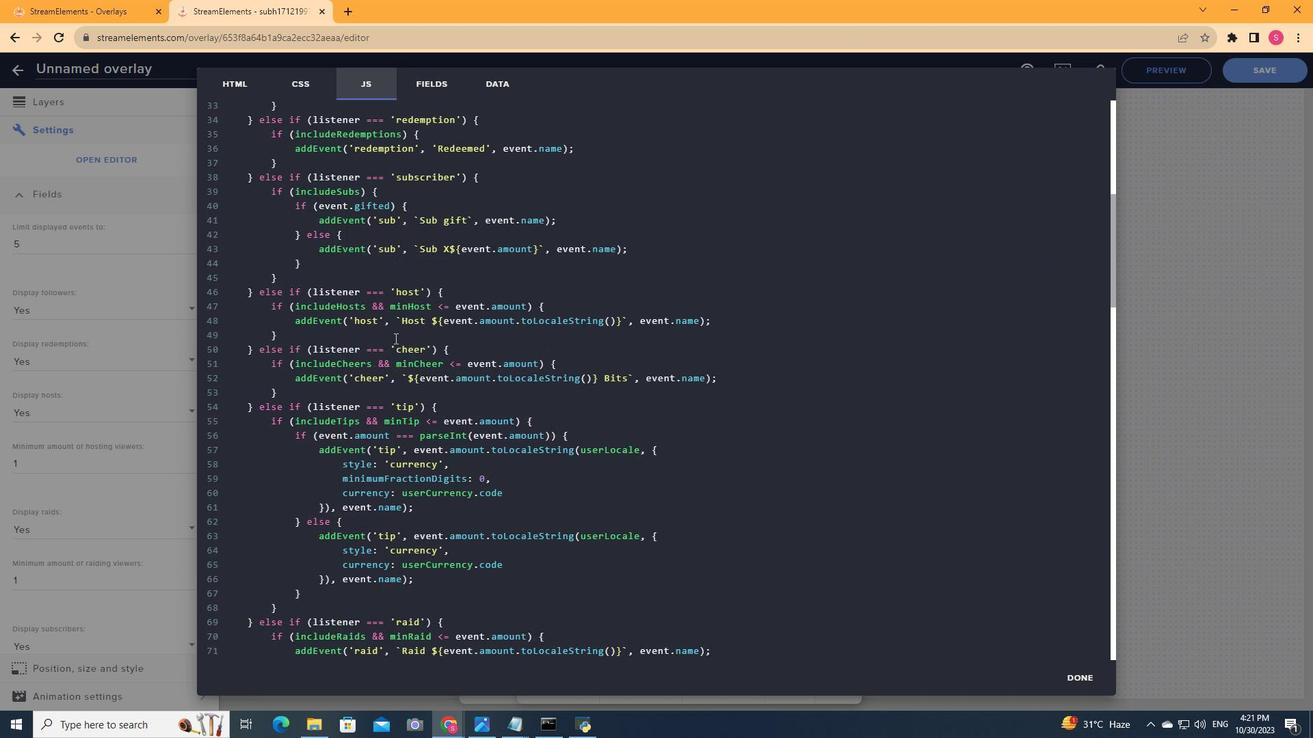 
Action: Mouse scrolled (392, 337) with delta (0, 0)
Screenshot: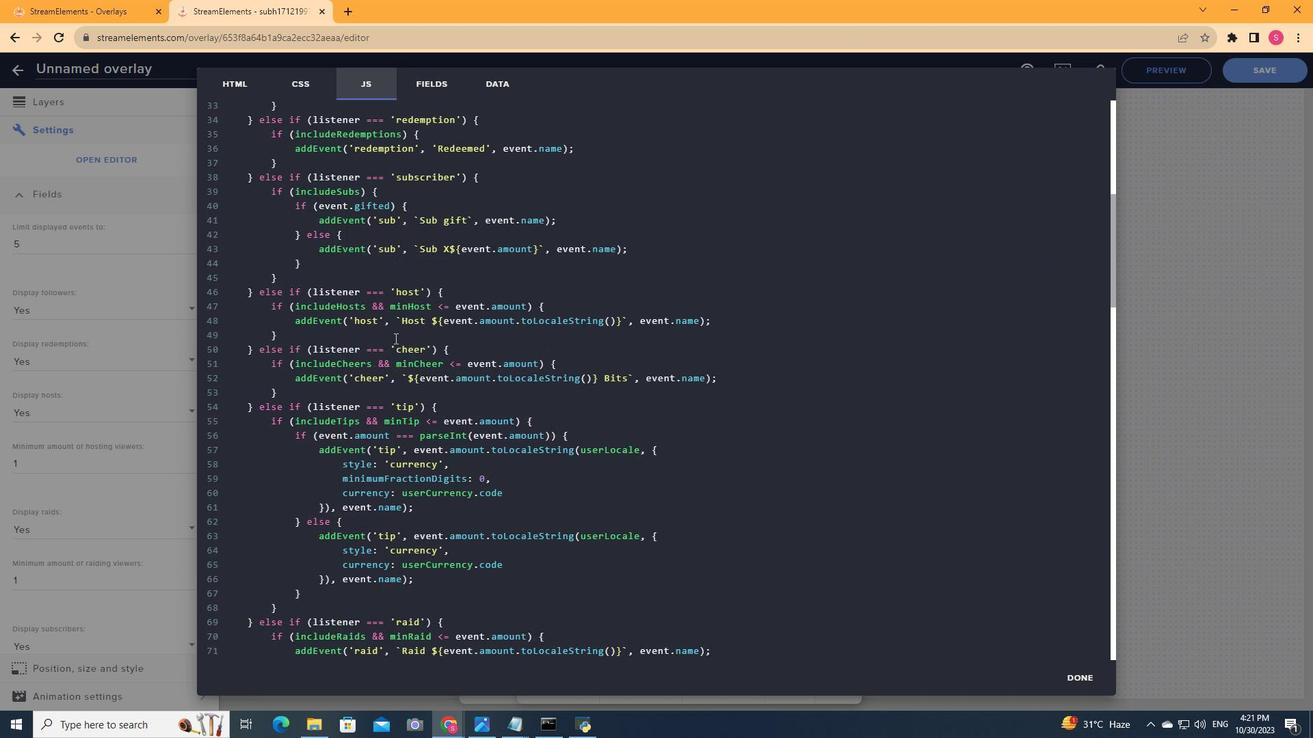 
Action: Mouse scrolled (392, 337) with delta (0, 0)
Screenshot: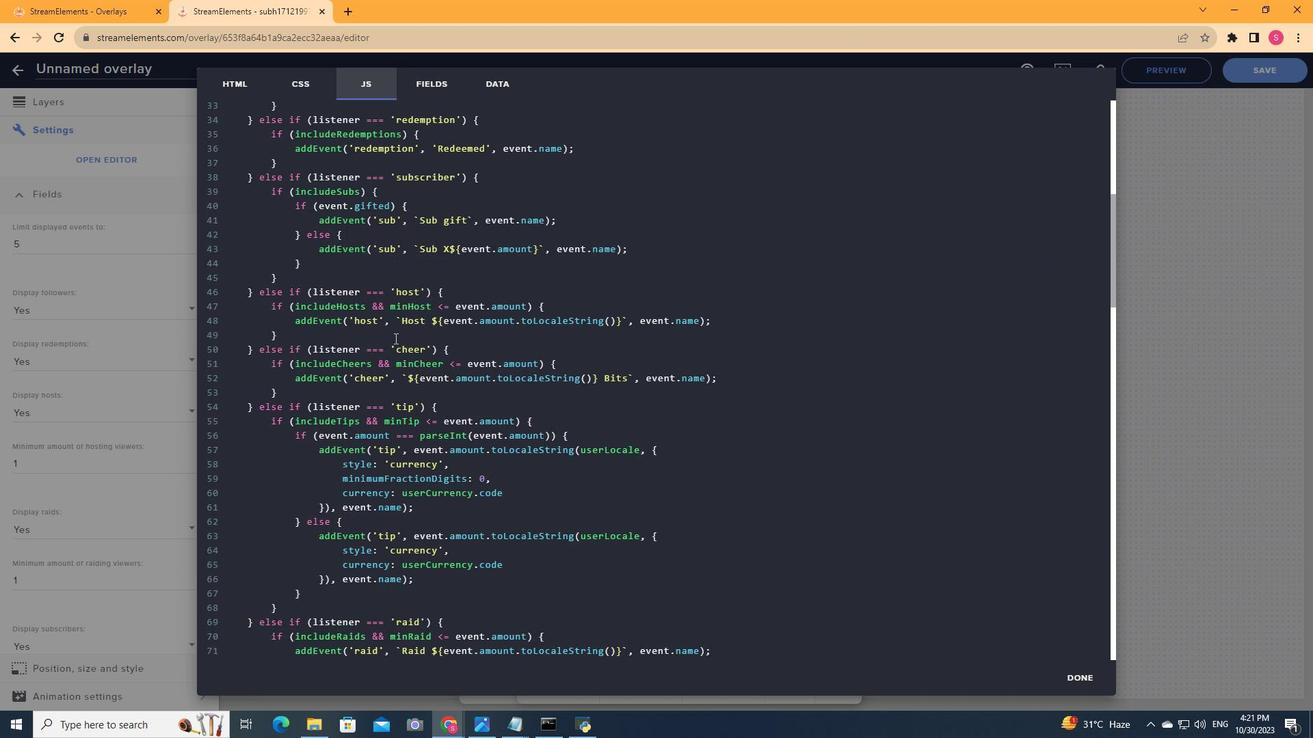 
Action: Mouse scrolled (392, 337) with delta (0, 0)
Screenshot: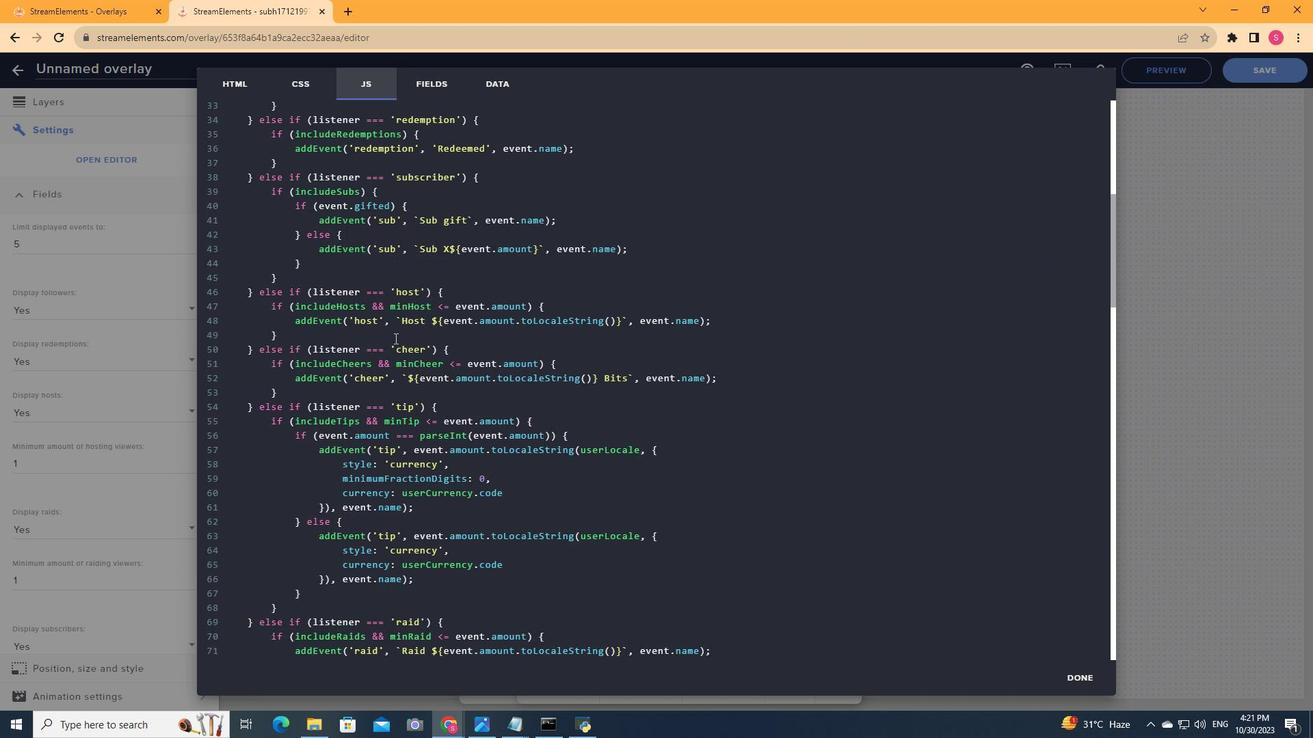 
Action: Mouse scrolled (392, 337) with delta (0, 0)
Screenshot: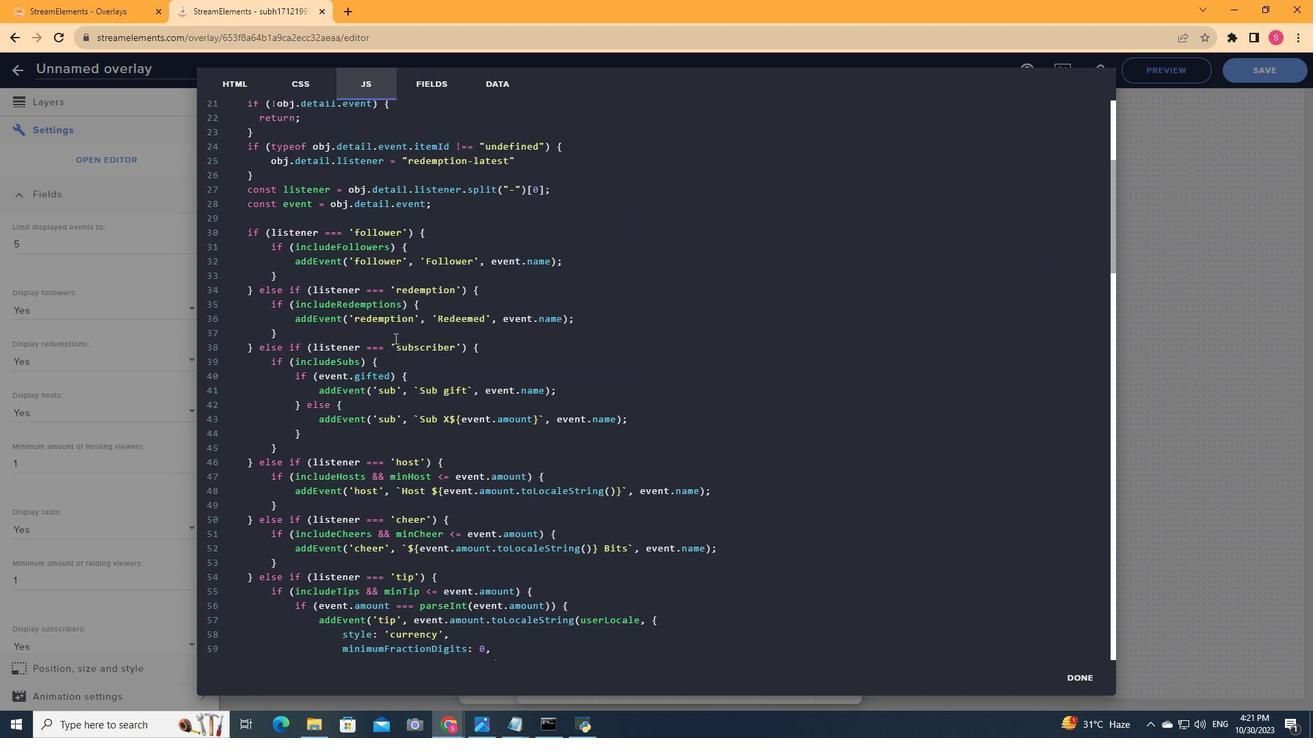 
Action: Mouse scrolled (392, 337) with delta (0, 0)
Screenshot: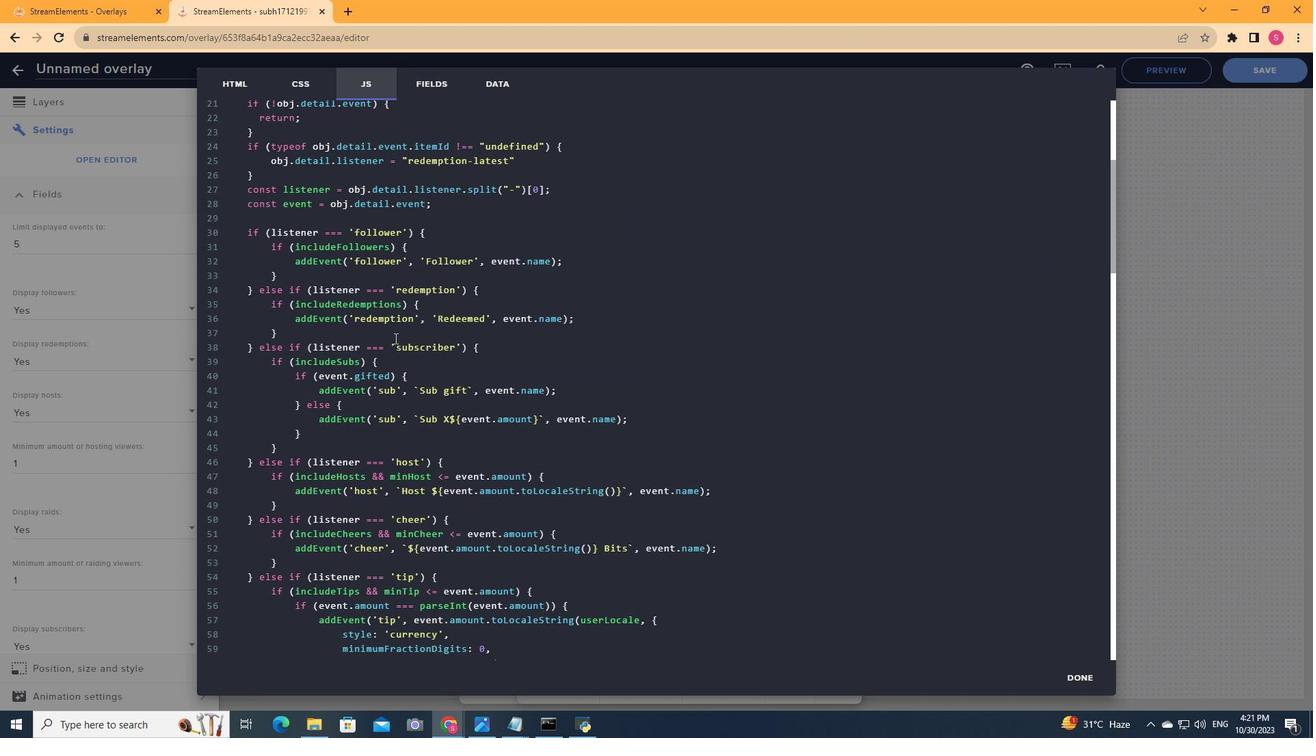 
Action: Mouse scrolled (392, 337) with delta (0, 0)
Screenshot: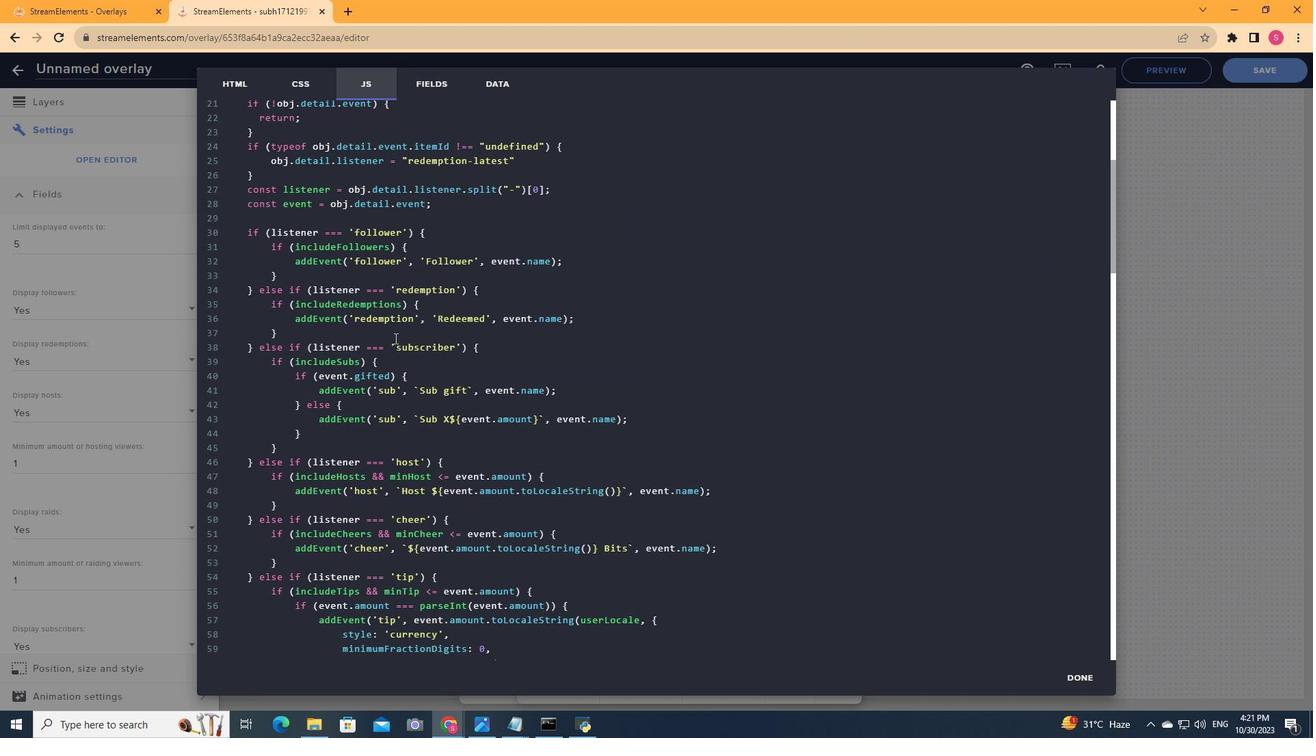 
Action: Mouse scrolled (392, 337) with delta (0, 0)
Screenshot: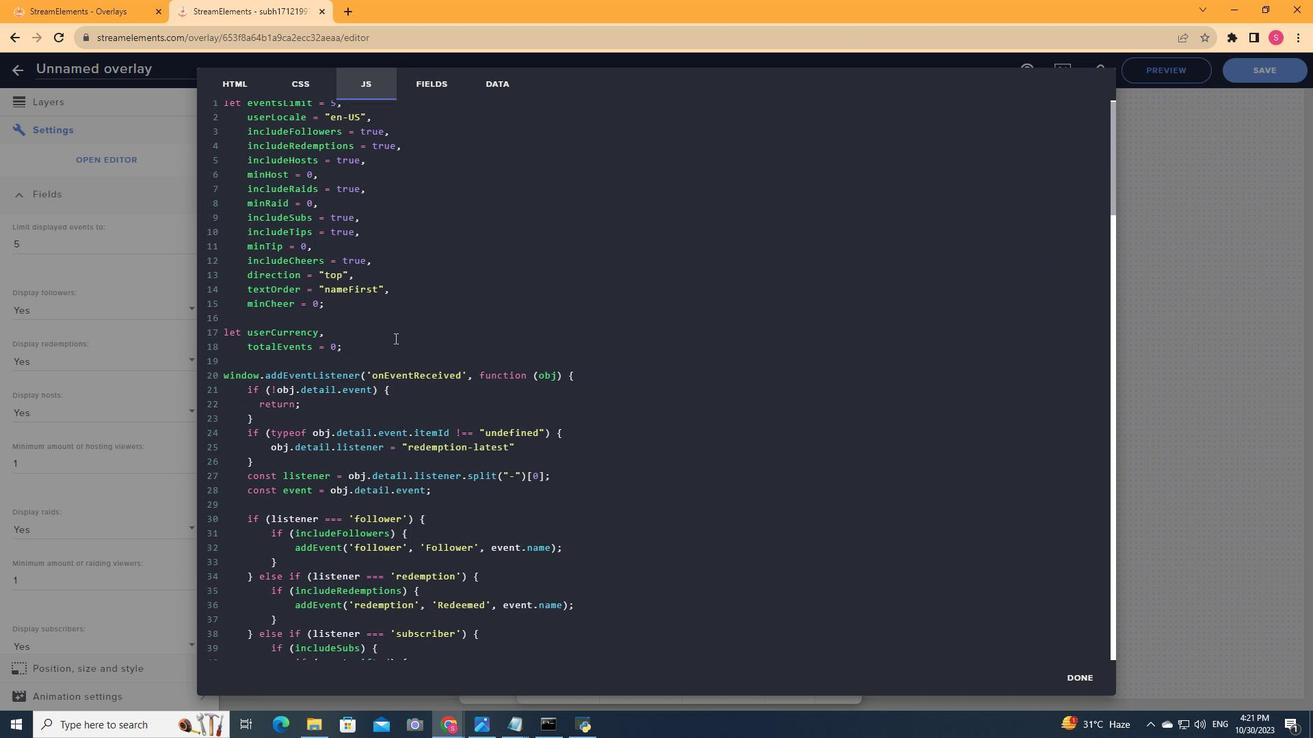 
Action: Mouse scrolled (392, 337) with delta (0, 0)
Screenshot: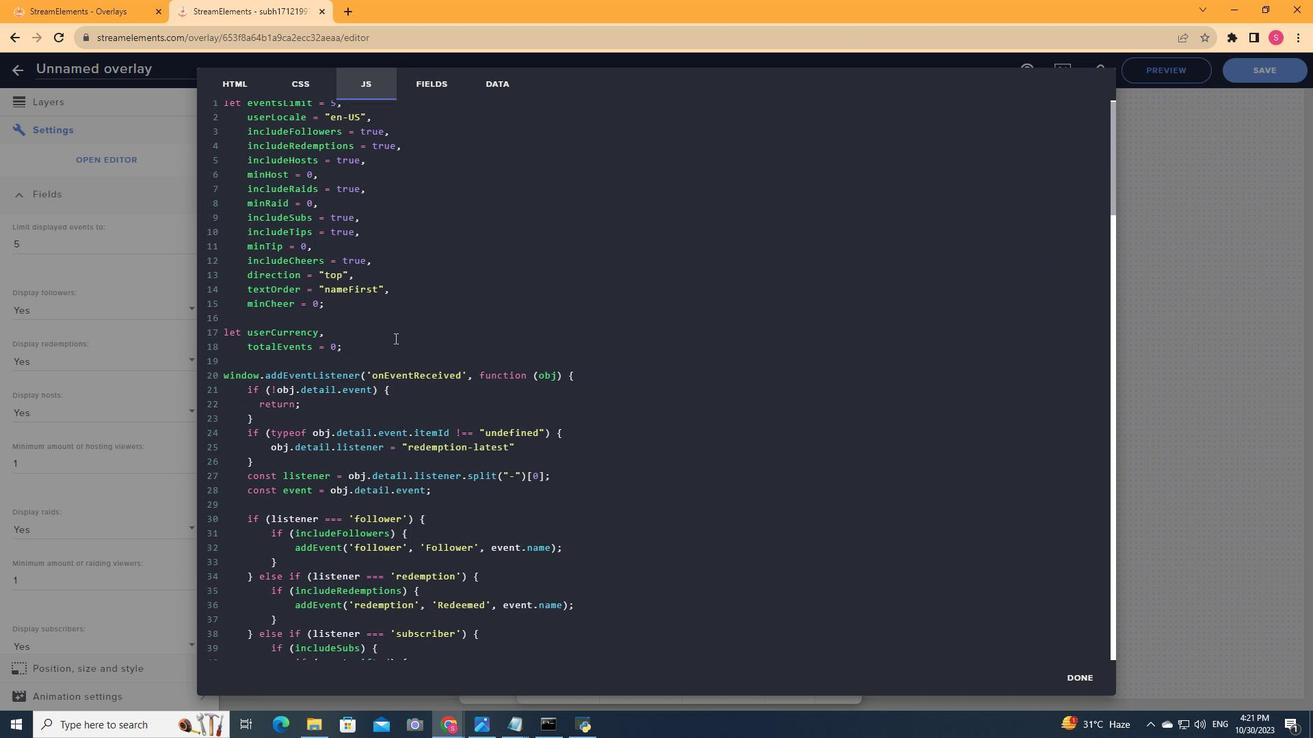 
Action: Mouse scrolled (392, 337) with delta (0, 0)
Screenshot: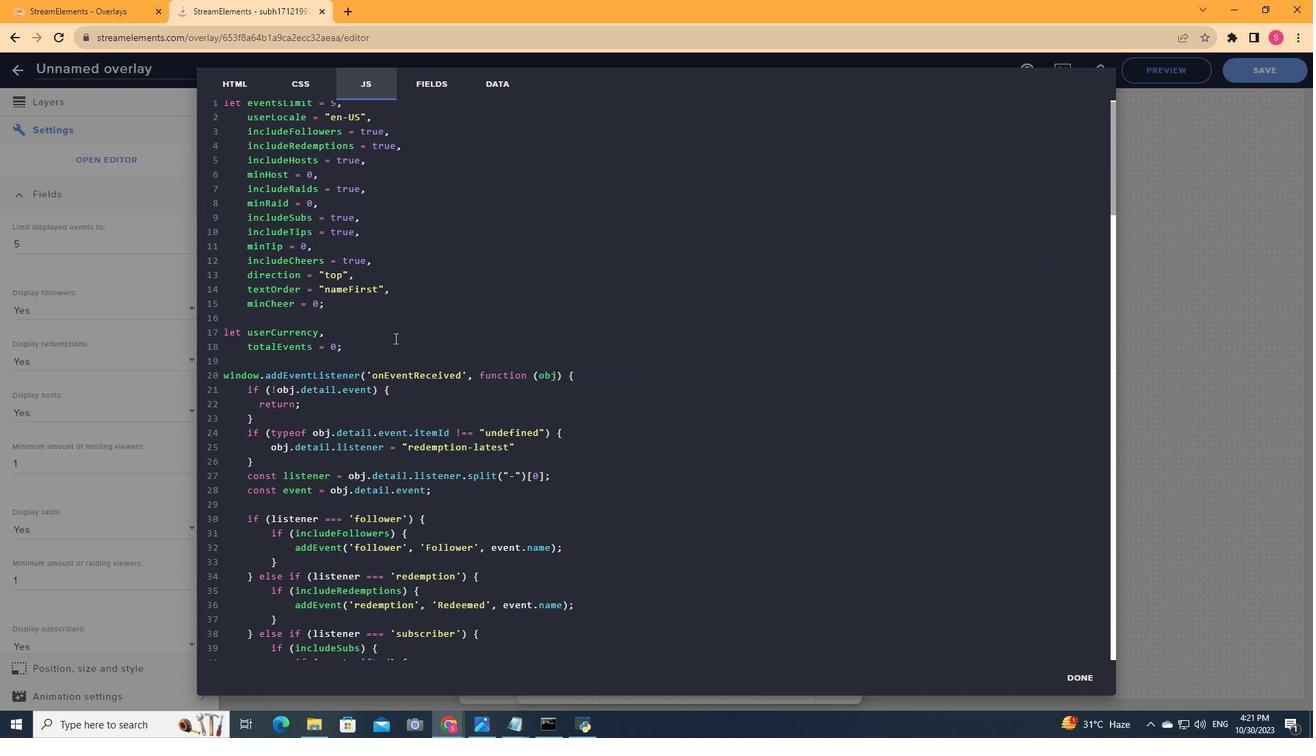
Action: Mouse scrolled (392, 337) with delta (0, 0)
Screenshot: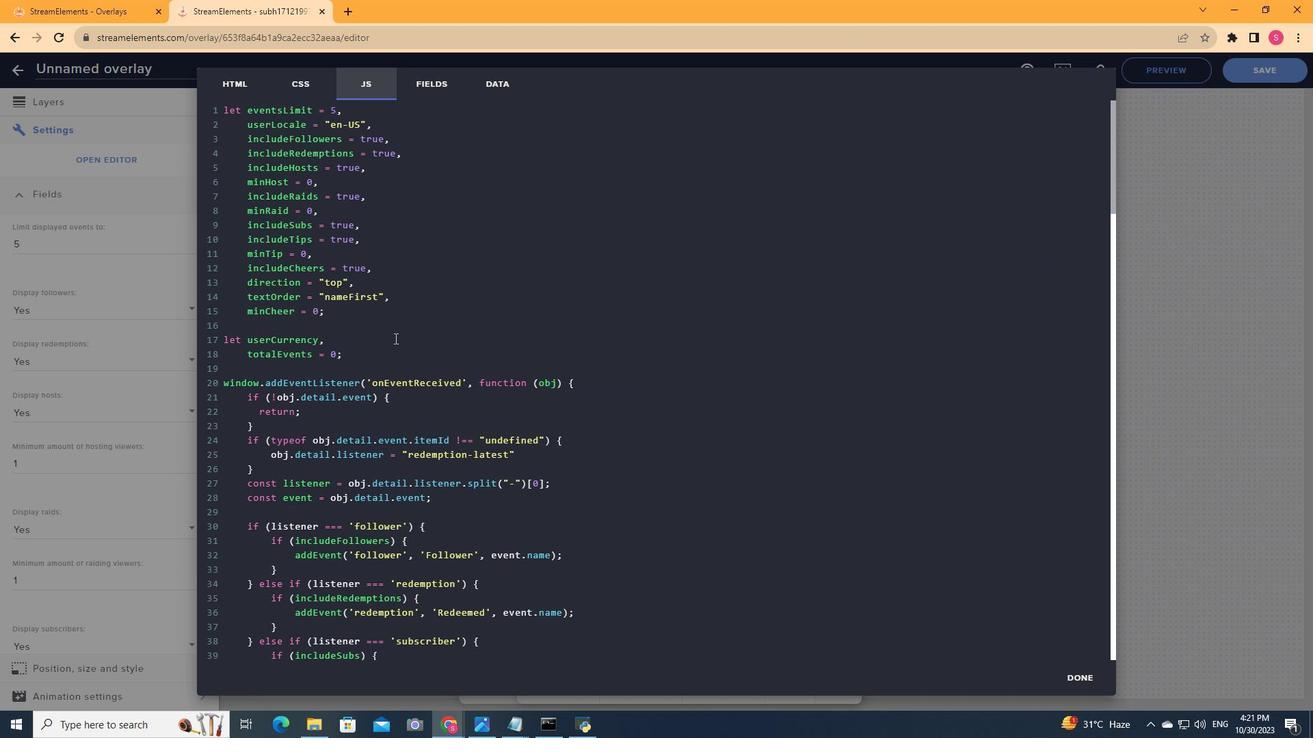 
Action: Mouse scrolled (392, 337) with delta (0, 0)
Screenshot: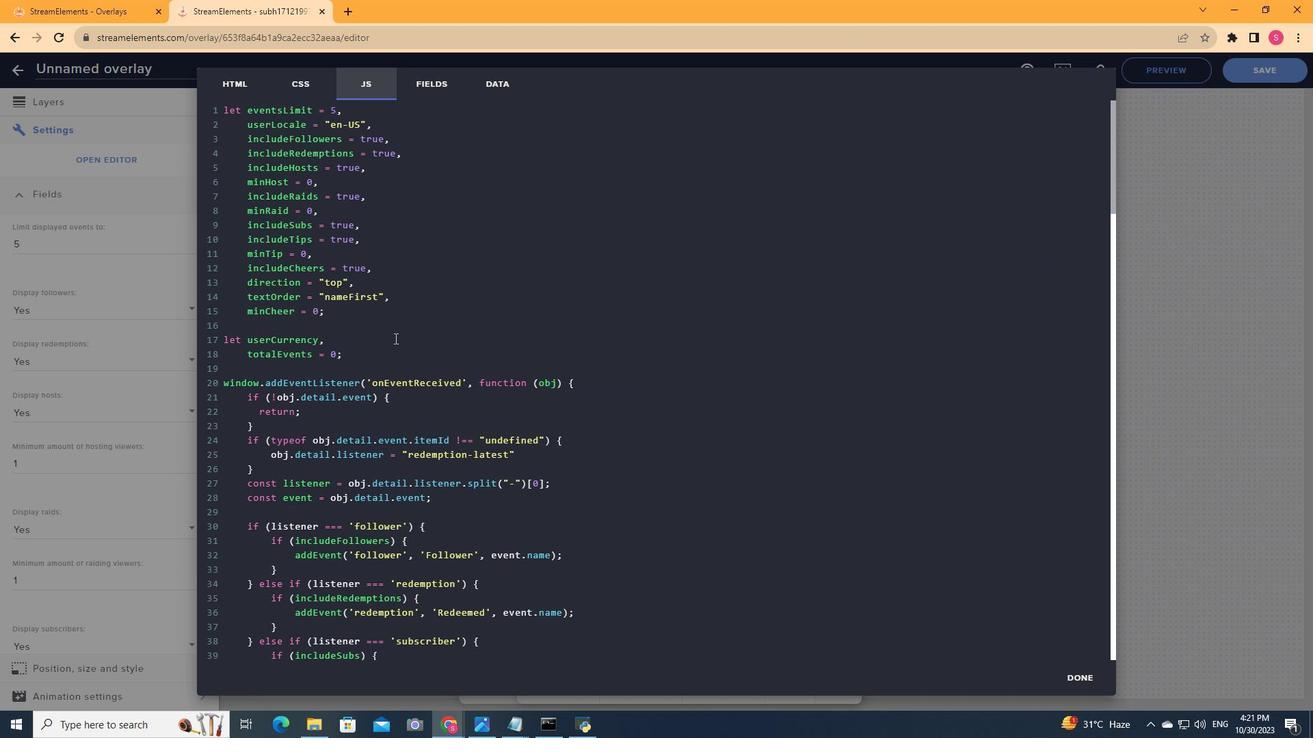 
Action: Mouse scrolled (392, 337) with delta (0, 0)
Screenshot: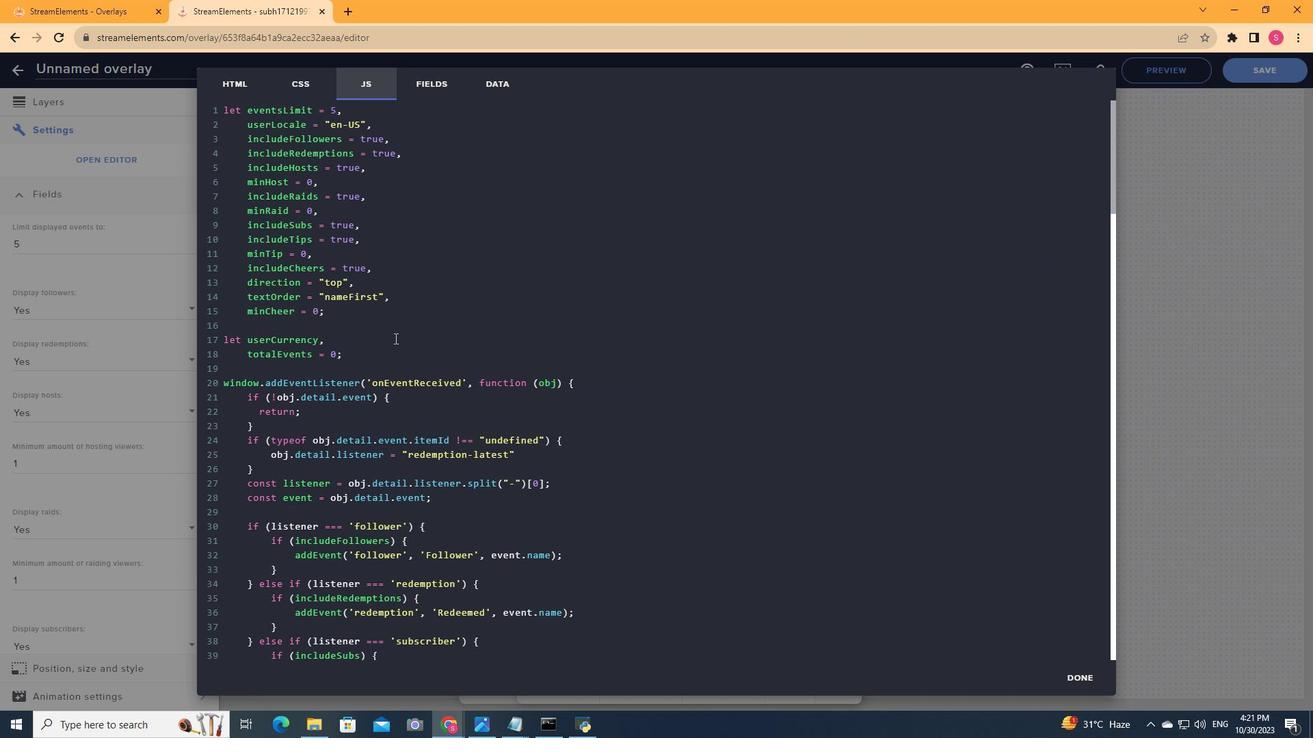 
Action: Mouse scrolled (392, 337) with delta (0, 0)
Screenshot: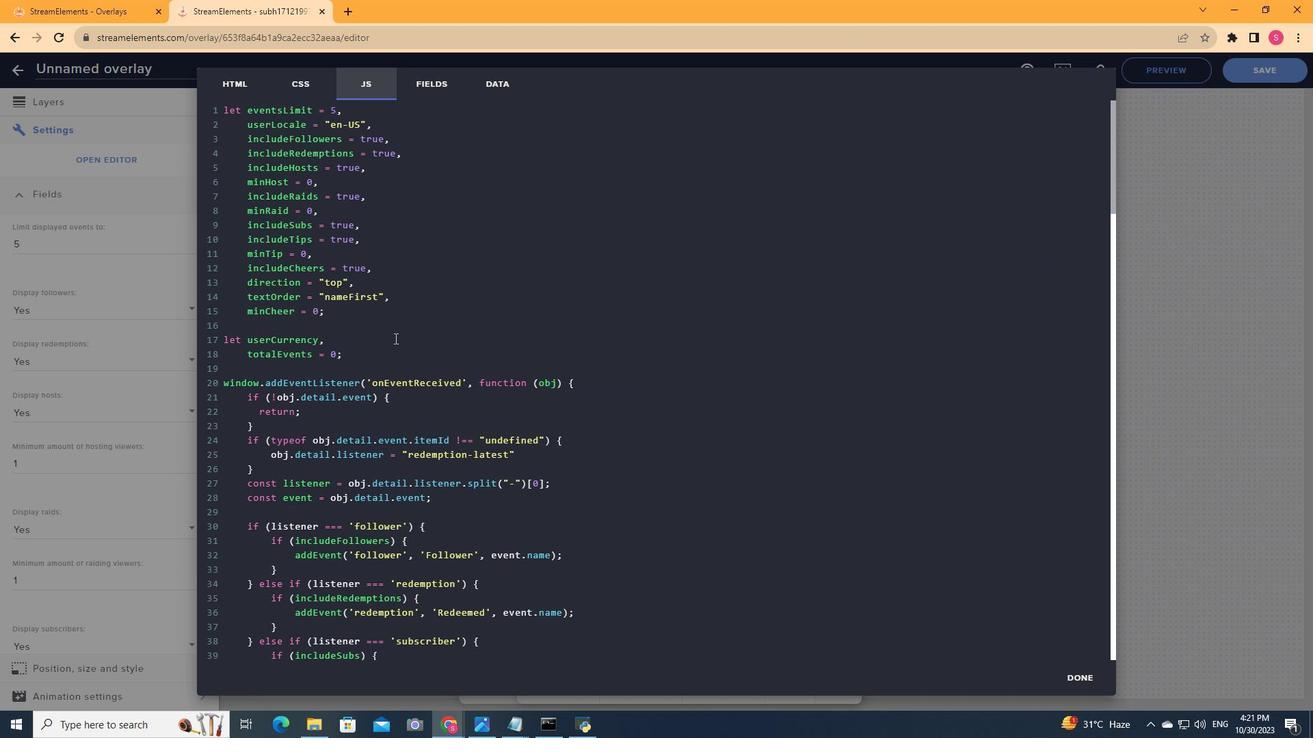 
Action: Mouse scrolled (392, 337) with delta (0, 0)
Screenshot: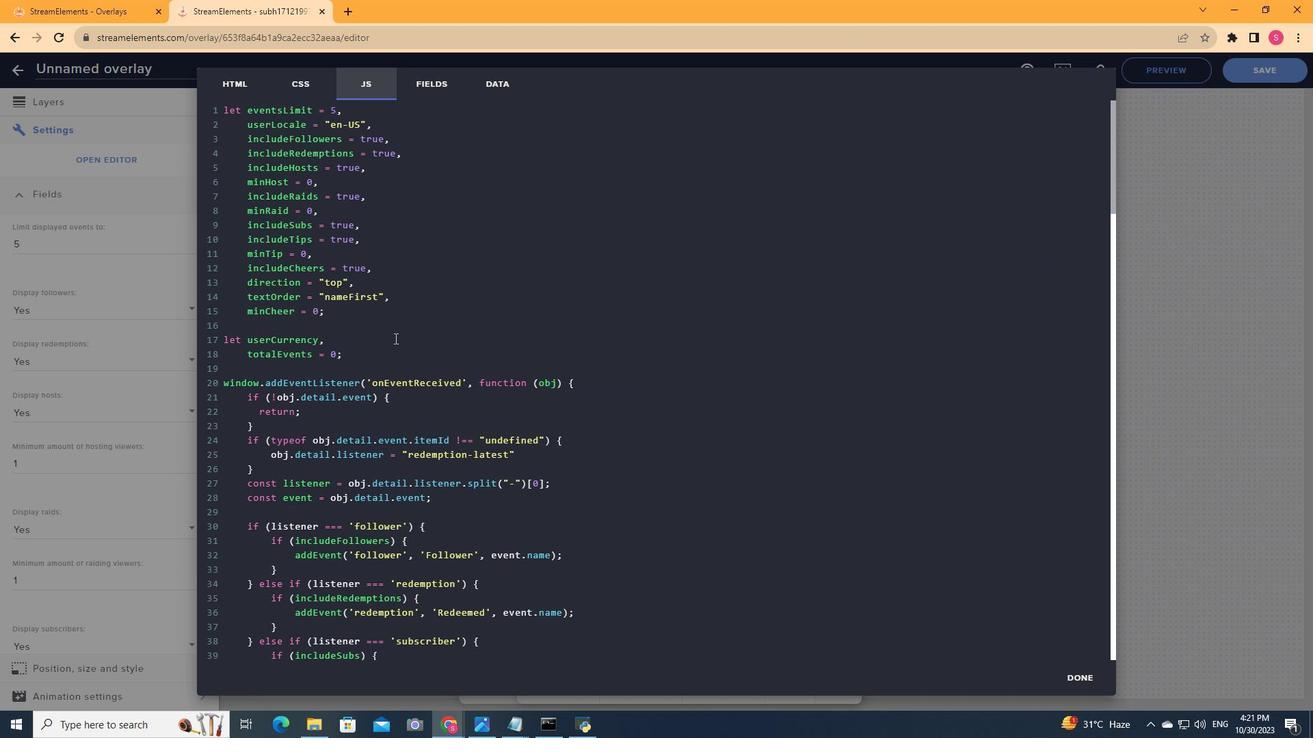 
Action: Mouse scrolled (392, 337) with delta (0, 0)
Screenshot: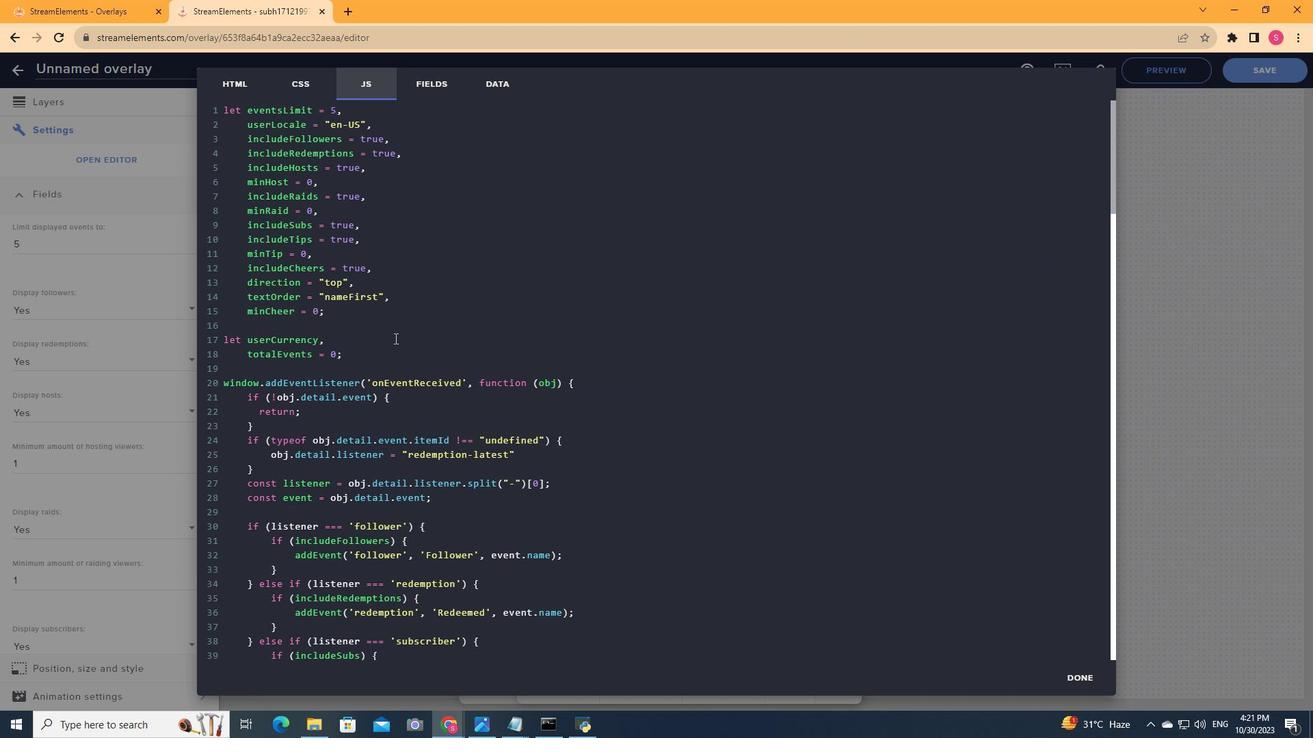 
Action: Mouse moved to (511, 673)
Screenshot: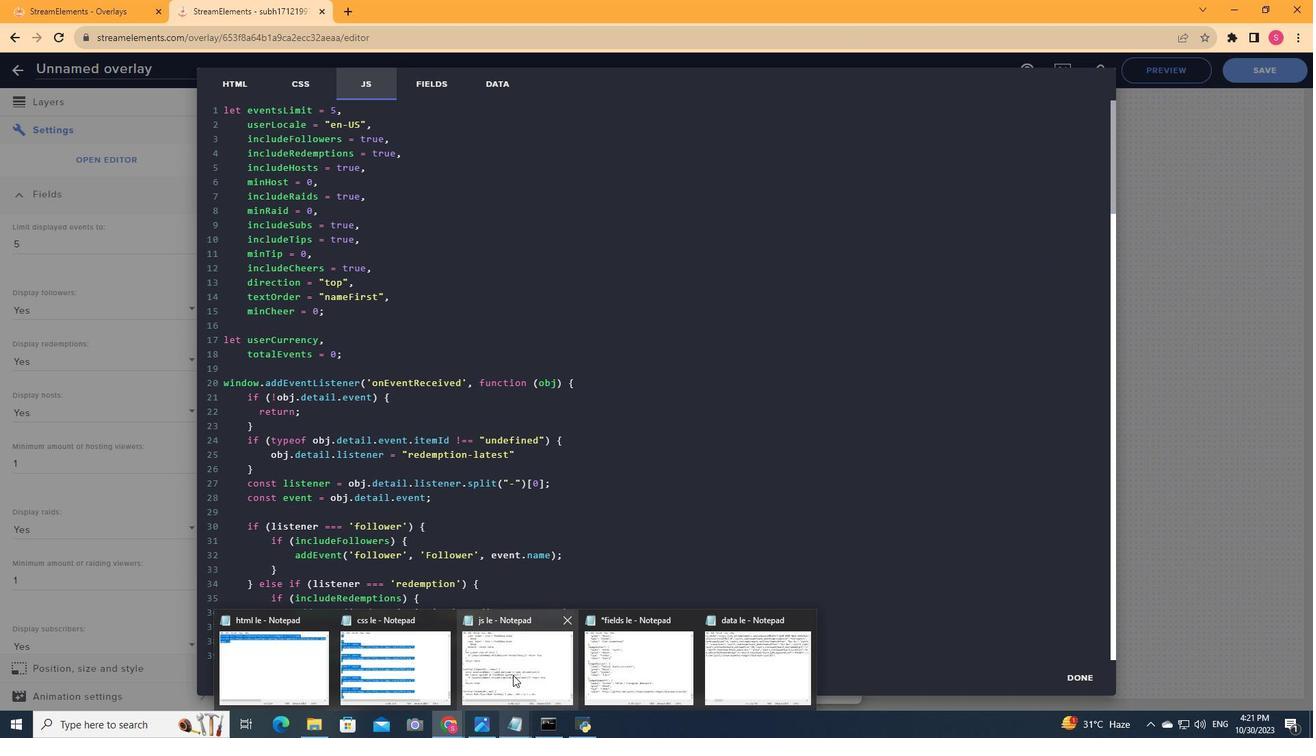 
Action: Mouse pressed left at (511, 673)
Screenshot: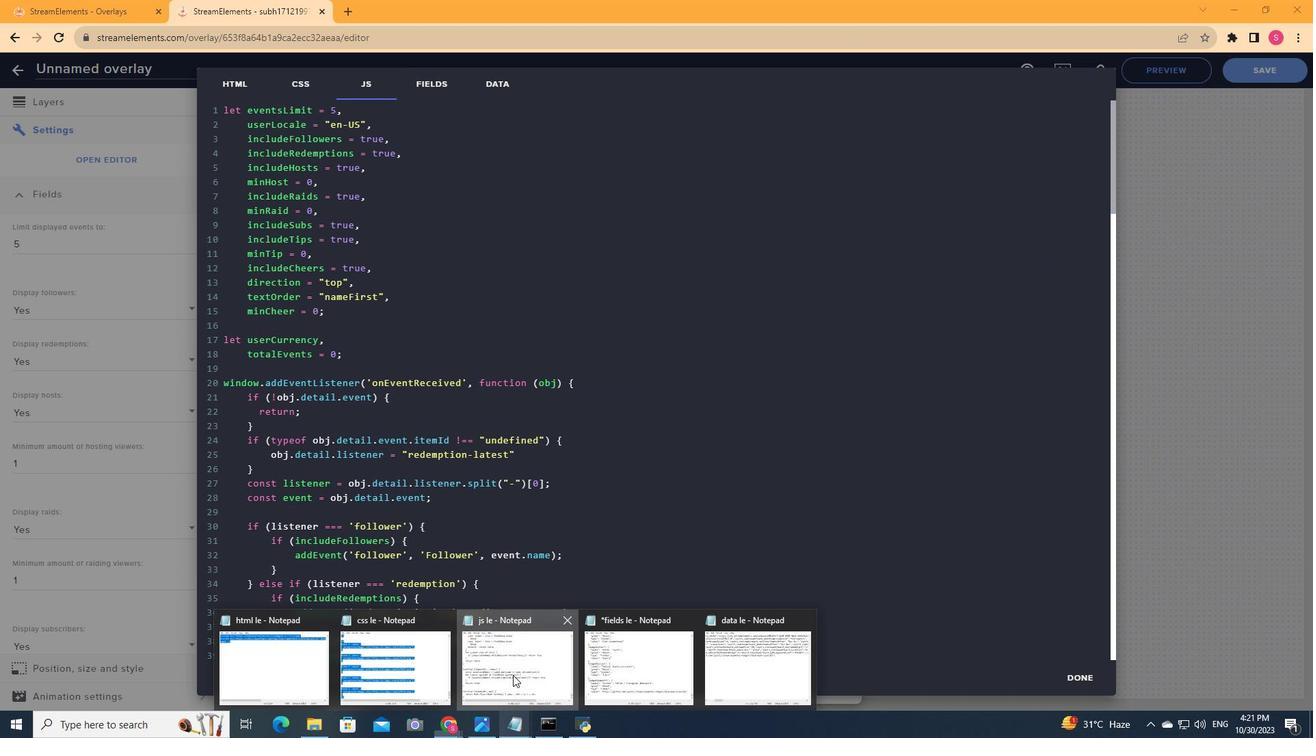 
Action: Mouse moved to (755, 413)
Screenshot: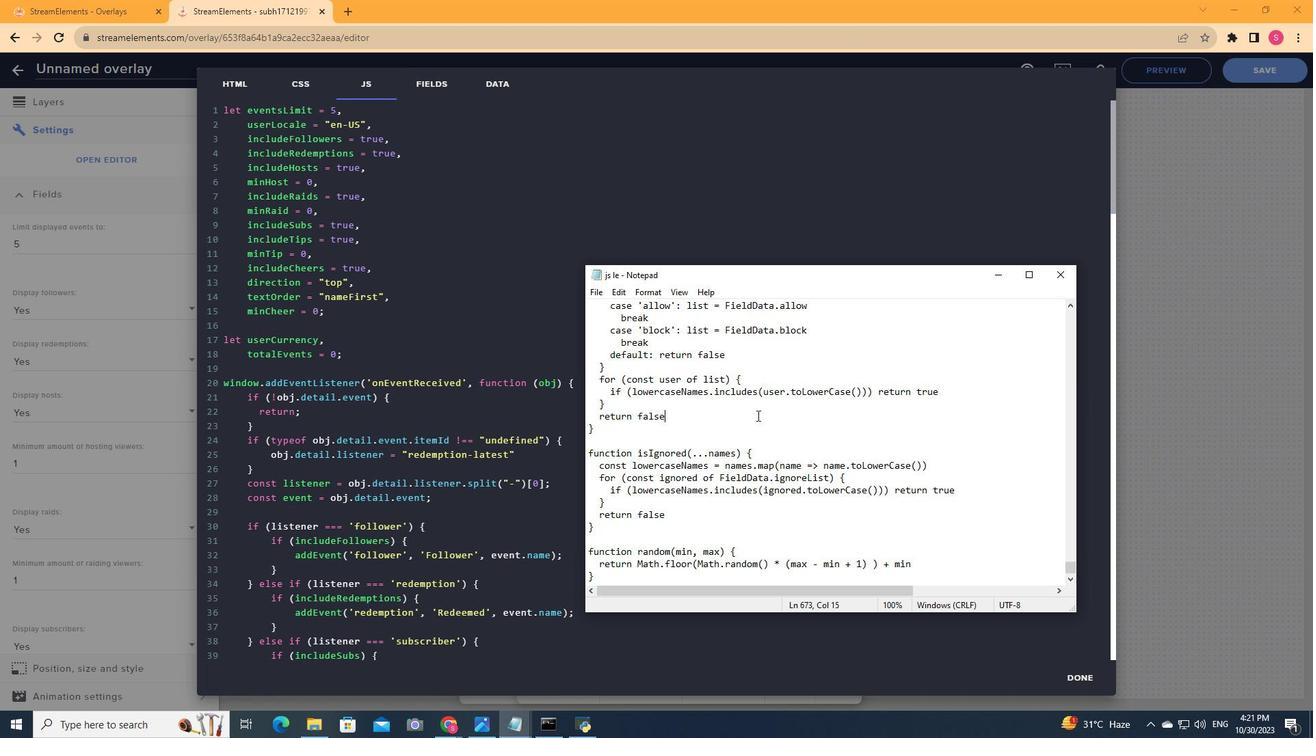 
Action: Mouse pressed left at (755, 413)
Screenshot: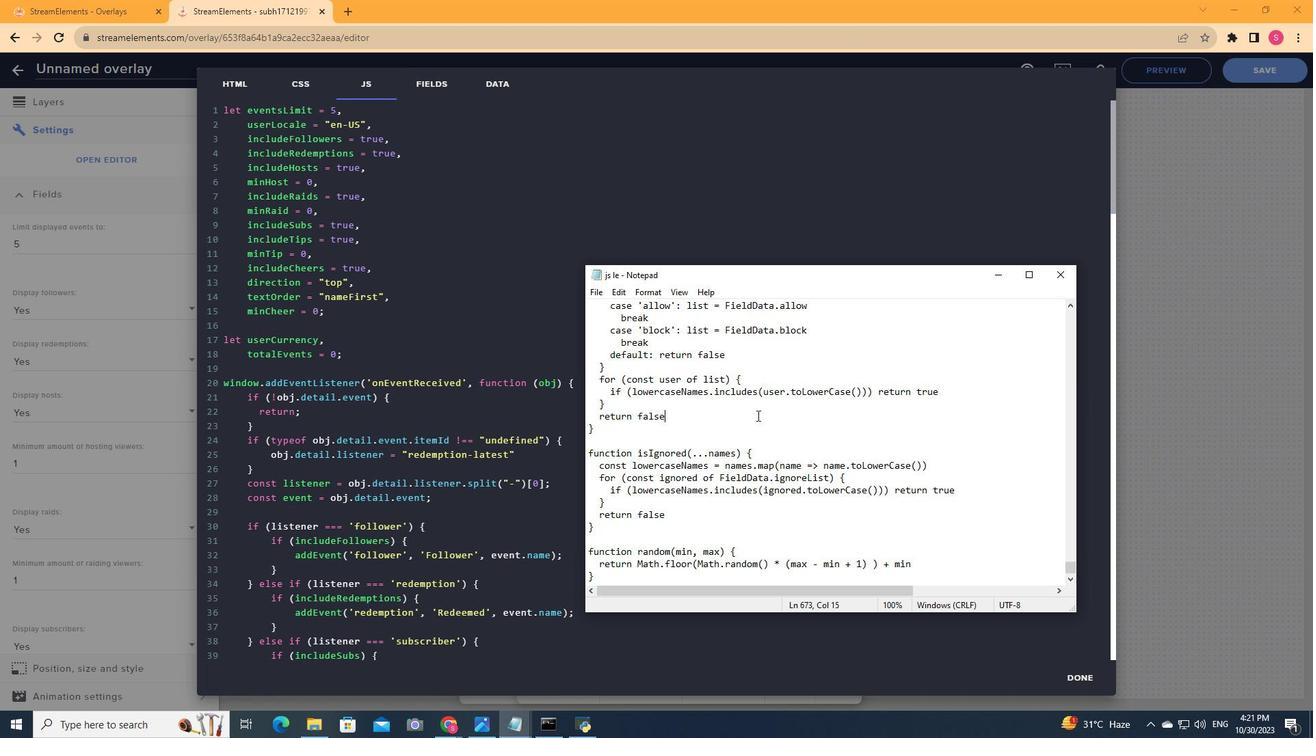 
Action: Key pressed ctrl+A
Screenshot: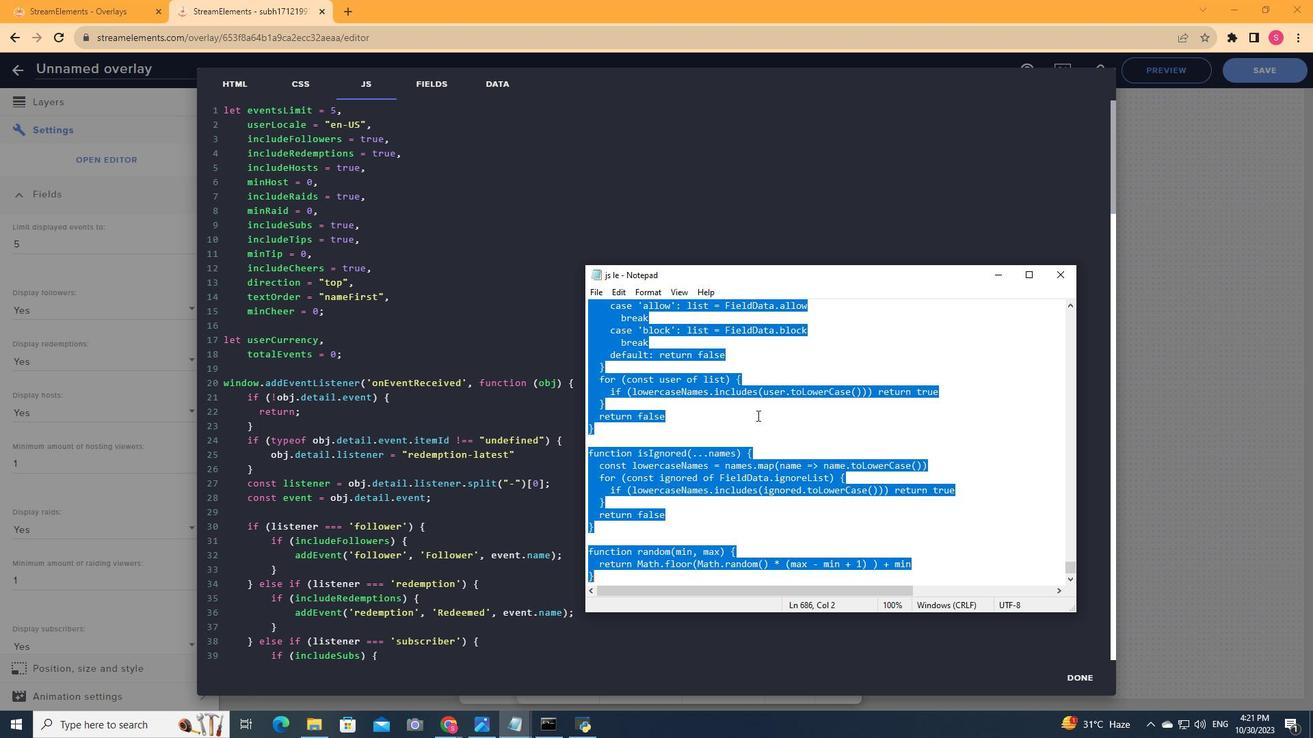 
Action: Mouse moved to (755, 413)
Screenshot: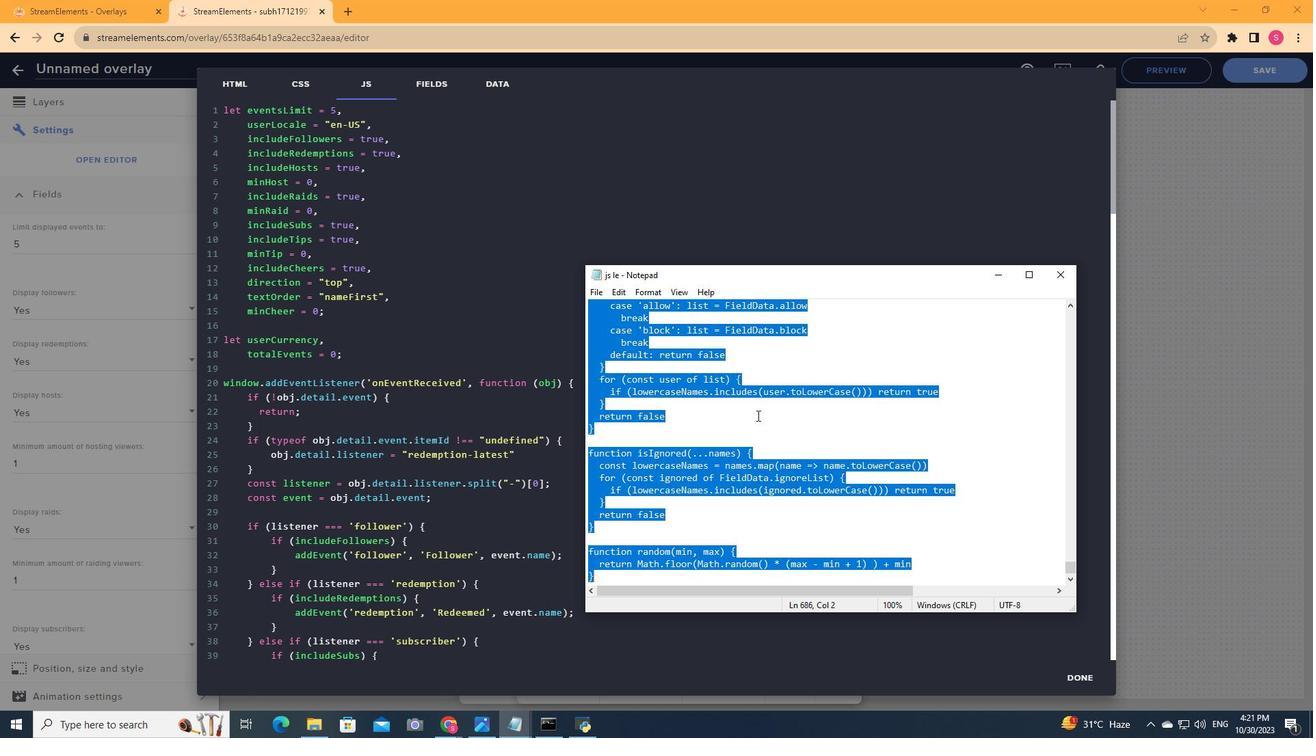 
Action: Key pressed <'\x03'><'\x03'>
Screenshot: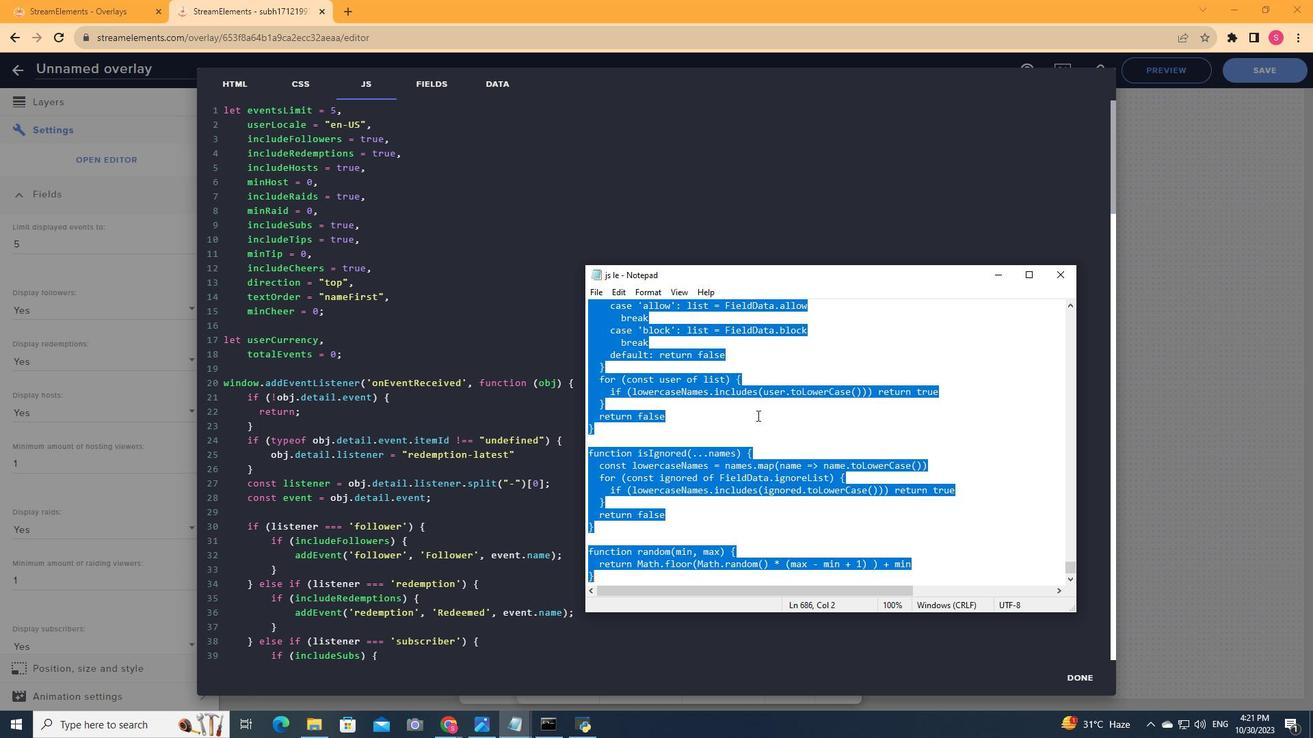 
Action: Mouse moved to (452, 347)
Screenshot: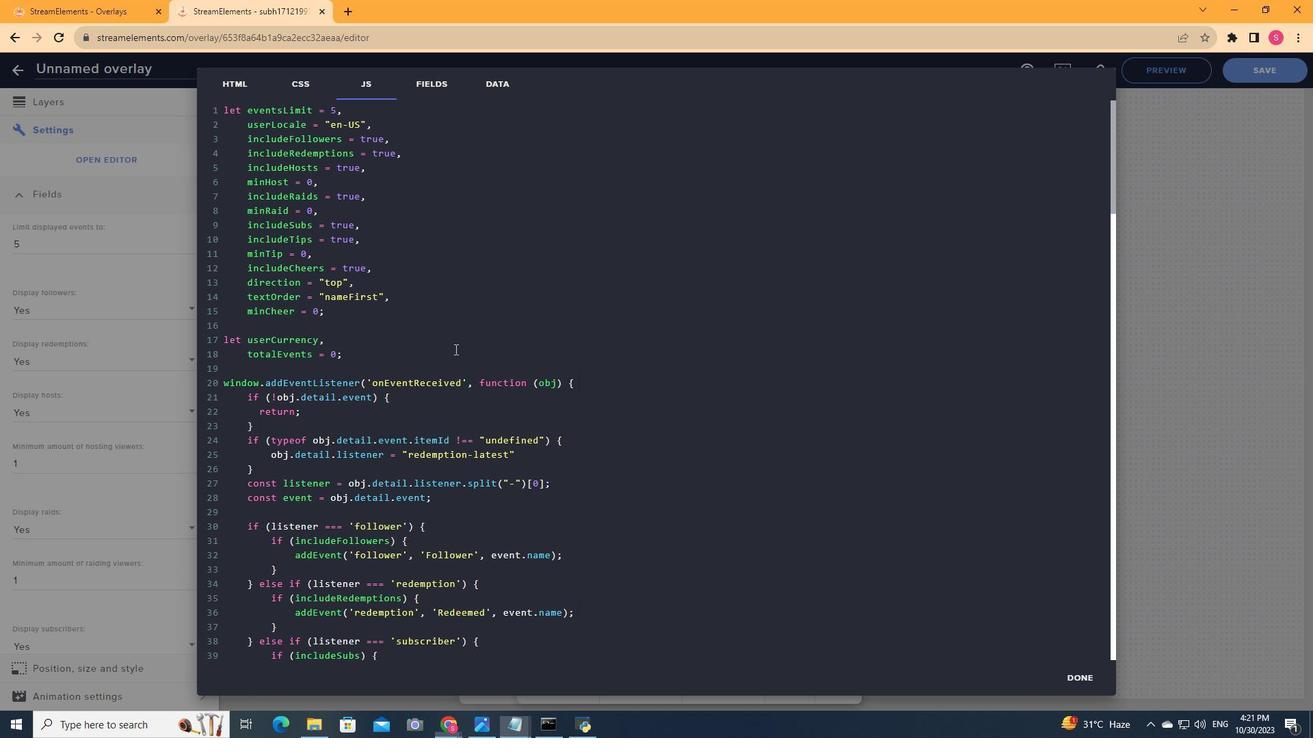 
Action: Mouse pressed left at (452, 347)
Screenshot: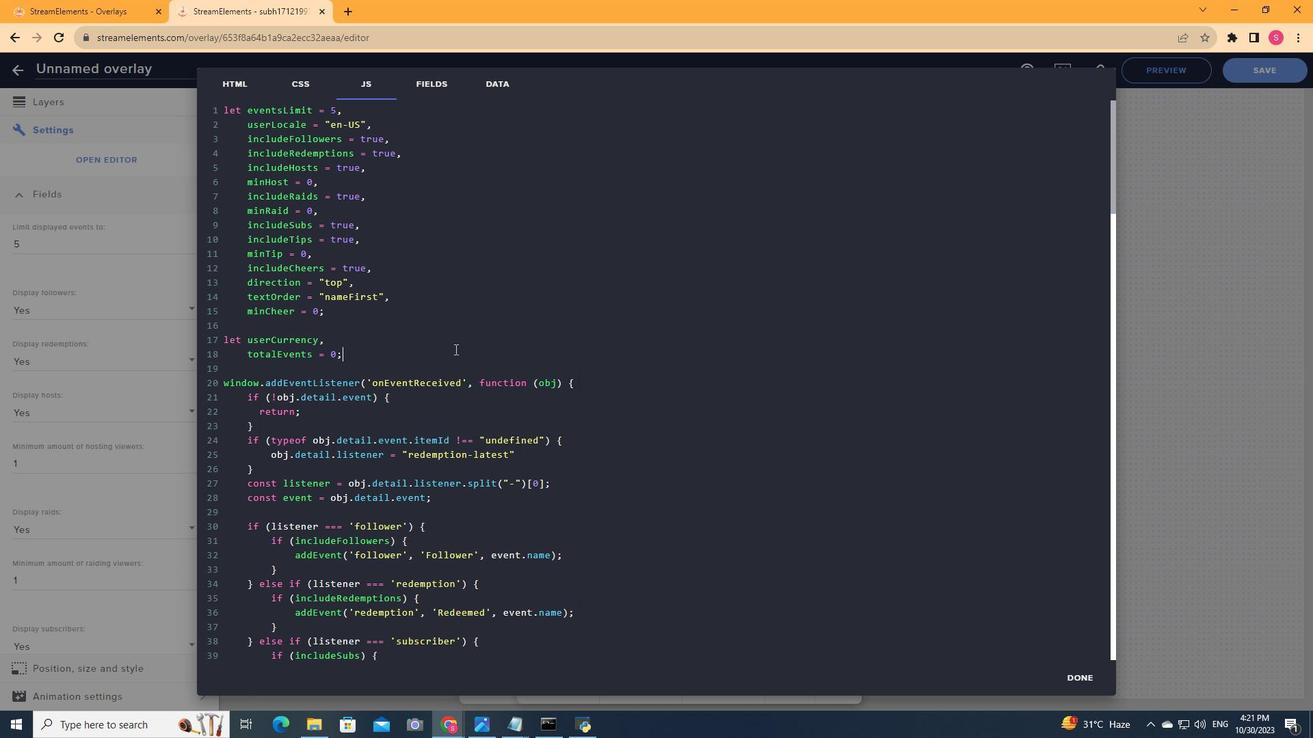 
Action: Key pressed ctrl+A<'\x16'>
Screenshot: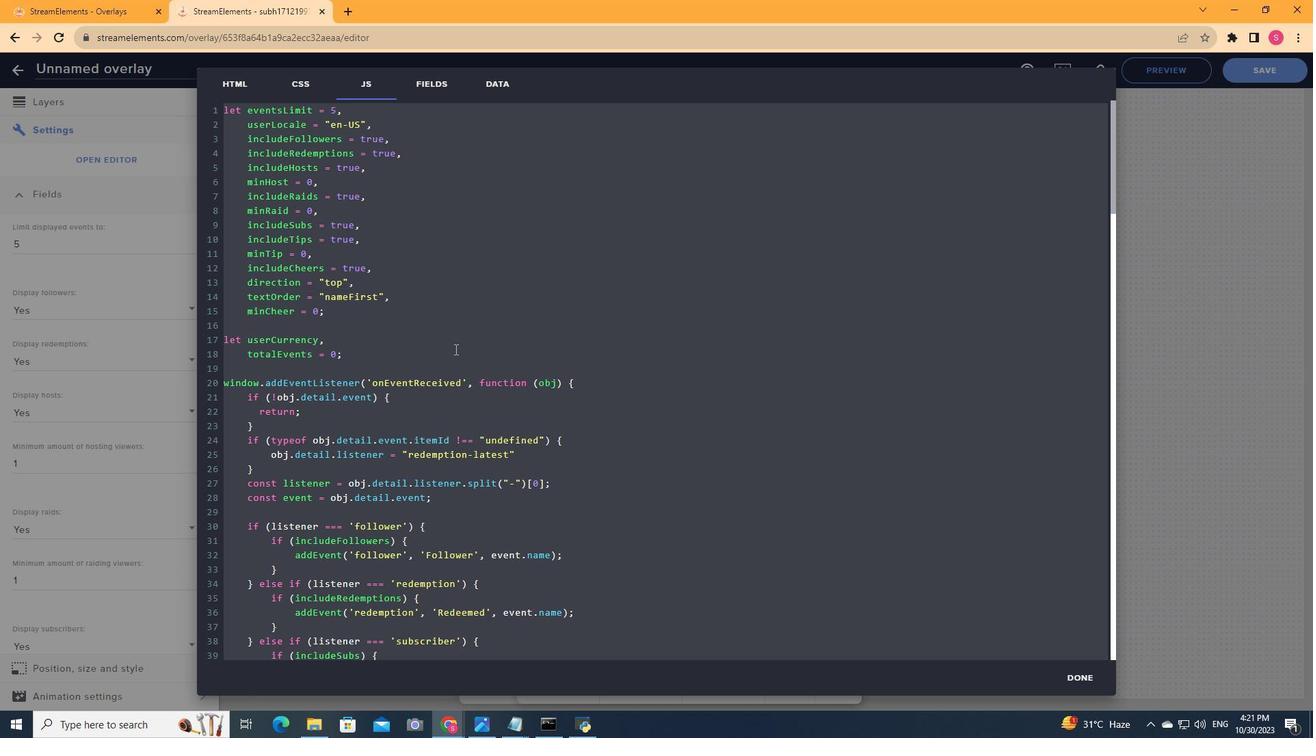 
Action: Mouse moved to (504, 380)
Screenshot: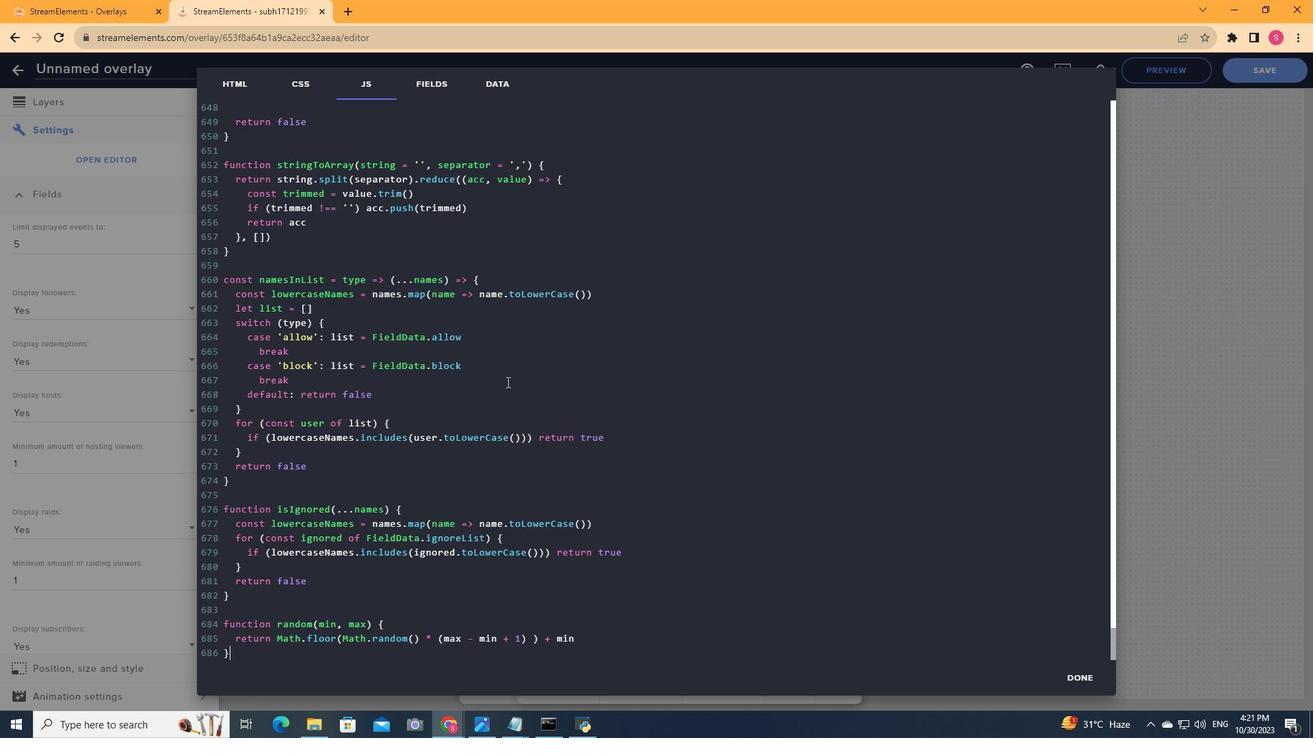
Action: Mouse scrolled (504, 381) with delta (0, 0)
Screenshot: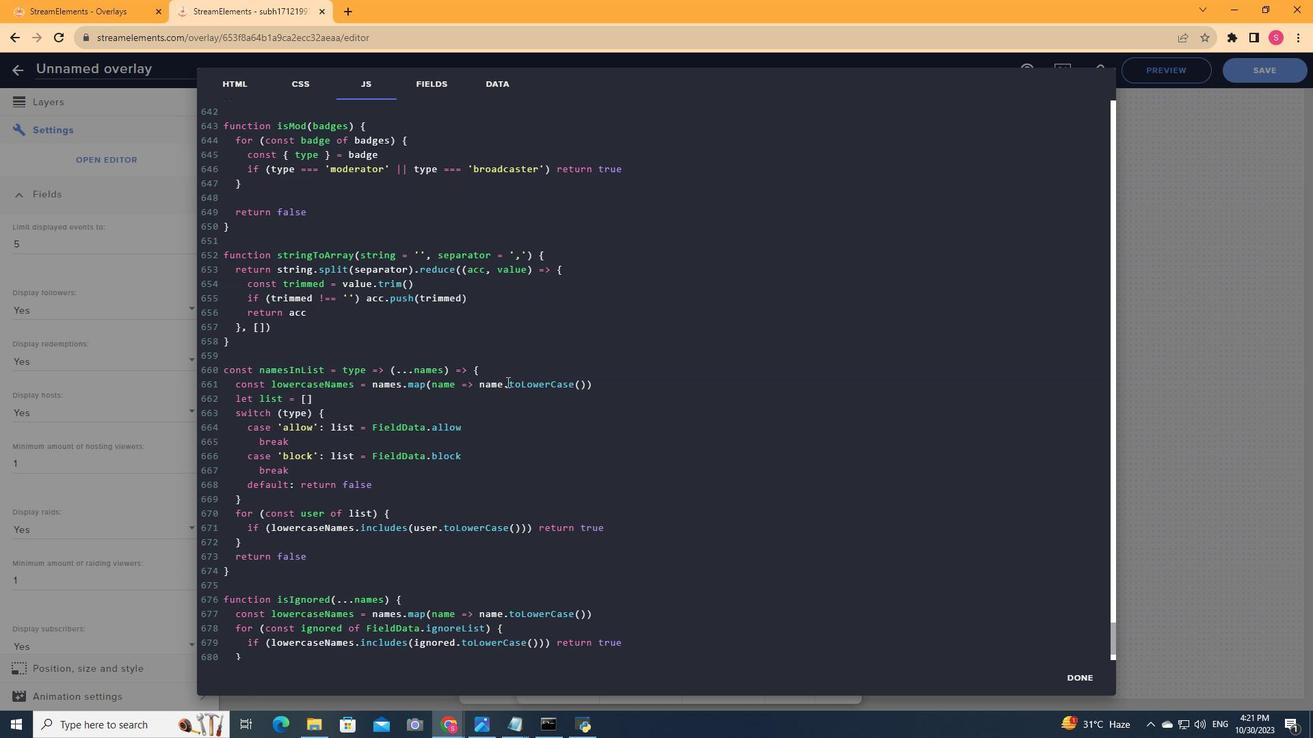 
Action: Mouse scrolled (504, 381) with delta (0, 0)
Screenshot: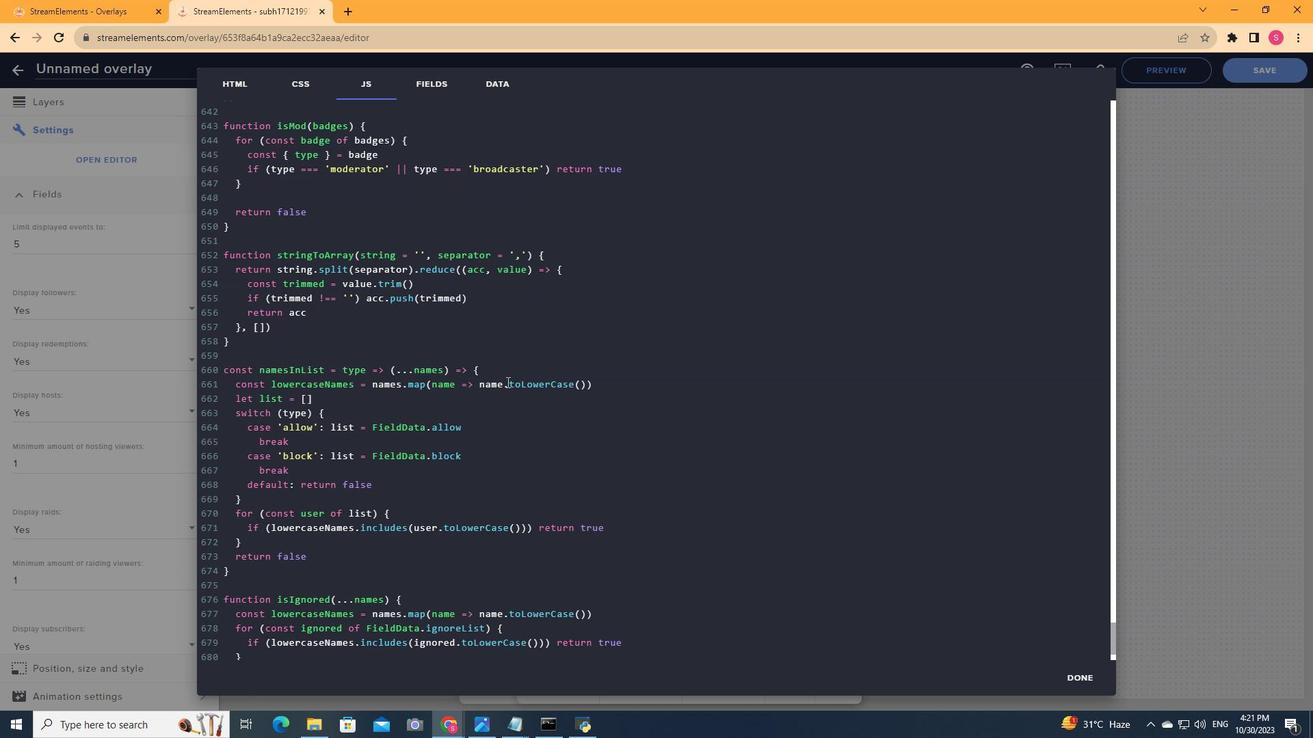 
Action: Mouse scrolled (504, 381) with delta (0, 0)
Screenshot: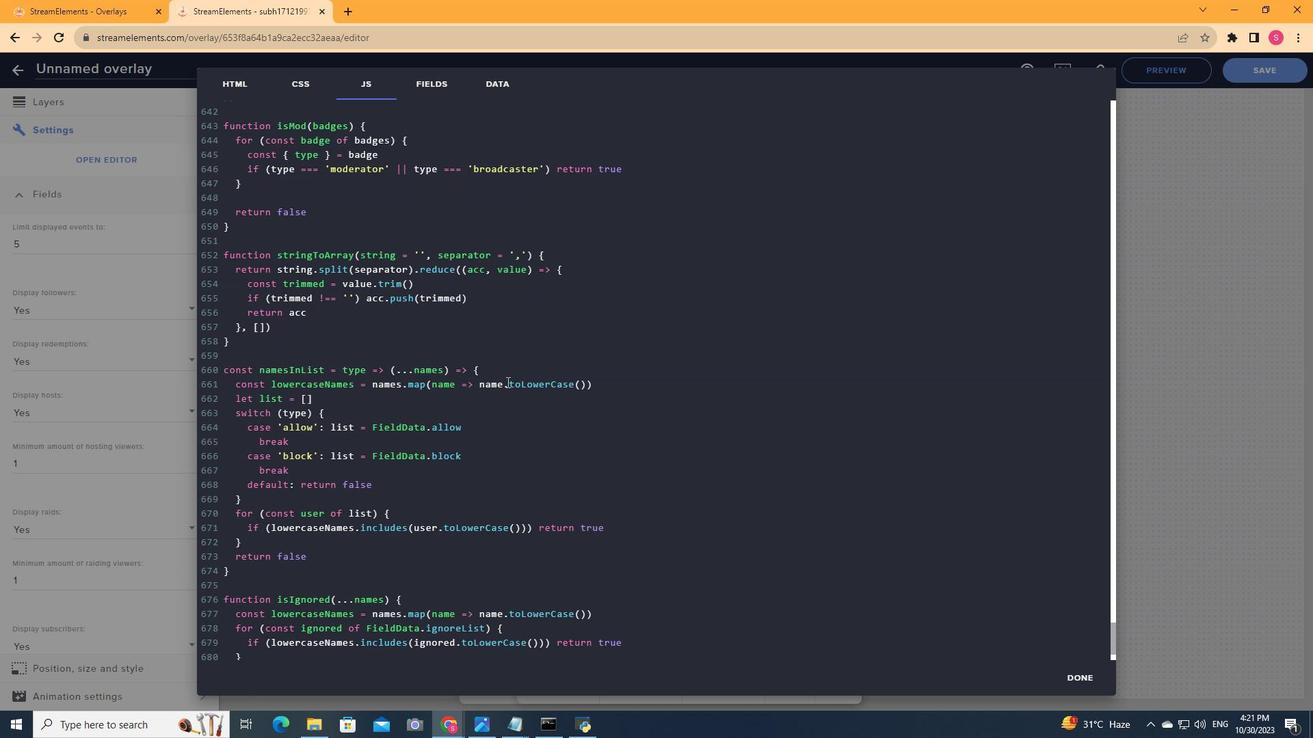 
Action: Mouse scrolled (504, 381) with delta (0, 0)
Screenshot: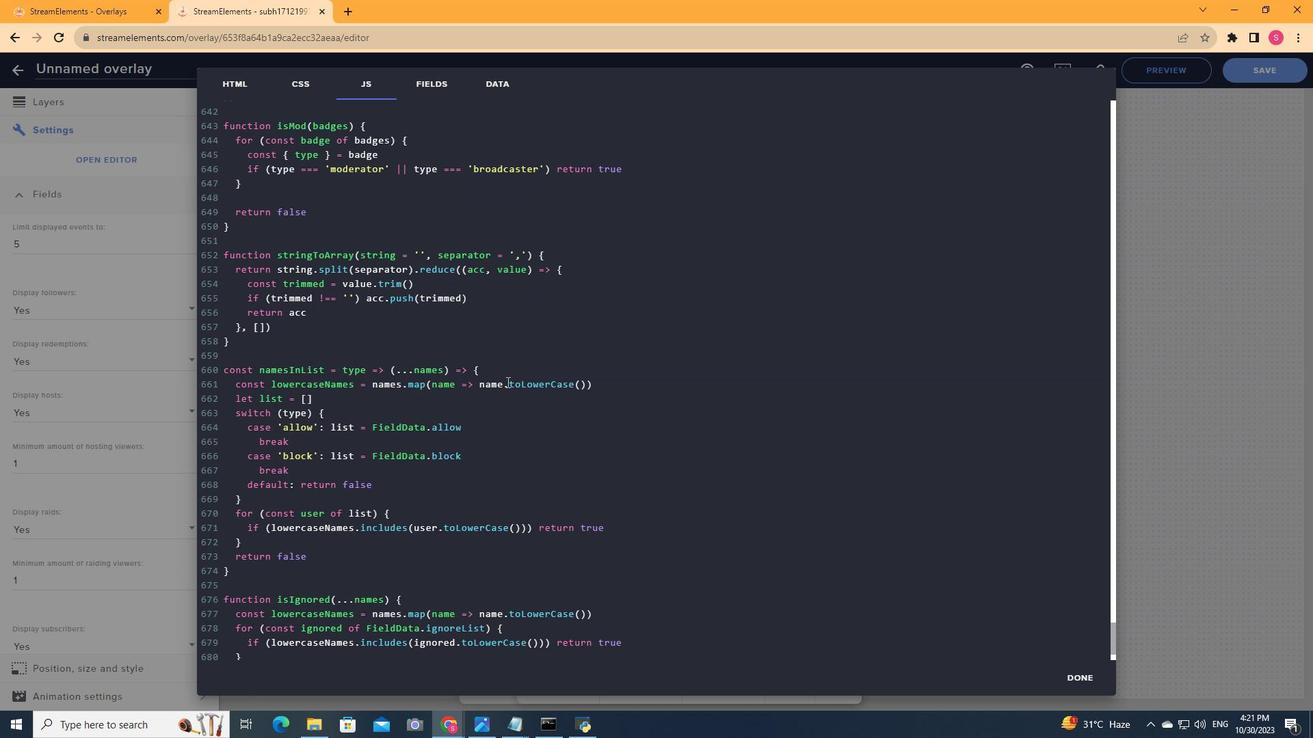 
Action: Mouse scrolled (504, 381) with delta (0, 0)
Screenshot: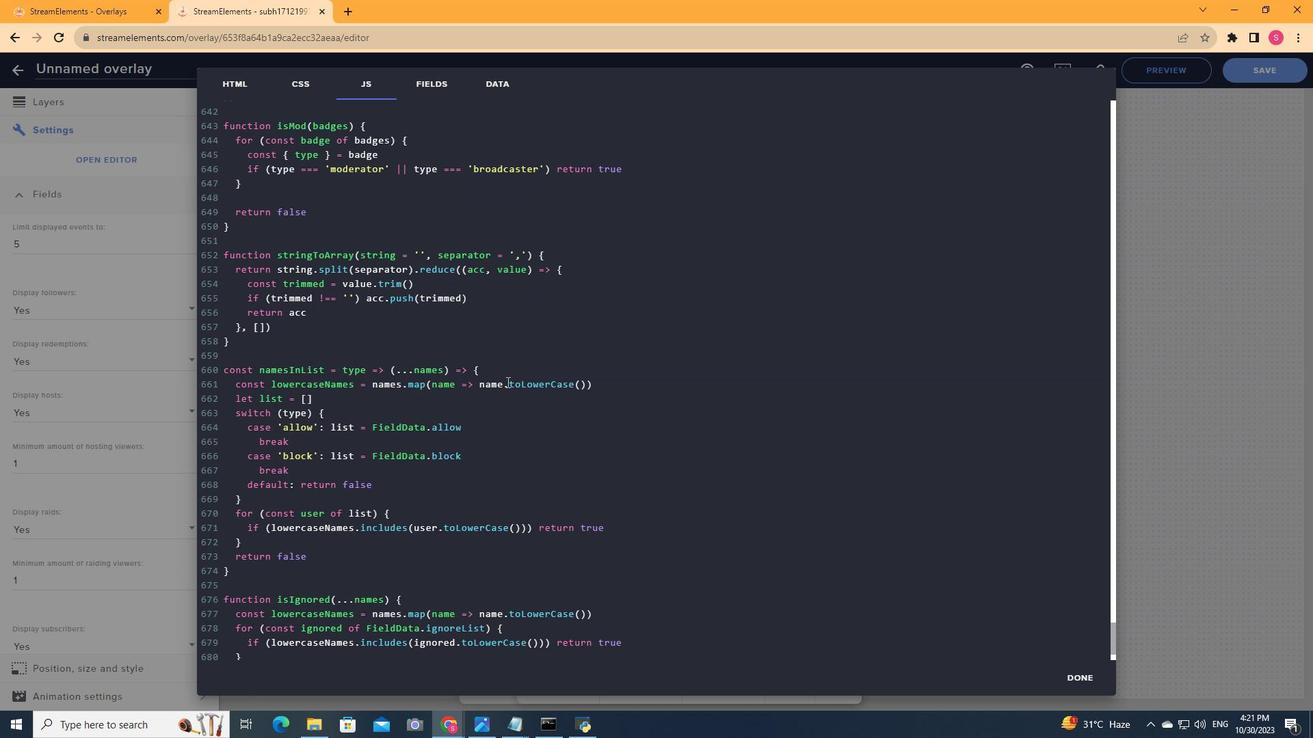 
Action: Mouse scrolled (504, 381) with delta (0, 0)
Screenshot: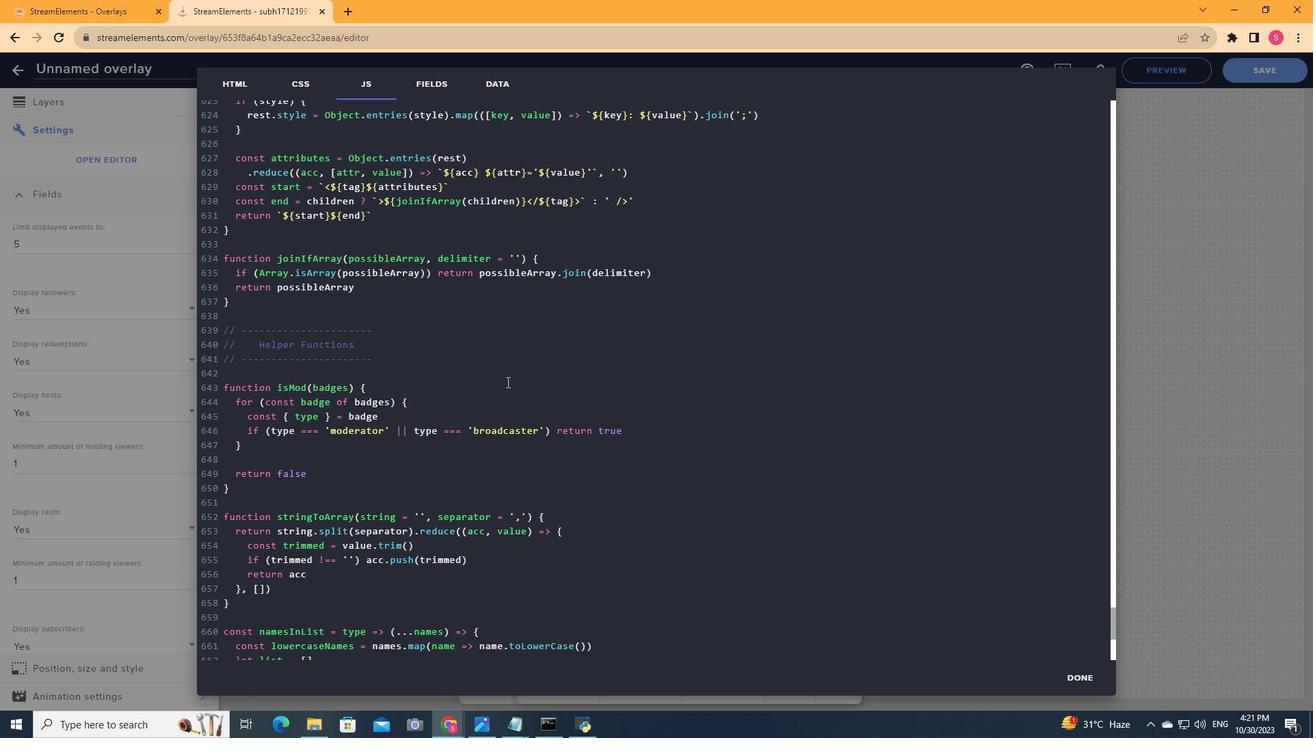 
Action: Mouse scrolled (504, 381) with delta (0, 0)
Screenshot: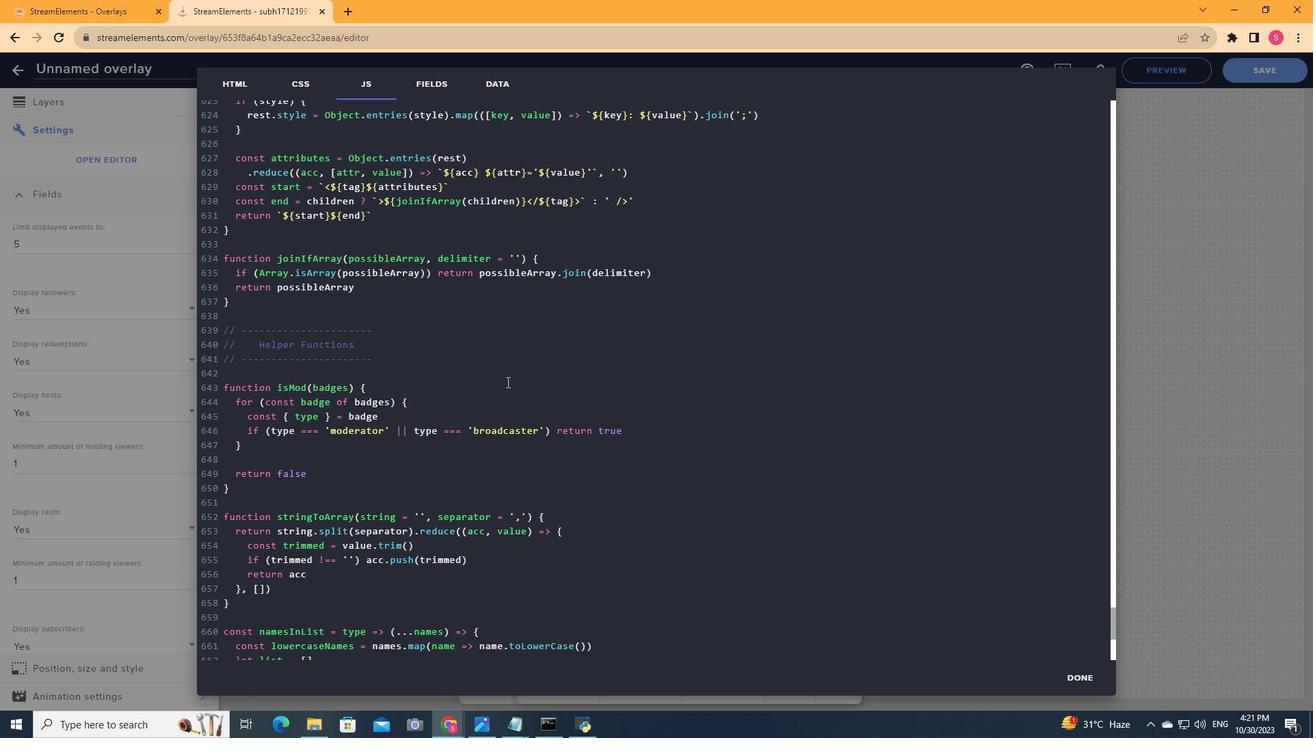 
Action: Mouse scrolled (504, 381) with delta (0, 0)
Screenshot: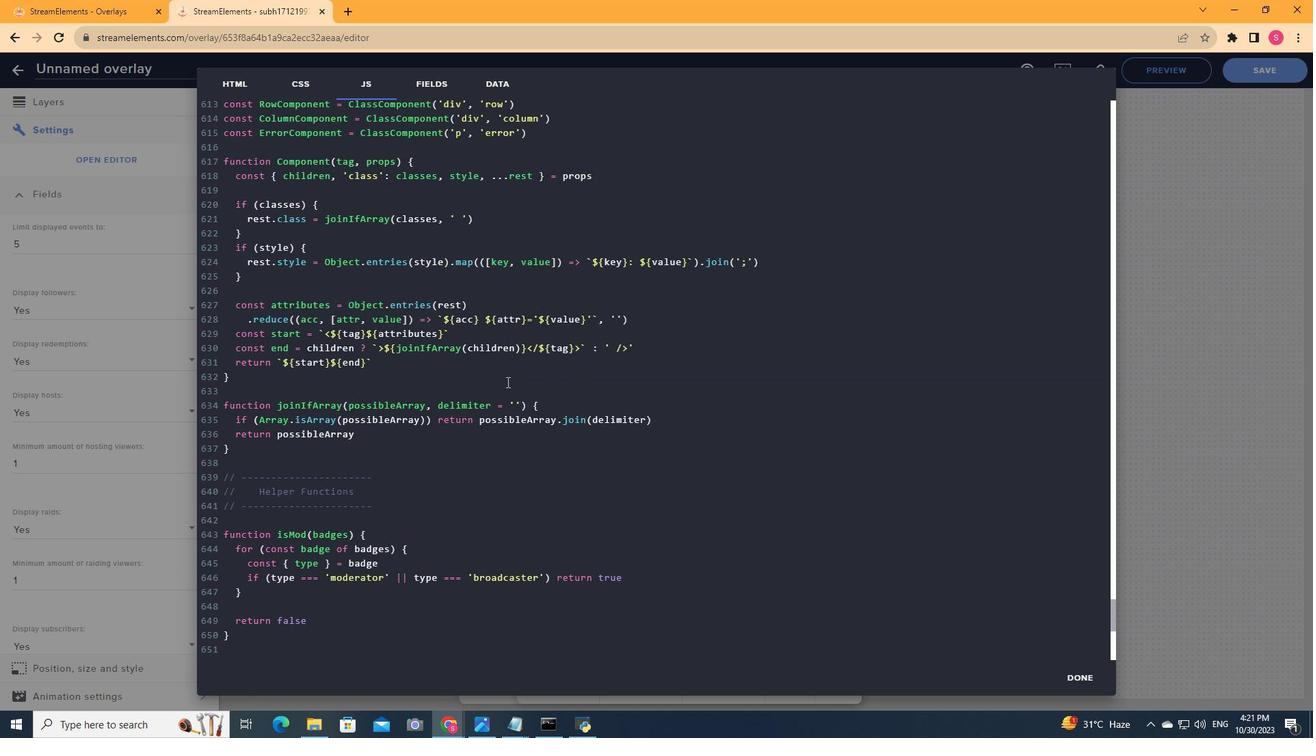 
Action: Mouse scrolled (504, 381) with delta (0, 0)
Screenshot: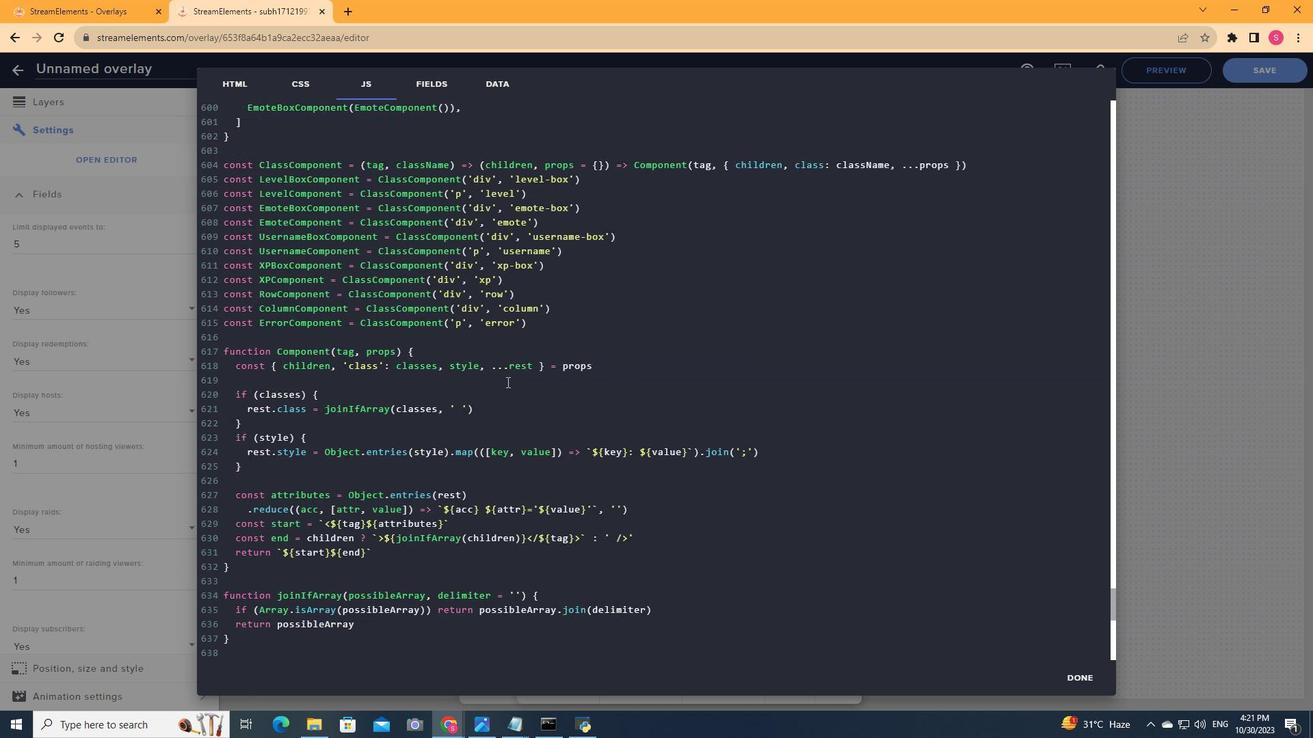 
Action: Mouse scrolled (504, 381) with delta (0, 0)
Screenshot: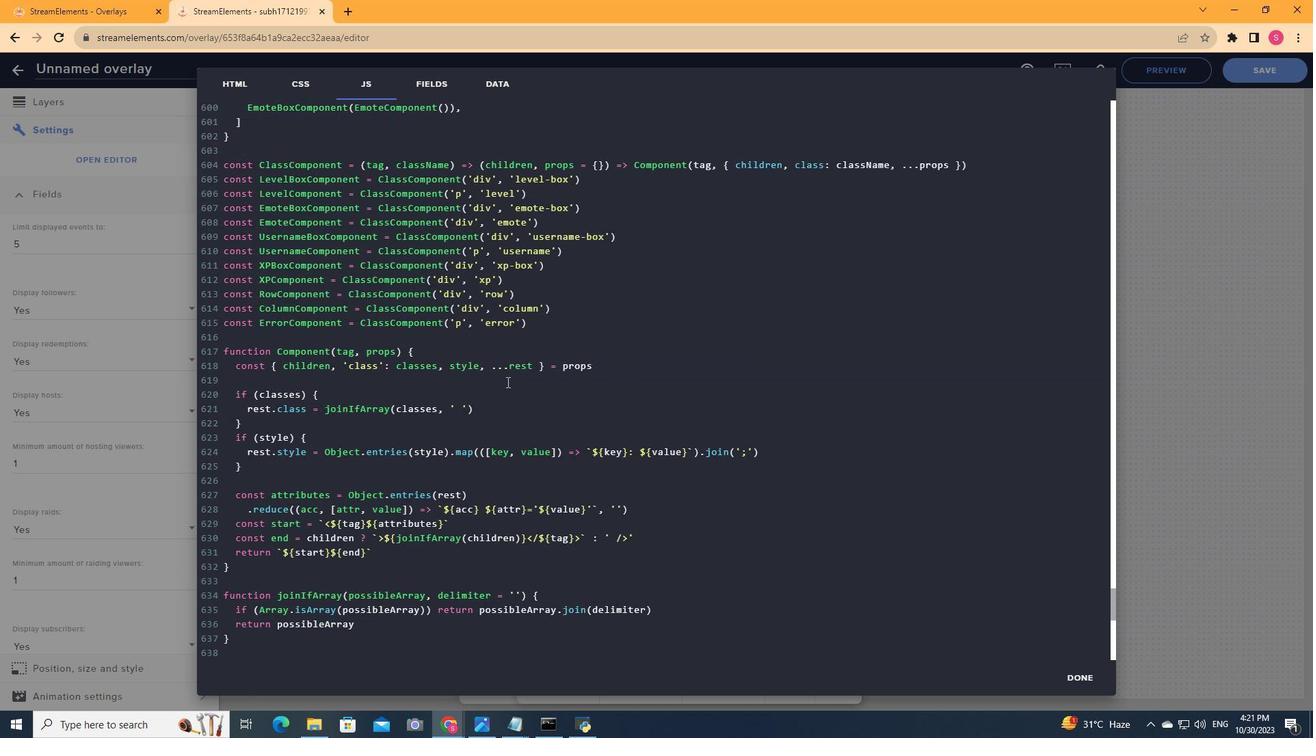 
Action: Mouse scrolled (504, 381) with delta (0, 0)
Screenshot: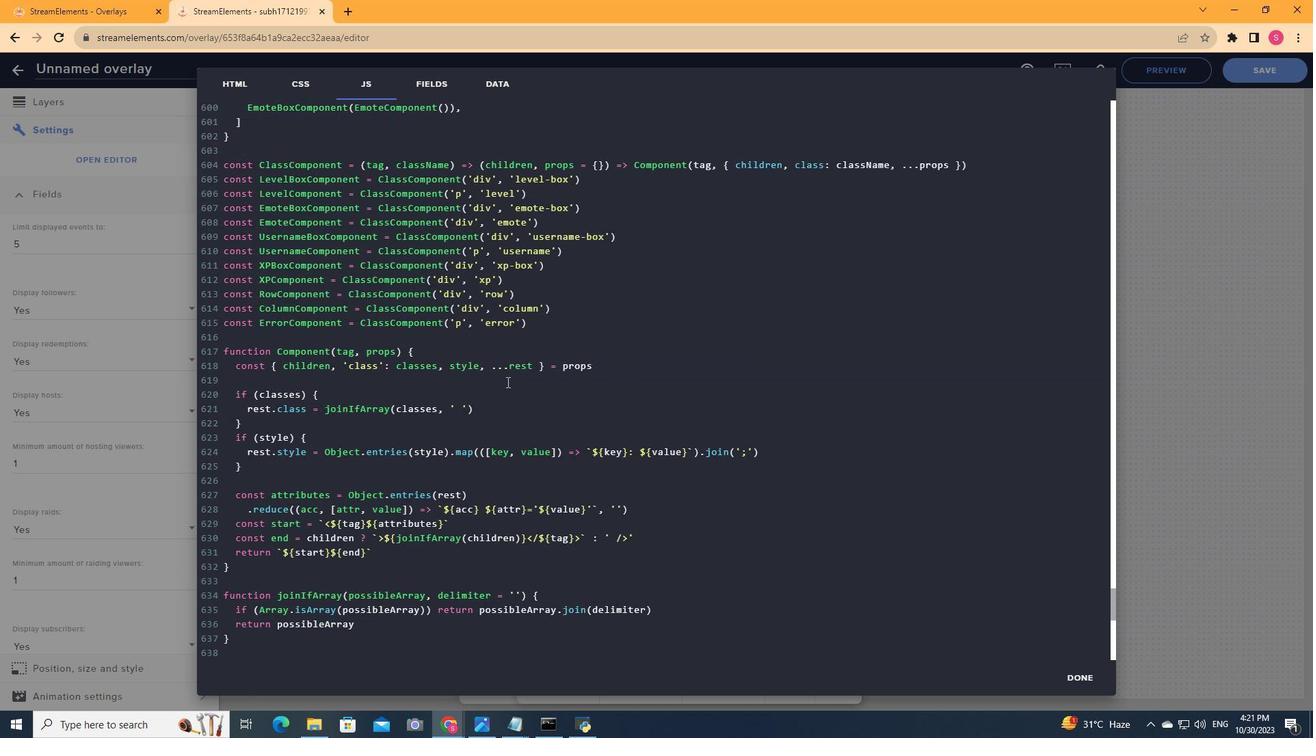
Action: Mouse scrolled (504, 381) with delta (0, 0)
Screenshot: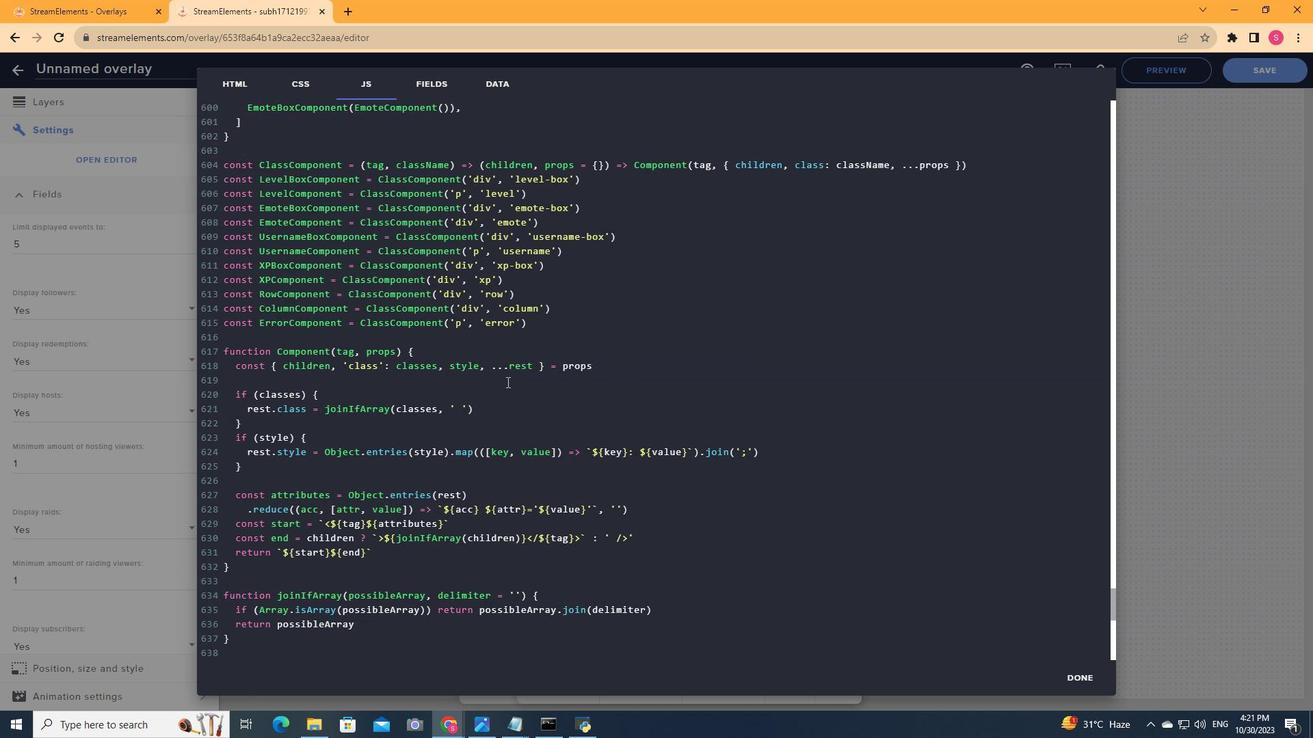 
Action: Mouse scrolled (504, 381) with delta (0, 0)
Screenshot: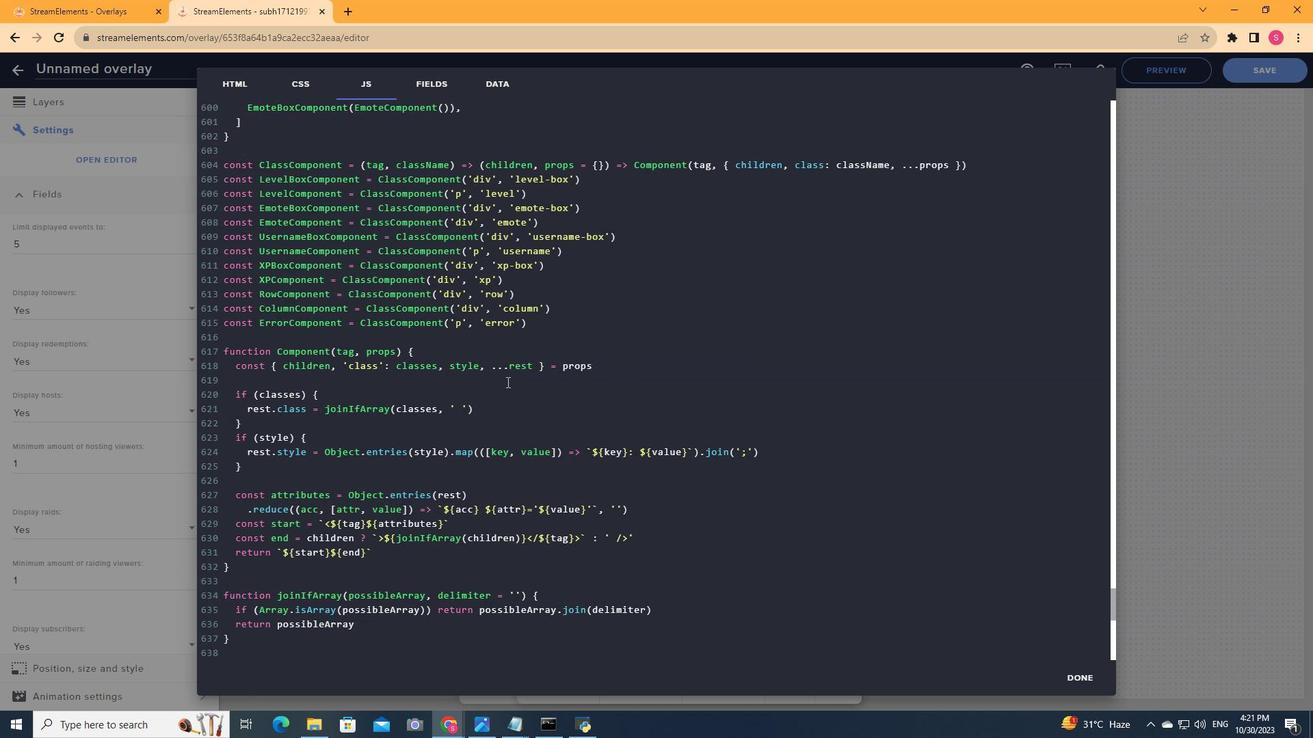 
Action: Mouse scrolled (504, 381) with delta (0, 0)
Screenshot: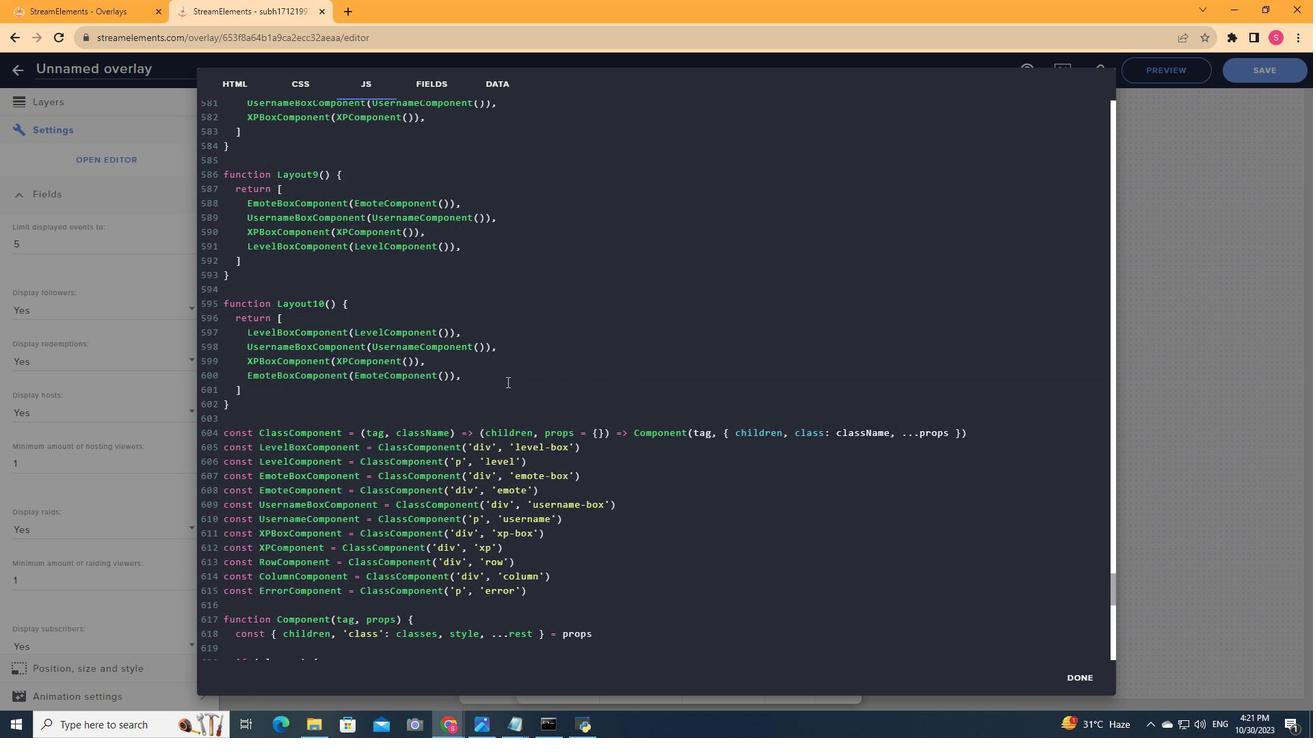 
Action: Mouse scrolled (504, 381) with delta (0, 0)
Screenshot: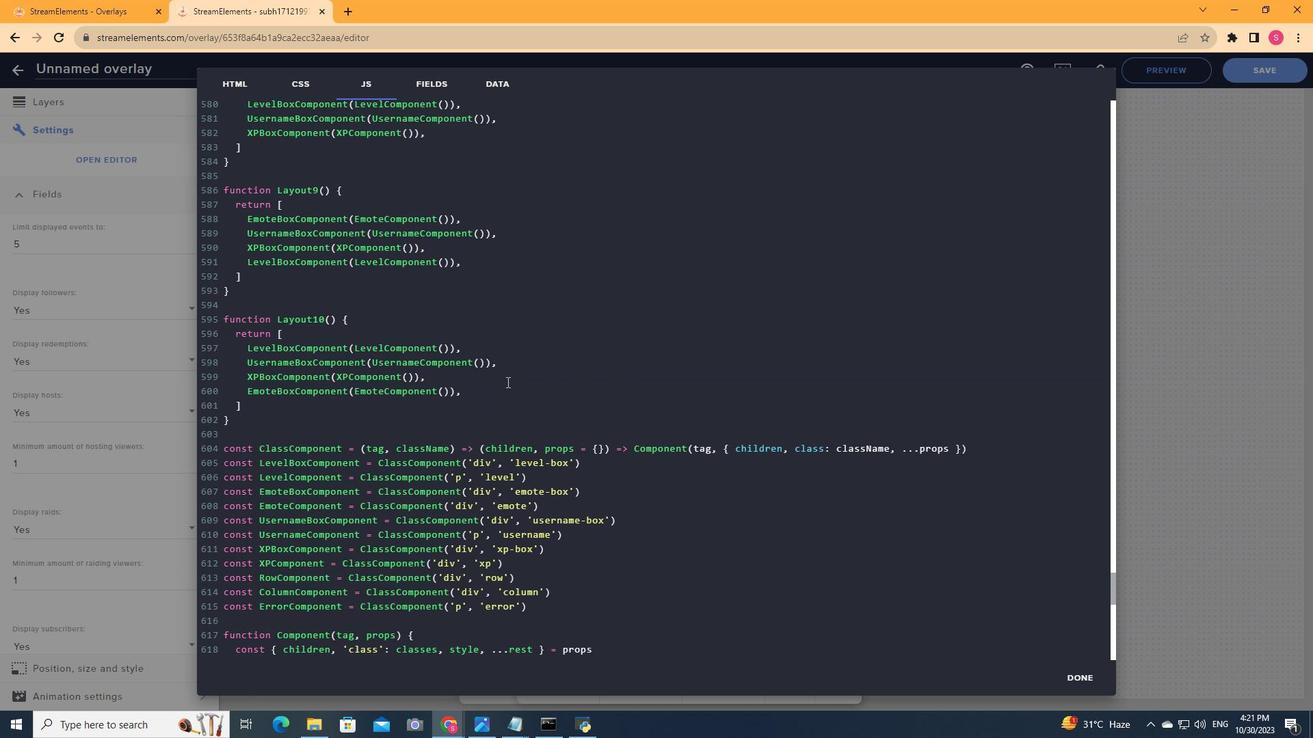 
Action: Mouse scrolled (504, 381) with delta (0, 0)
Screenshot: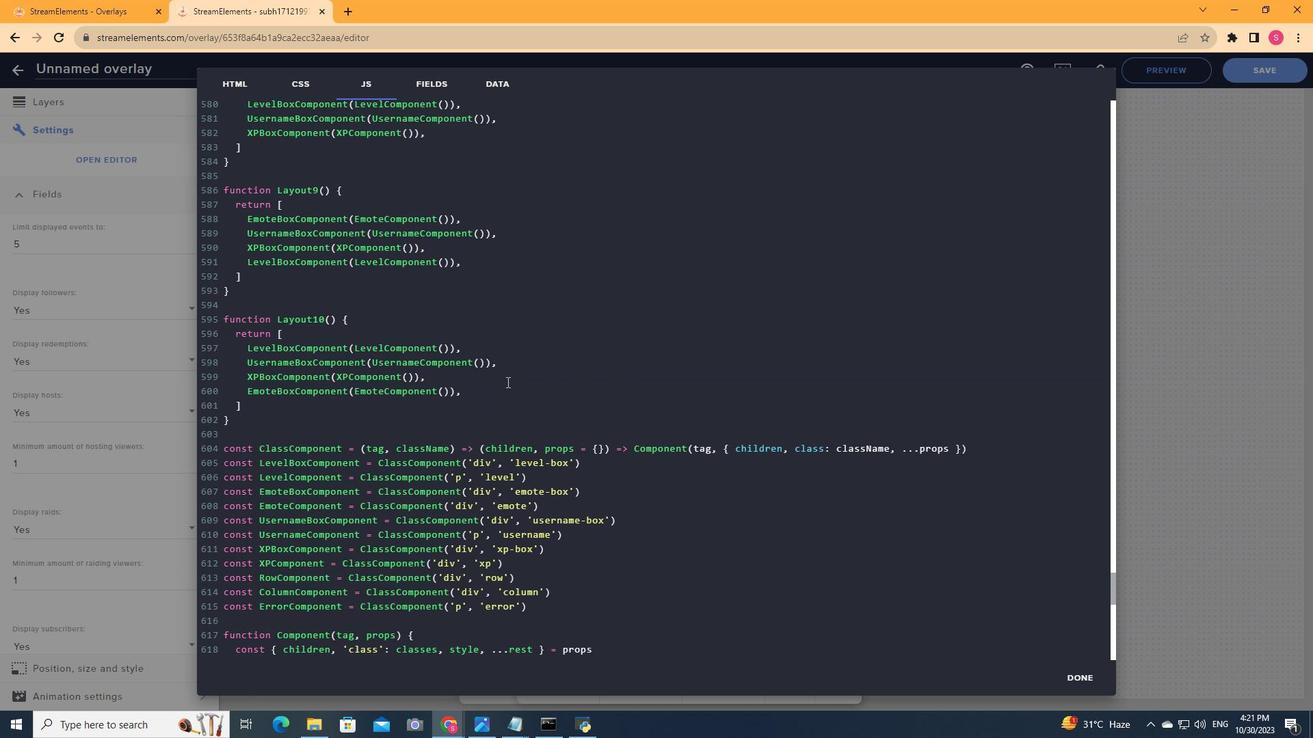 
Action: Mouse scrolled (504, 381) with delta (0, 0)
Screenshot: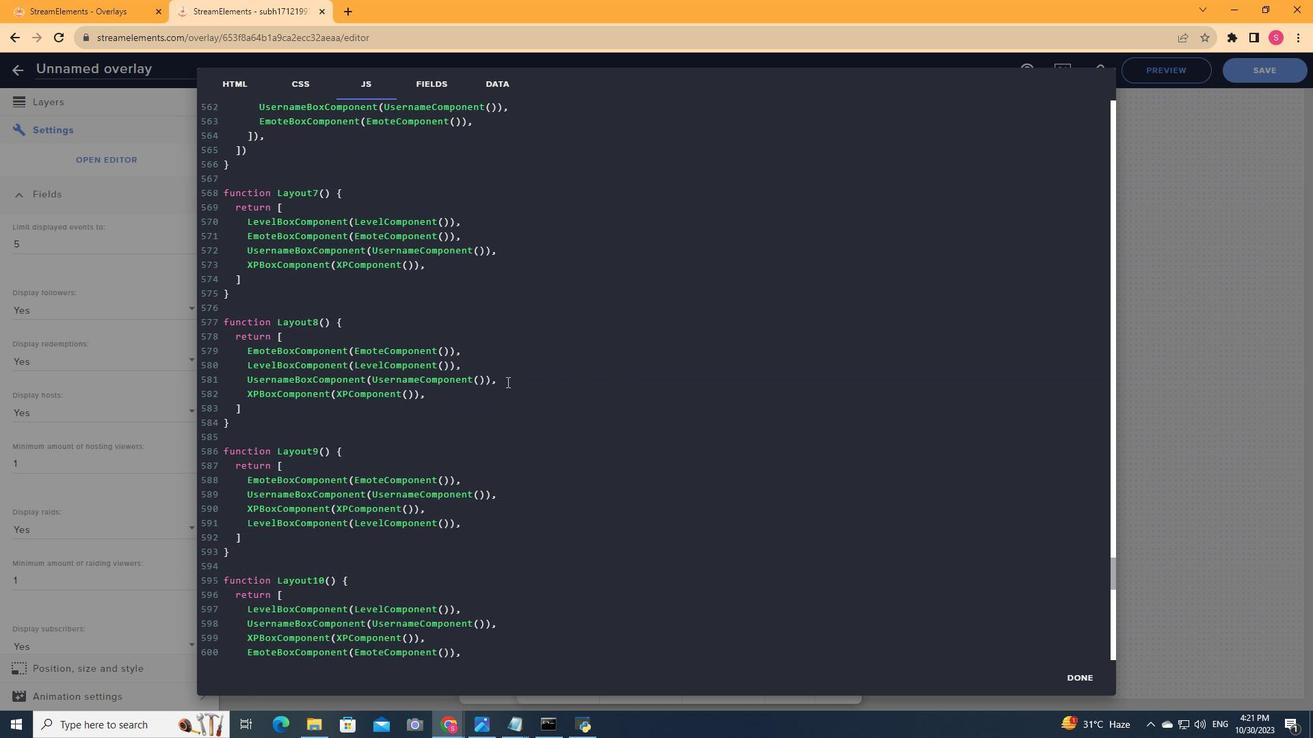 
Action: Mouse scrolled (504, 381) with delta (0, 0)
Screenshot: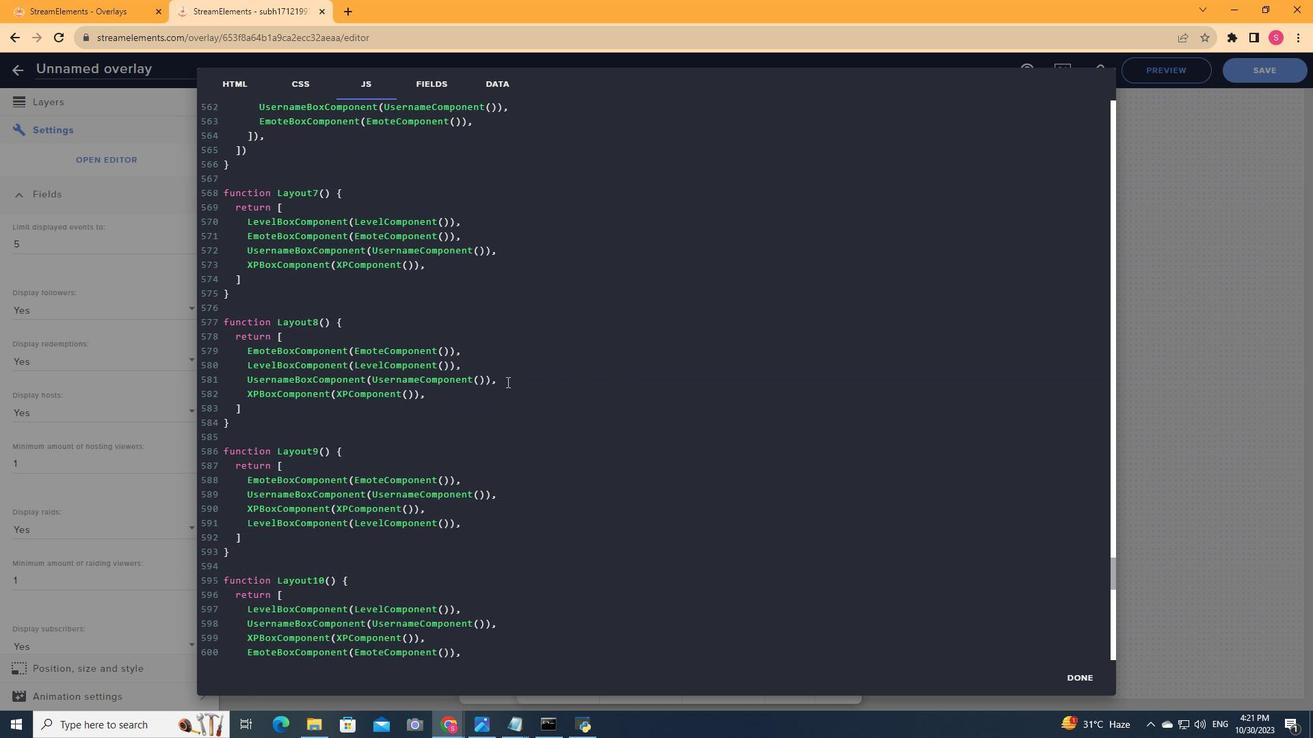
Action: Mouse scrolled (504, 381) with delta (0, 0)
Screenshot: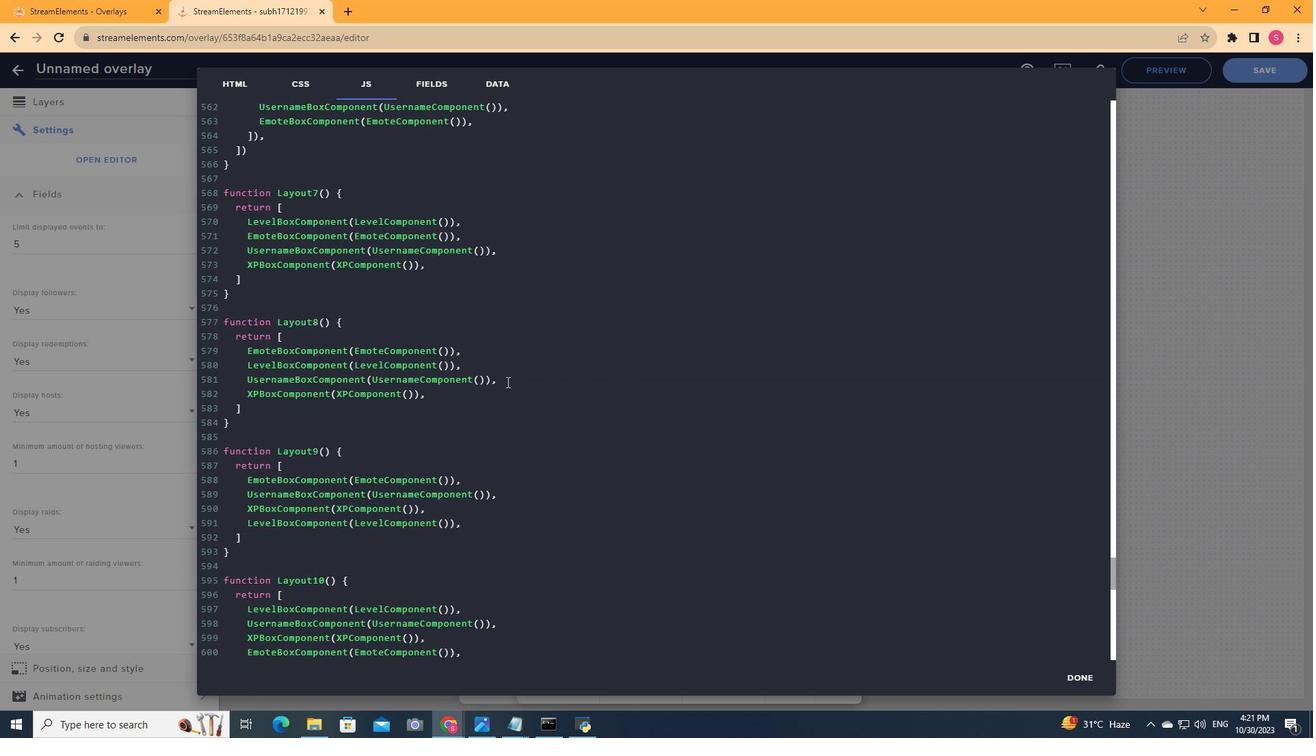 
Action: Mouse scrolled (504, 381) with delta (0, 0)
Screenshot: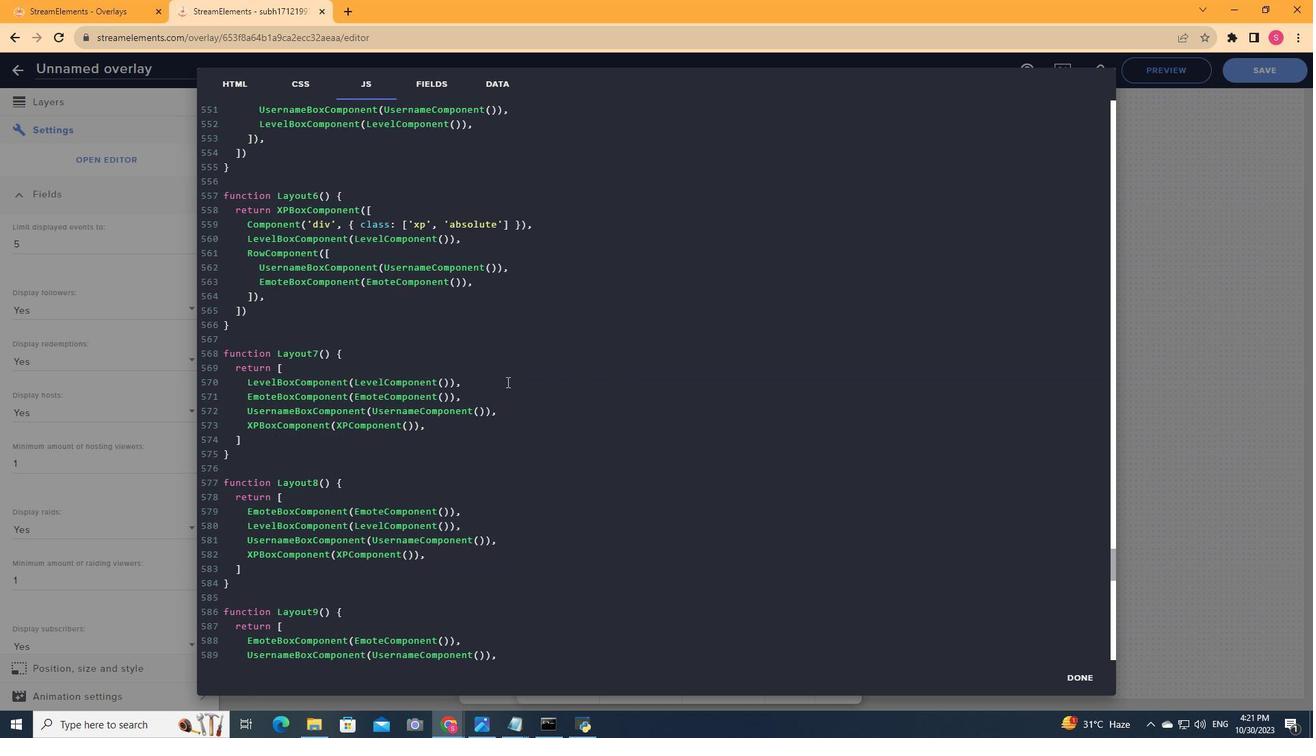 
Action: Mouse scrolled (504, 381) with delta (0, 0)
Screenshot: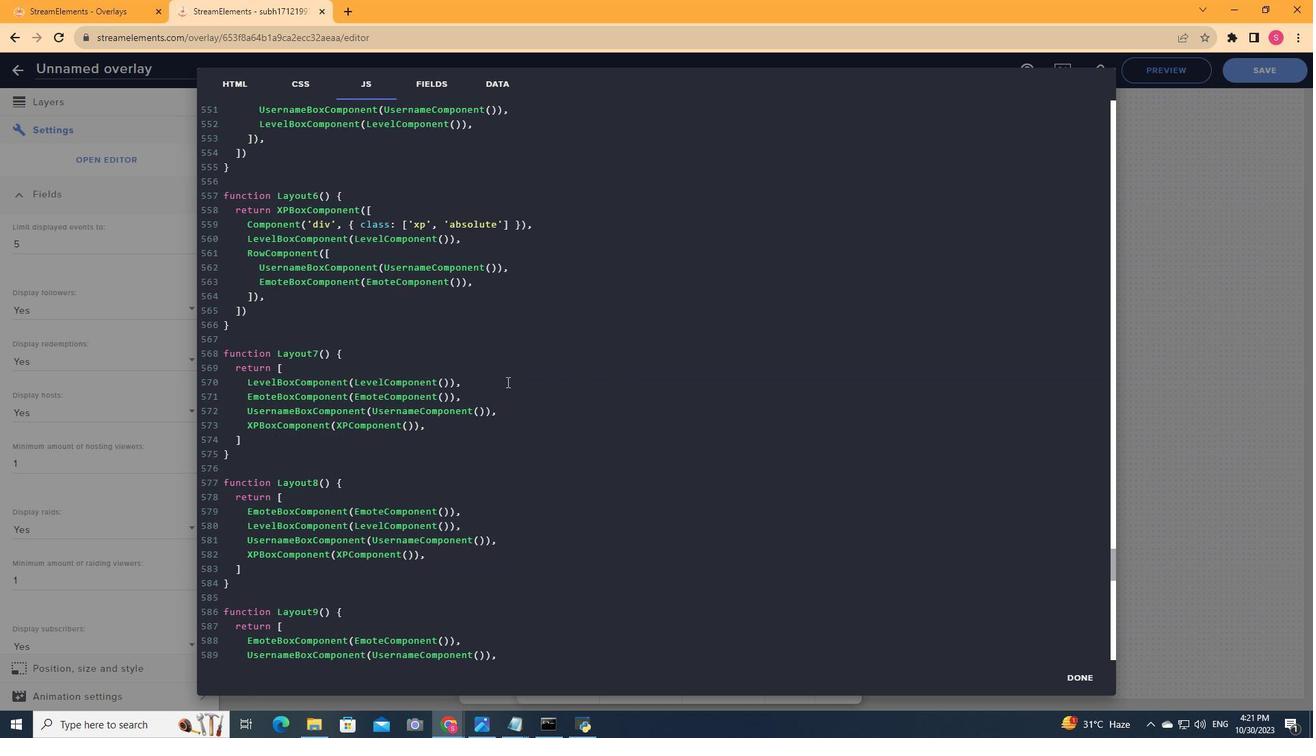 
Action: Mouse scrolled (504, 381) with delta (0, 0)
Screenshot: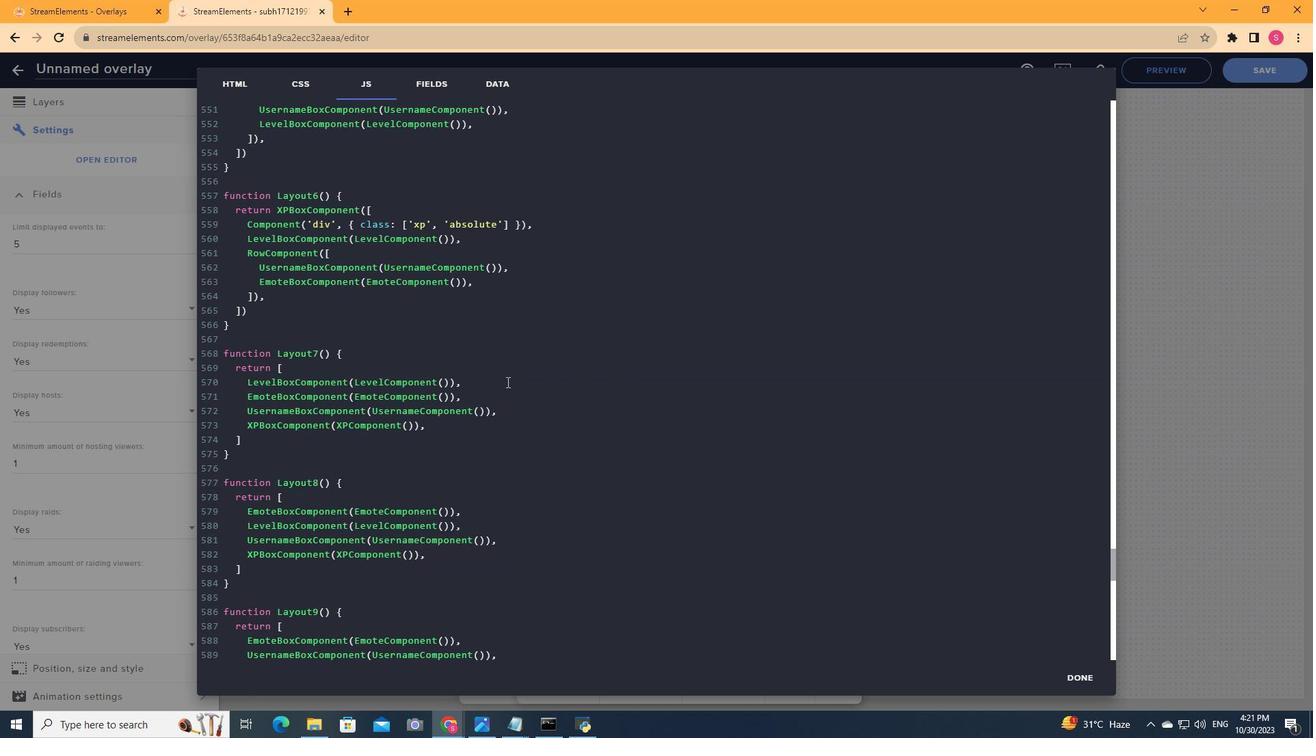 
Action: Mouse scrolled (504, 381) with delta (0, 0)
Screenshot: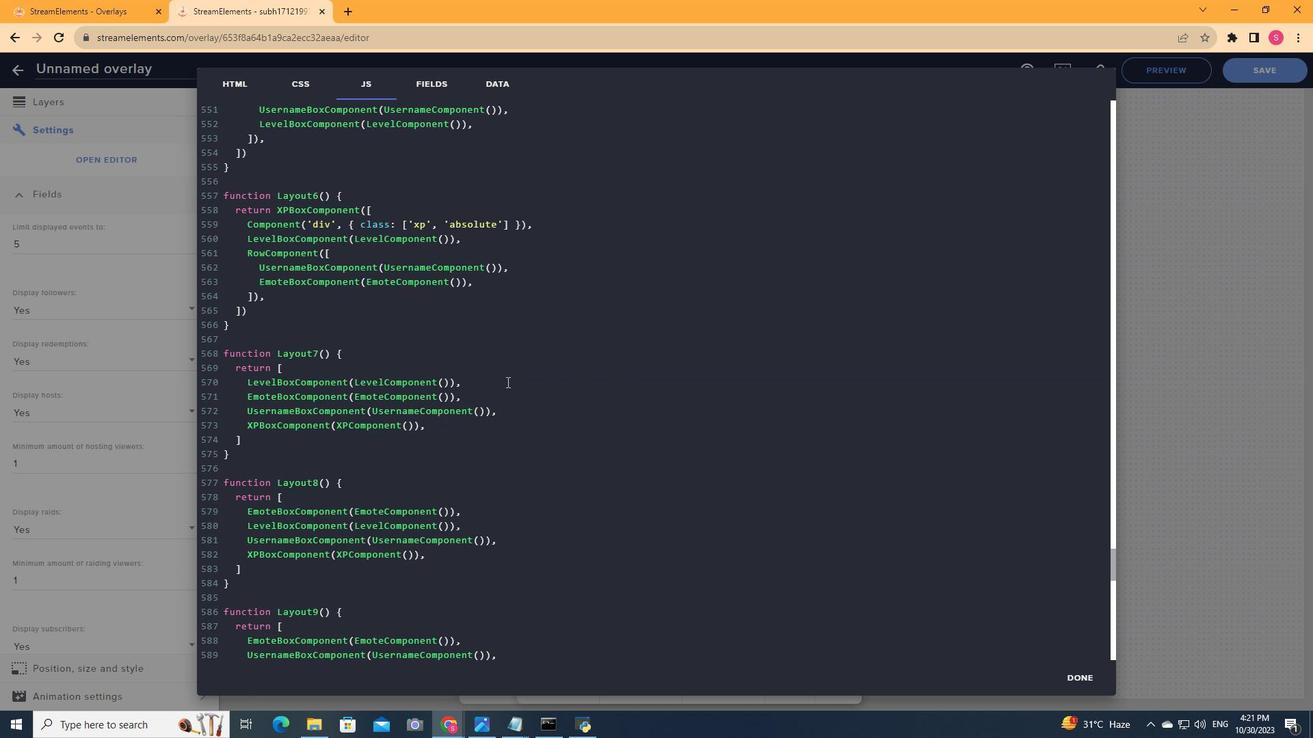 
Action: Mouse scrolled (504, 381) with delta (0, 0)
Screenshot: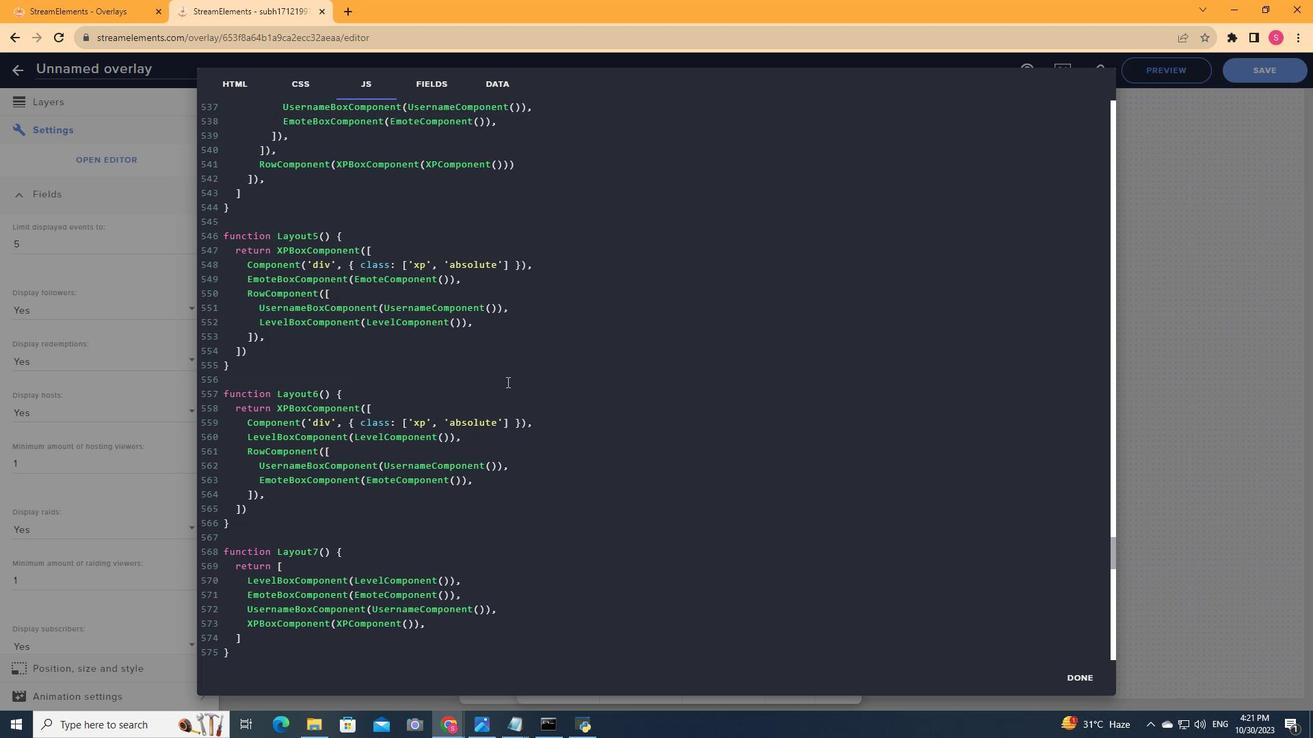 
Action: Mouse scrolled (504, 381) with delta (0, 0)
Screenshot: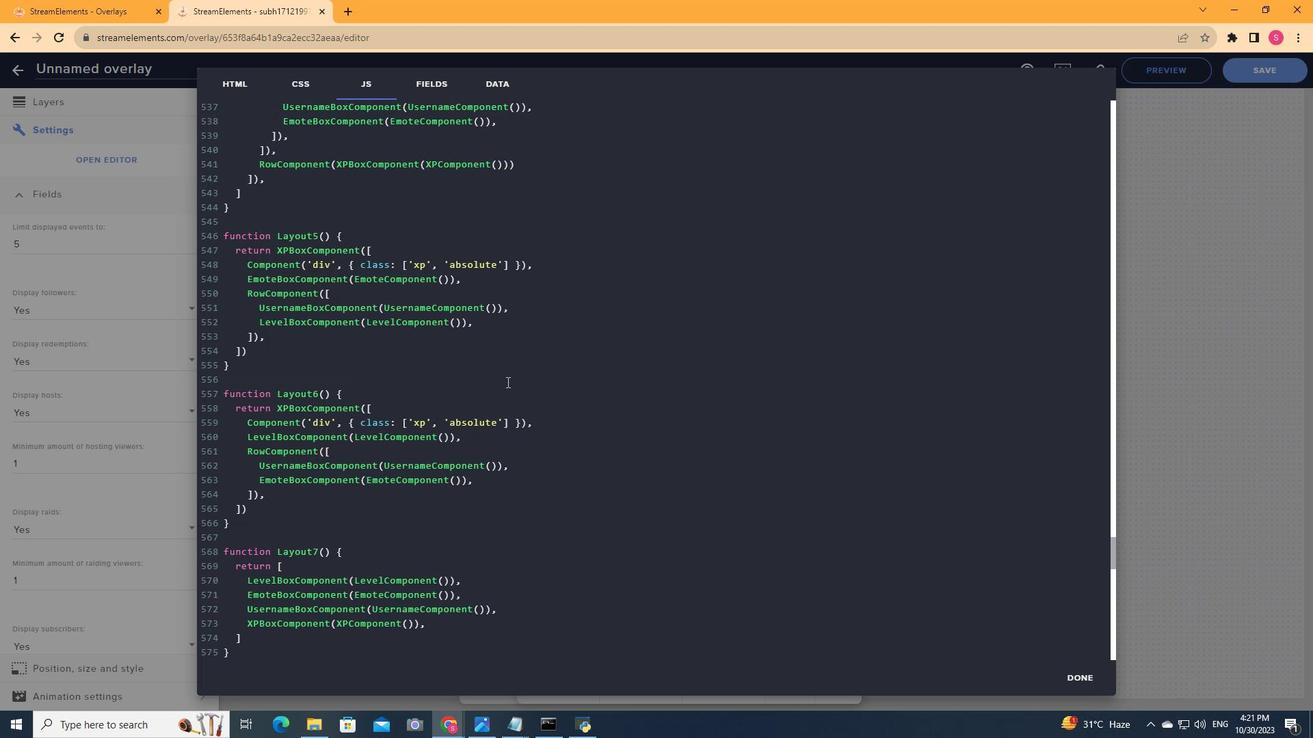 
Action: Mouse scrolled (504, 381) with delta (0, 0)
Screenshot: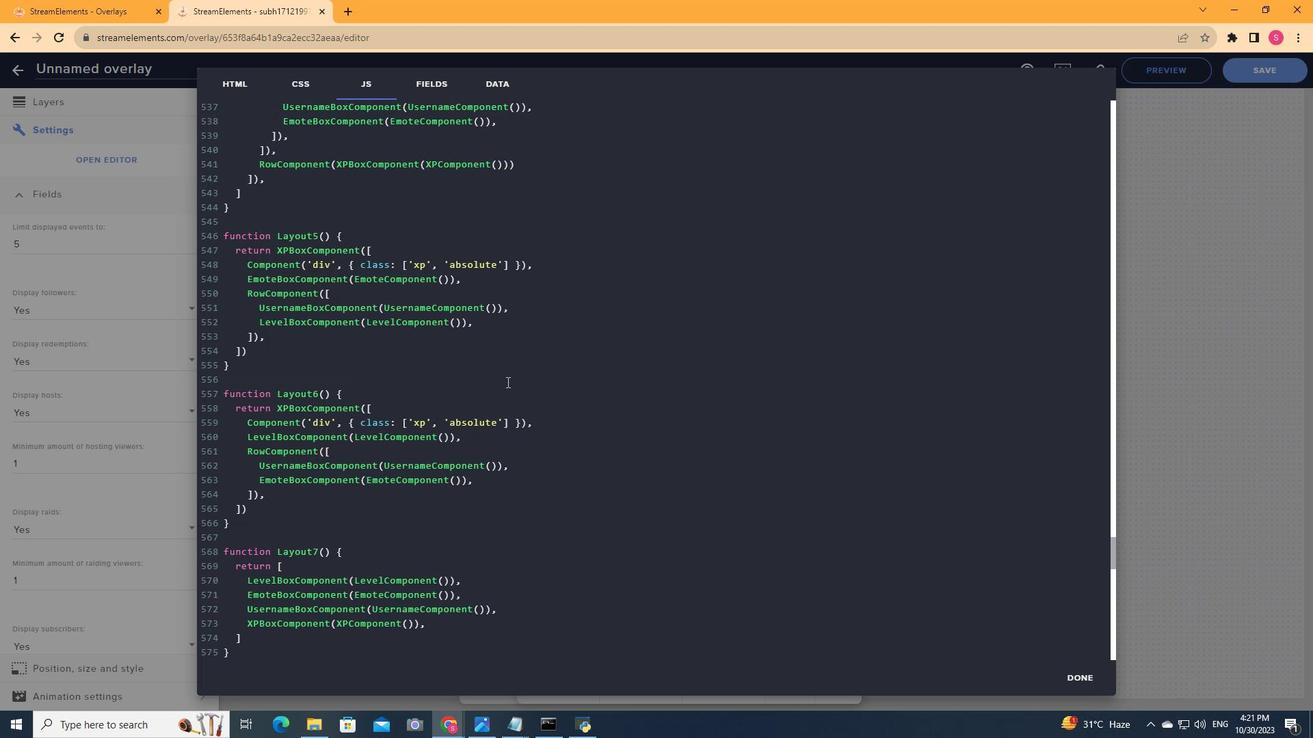 
Action: Mouse scrolled (504, 381) with delta (0, 0)
Screenshot: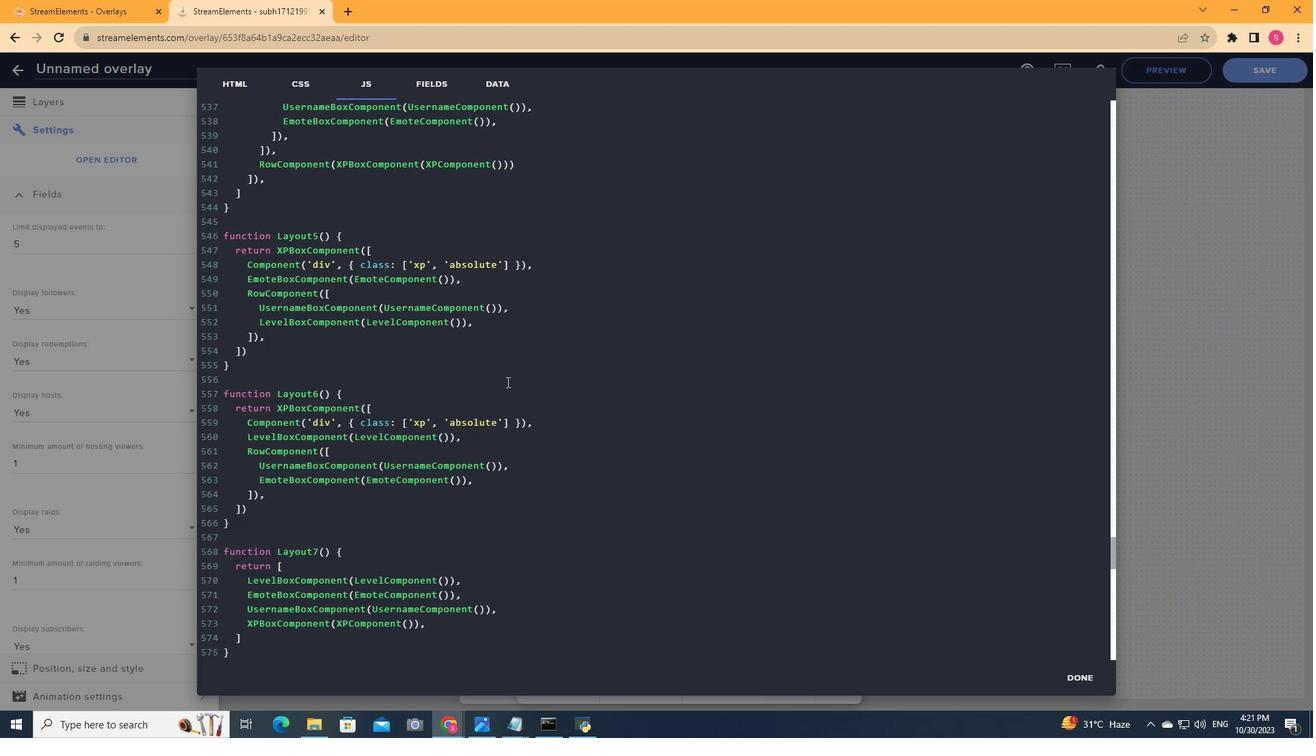 
Action: Mouse scrolled (504, 381) with delta (0, 0)
Screenshot: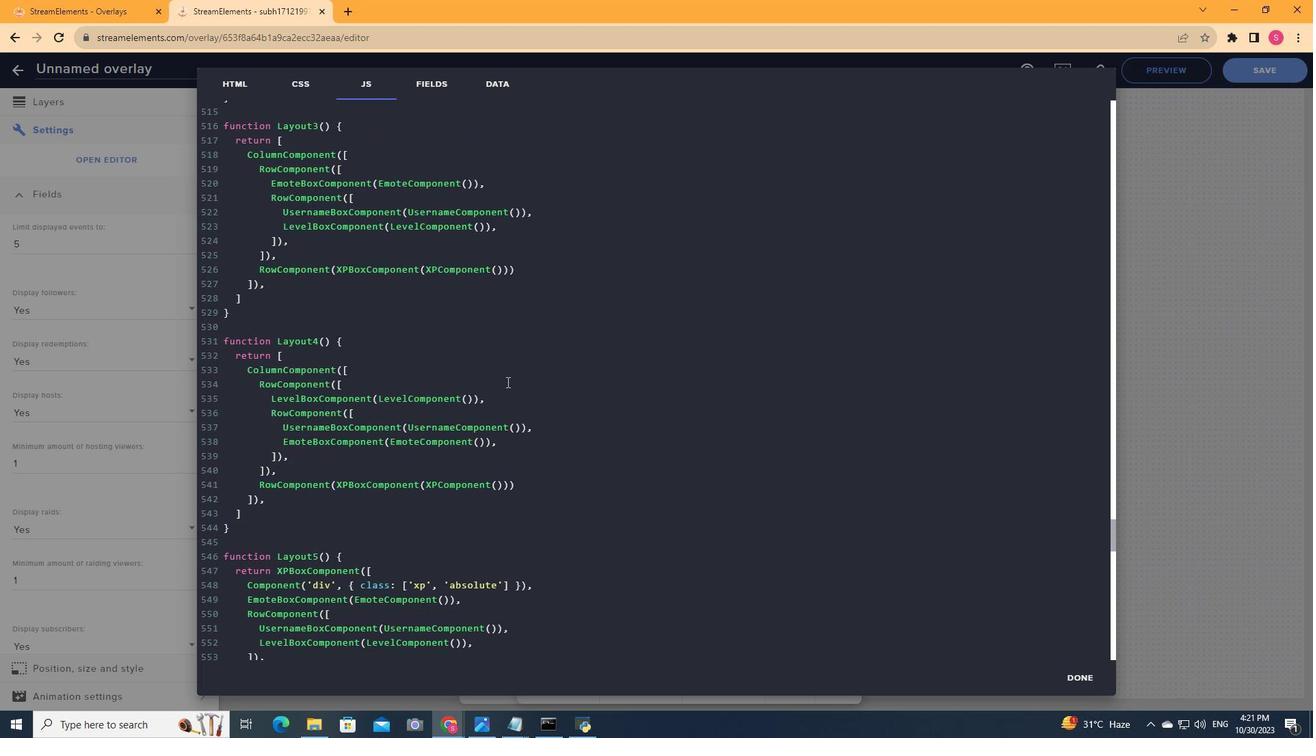 
Action: Mouse moved to (504, 380)
Screenshot: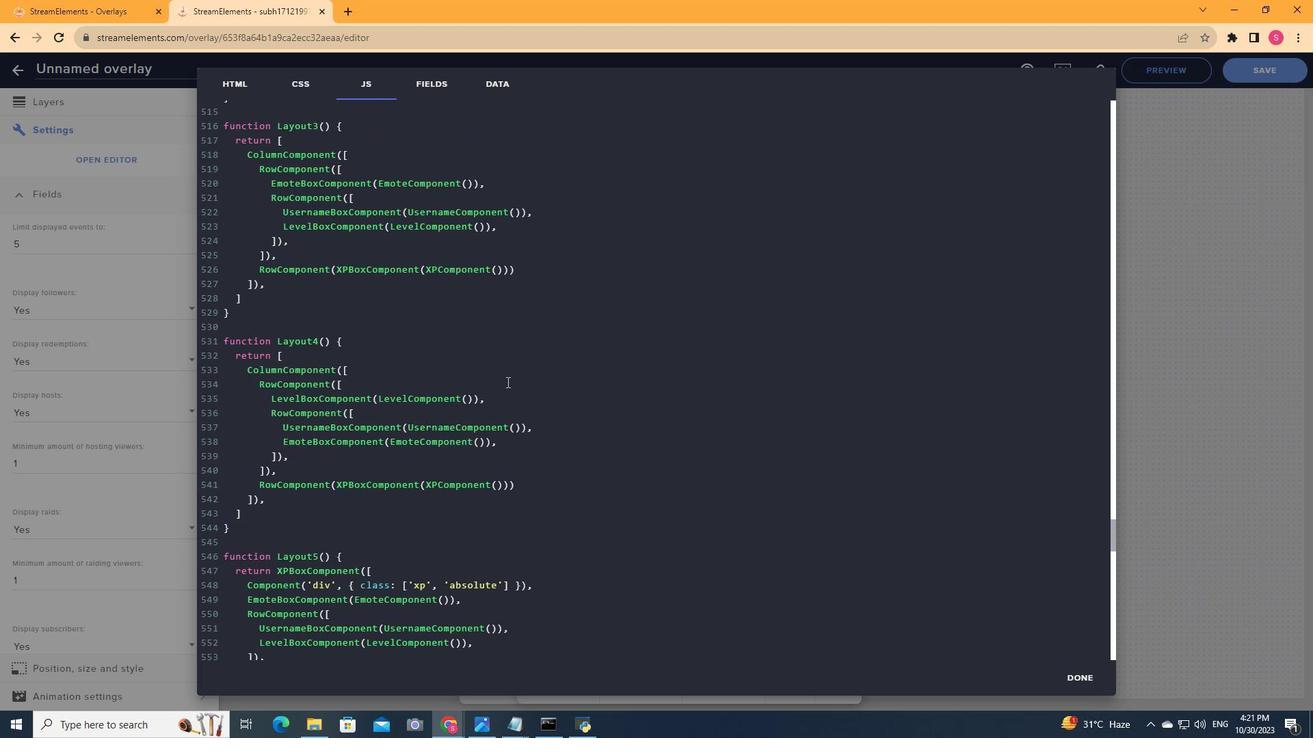 
Action: Mouse scrolled (504, 381) with delta (0, 0)
Screenshot: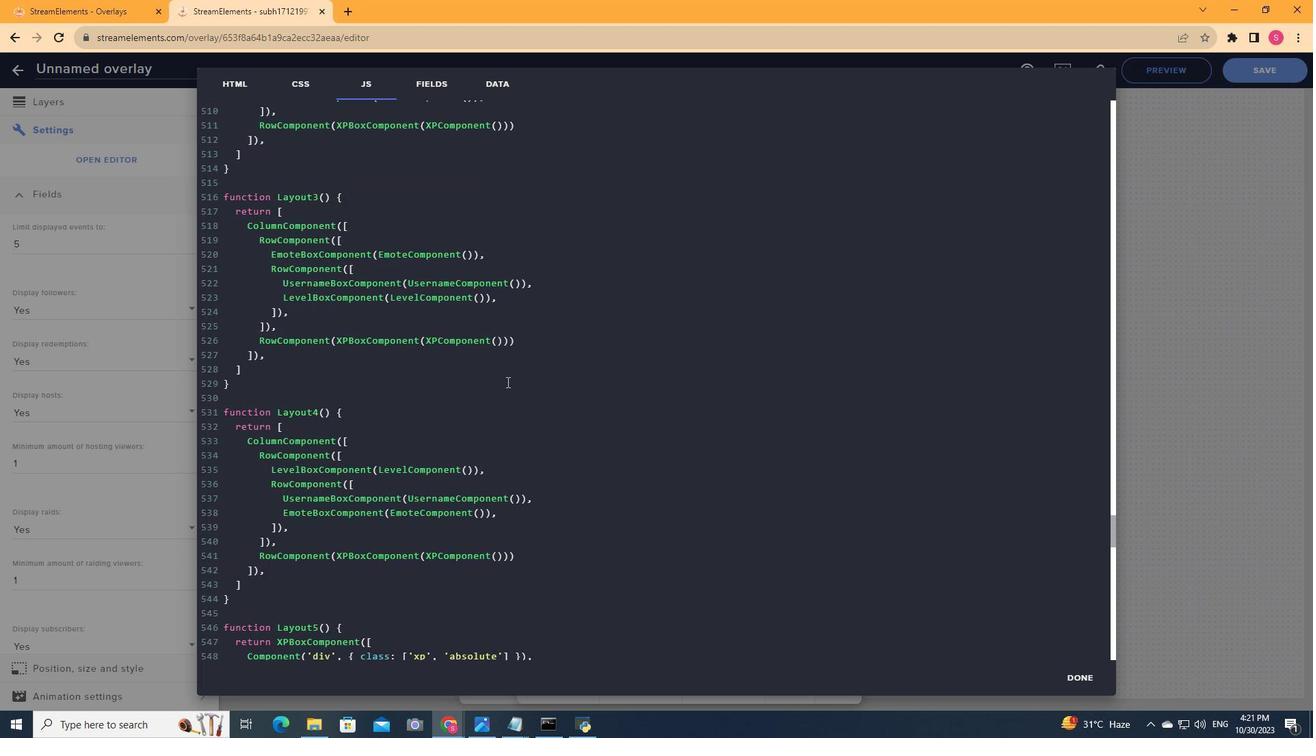 
Action: Mouse scrolled (504, 381) with delta (0, 0)
Screenshot: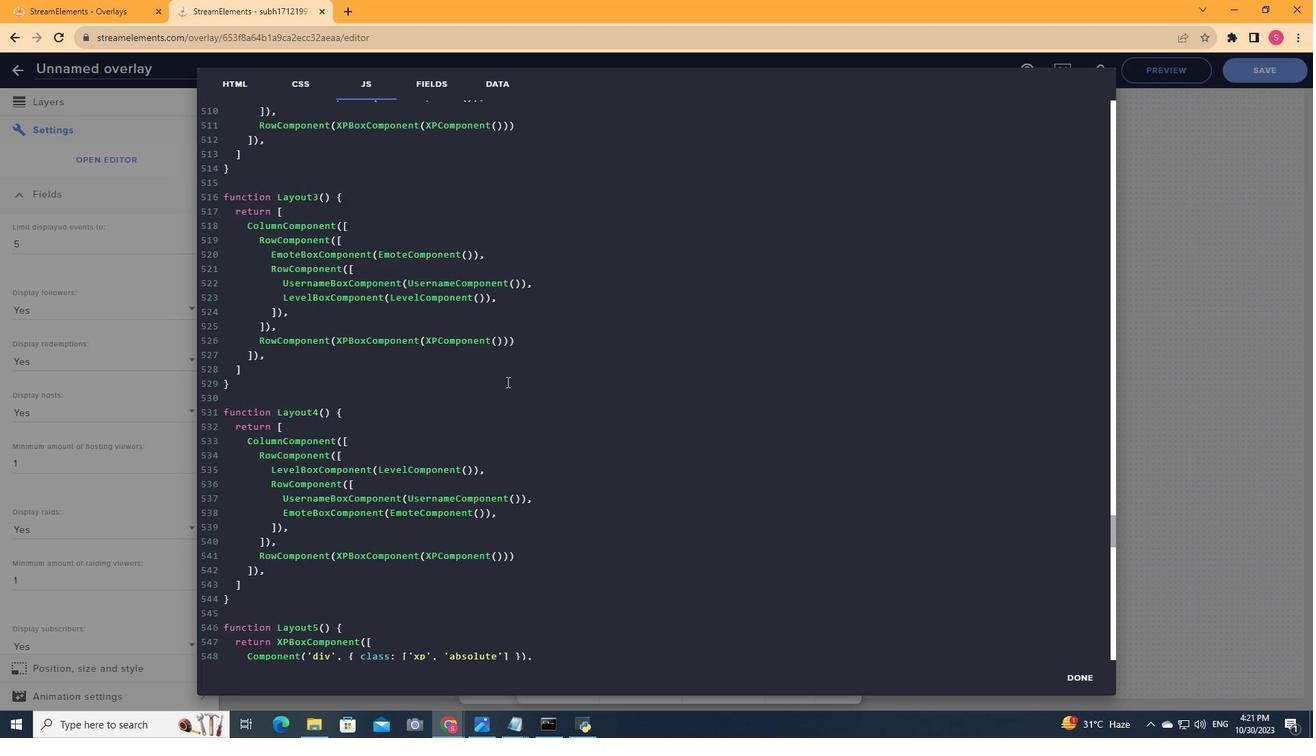 
Action: Mouse scrolled (504, 381) with delta (0, 0)
Screenshot: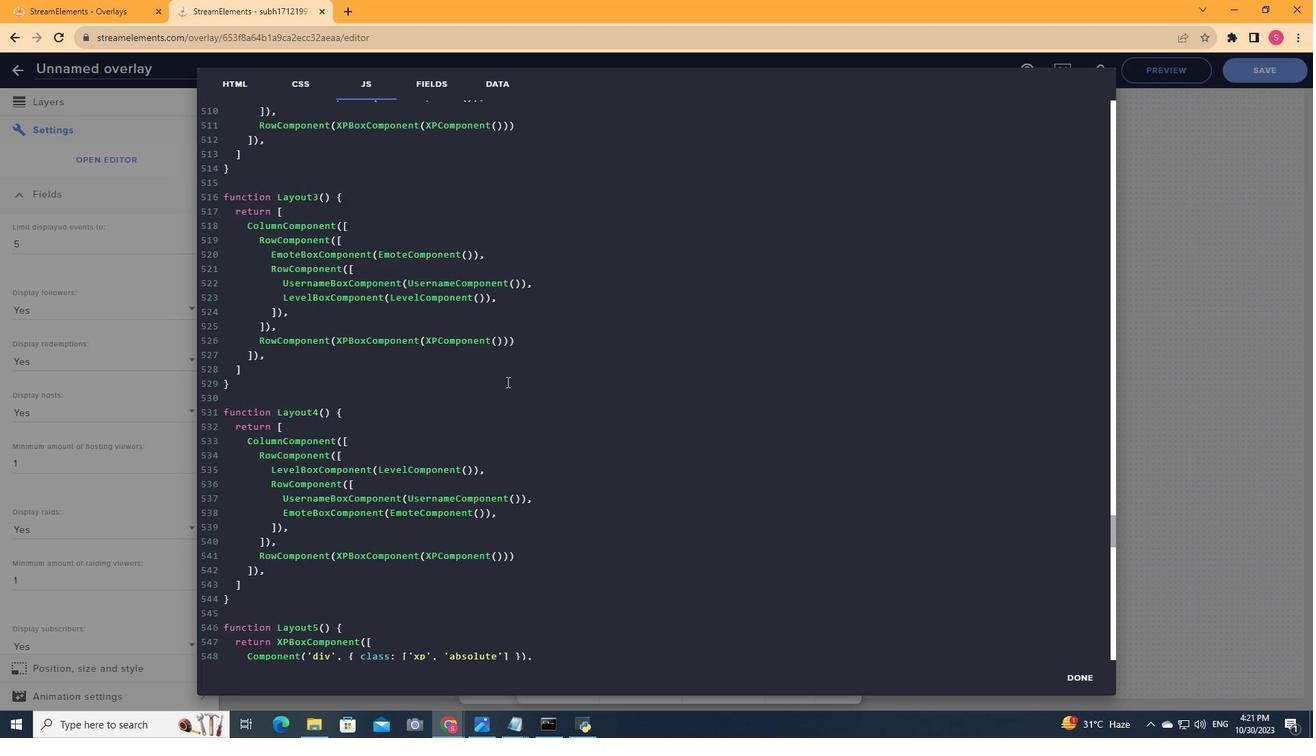
Action: Mouse scrolled (504, 381) with delta (0, 0)
Screenshot: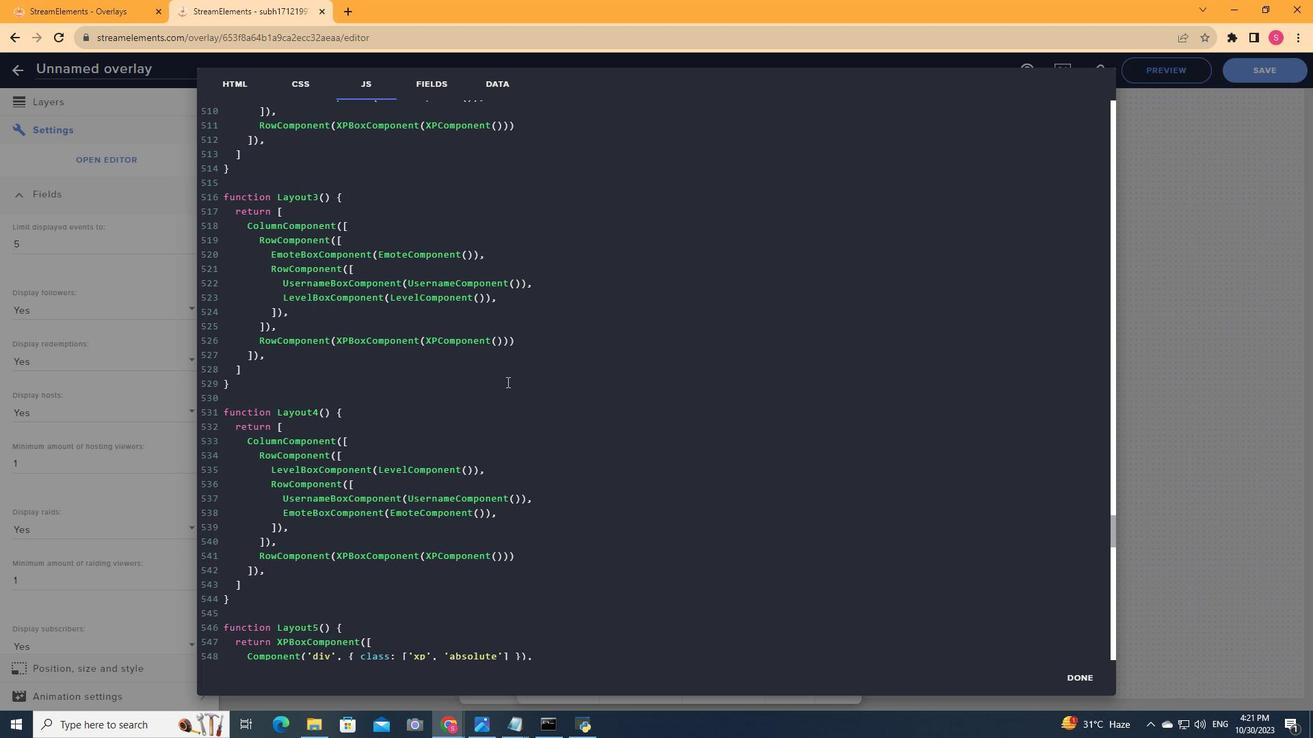 
Action: Mouse scrolled (504, 381) with delta (0, 0)
Screenshot: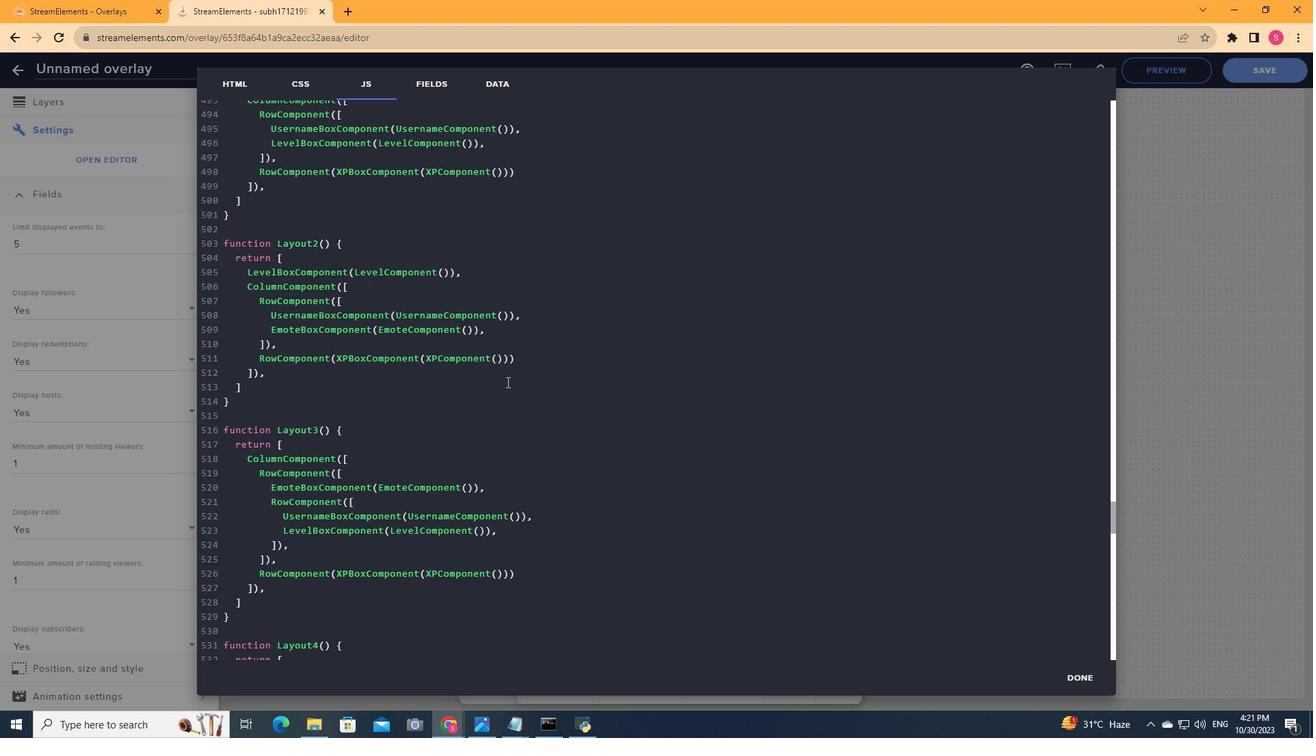 
Action: Mouse scrolled (504, 381) with delta (0, 0)
Screenshot: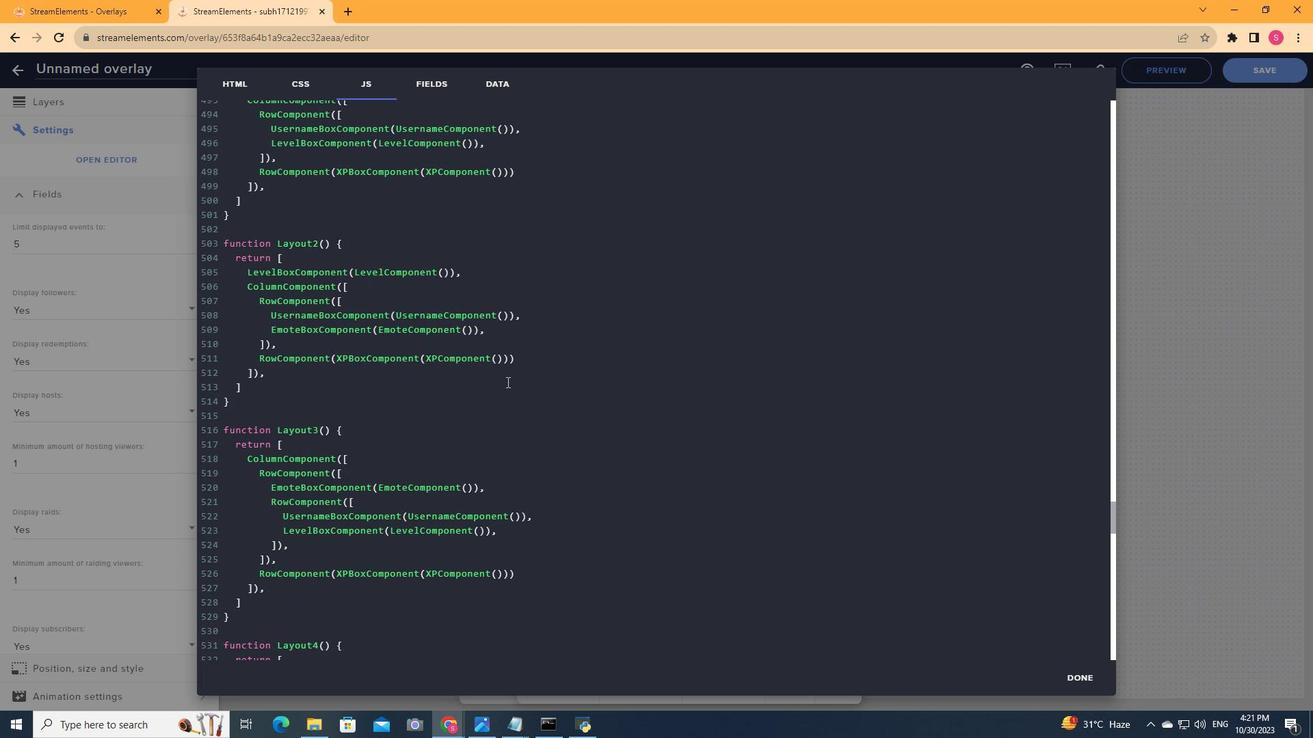 
Action: Mouse scrolled (504, 381) with delta (0, 0)
Screenshot: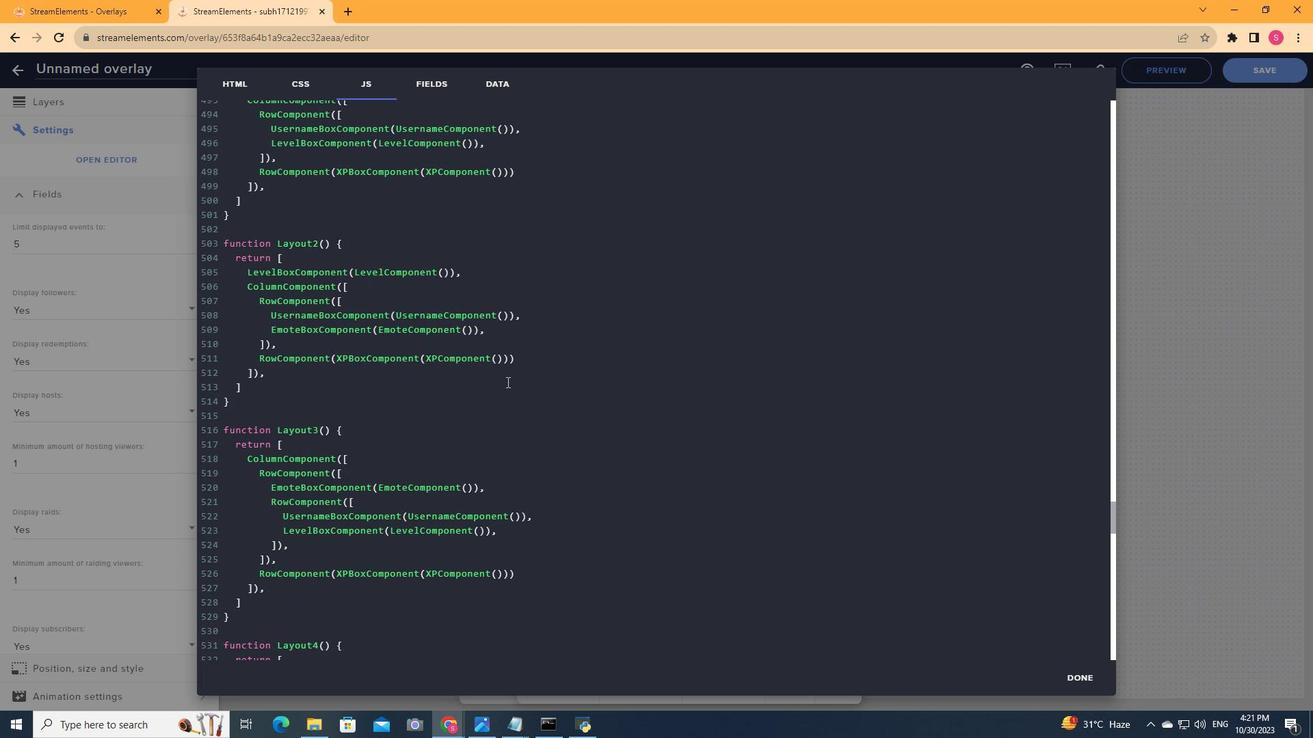 
Action: Mouse scrolled (504, 381) with delta (0, 0)
Screenshot: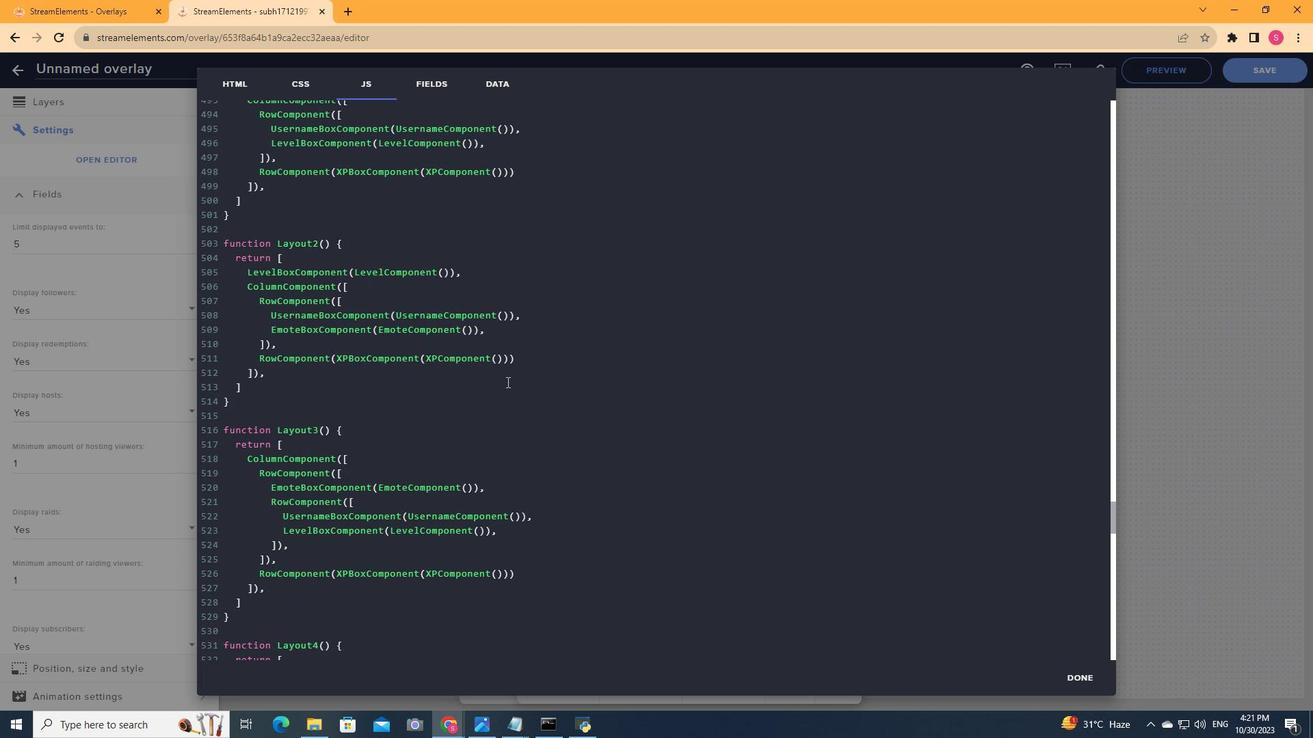 
Action: Mouse scrolled (504, 381) with delta (0, 0)
Screenshot: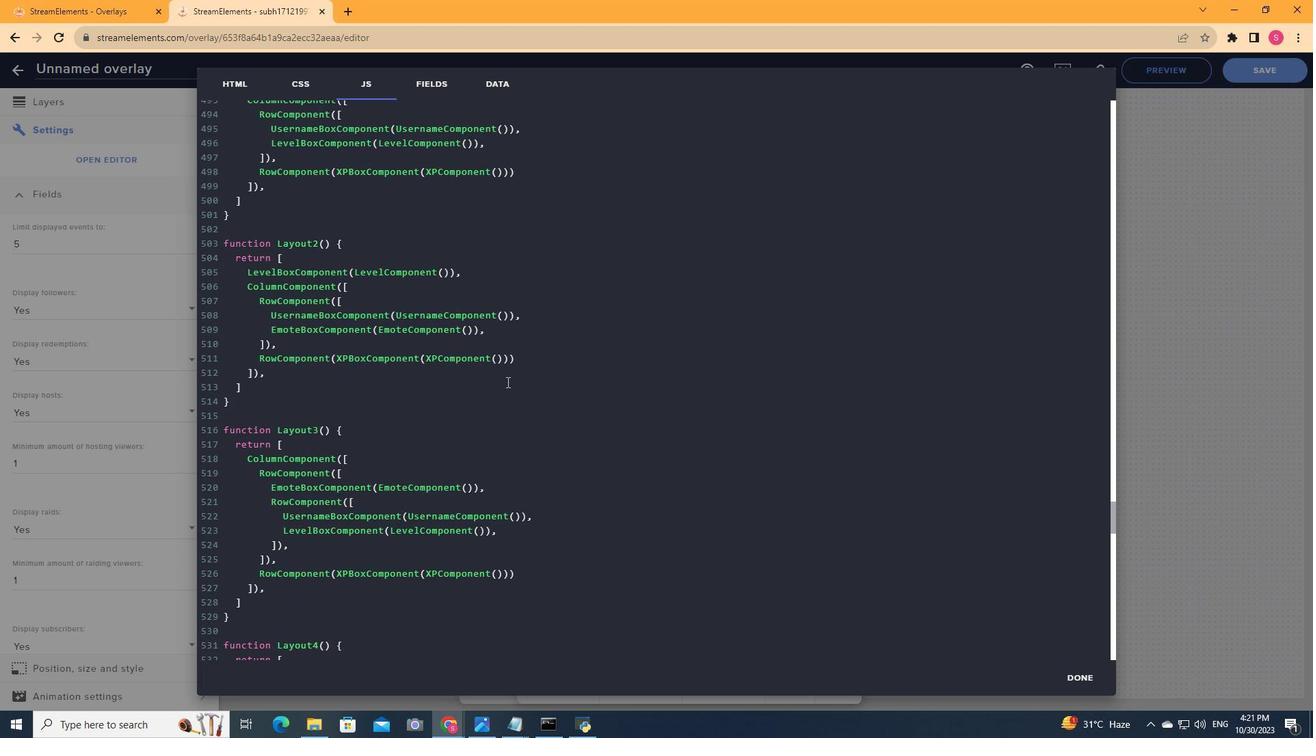 
Action: Mouse scrolled (504, 381) with delta (0, 0)
Screenshot: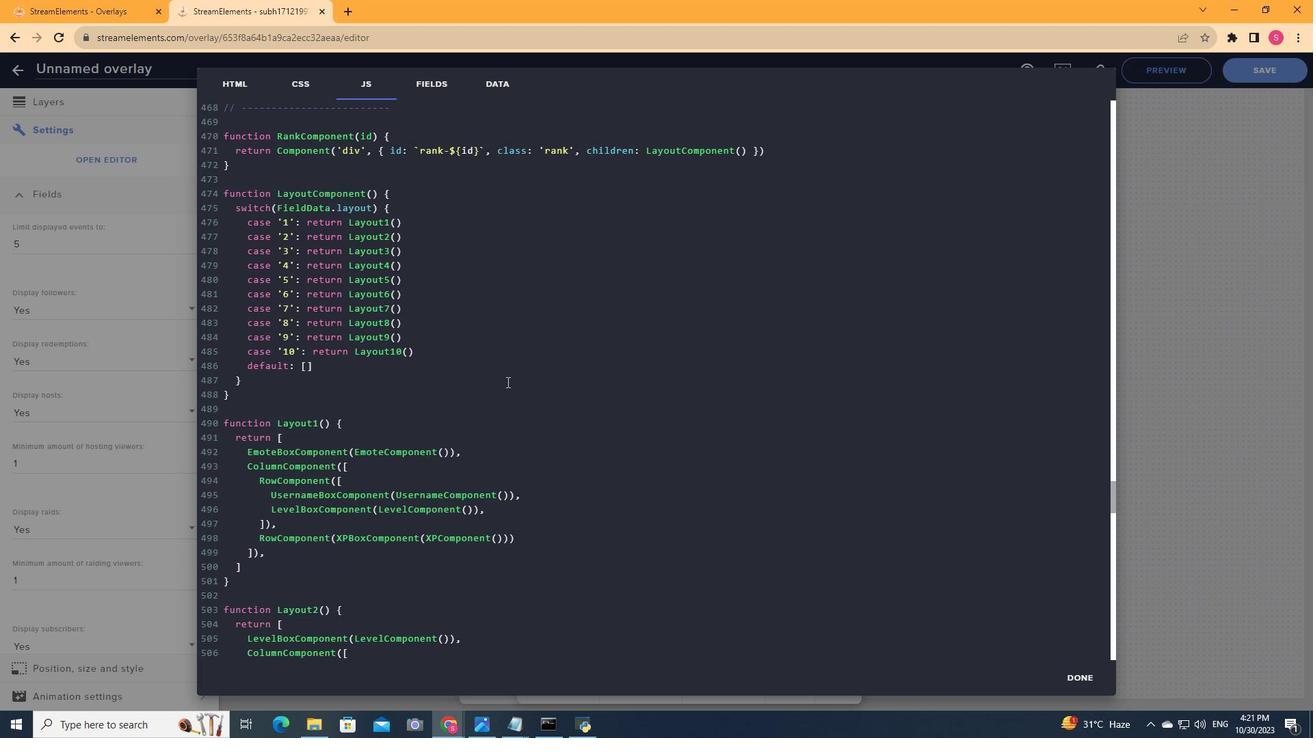 
Action: Mouse scrolled (504, 381) with delta (0, 0)
Screenshot: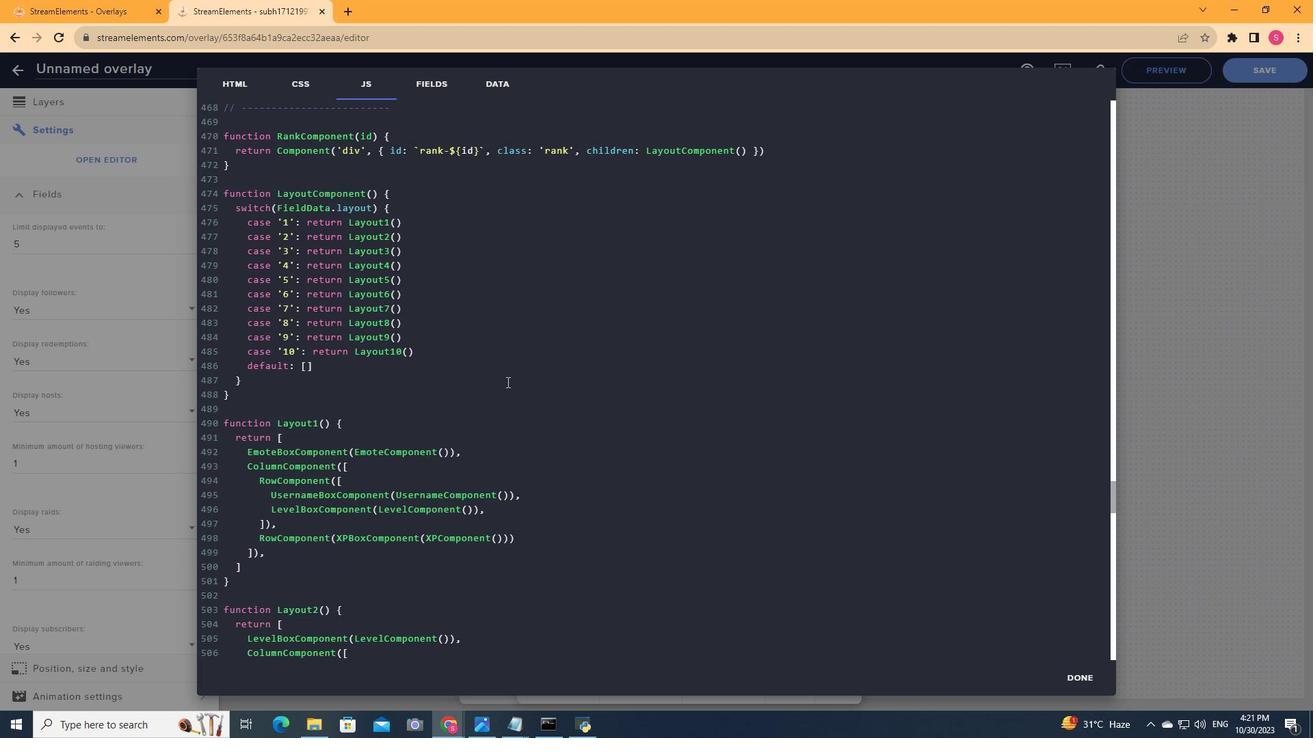 
Action: Mouse scrolled (504, 381) with delta (0, 0)
Screenshot: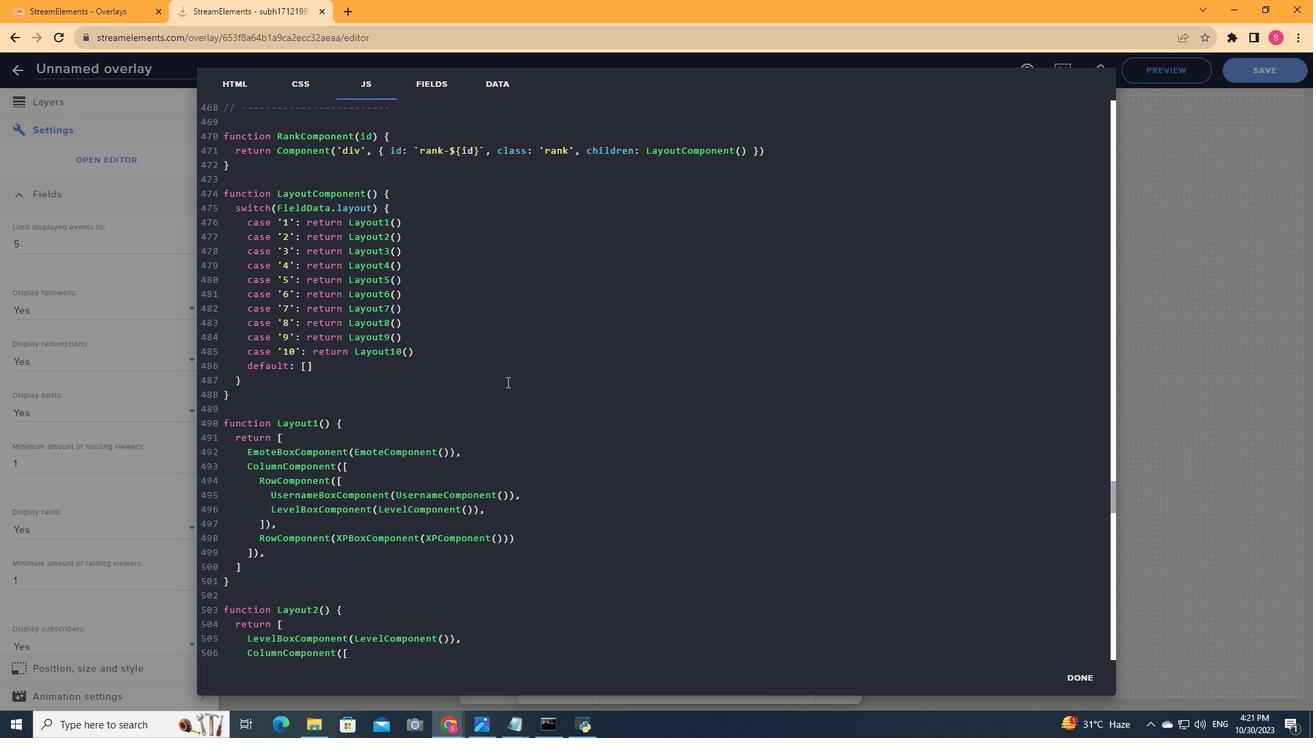 
Action: Mouse scrolled (504, 381) with delta (0, 0)
Screenshot: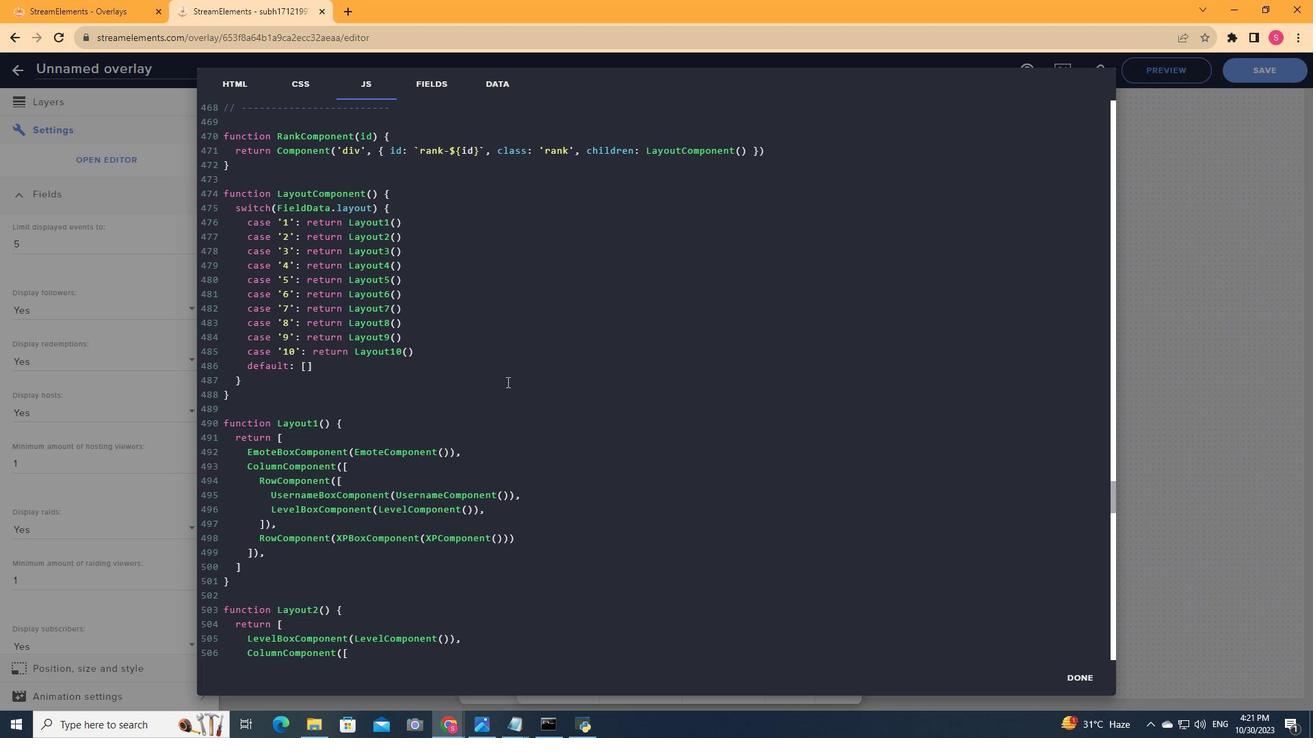 
Action: Mouse scrolled (504, 381) with delta (0, 0)
Screenshot: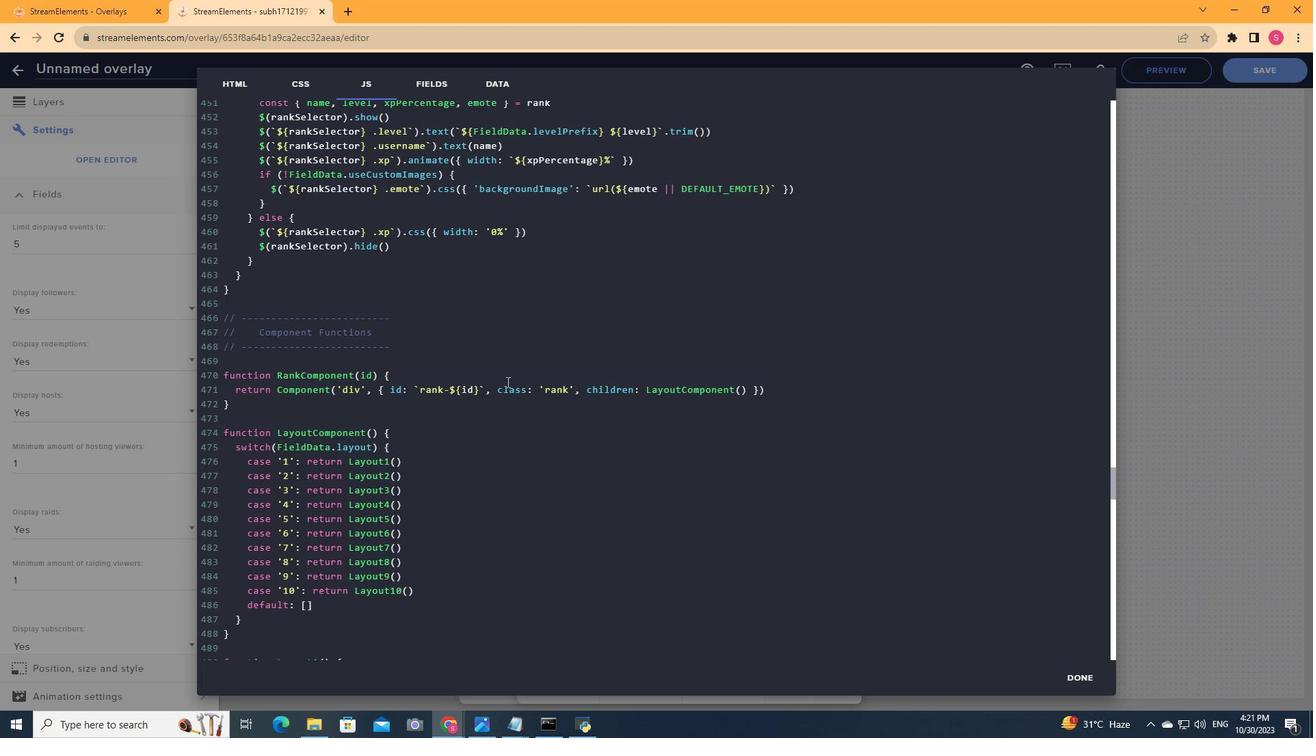 
Action: Mouse scrolled (504, 381) with delta (0, 0)
Screenshot: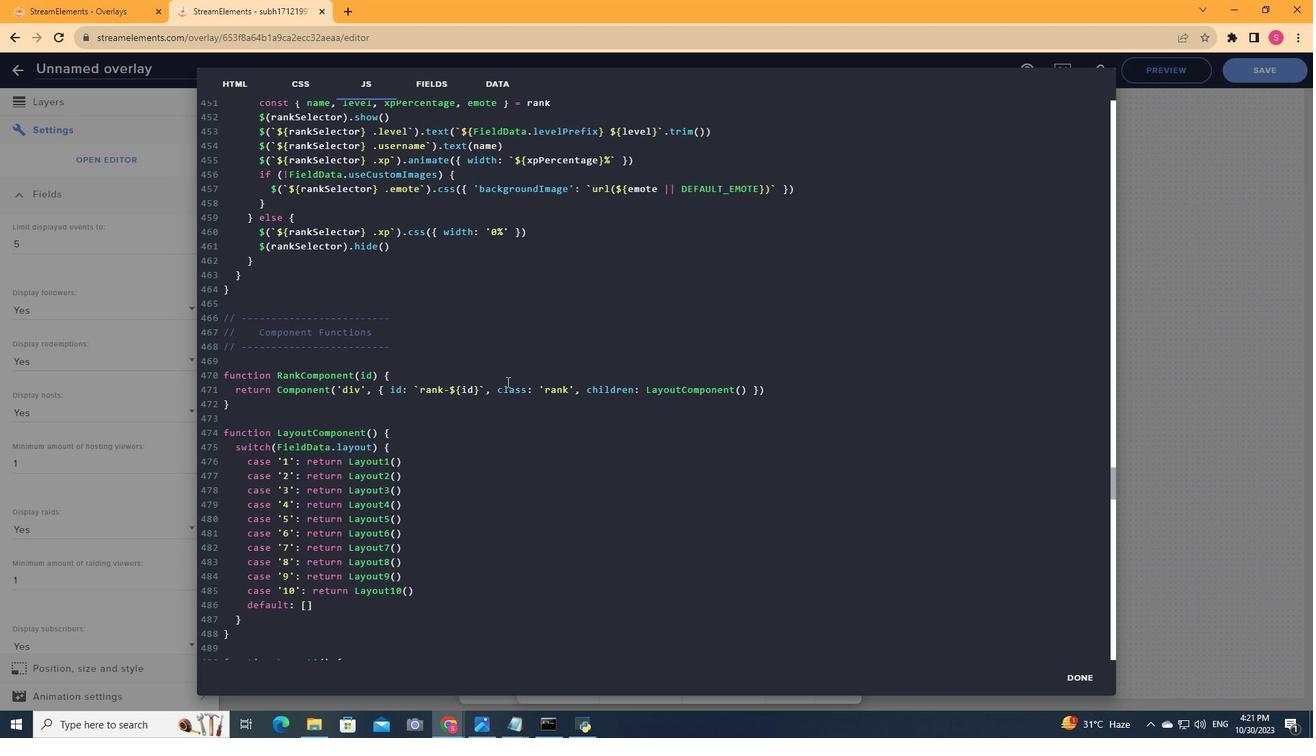 
Action: Mouse scrolled (504, 381) with delta (0, 0)
Screenshot: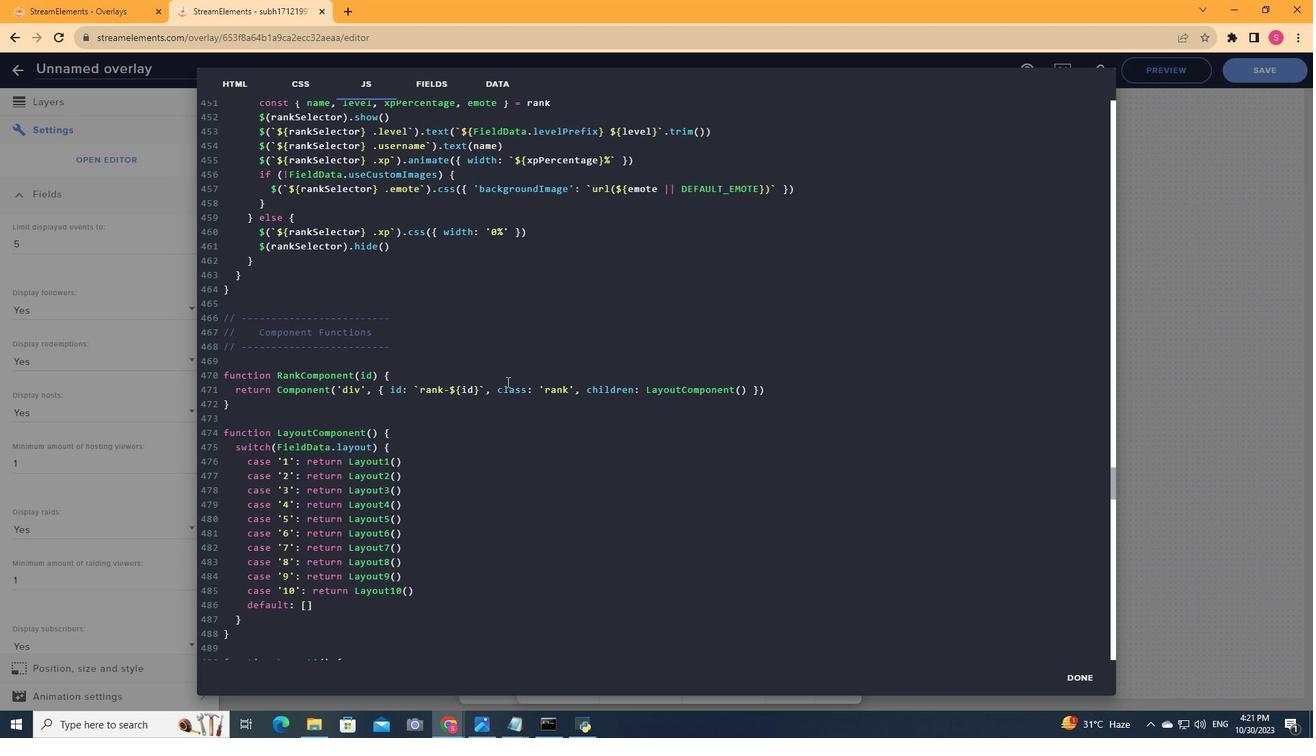 
Action: Mouse scrolled (504, 381) with delta (0, 0)
Screenshot: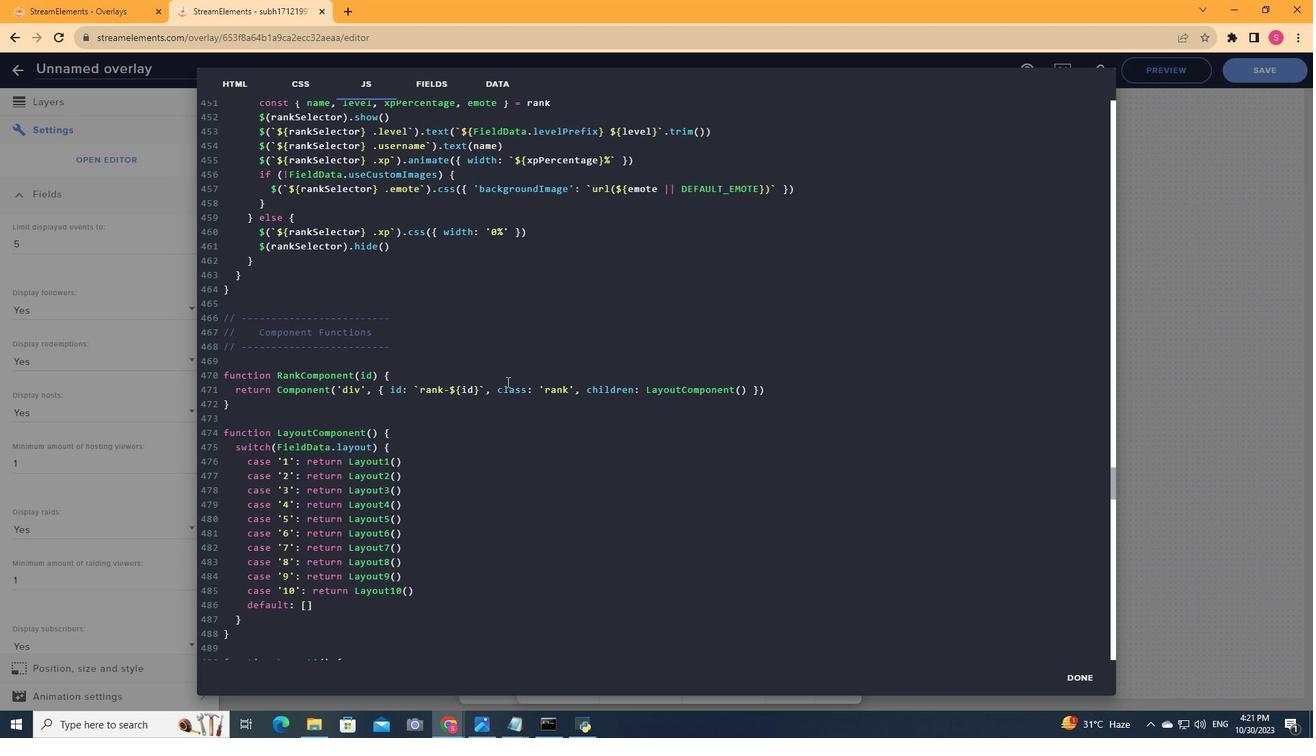 
Action: Mouse scrolled (504, 381) with delta (0, 0)
Screenshot: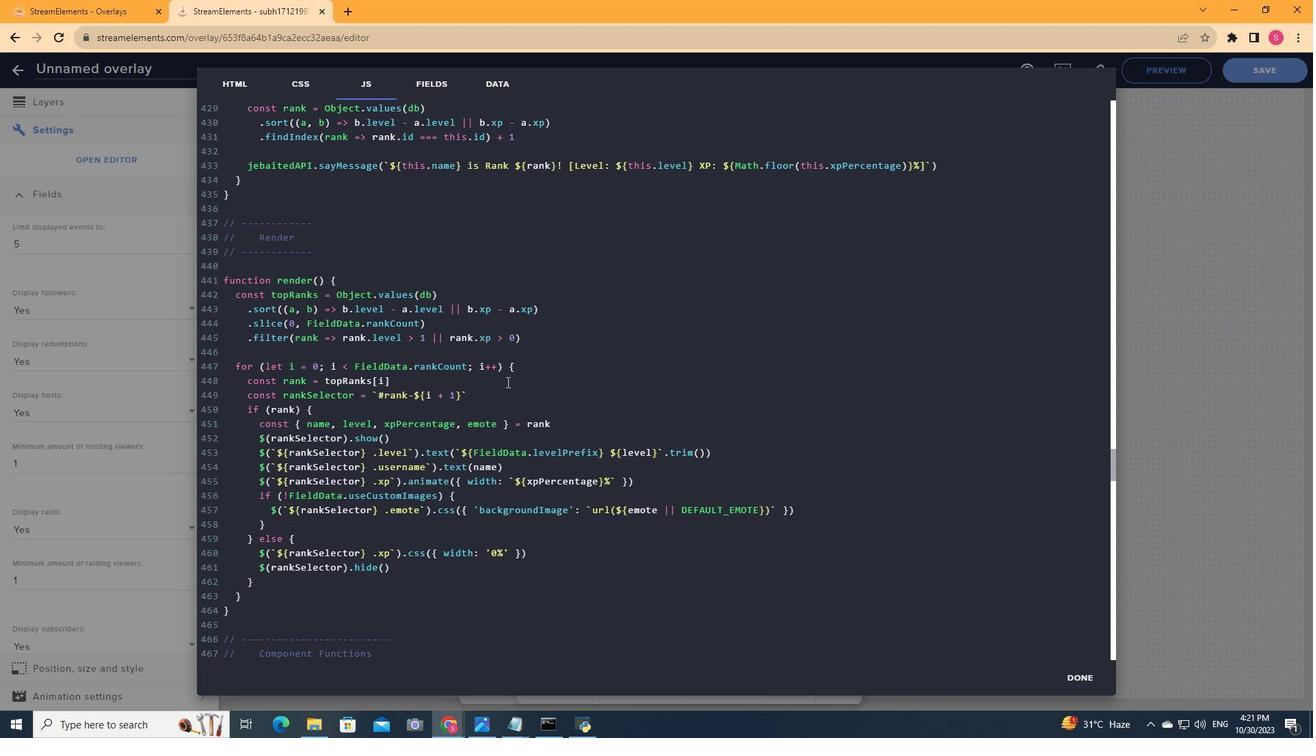 
Action: Mouse scrolled (504, 381) with delta (0, 0)
Screenshot: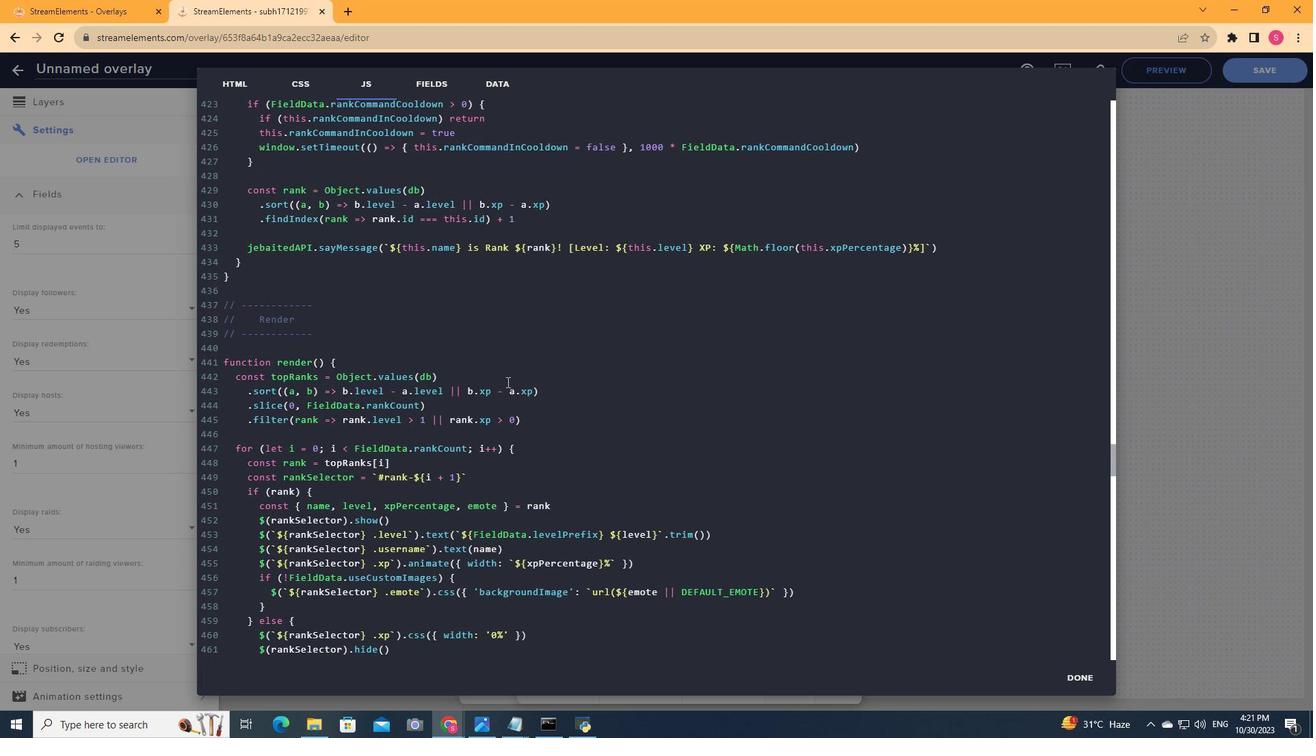
Action: Mouse scrolled (504, 381) with delta (0, 0)
Screenshot: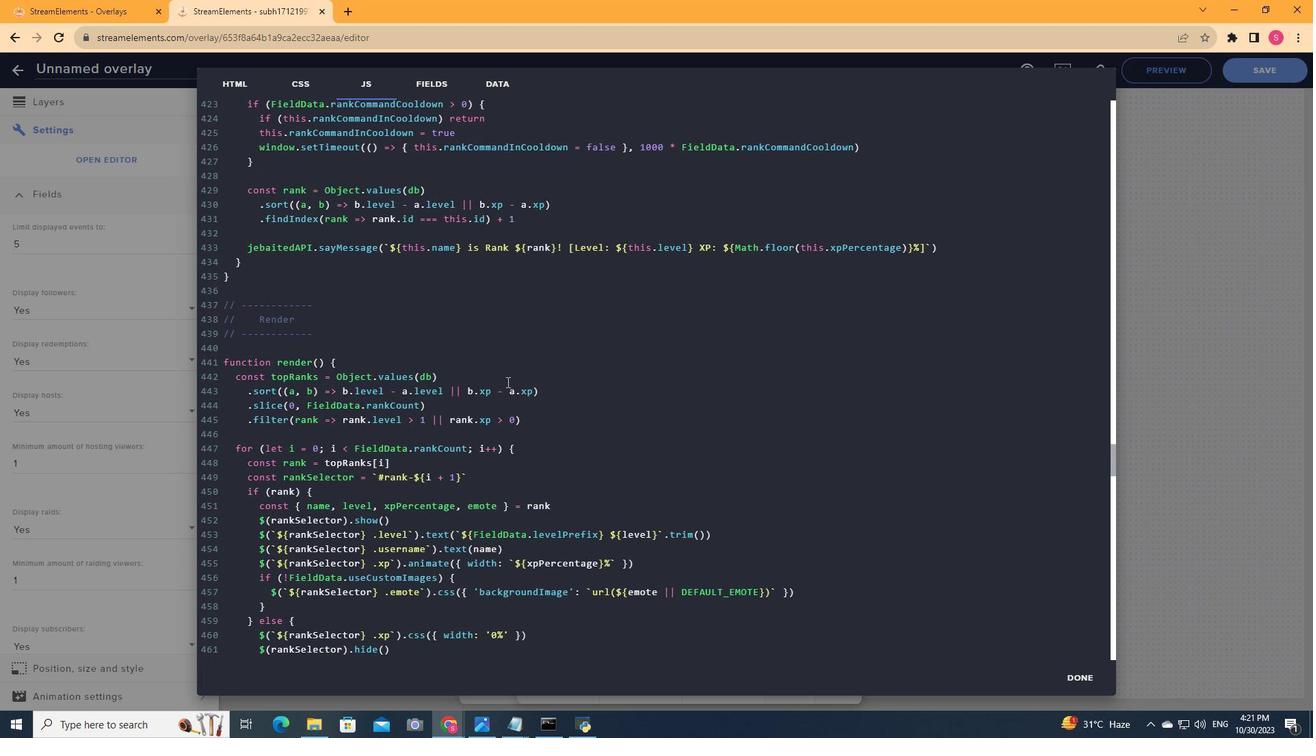 
Action: Mouse scrolled (504, 381) with delta (0, 0)
Screenshot: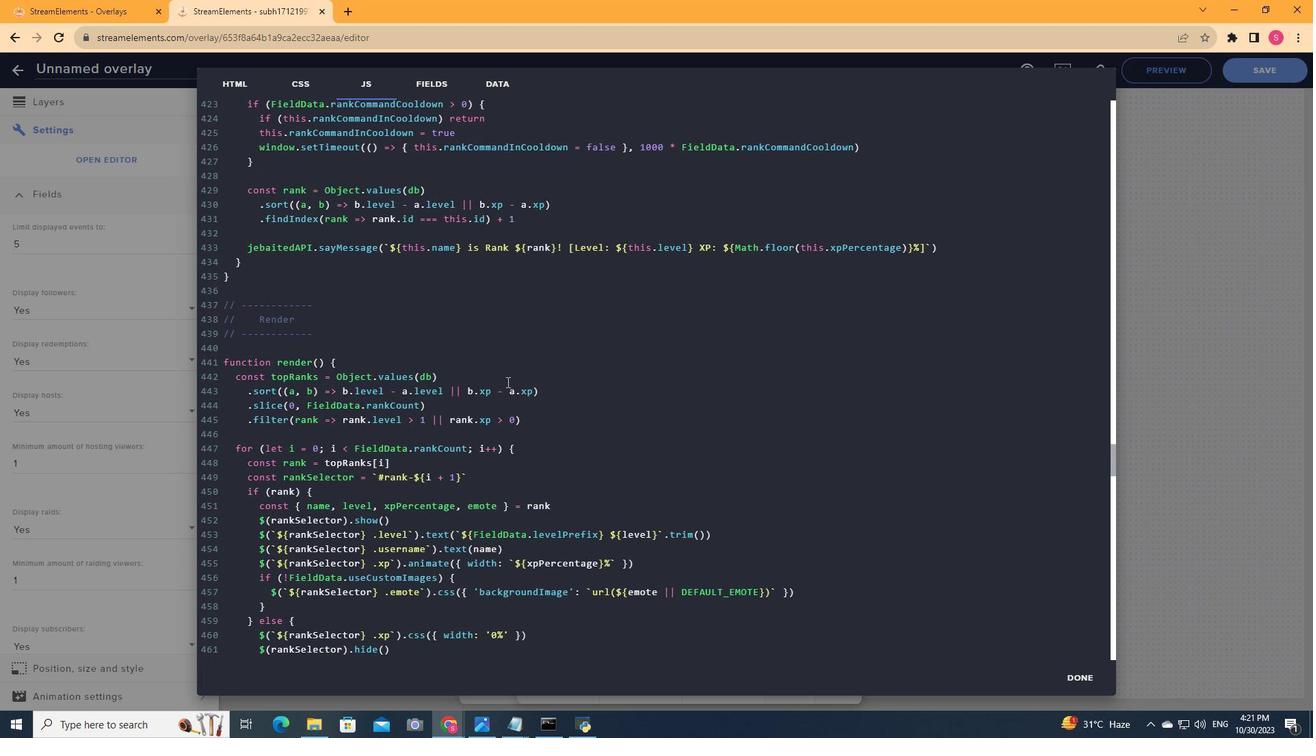 
Action: Mouse scrolled (504, 381) with delta (0, 0)
Screenshot: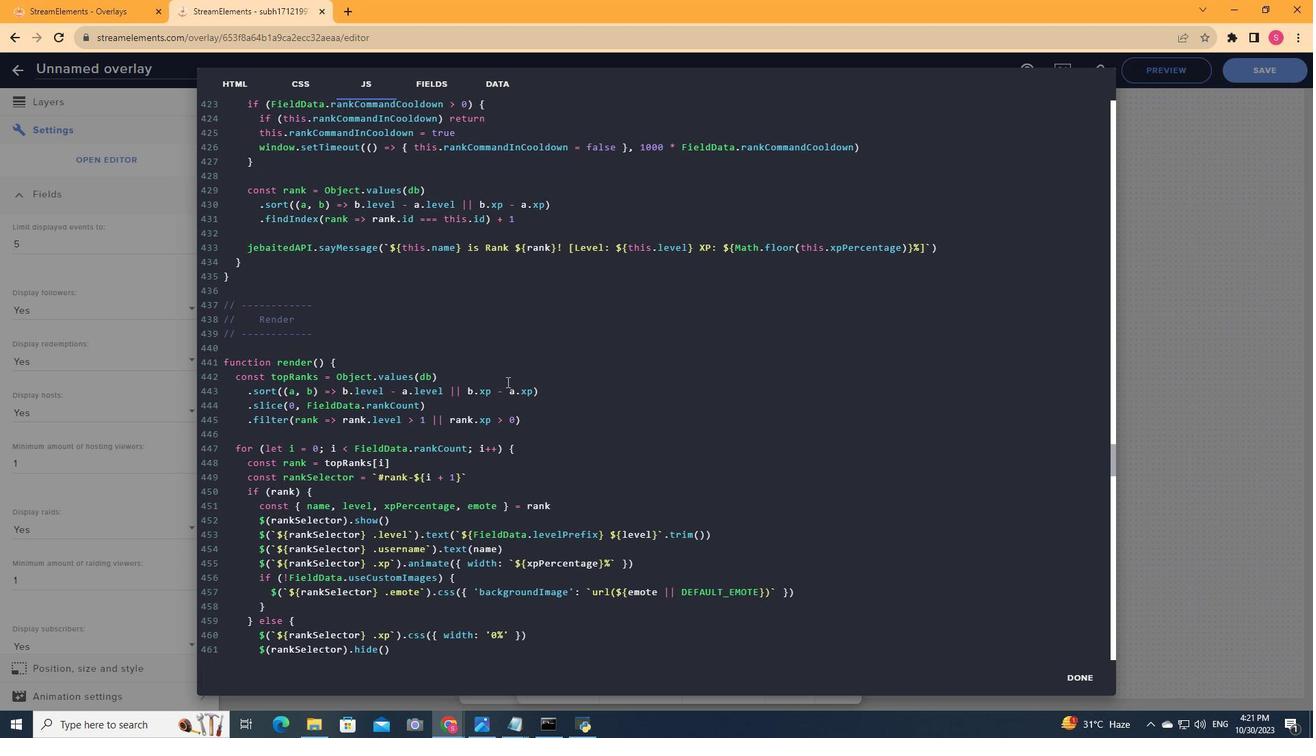 
Action: Mouse scrolled (504, 381) with delta (0, 0)
Screenshot: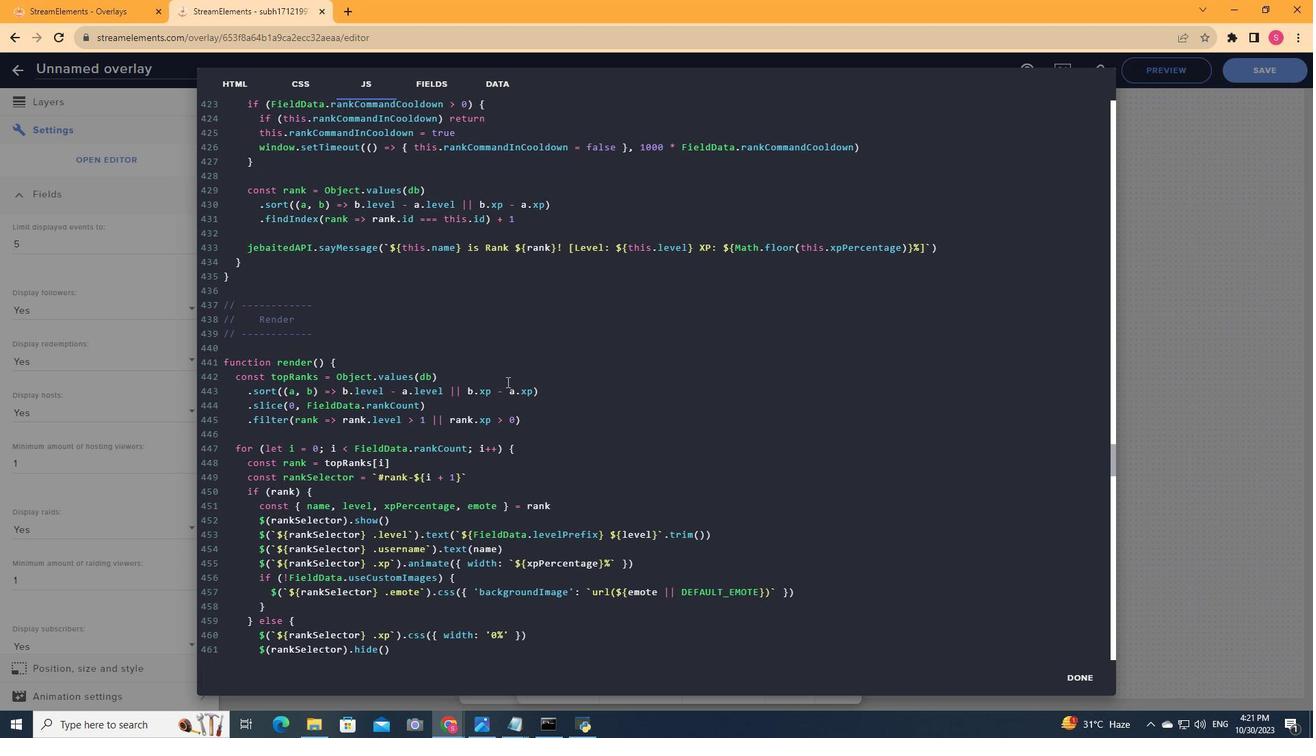 
Action: Mouse scrolled (504, 381) with delta (0, 0)
Screenshot: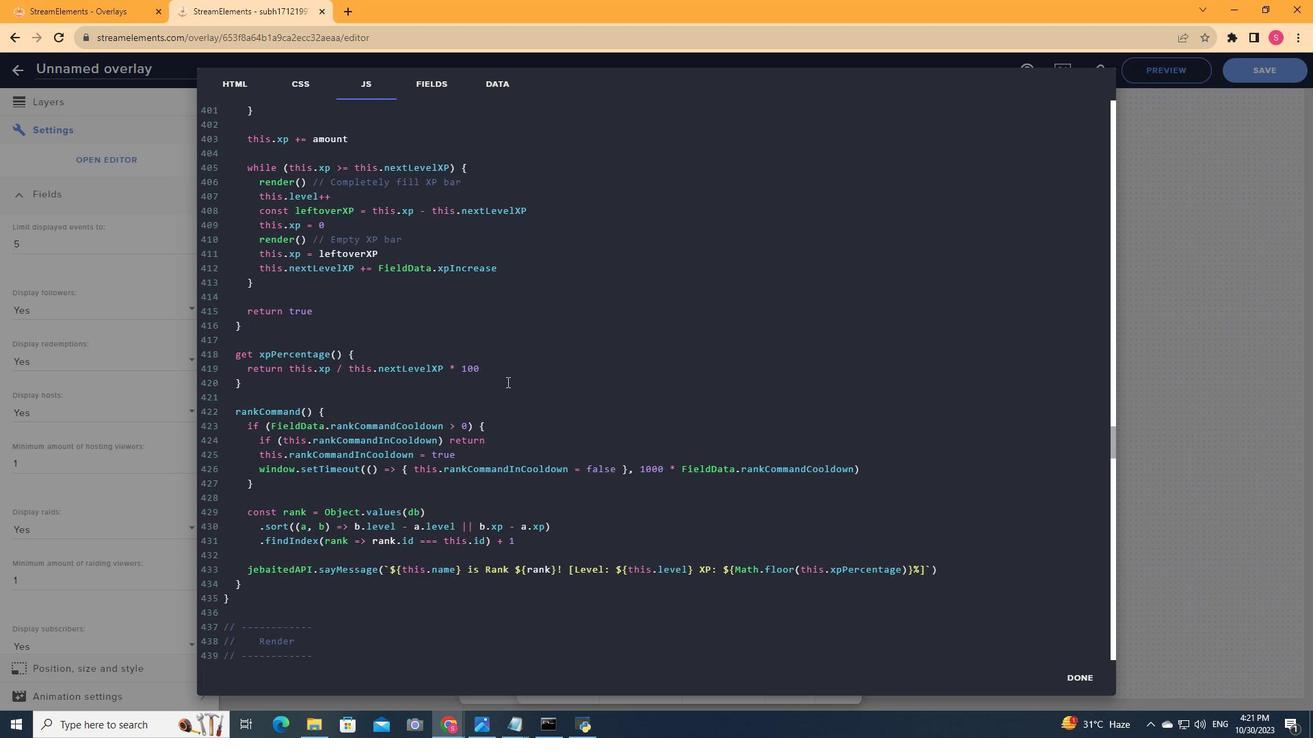 
Action: Mouse scrolled (504, 381) with delta (0, 0)
Screenshot: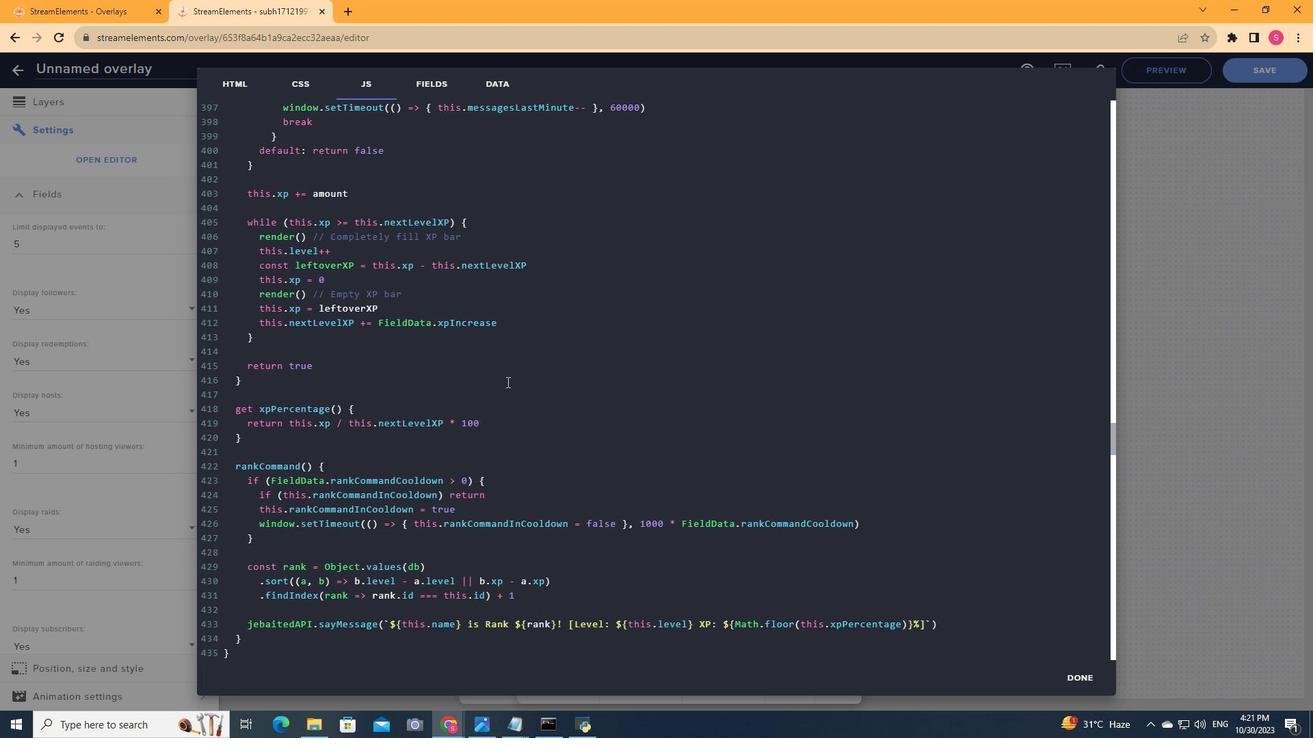 
Action: Mouse scrolled (504, 381) with delta (0, 0)
Screenshot: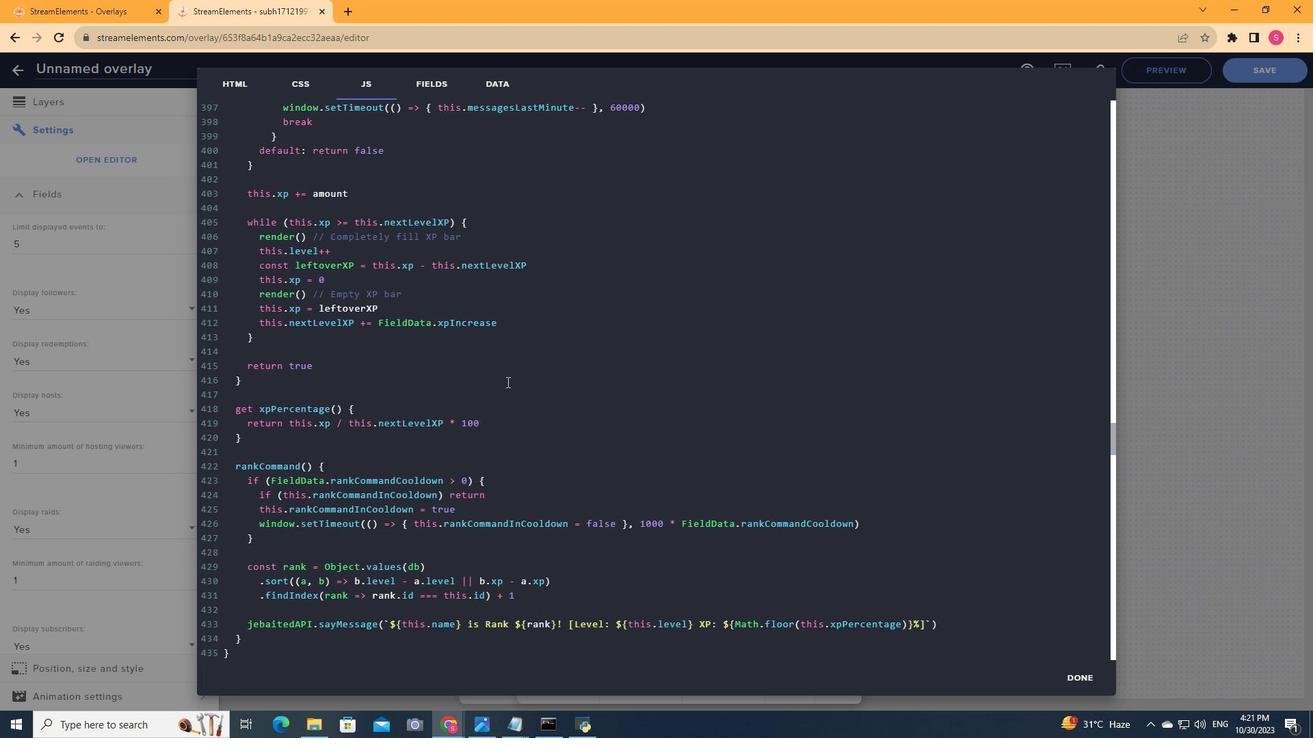 
Action: Mouse scrolled (504, 381) with delta (0, 0)
Screenshot: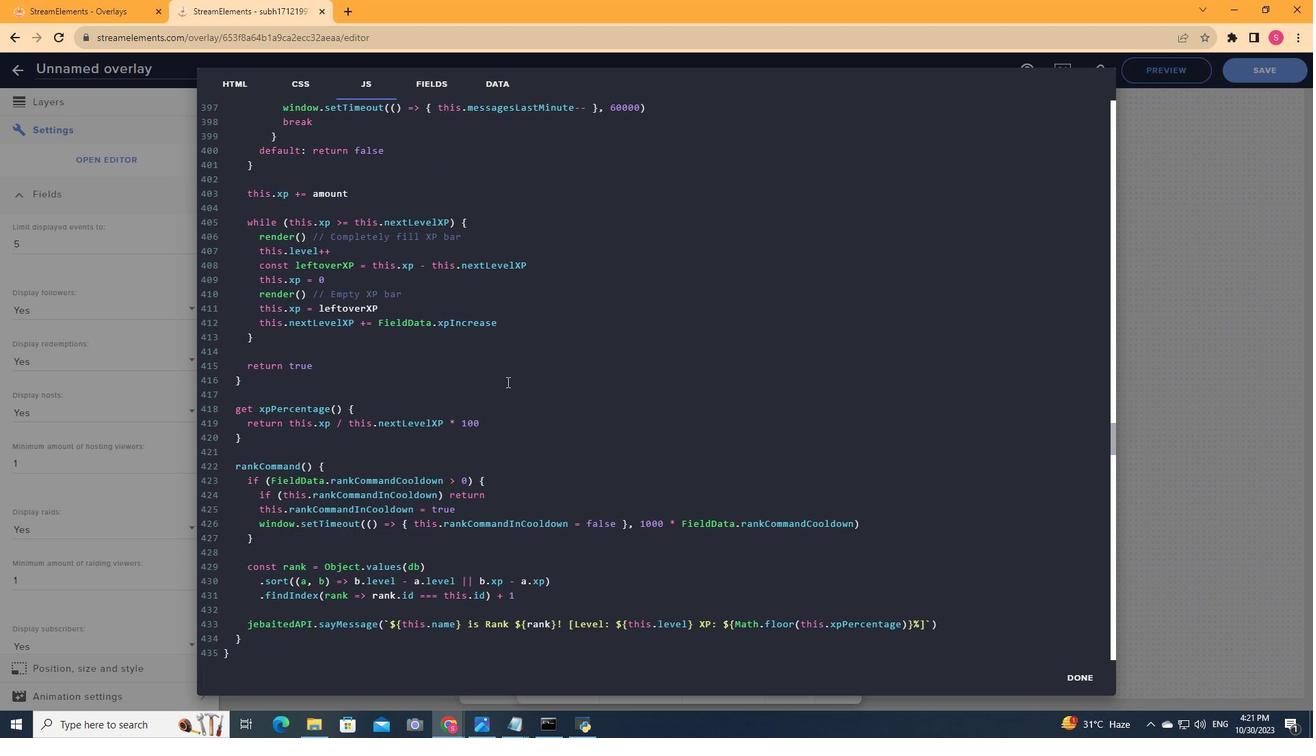 
Action: Mouse scrolled (504, 381) with delta (0, 0)
Screenshot: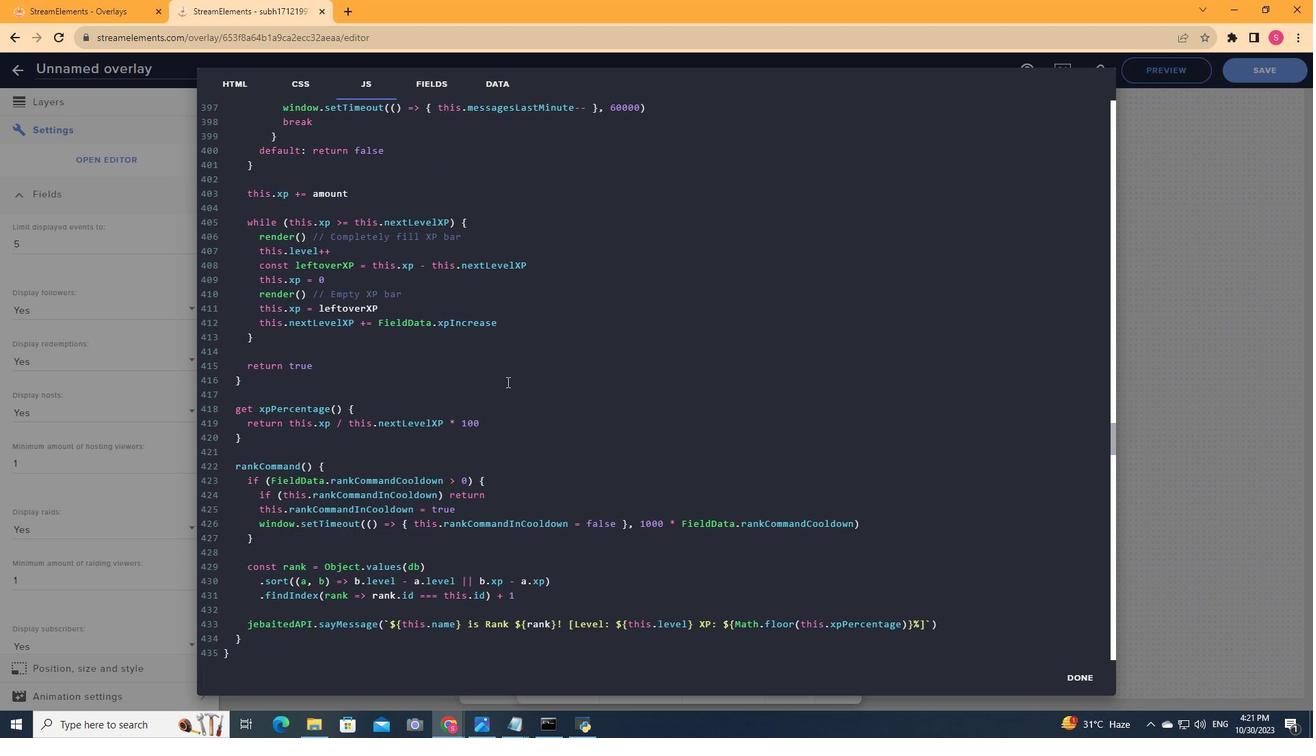 
Action: Mouse scrolled (504, 381) with delta (0, 0)
Screenshot: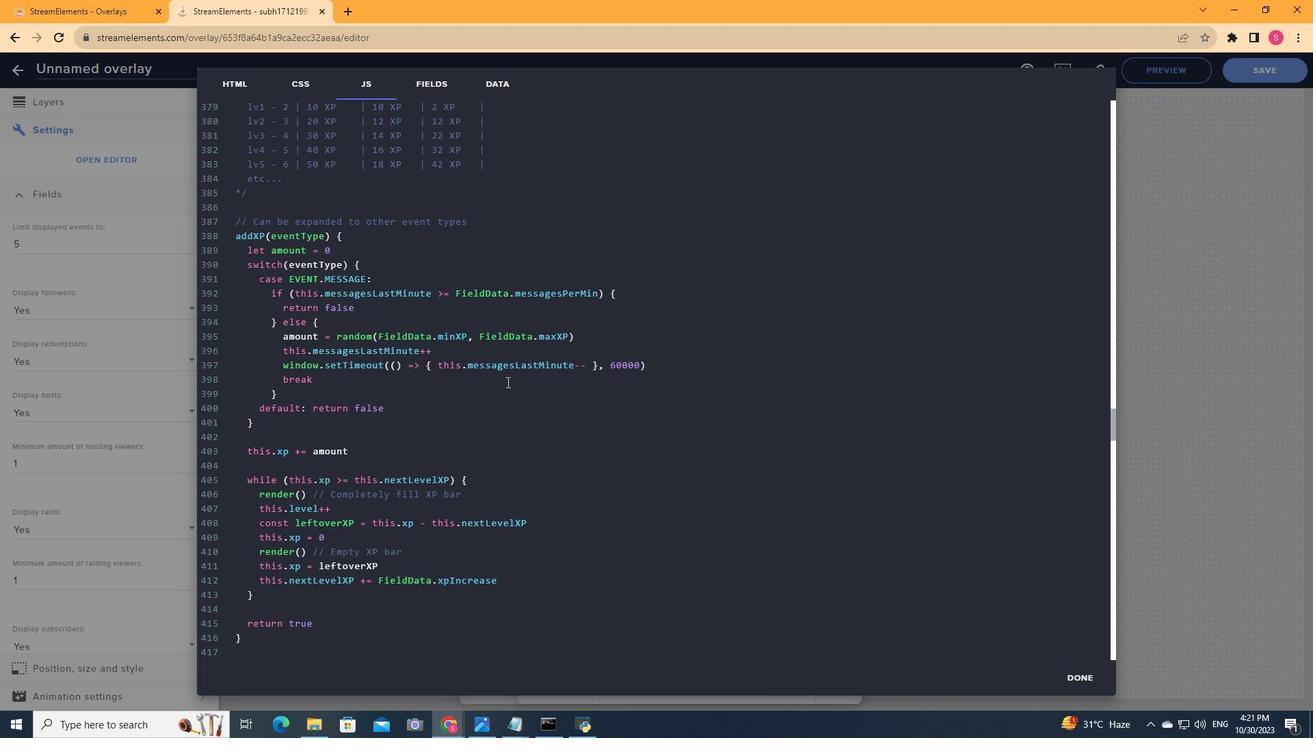 
Action: Mouse scrolled (504, 381) with delta (0, 0)
Screenshot: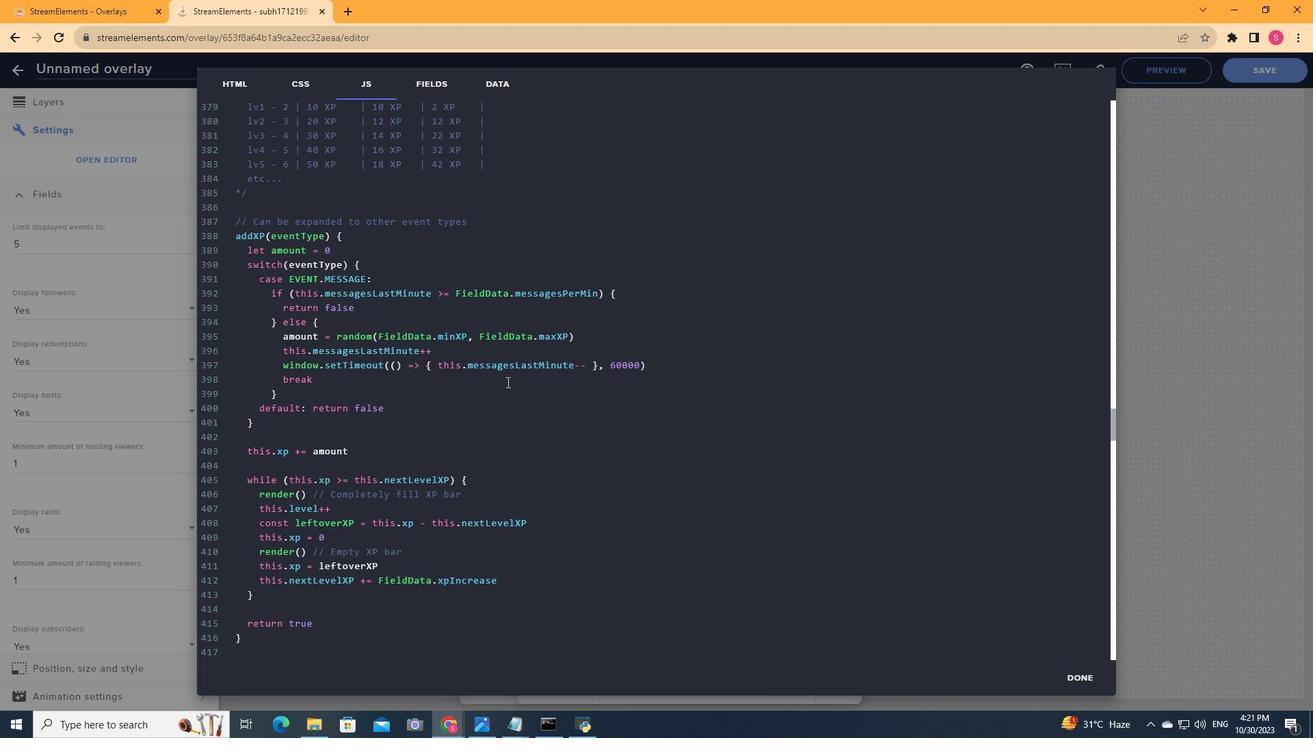 
Action: Mouse scrolled (504, 381) with delta (0, 0)
Screenshot: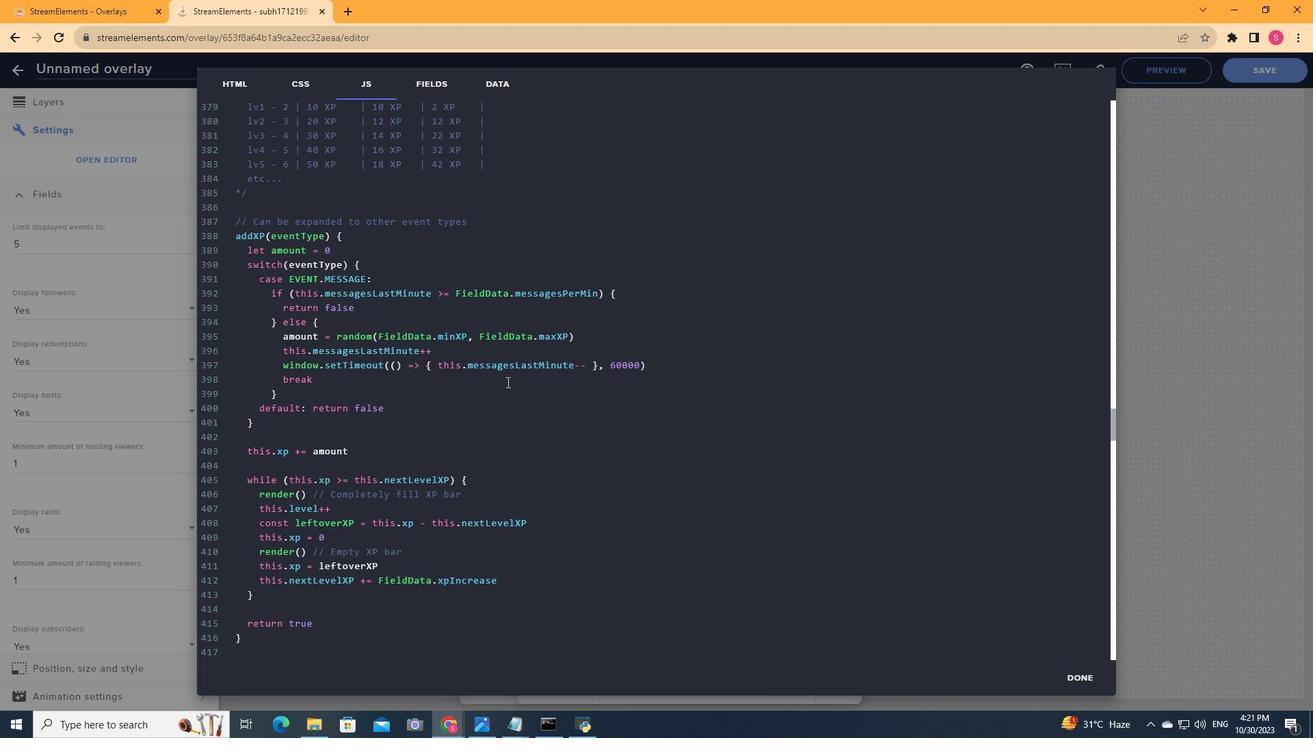 
Action: Mouse scrolled (504, 381) with delta (0, 0)
Screenshot: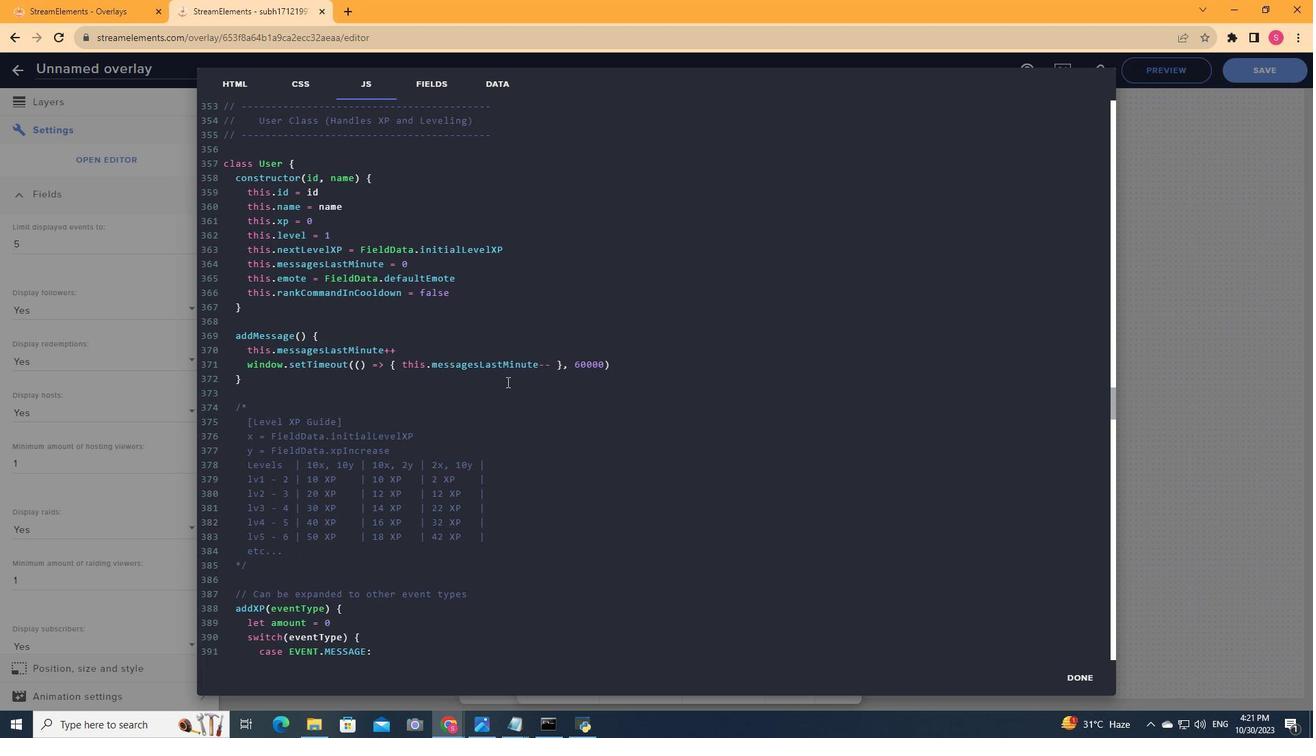 
Action: Mouse scrolled (504, 381) with delta (0, 0)
Screenshot: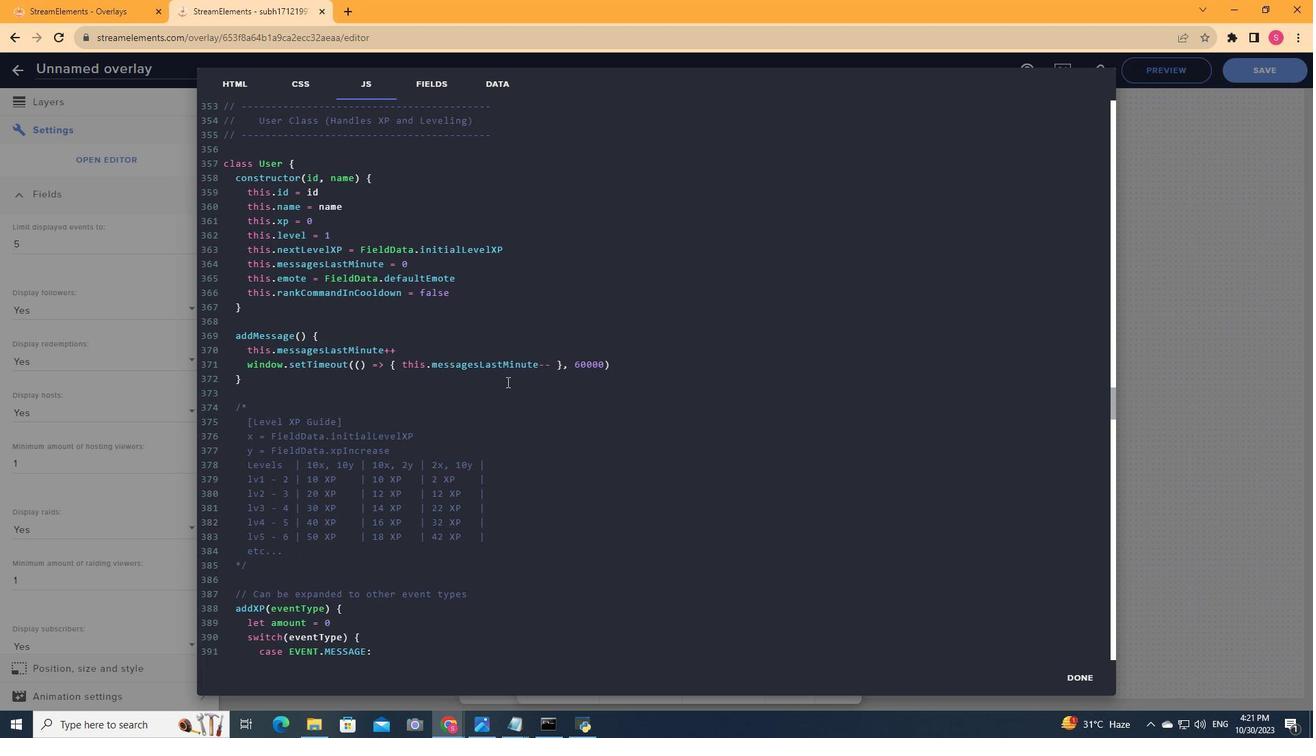 
Action: Mouse scrolled (504, 381) with delta (0, 0)
Screenshot: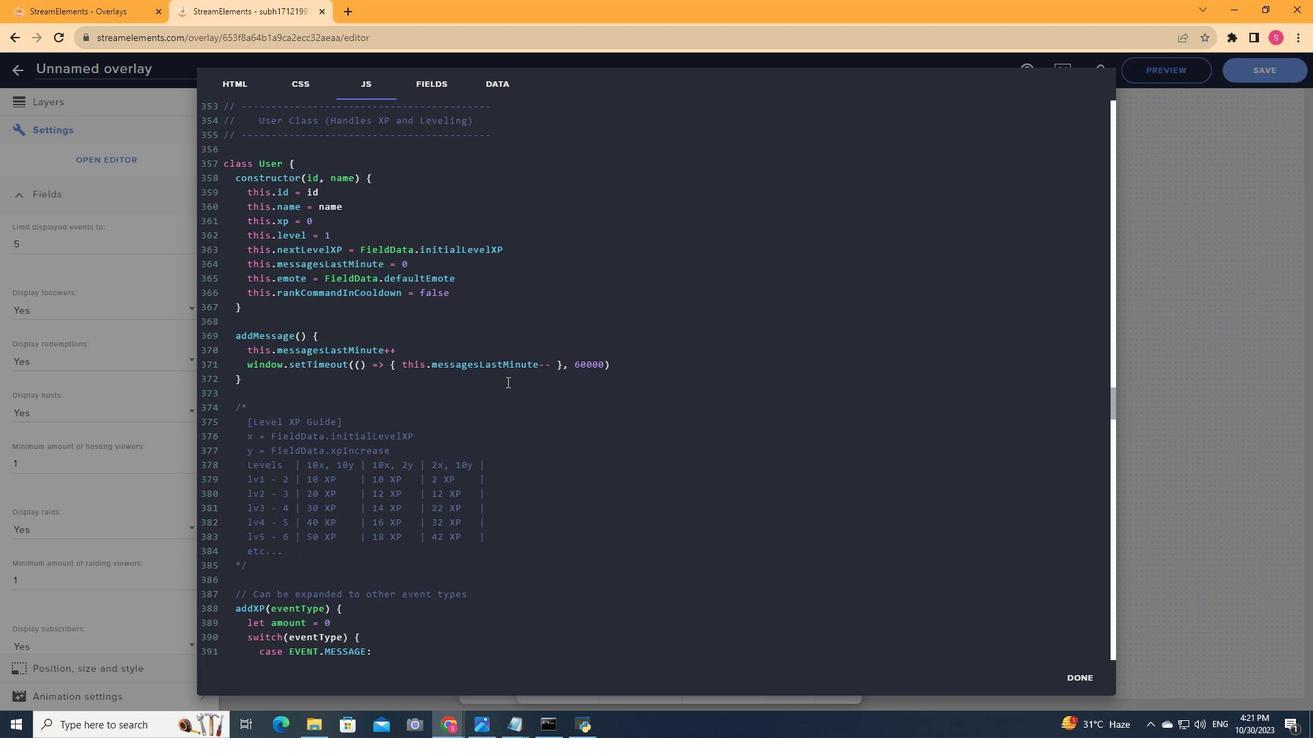 
Action: Mouse scrolled (504, 381) with delta (0, 0)
Screenshot: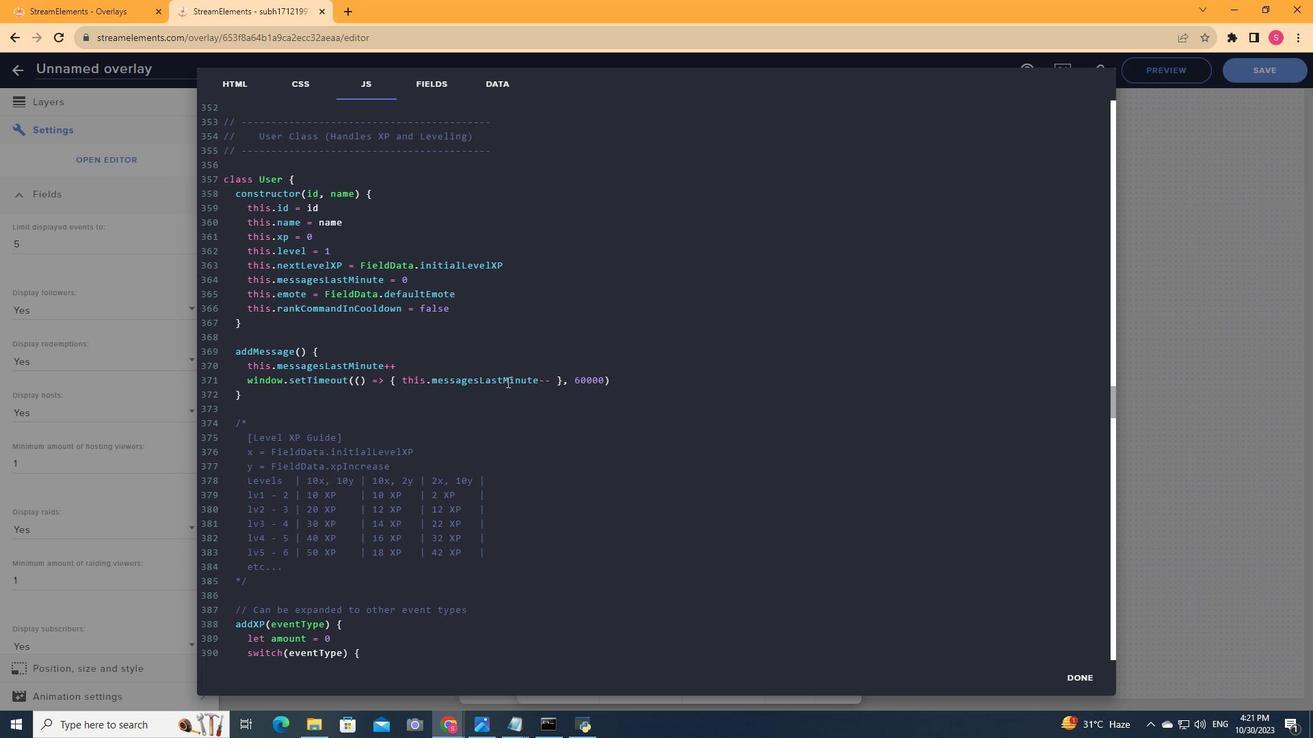 
Action: Mouse scrolled (504, 381) with delta (0, 0)
Screenshot: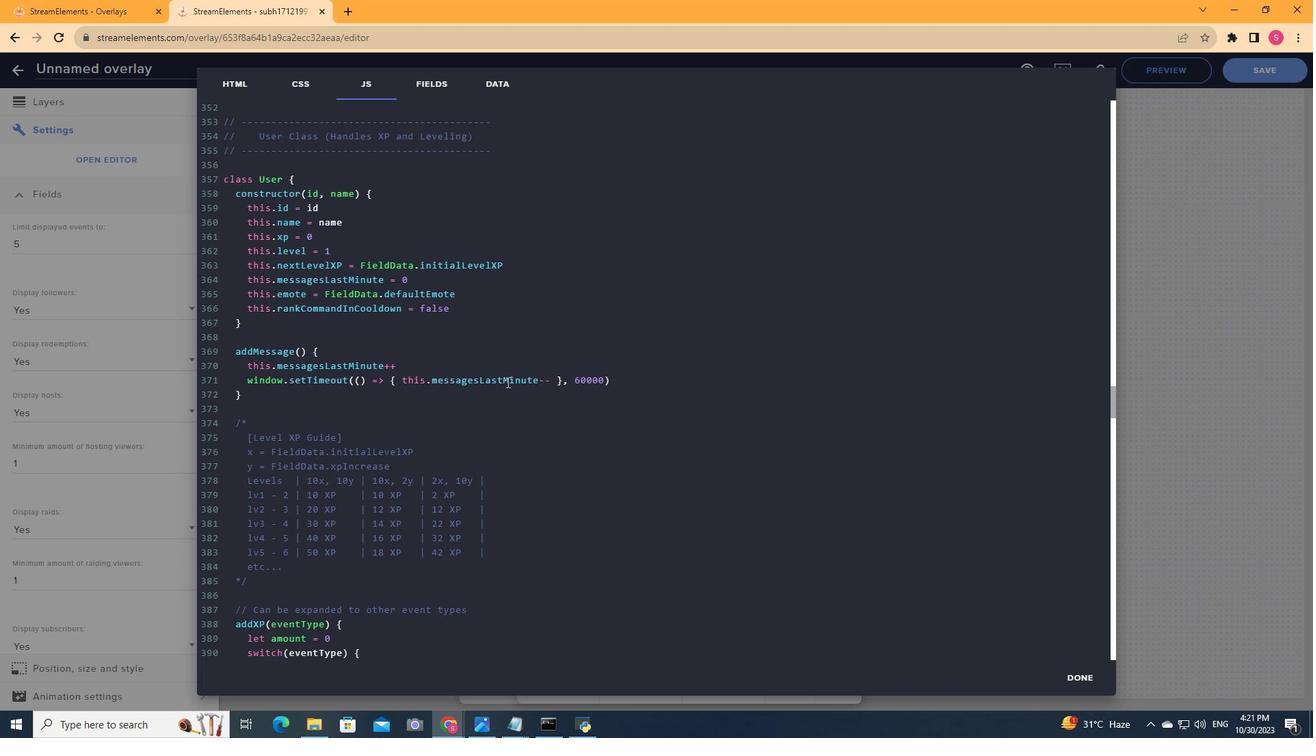 
Action: Mouse scrolled (504, 381) with delta (0, 0)
Screenshot: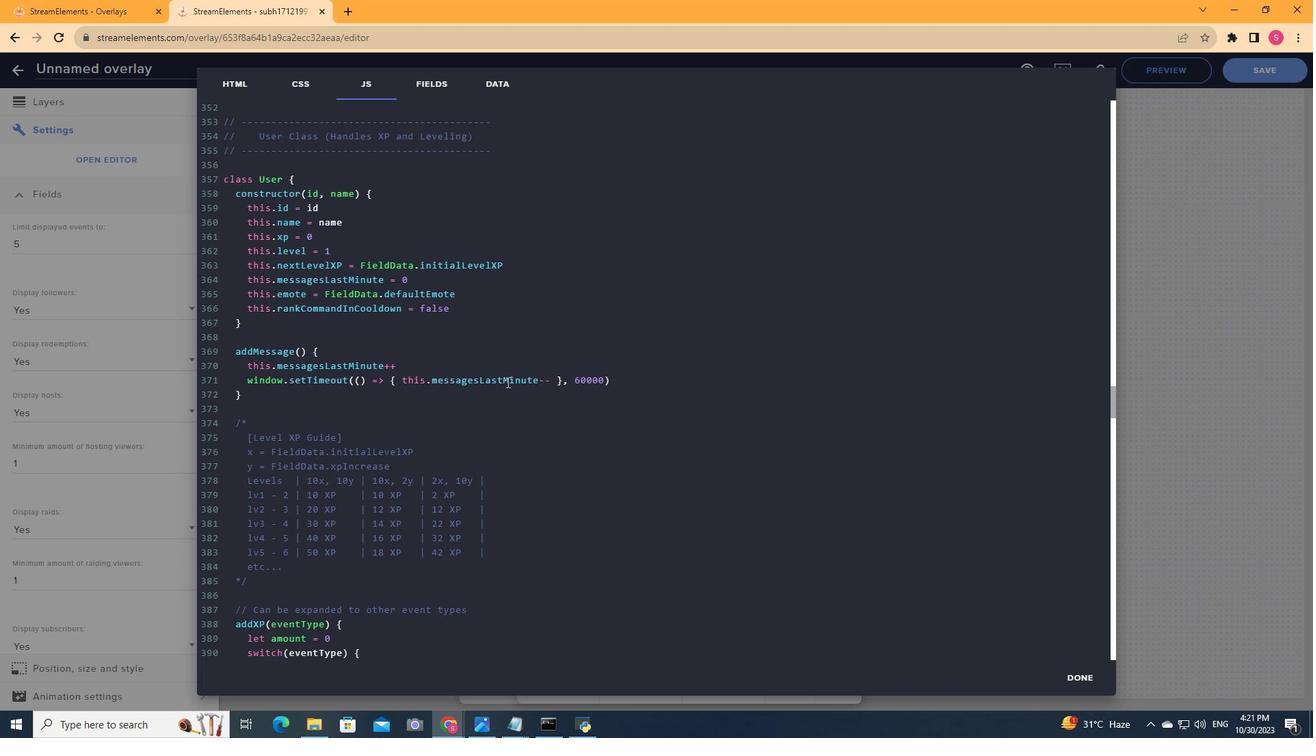 
Action: Mouse scrolled (504, 381) with delta (0, 0)
Screenshot: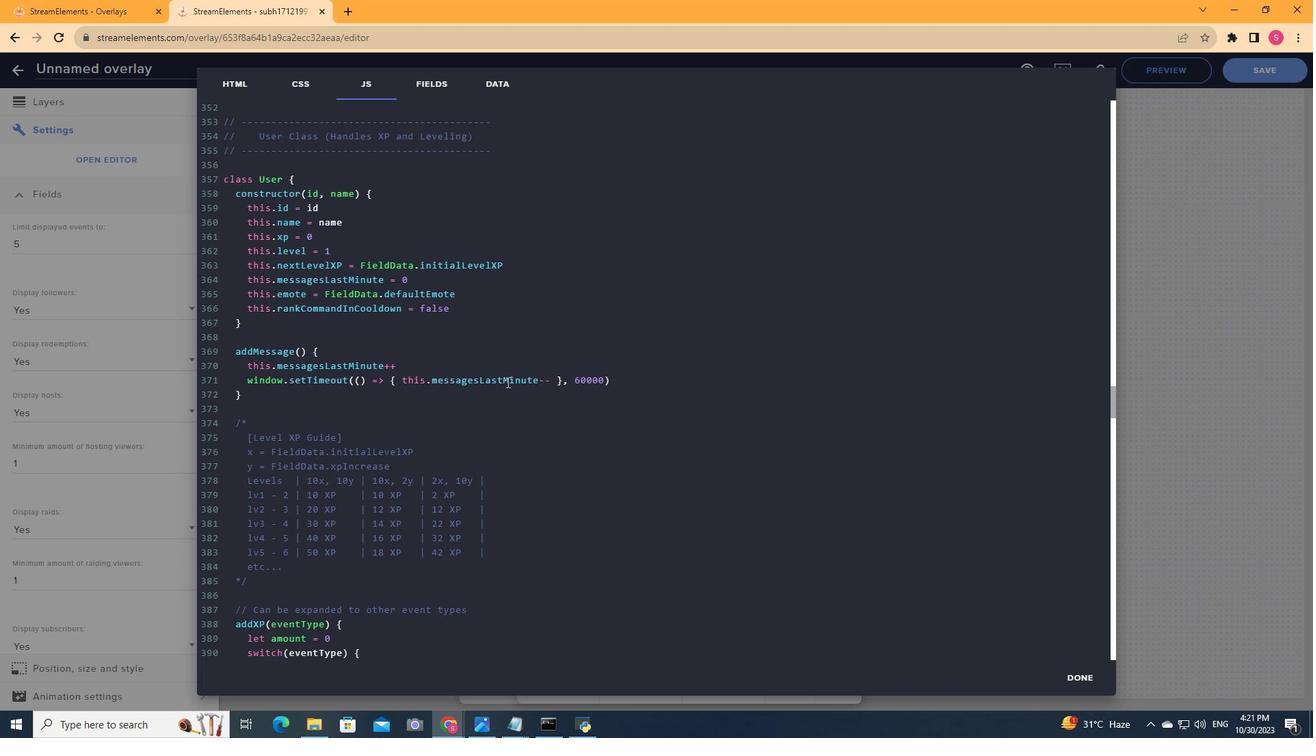 
Action: Mouse scrolled (504, 381) with delta (0, 0)
Screenshot: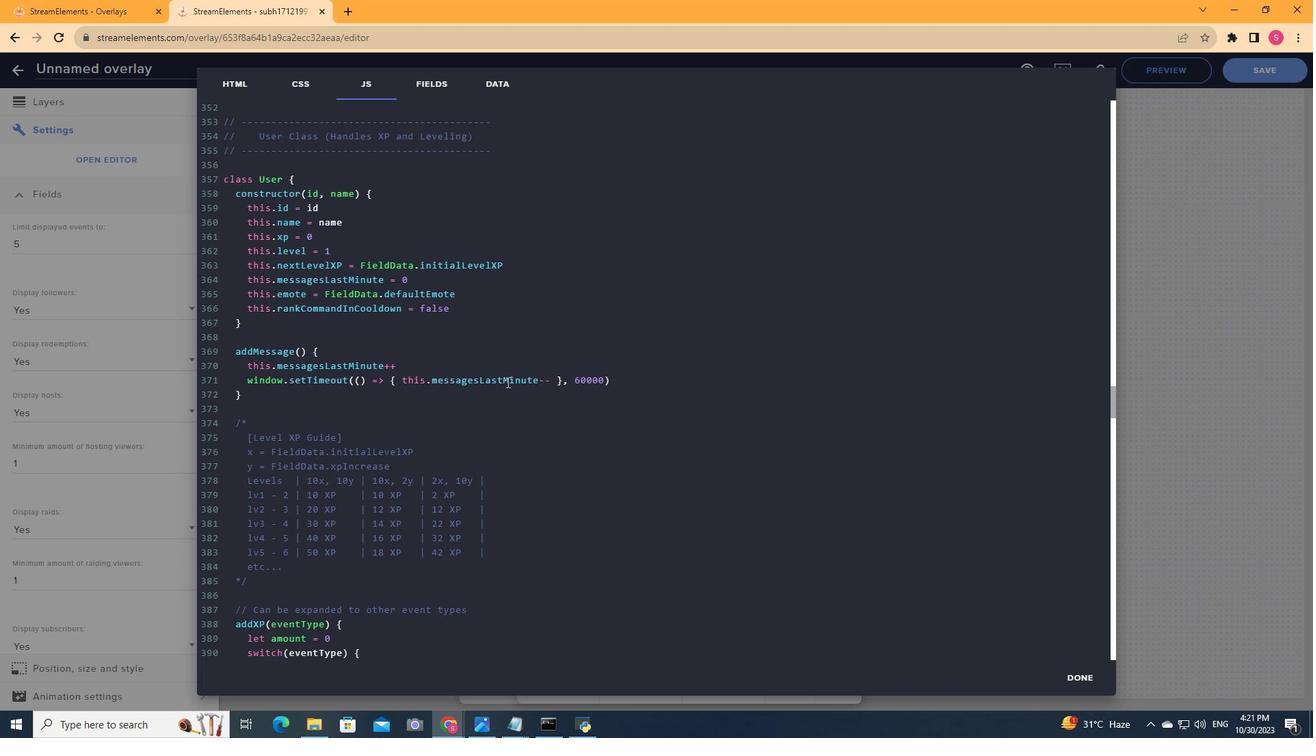 
Action: Mouse scrolled (504, 379) with delta (0, 0)
Screenshot: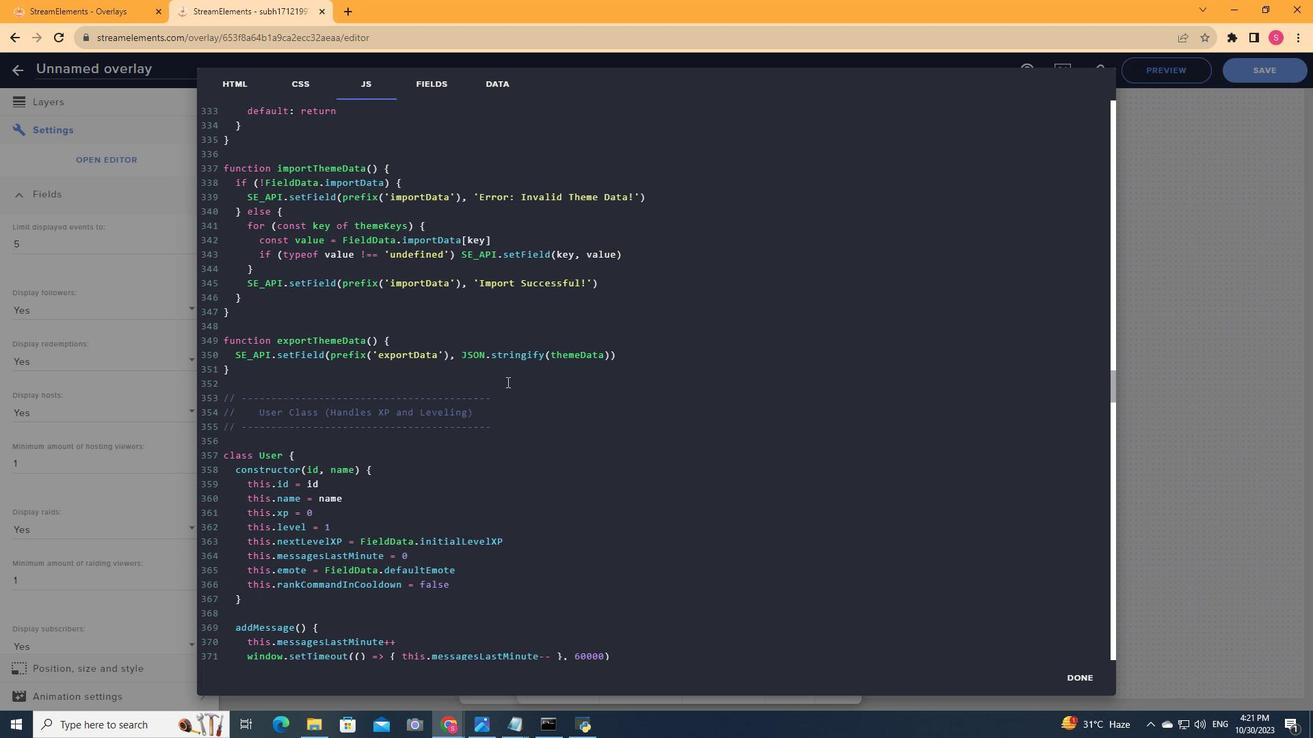 
Action: Mouse scrolled (504, 379) with delta (0, 0)
Screenshot: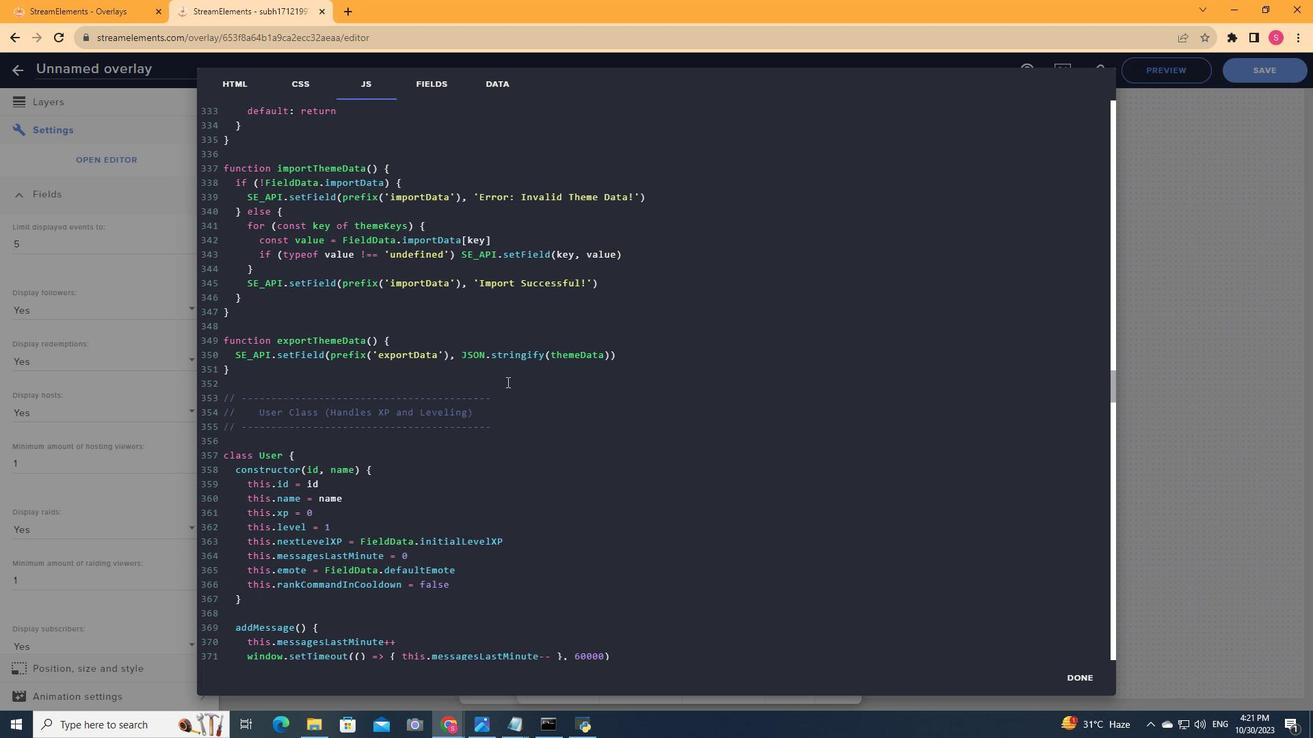 
Action: Mouse scrolled (504, 379) with delta (0, 0)
Screenshot: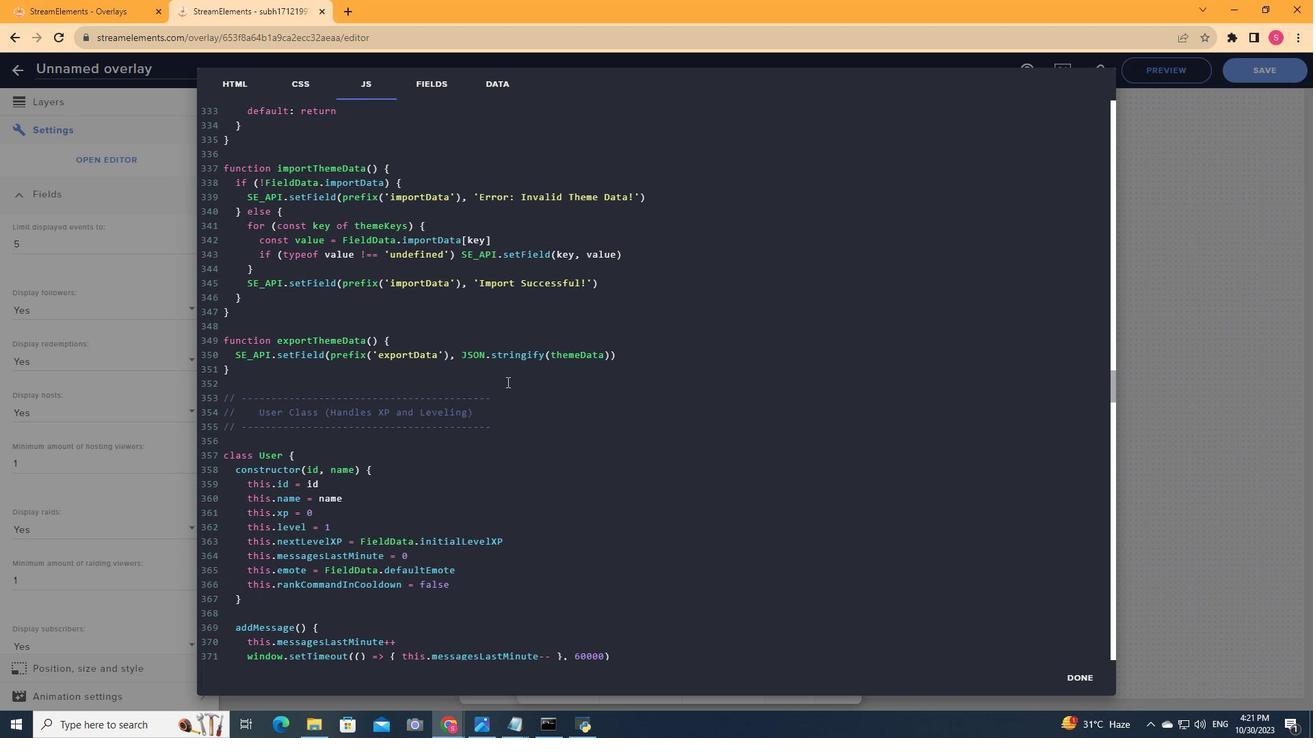 
Action: Mouse scrolled (504, 379) with delta (0, 0)
Screenshot: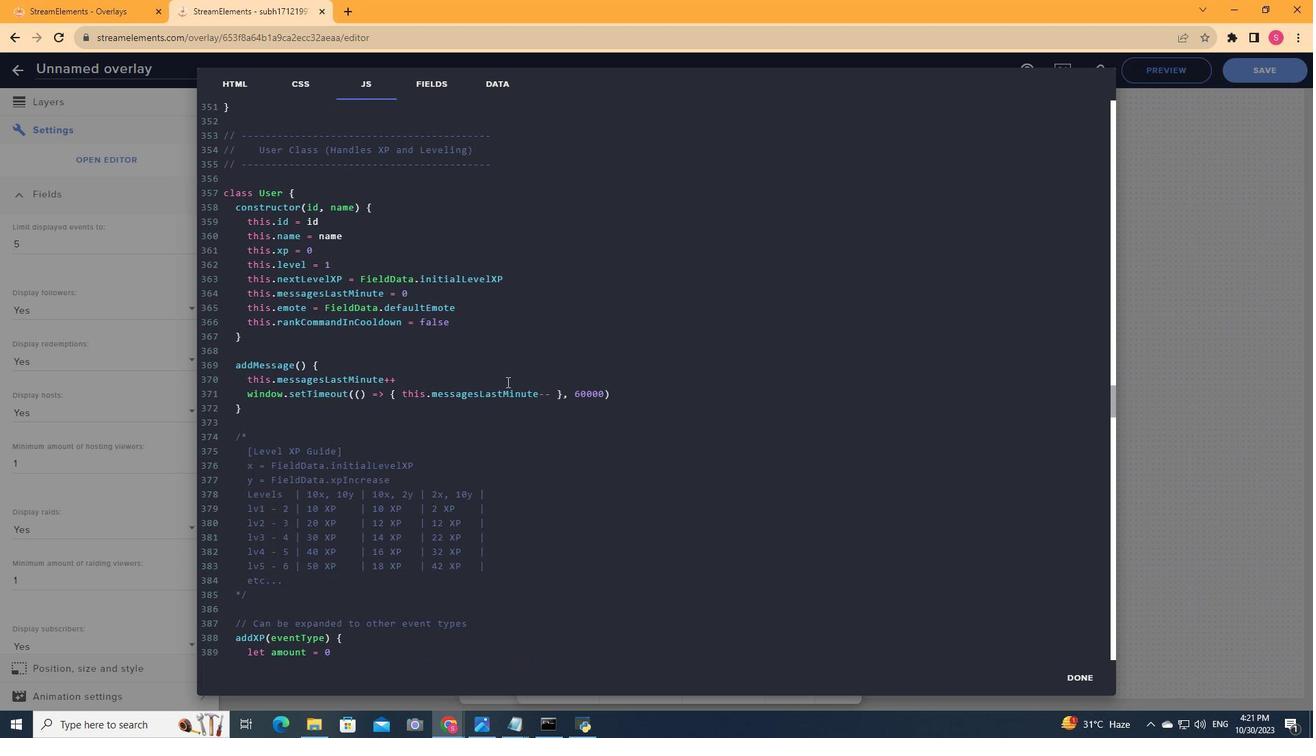 
Action: Mouse scrolled (504, 379) with delta (0, 0)
Screenshot: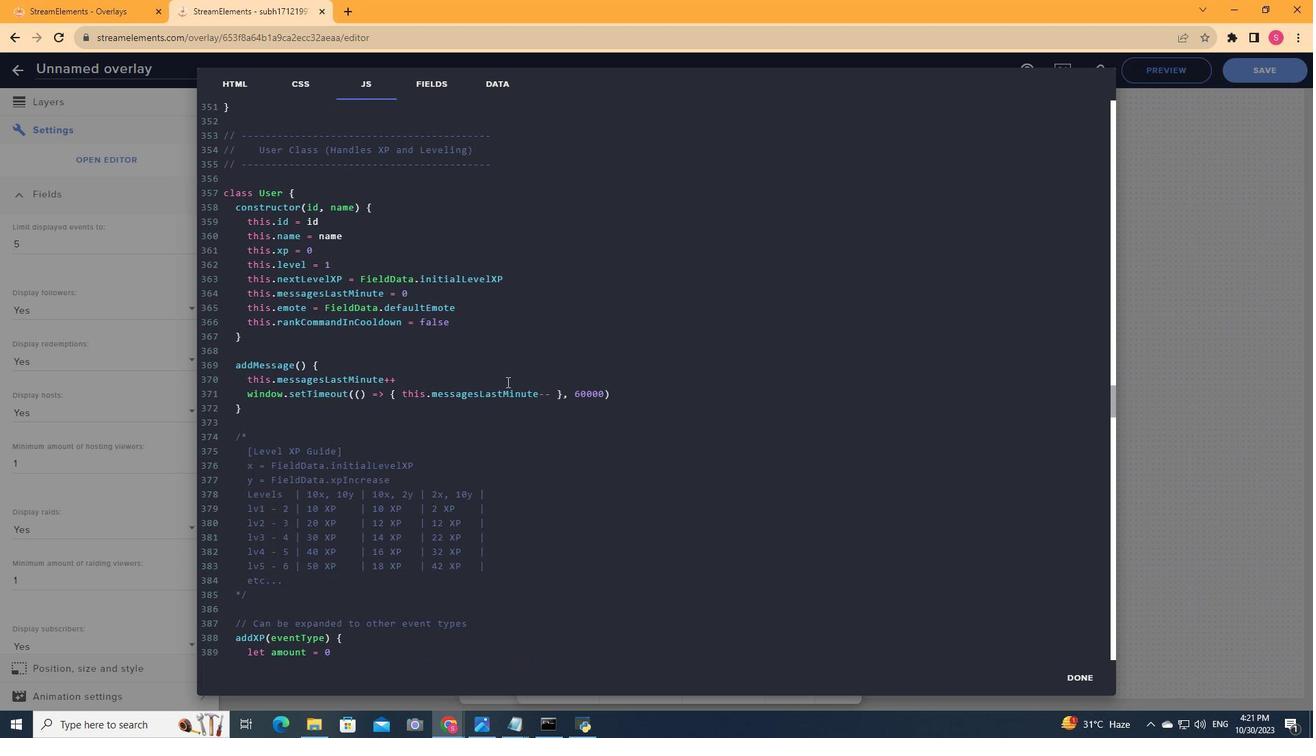 
Action: Mouse scrolled (504, 379) with delta (0, 0)
Screenshot: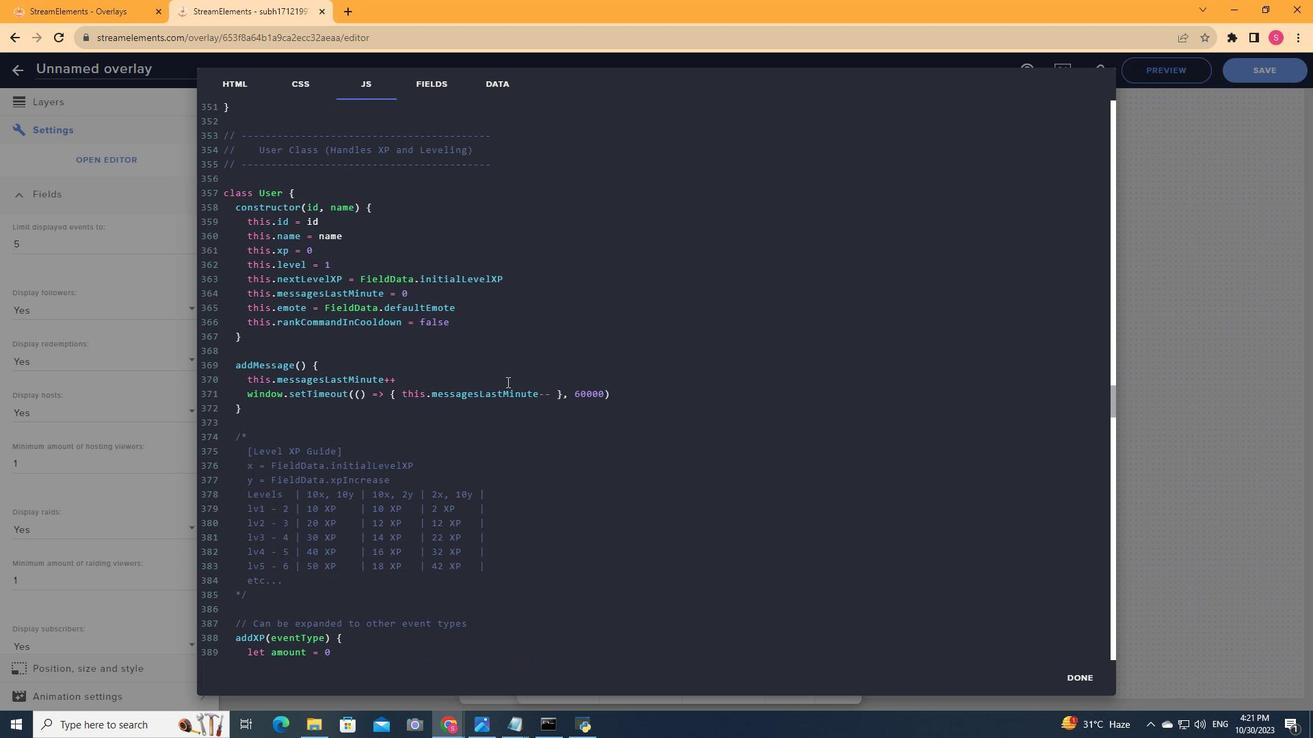 
Action: Mouse scrolled (504, 379) with delta (0, 0)
Screenshot: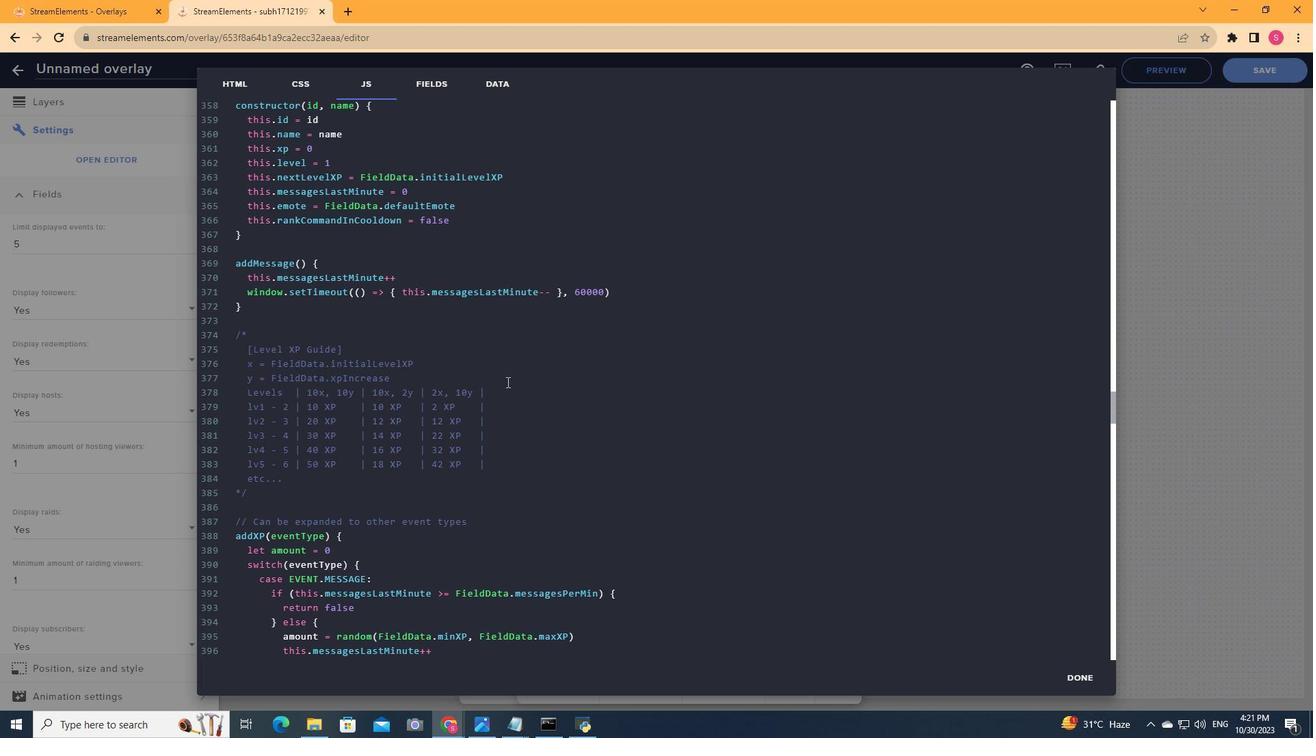 
Action: Mouse scrolled (504, 379) with delta (0, 0)
Screenshot: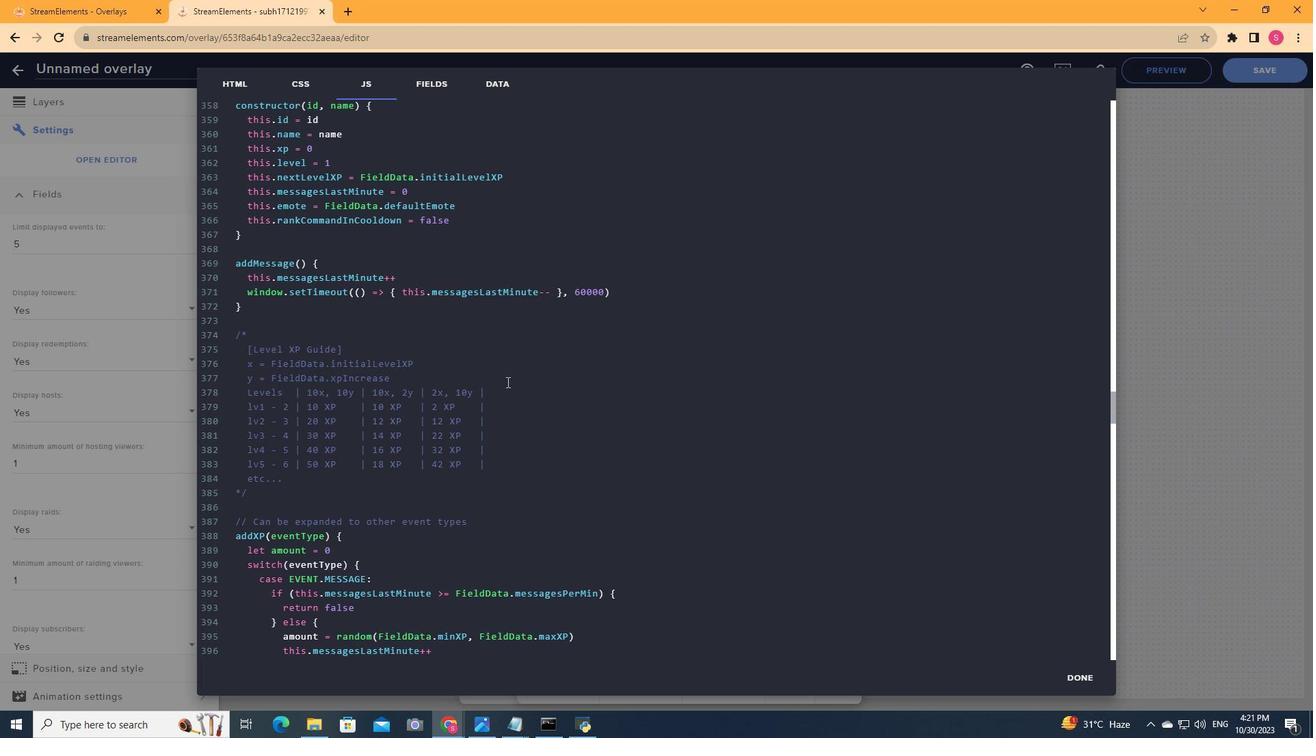 
Action: Mouse scrolled (504, 379) with delta (0, 0)
Screenshot: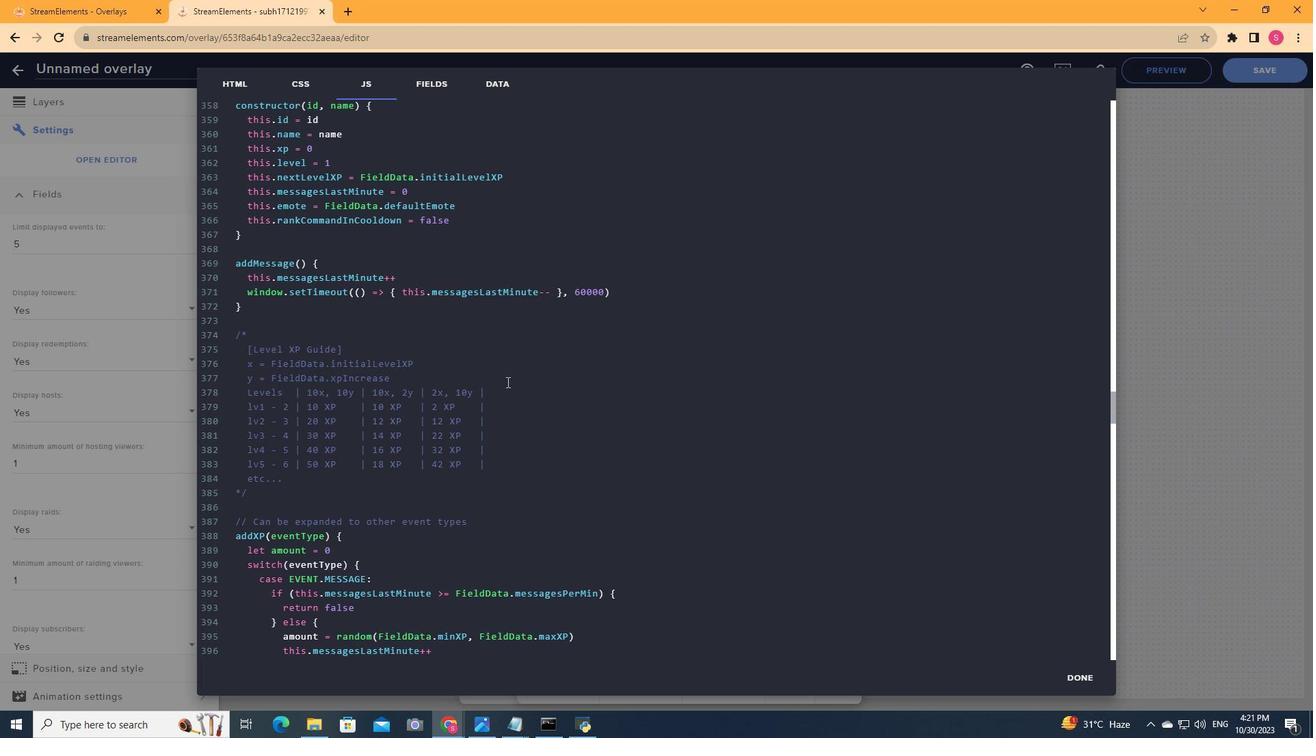 
Action: Mouse scrolled (504, 379) with delta (0, 0)
Screenshot: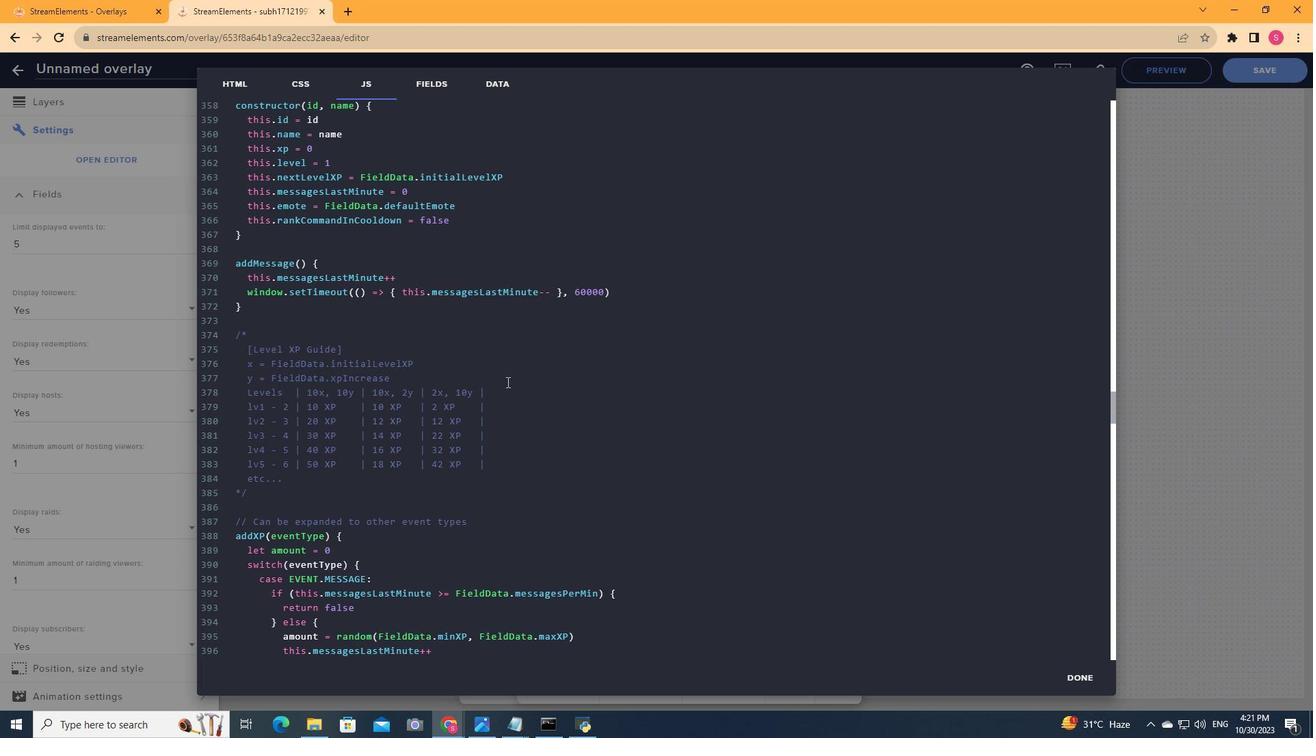
Action: Mouse scrolled (504, 379) with delta (0, 0)
